 Task: In the Page Aeroplanefiles.pptxinsert a slide 'blank'insert the chart ', scatter'select the entire text, apply animation fadewith effect options 'from bottom right'change the theme design of first slide to  integralchange the theme design of second slide to  wisp 
Action: Mouse moved to (99, 298)
Screenshot: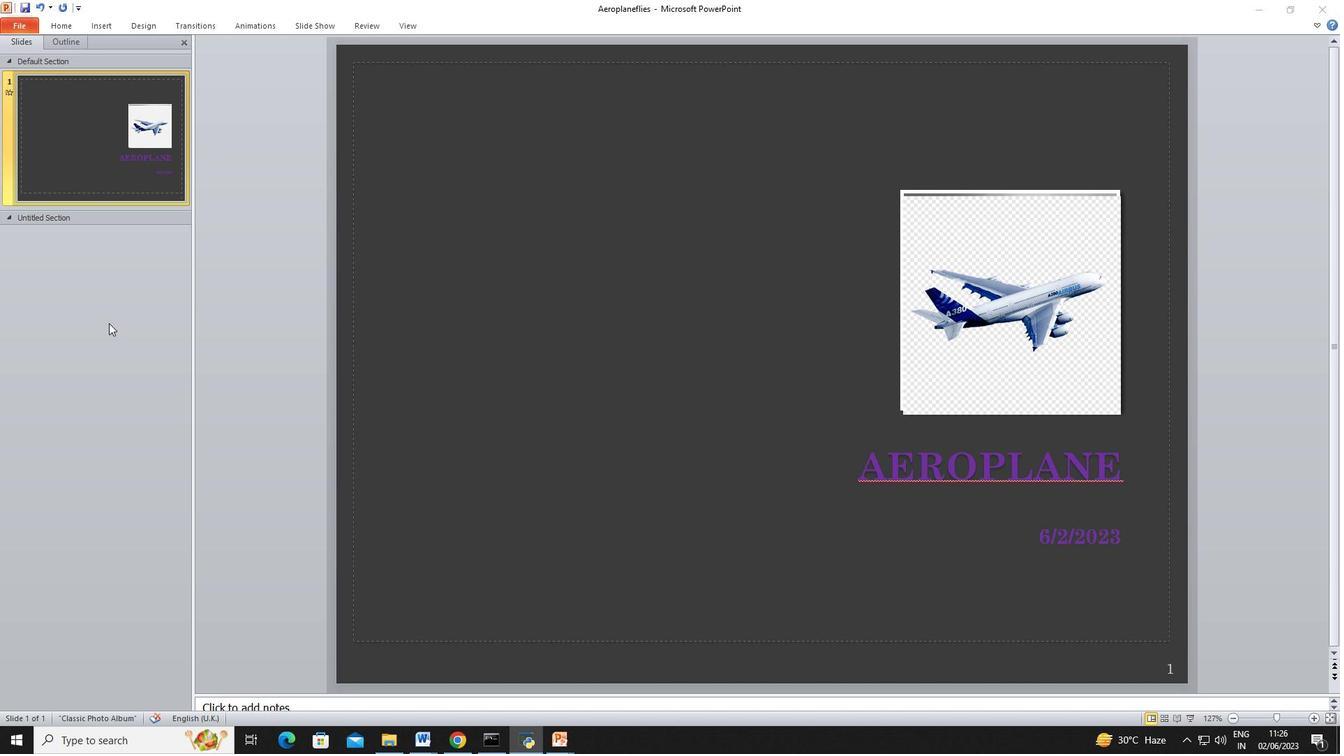 
Action: Mouse pressed right at (99, 298)
Screenshot: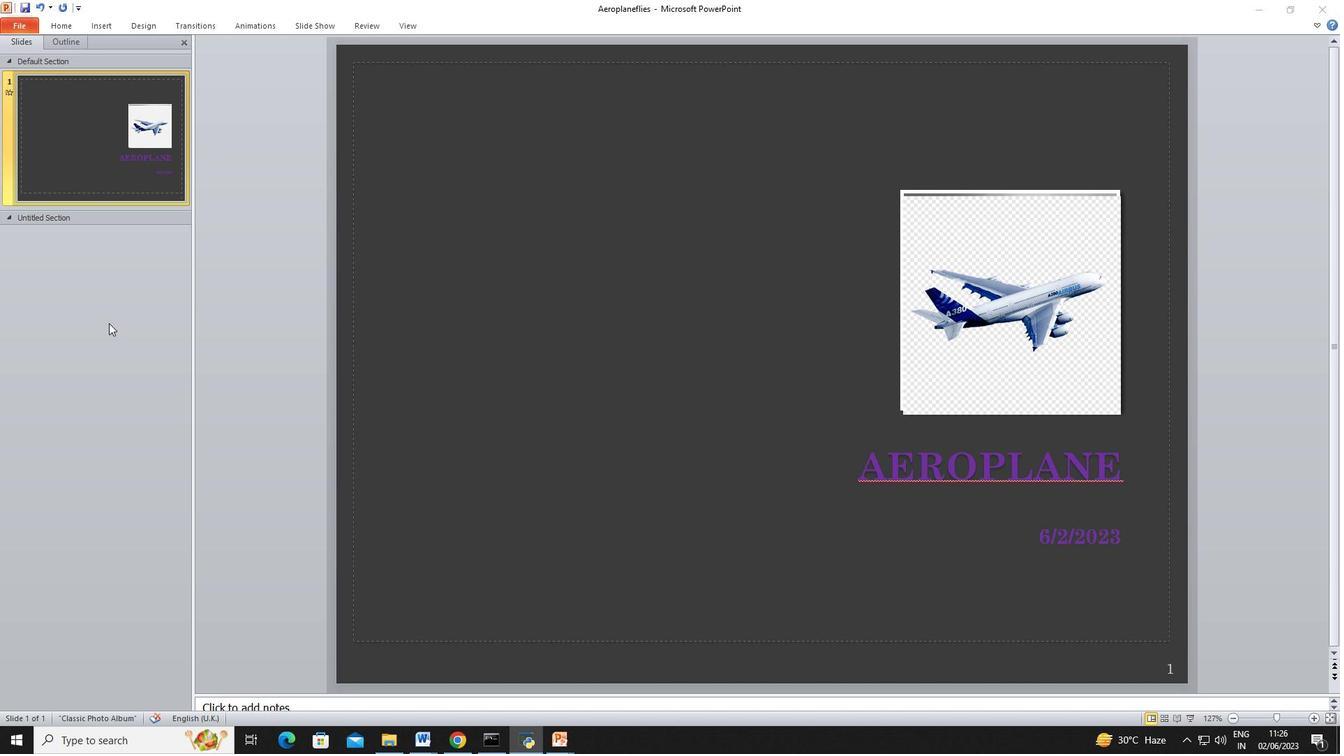 
Action: Mouse moved to (92, 262)
Screenshot: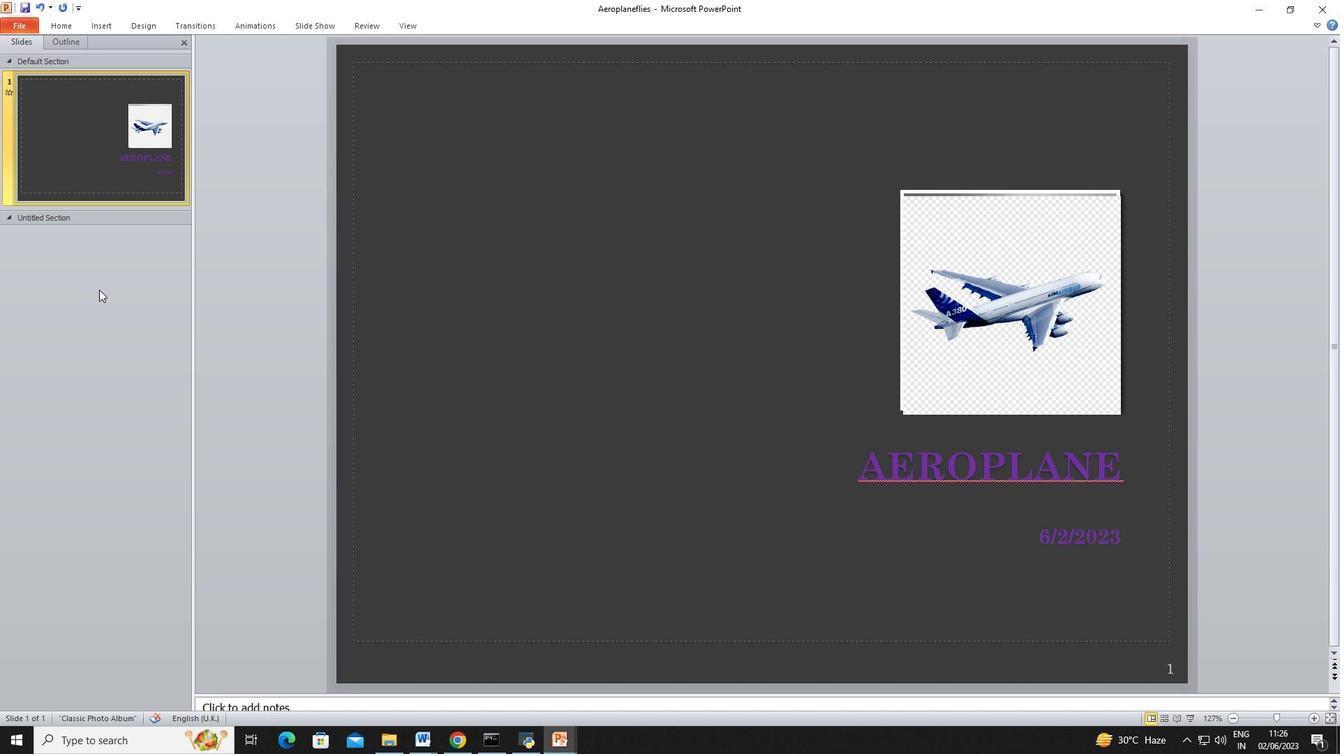 
Action: Mouse pressed right at (92, 262)
Screenshot: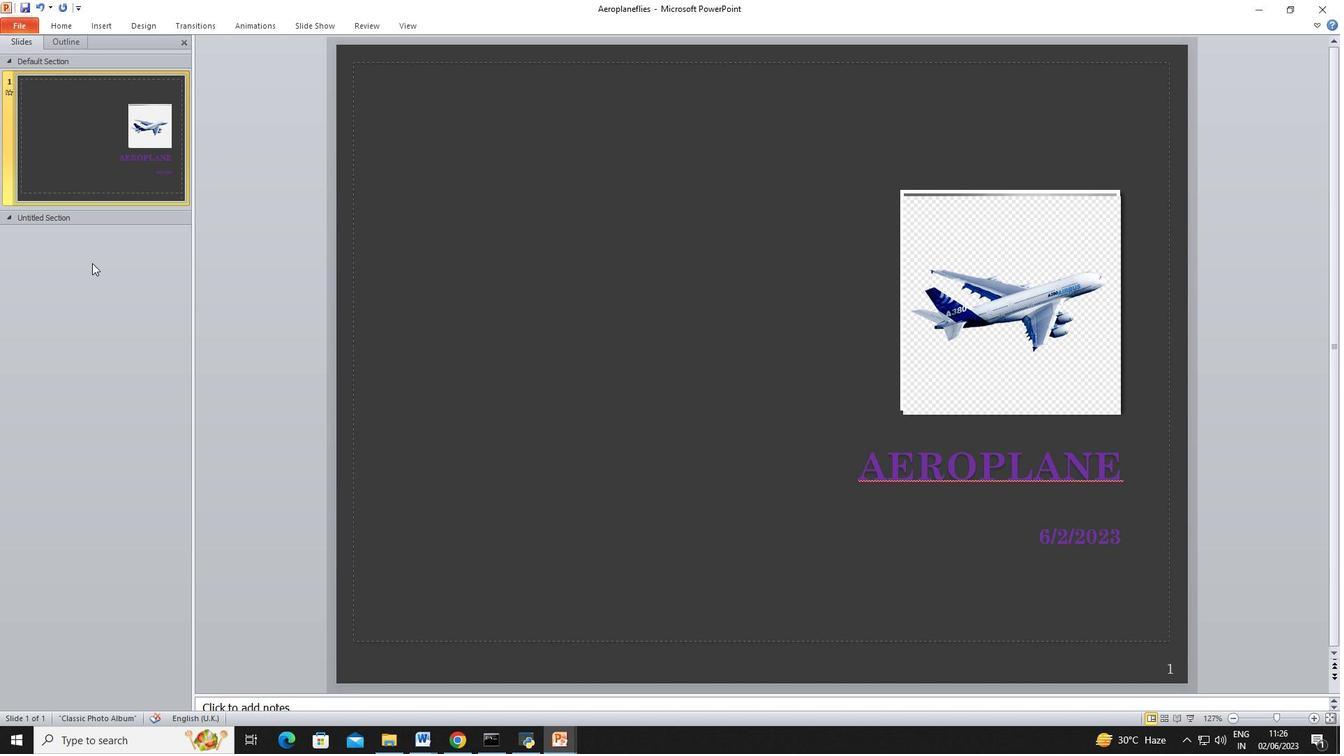 
Action: Mouse moved to (111, 333)
Screenshot: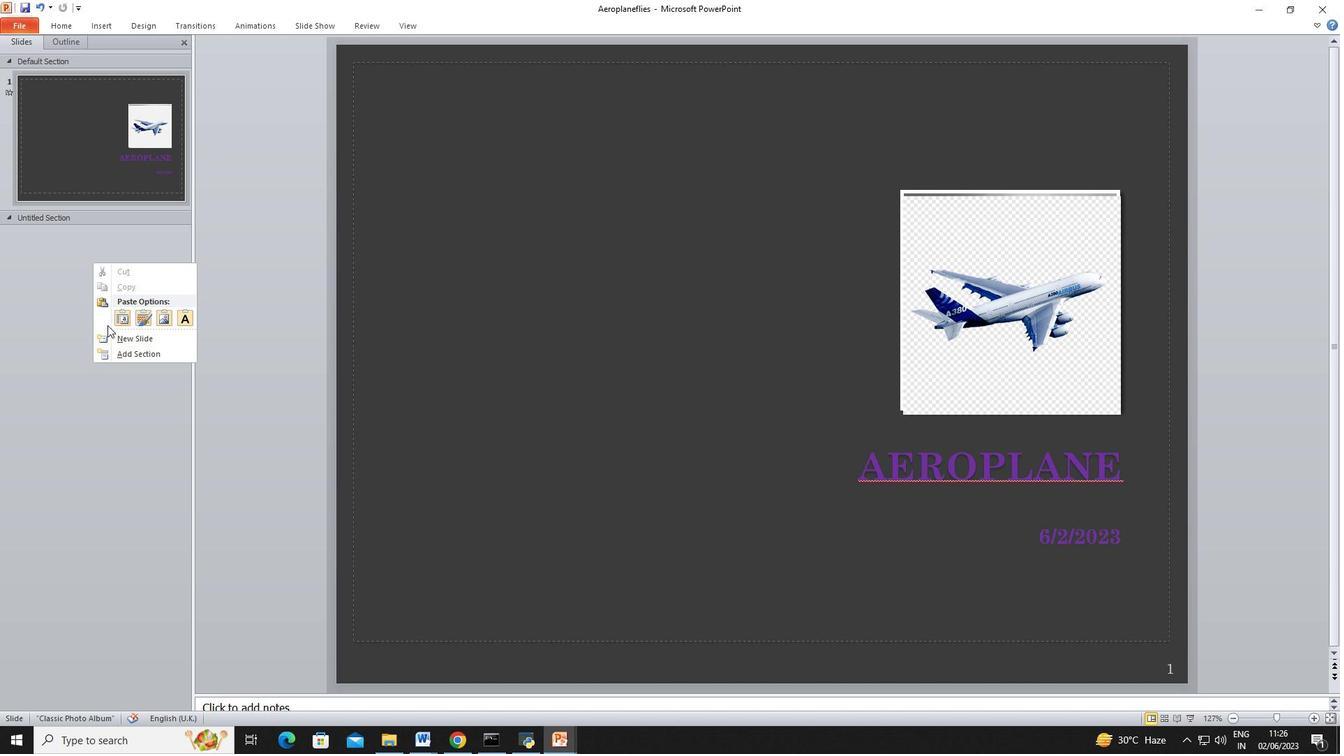 
Action: Mouse pressed left at (111, 333)
Screenshot: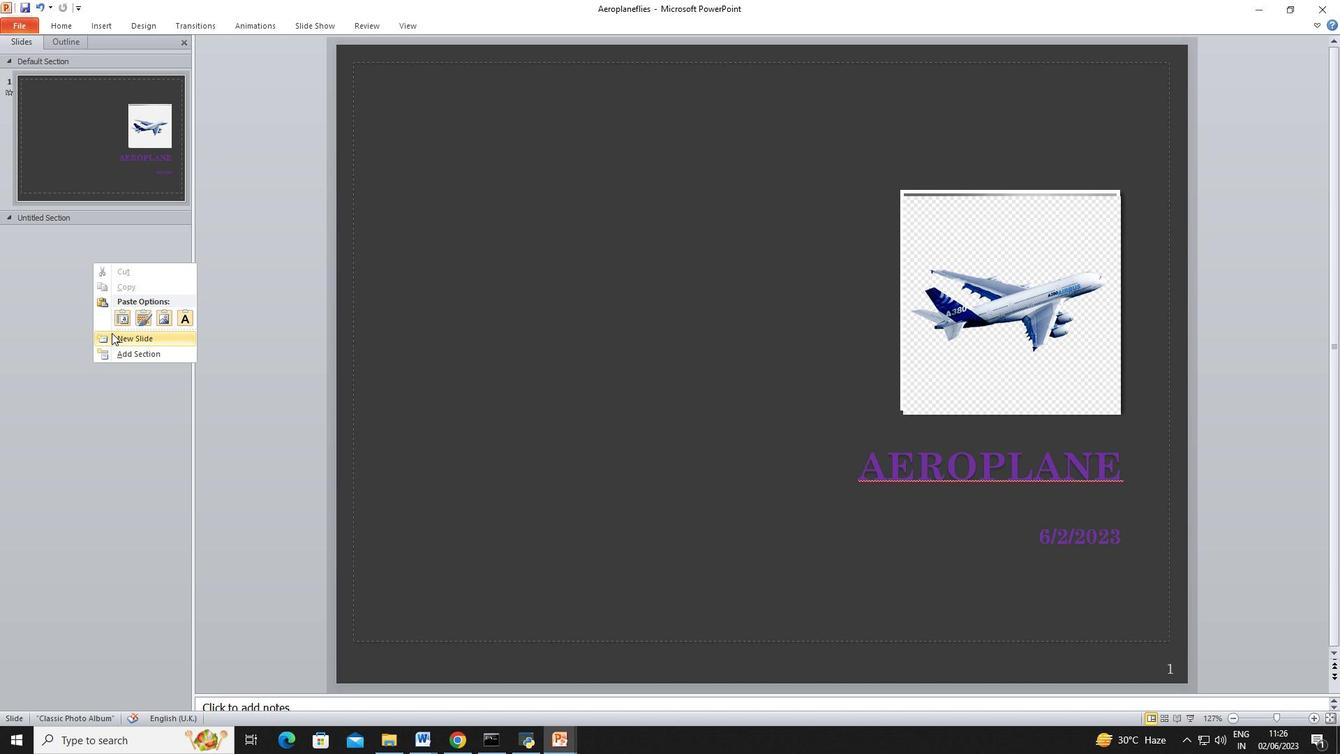 
Action: Mouse moved to (103, 18)
Screenshot: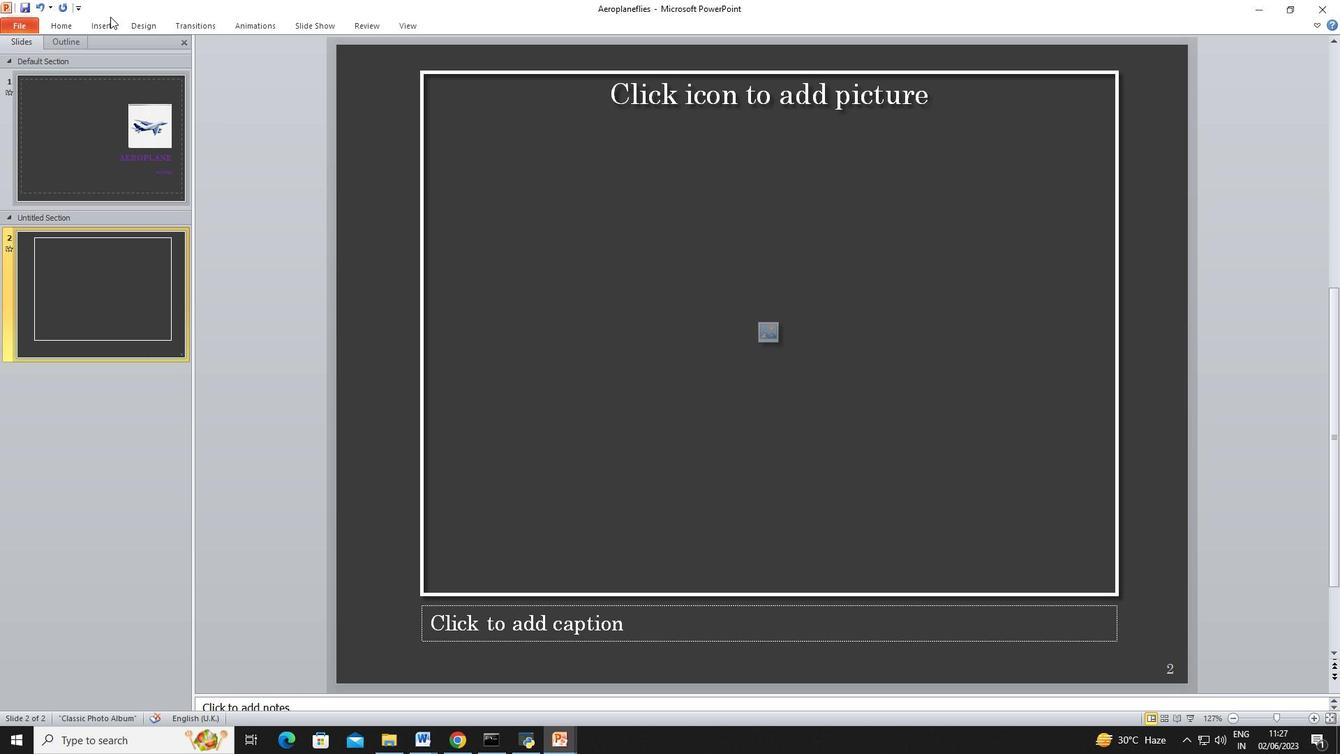 
Action: Mouse pressed left at (103, 18)
Screenshot: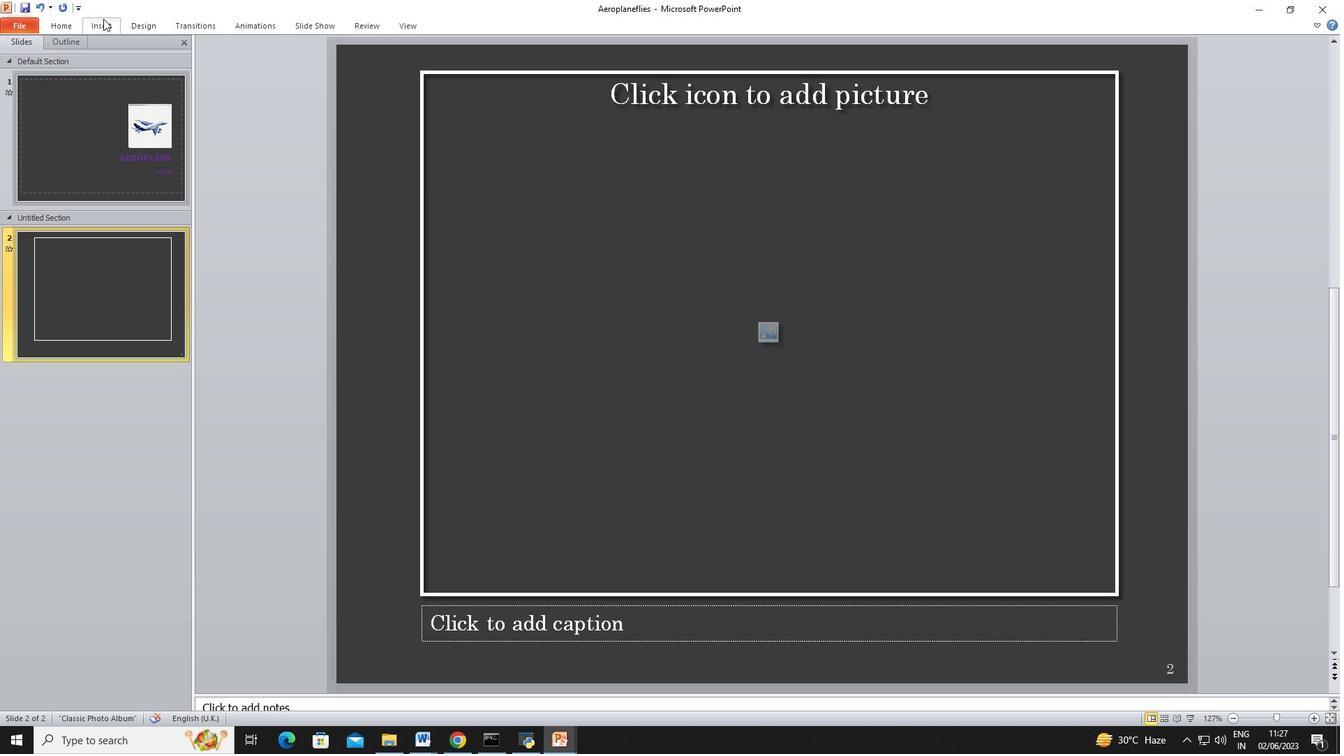 
Action: Mouse moved to (251, 66)
Screenshot: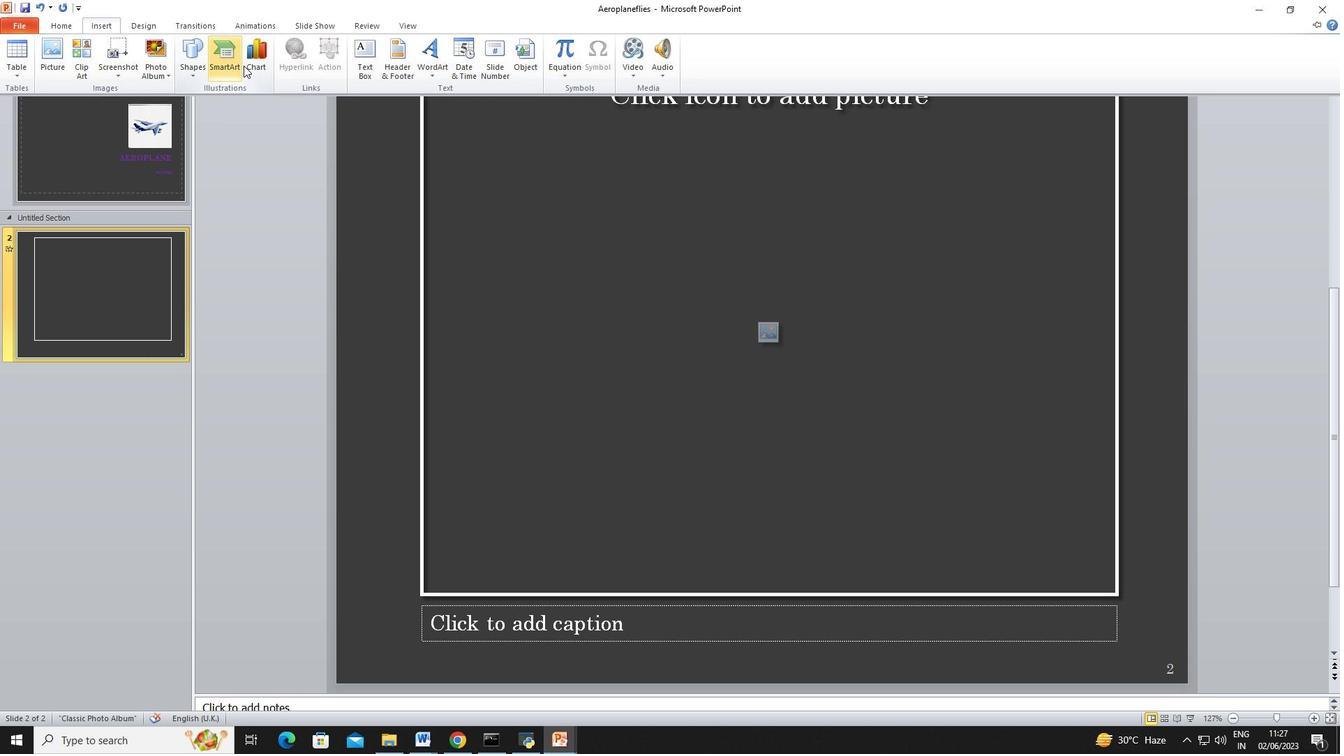 
Action: Mouse pressed left at (251, 66)
Screenshot: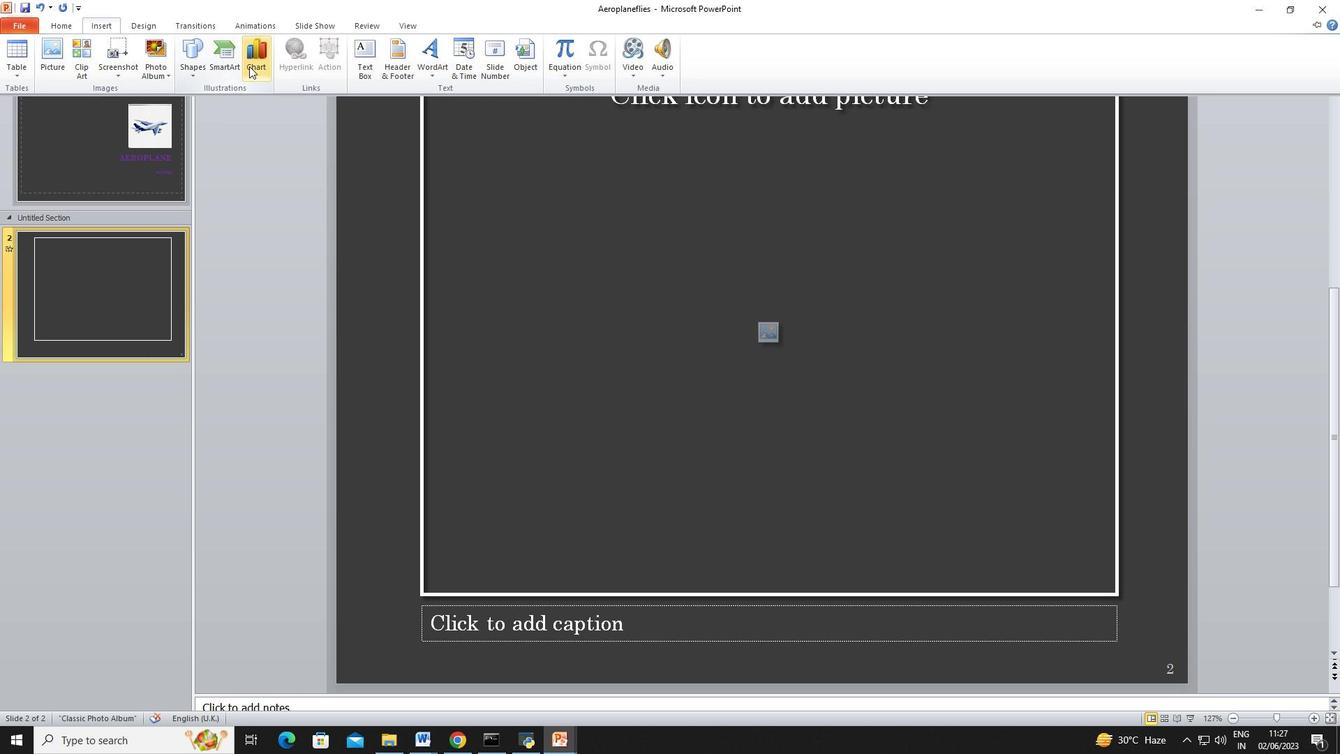 
Action: Mouse moved to (527, 360)
Screenshot: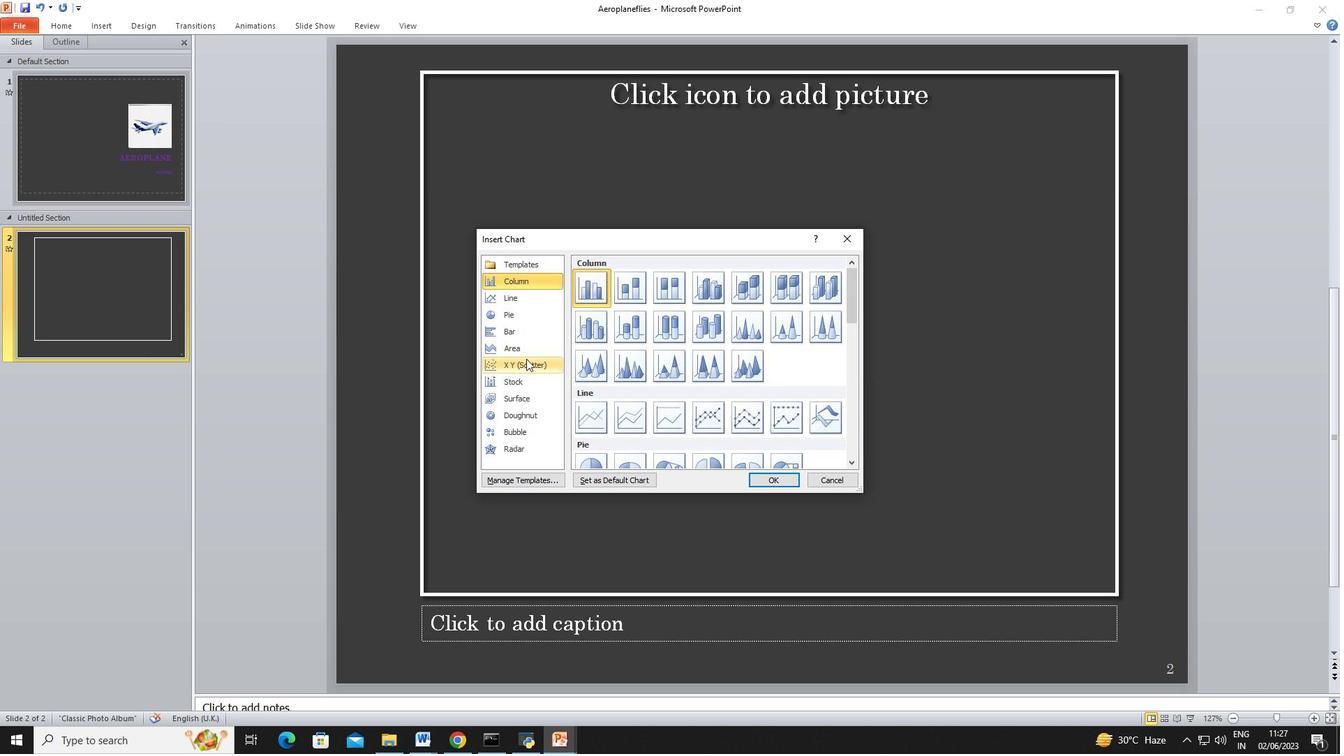 
Action: Mouse pressed left at (527, 360)
Screenshot: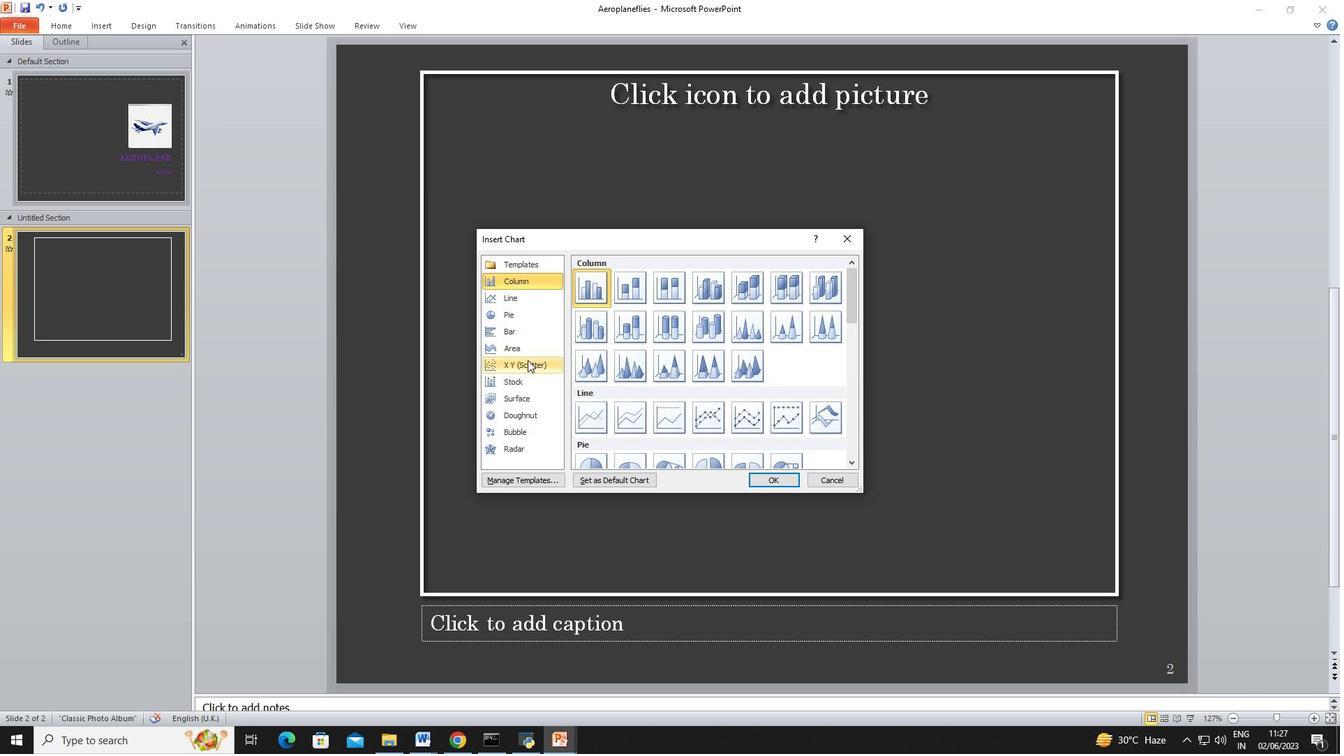 
Action: Mouse moved to (534, 363)
Screenshot: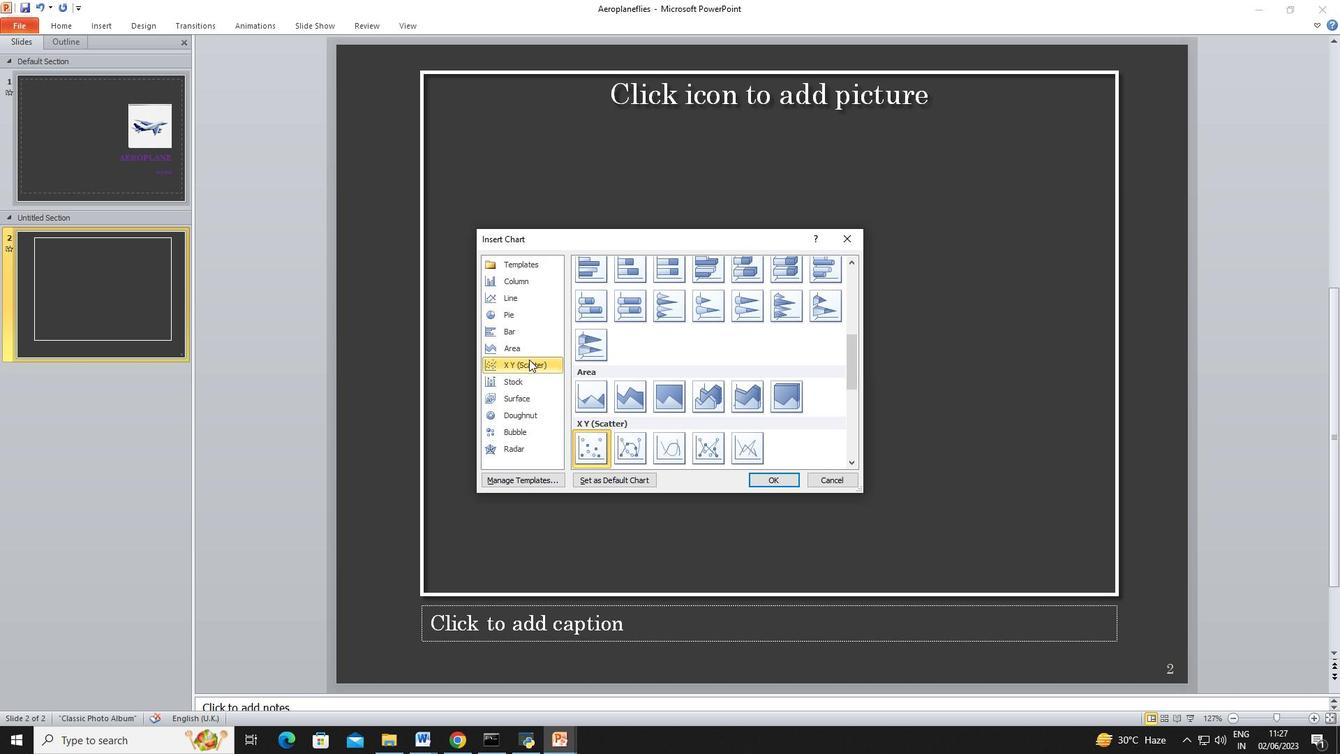 
Action: Mouse pressed left at (534, 363)
Screenshot: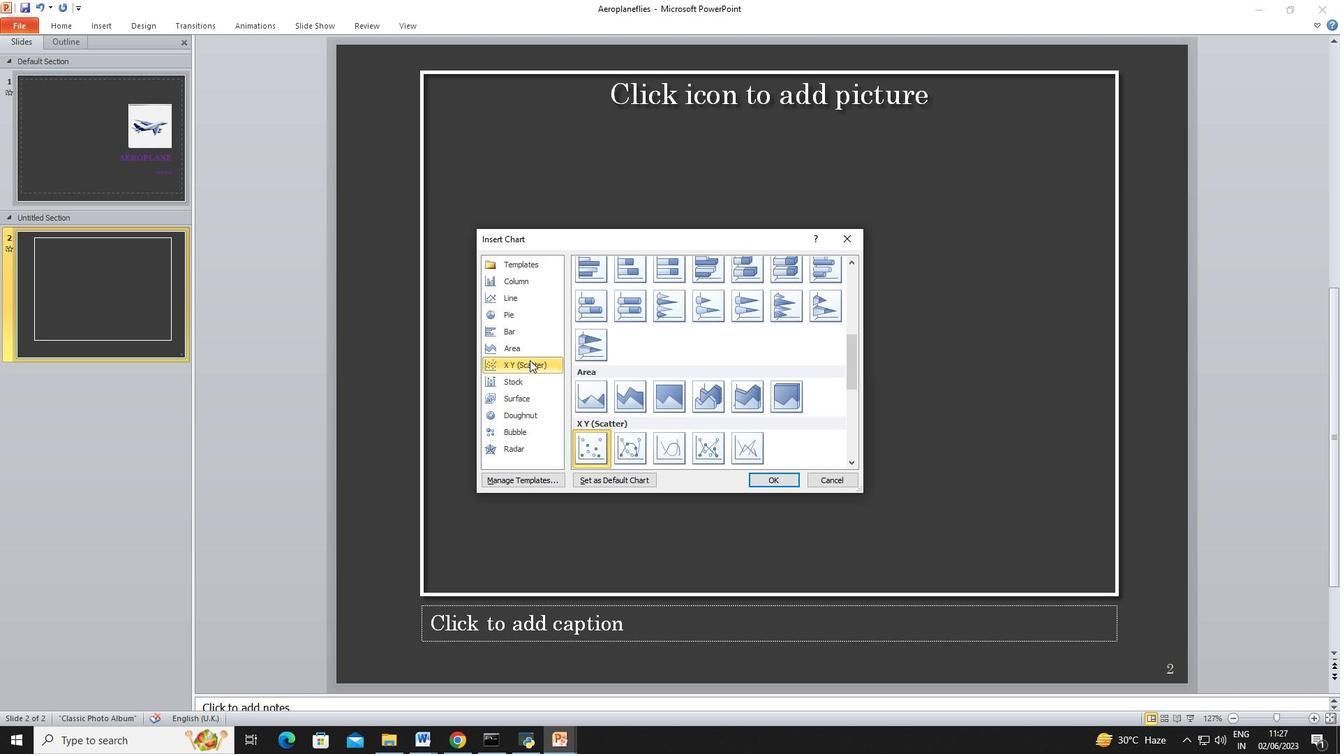 
Action: Mouse moved to (594, 446)
Screenshot: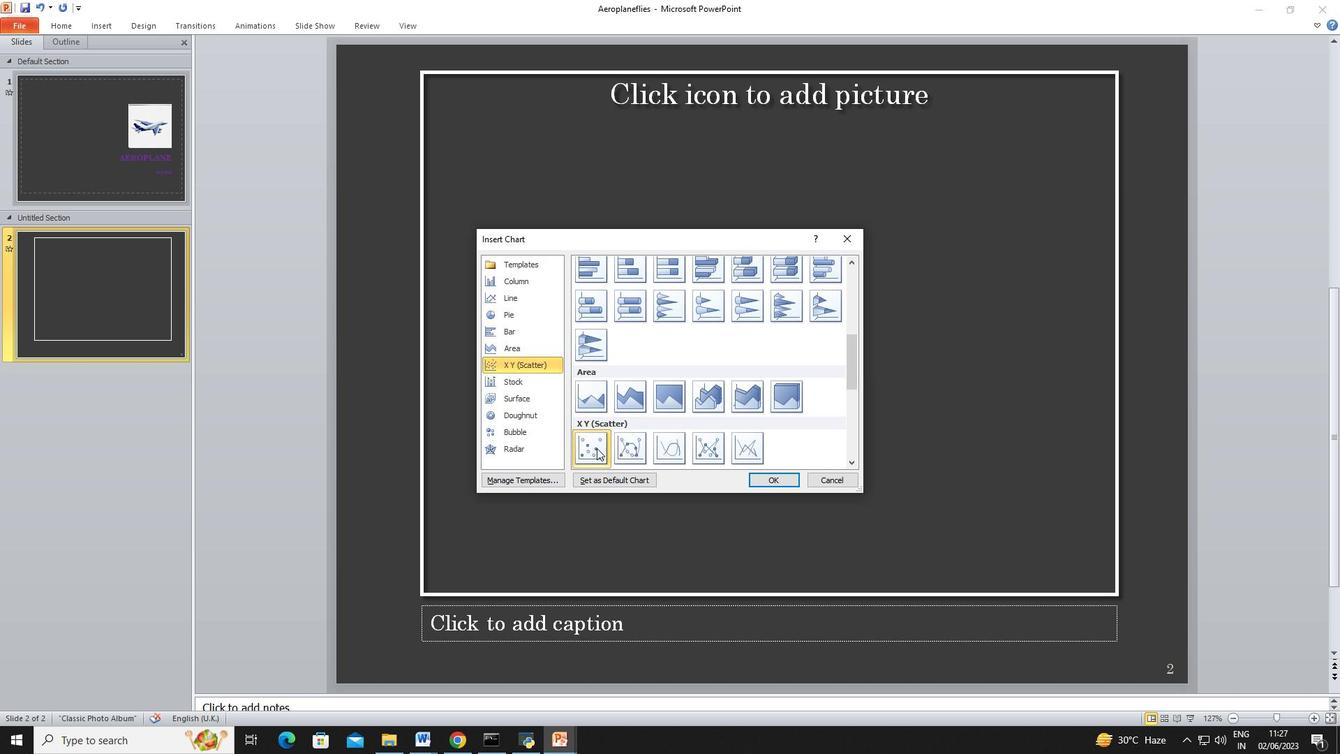 
Action: Mouse pressed left at (594, 446)
Screenshot: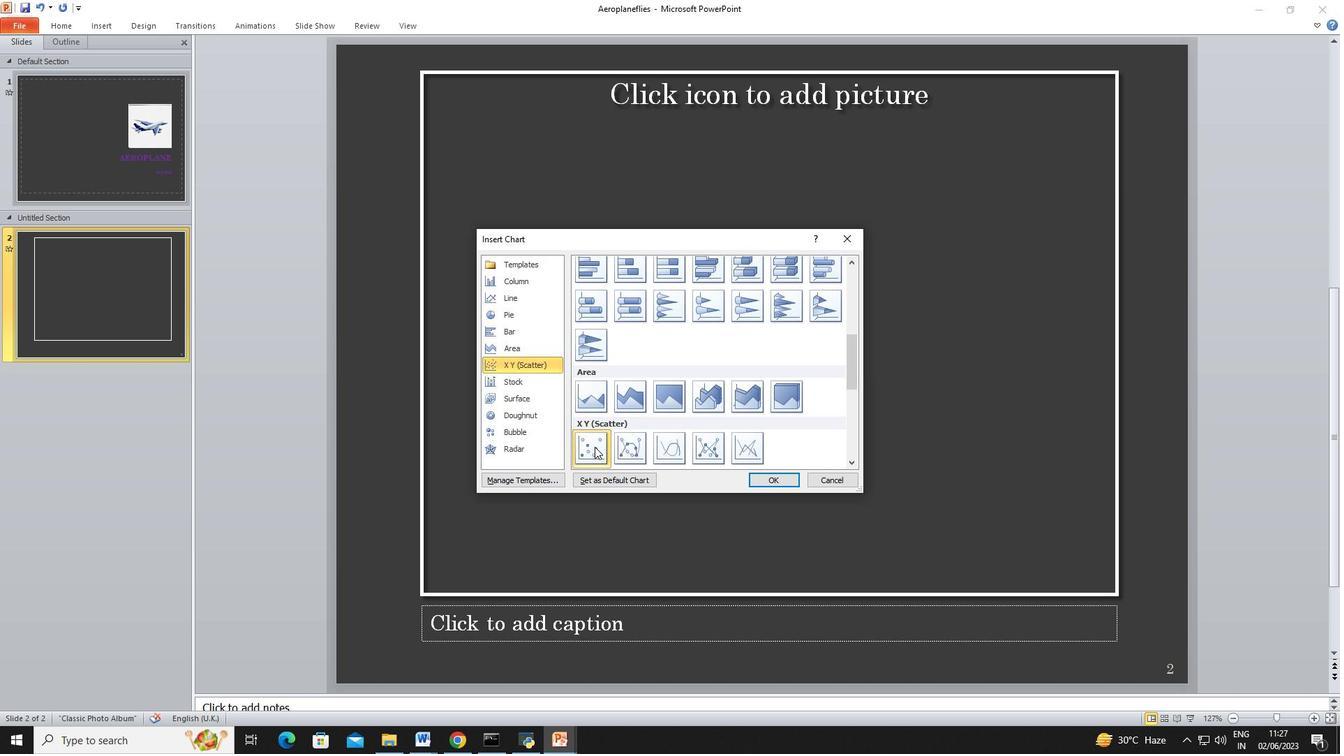 
Action: Mouse moved to (752, 478)
Screenshot: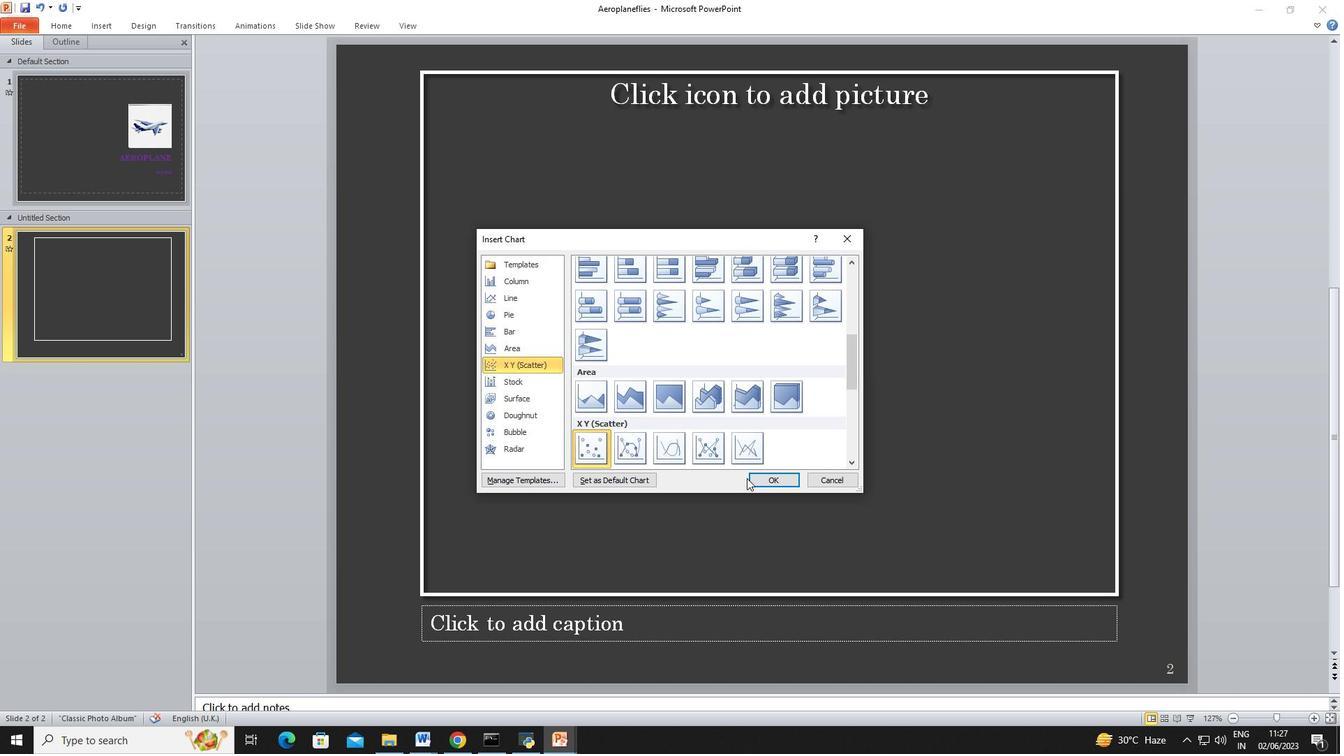 
Action: Mouse pressed left at (752, 478)
Screenshot: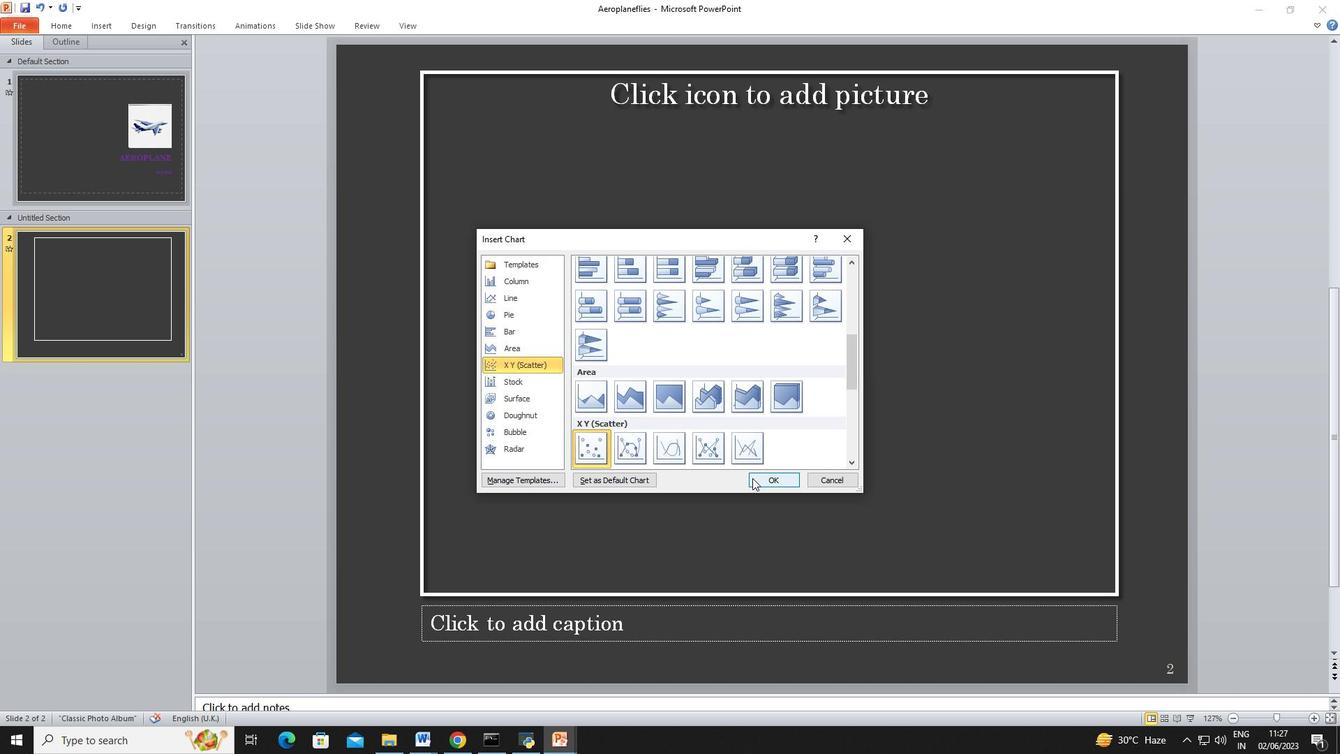 
Action: Mouse moved to (1023, 67)
Screenshot: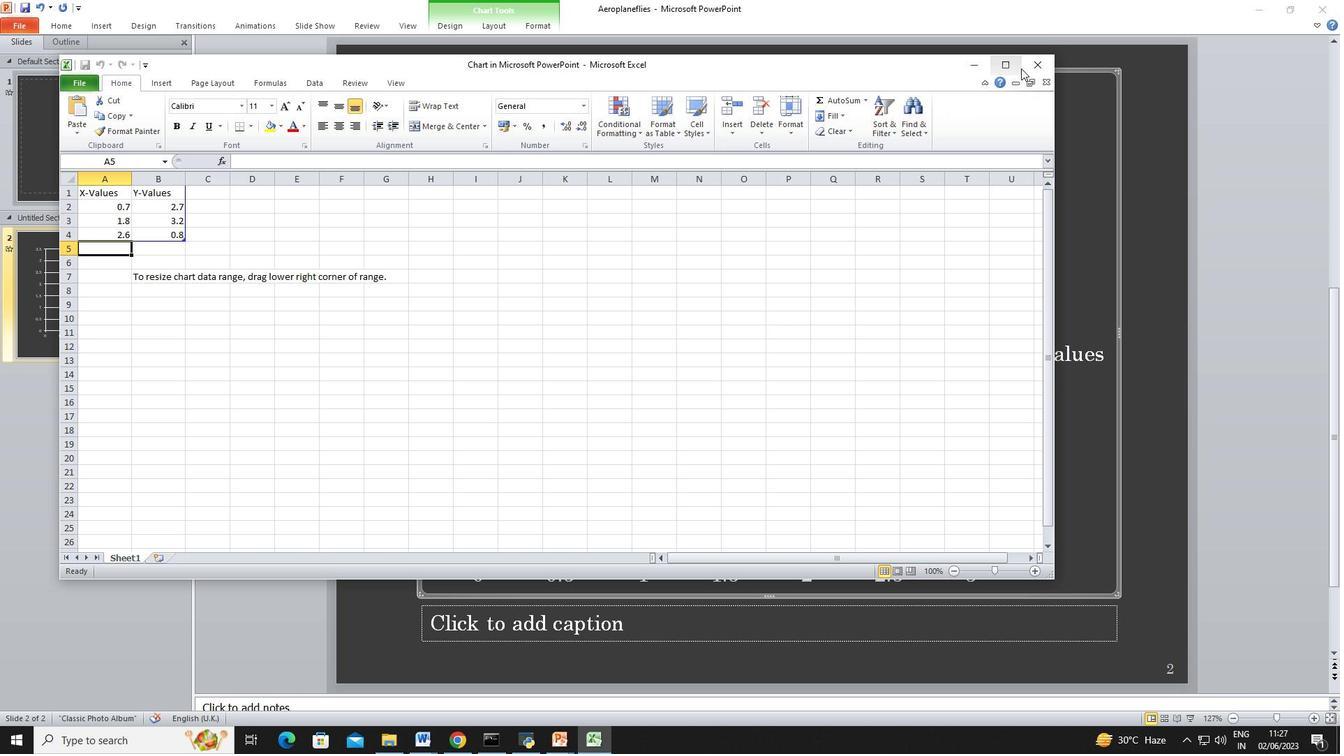 
Action: Mouse pressed left at (1023, 67)
Screenshot: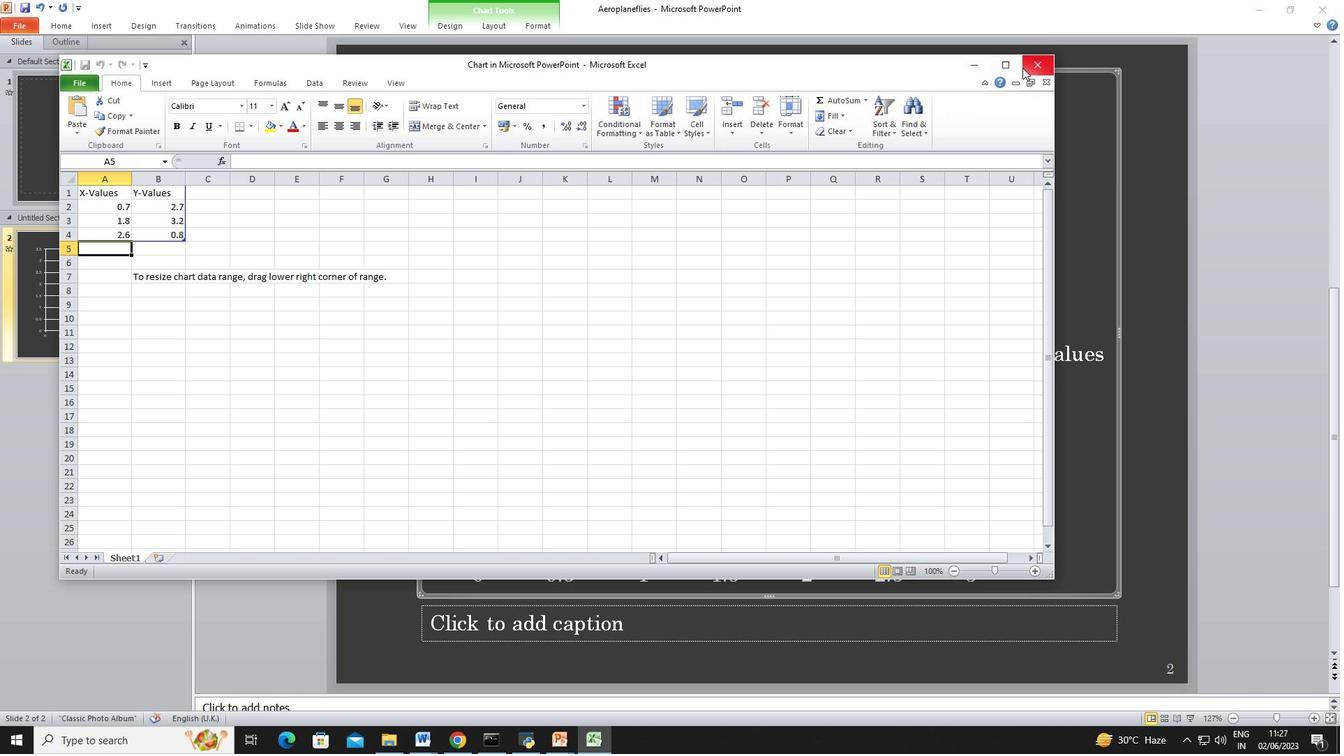 
Action: Mouse moved to (435, 136)
Screenshot: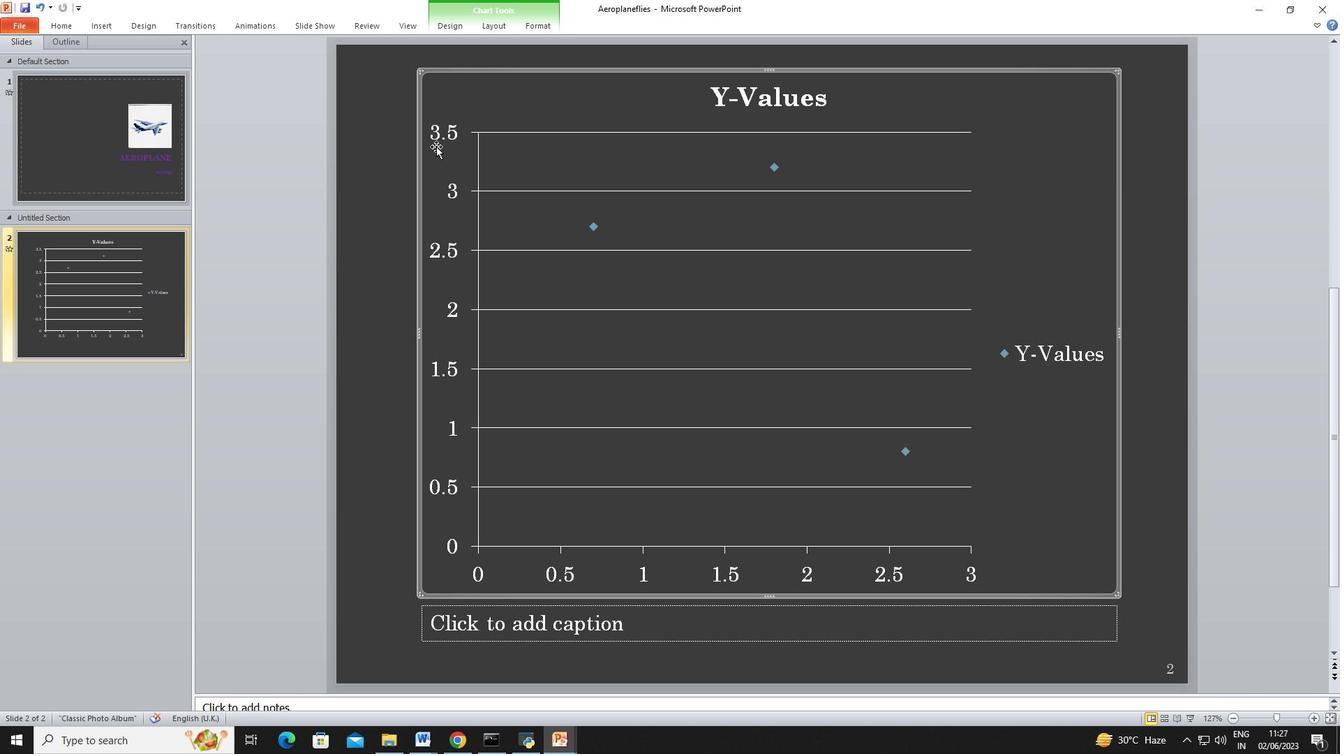 
Action: Mouse pressed left at (435, 136)
Screenshot: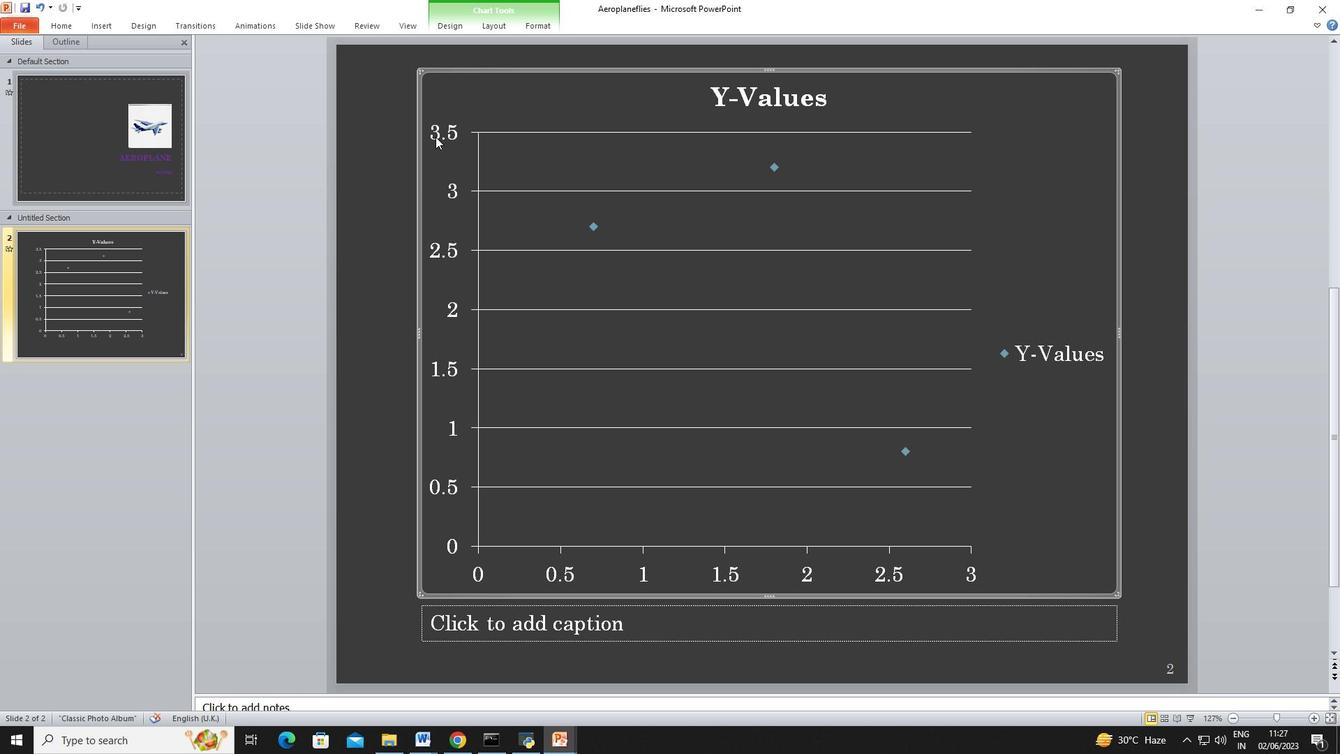 
Action: Mouse moved to (432, 128)
Screenshot: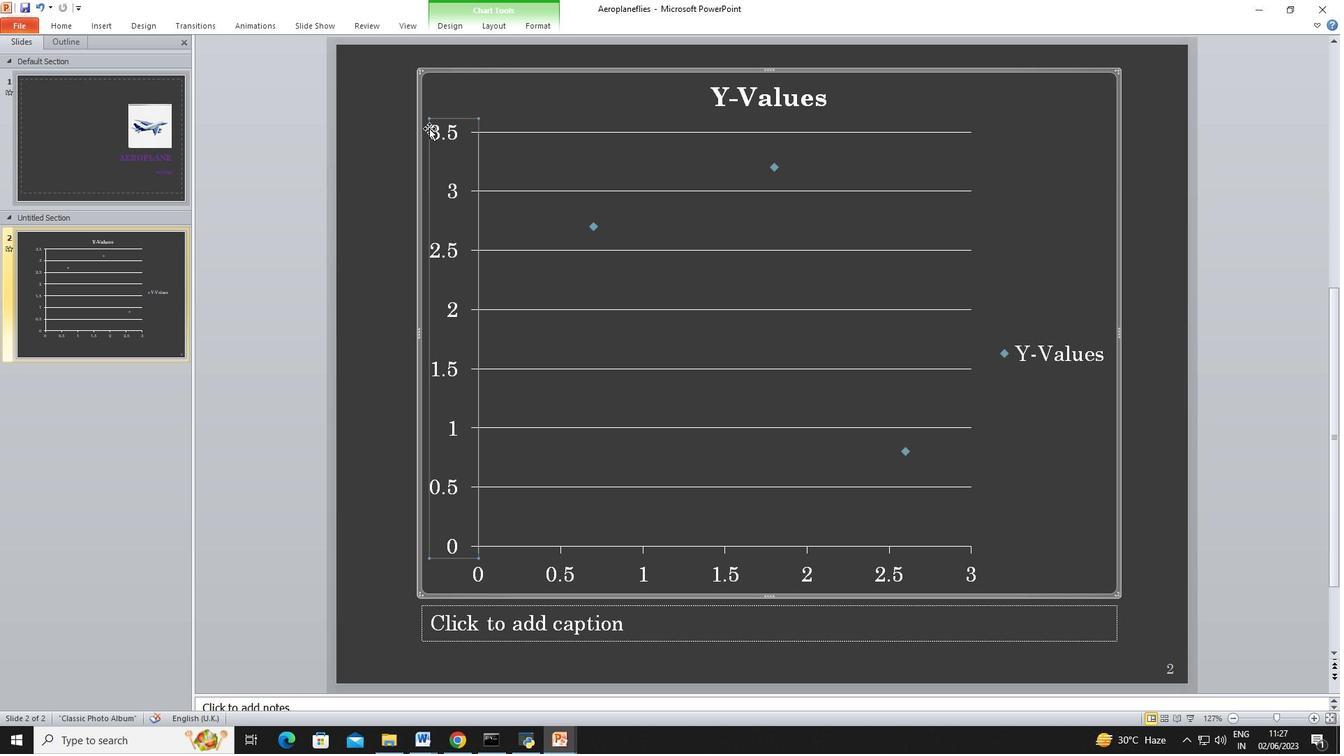 
Action: Mouse pressed left at (432, 128)
Screenshot: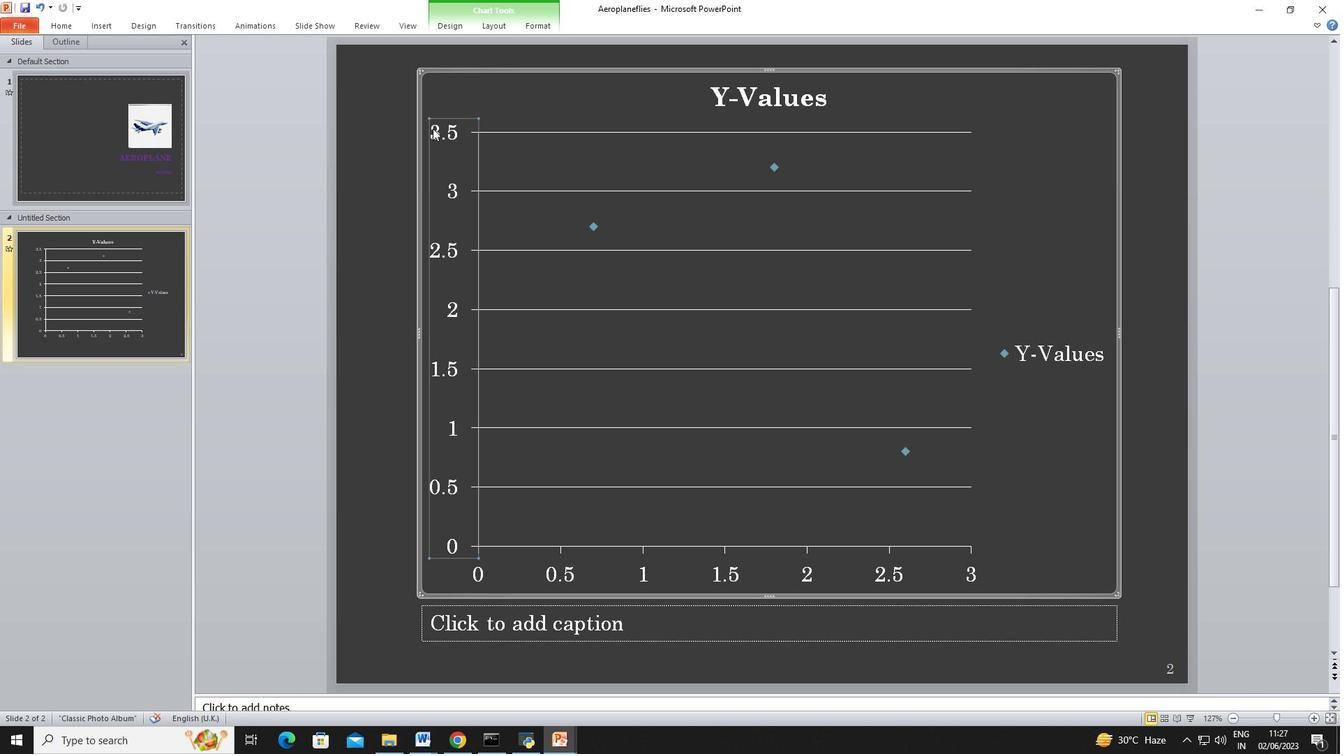 
Action: Mouse moved to (975, 576)
Screenshot: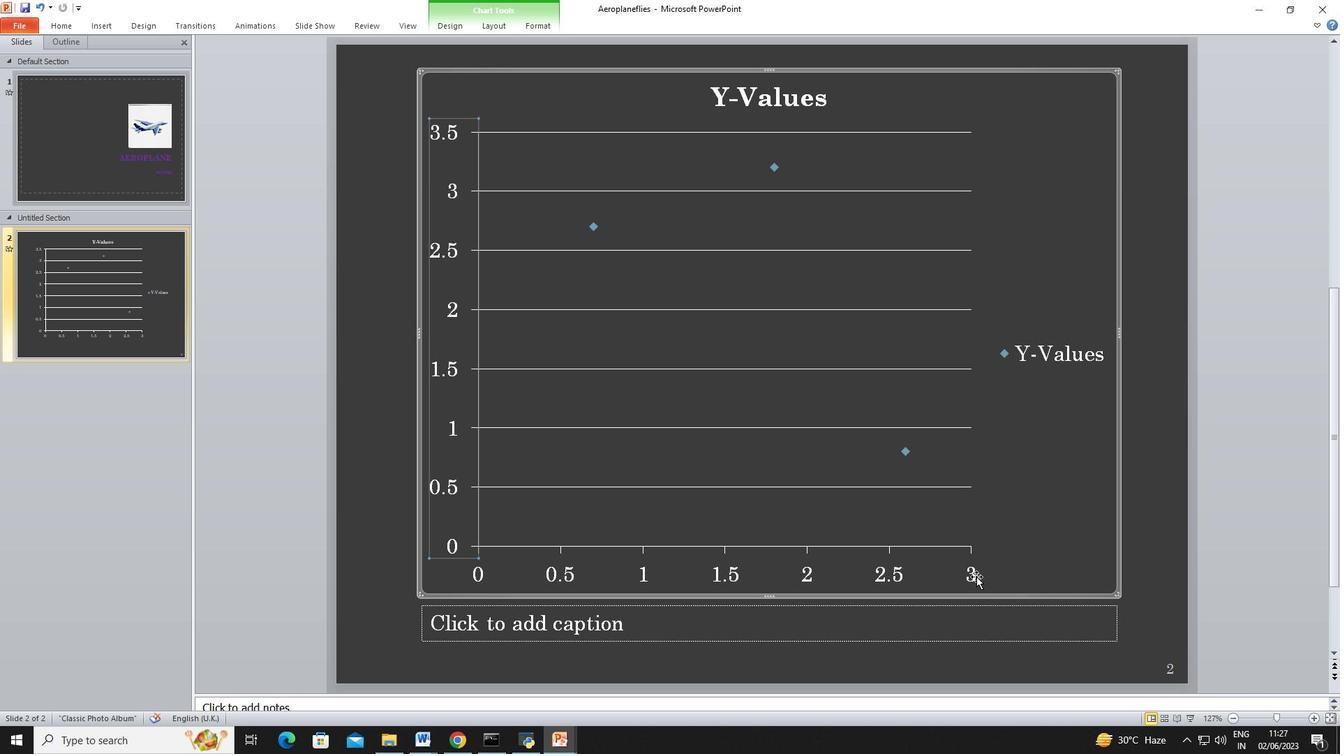 
Action: Mouse pressed left at (975, 576)
Screenshot: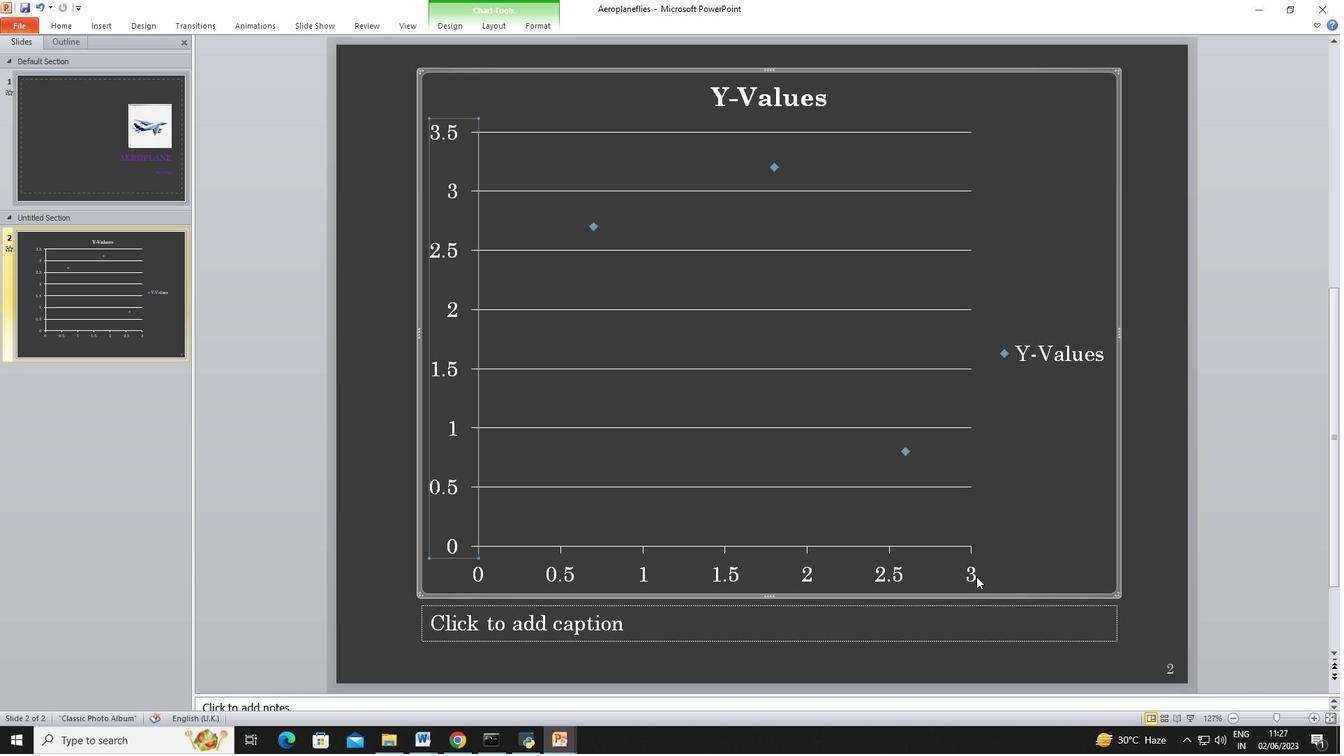 
Action: Mouse pressed left at (975, 576)
Screenshot: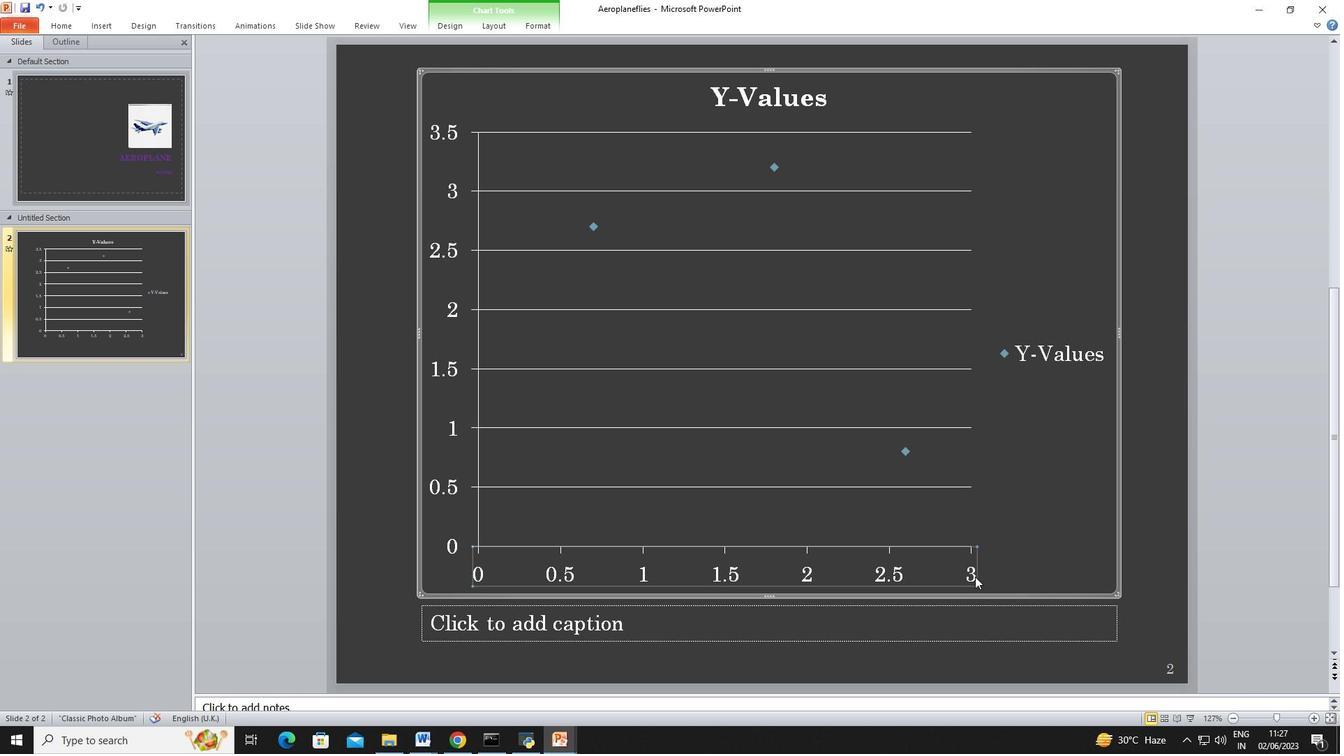 
Action: Mouse moved to (1108, 593)
Screenshot: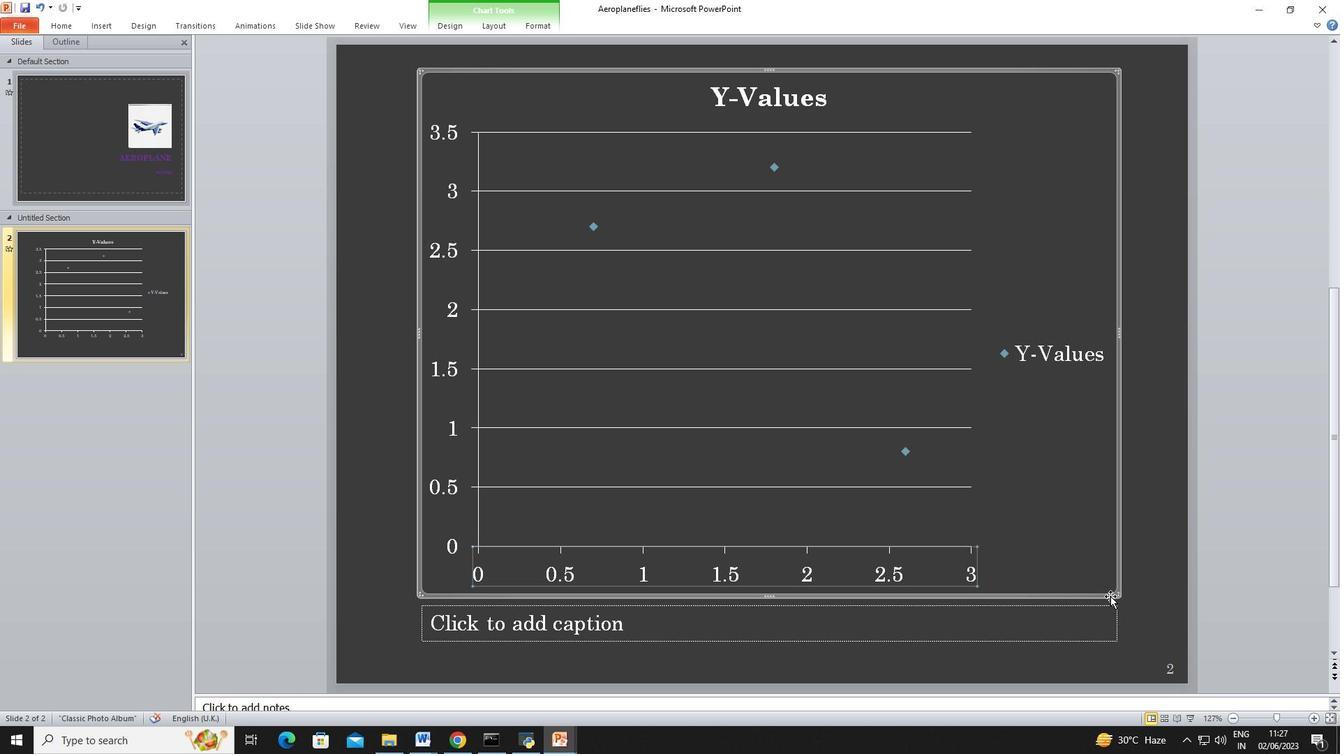 
Action: Mouse pressed left at (1108, 593)
Screenshot: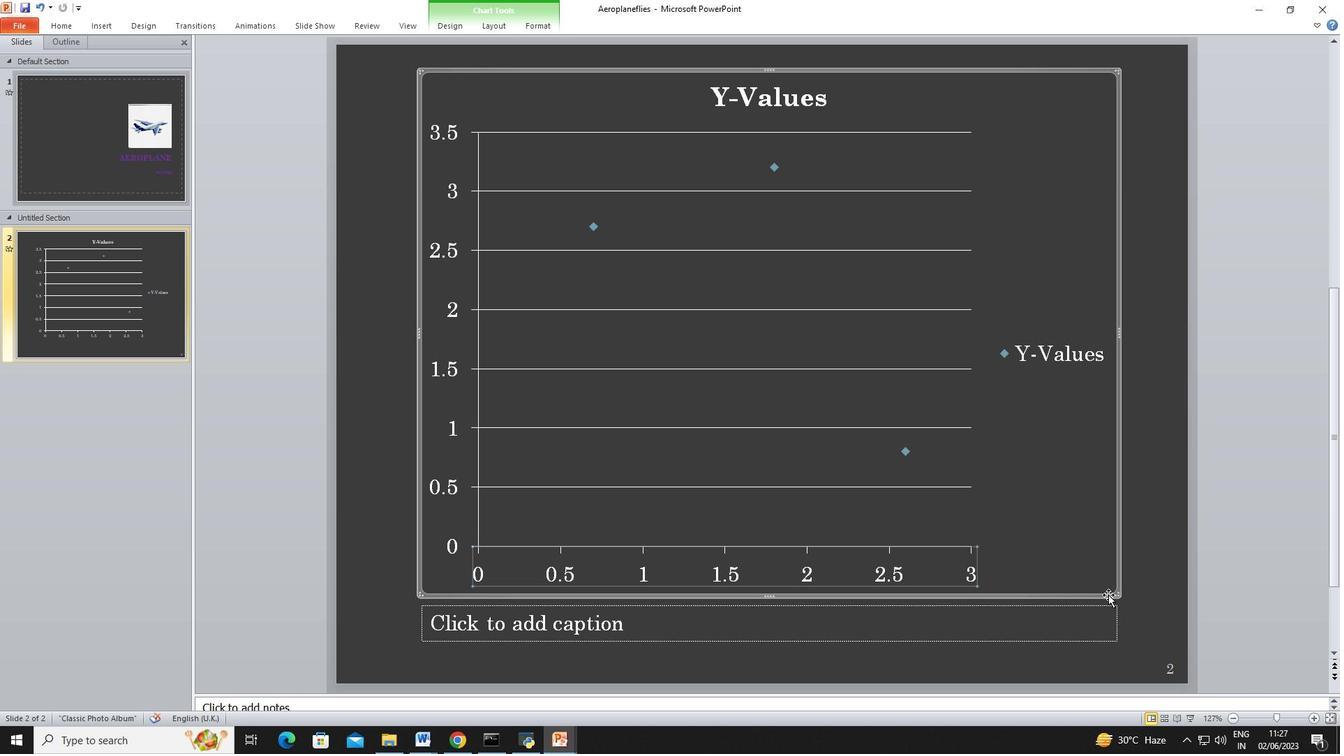 
Action: Mouse moved to (1116, 592)
Screenshot: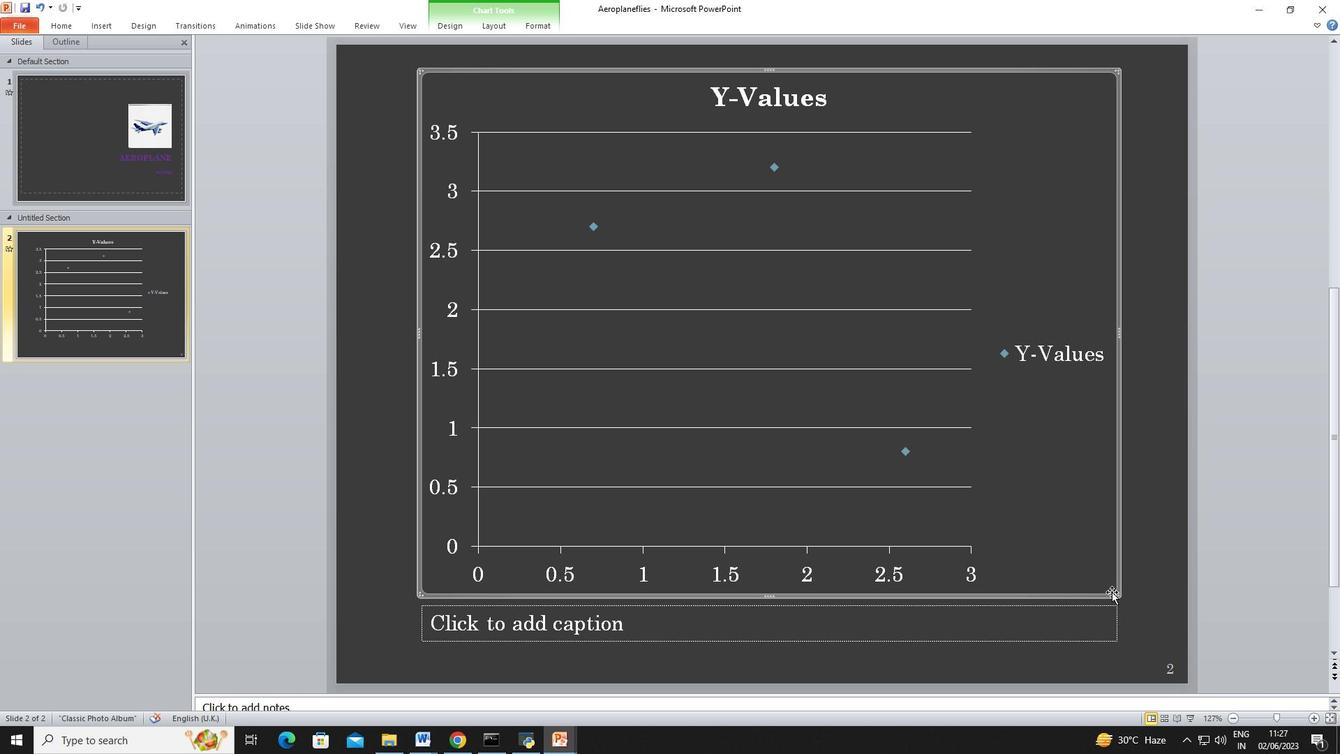 
Action: Mouse pressed left at (1116, 592)
Screenshot: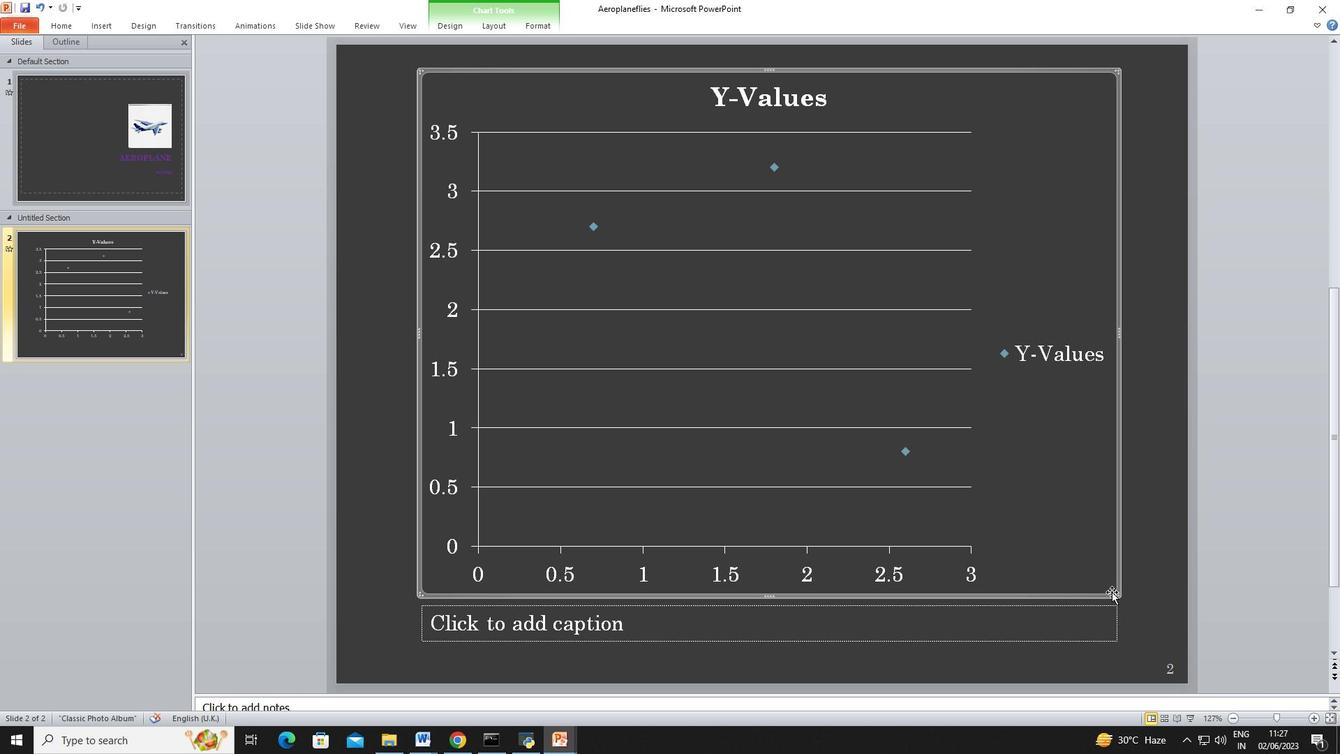 
Action: Mouse pressed left at (1116, 592)
Screenshot: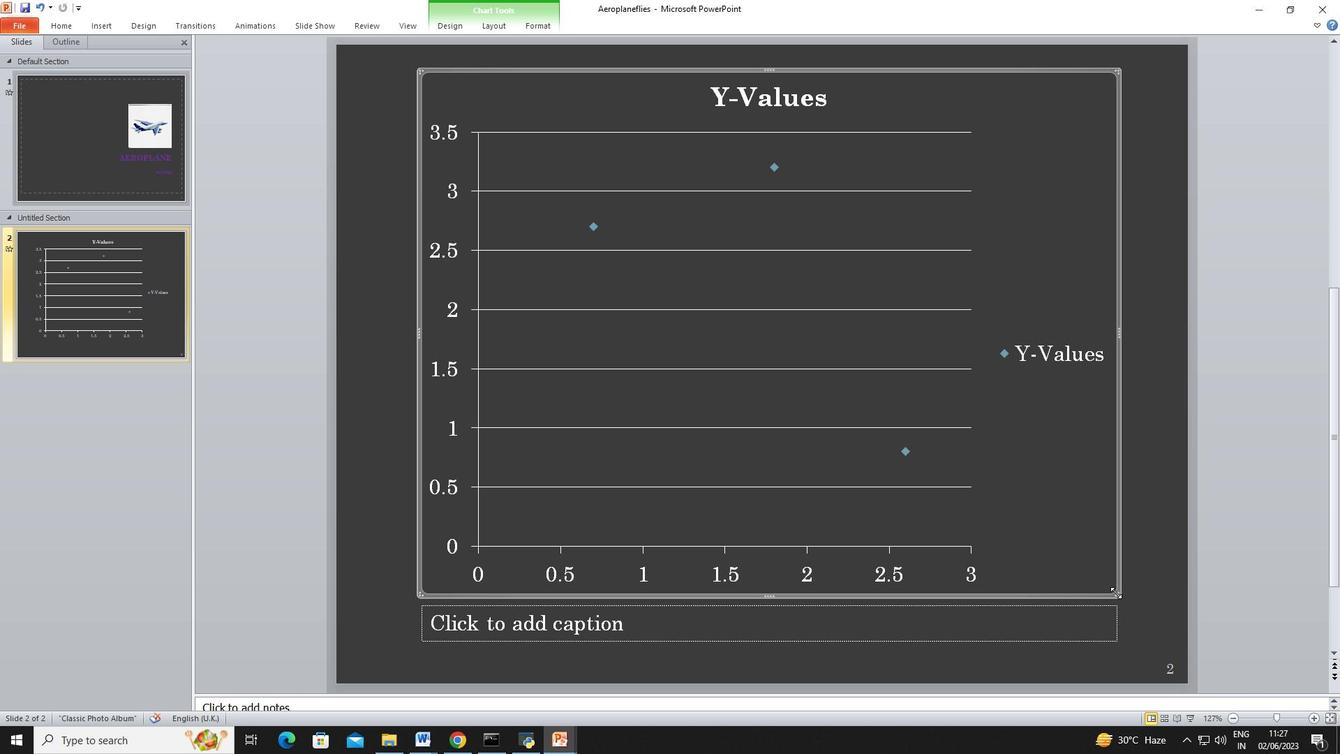 
Action: Mouse moved to (981, 574)
Screenshot: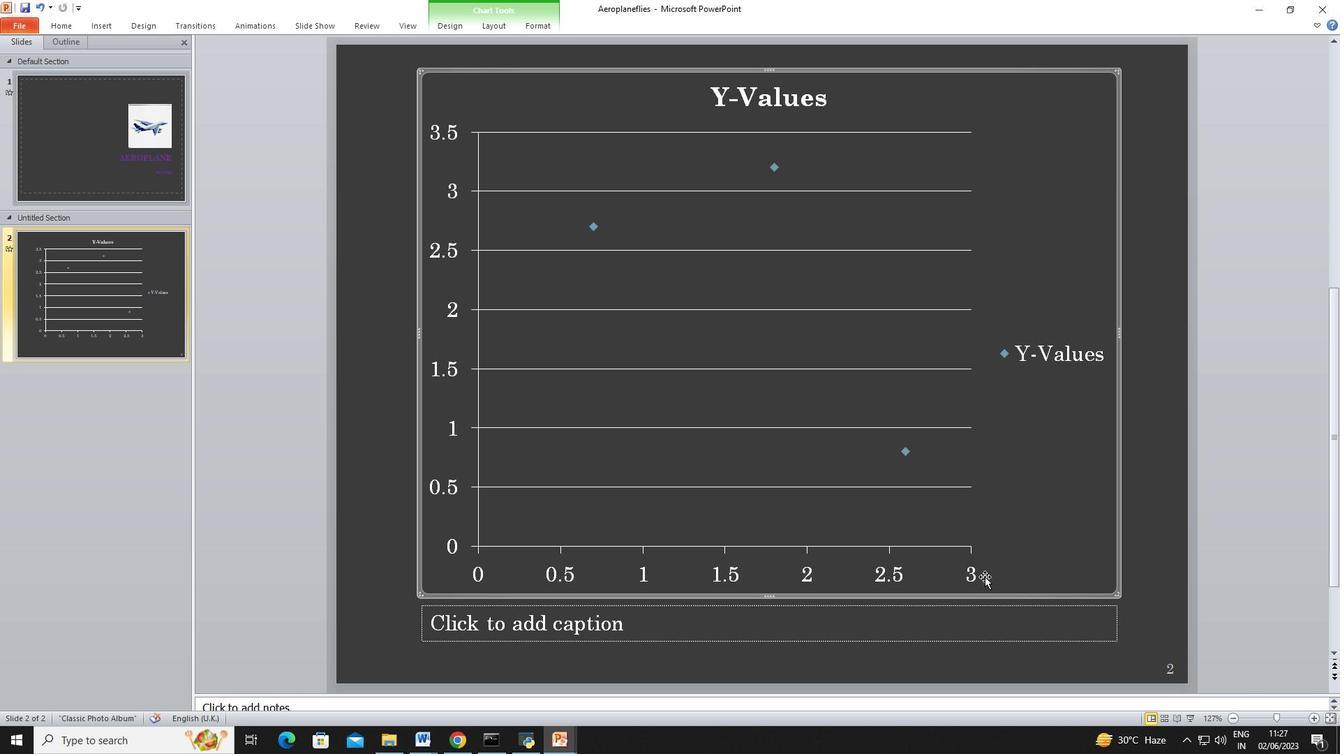 
Action: Mouse pressed left at (981, 574)
Screenshot: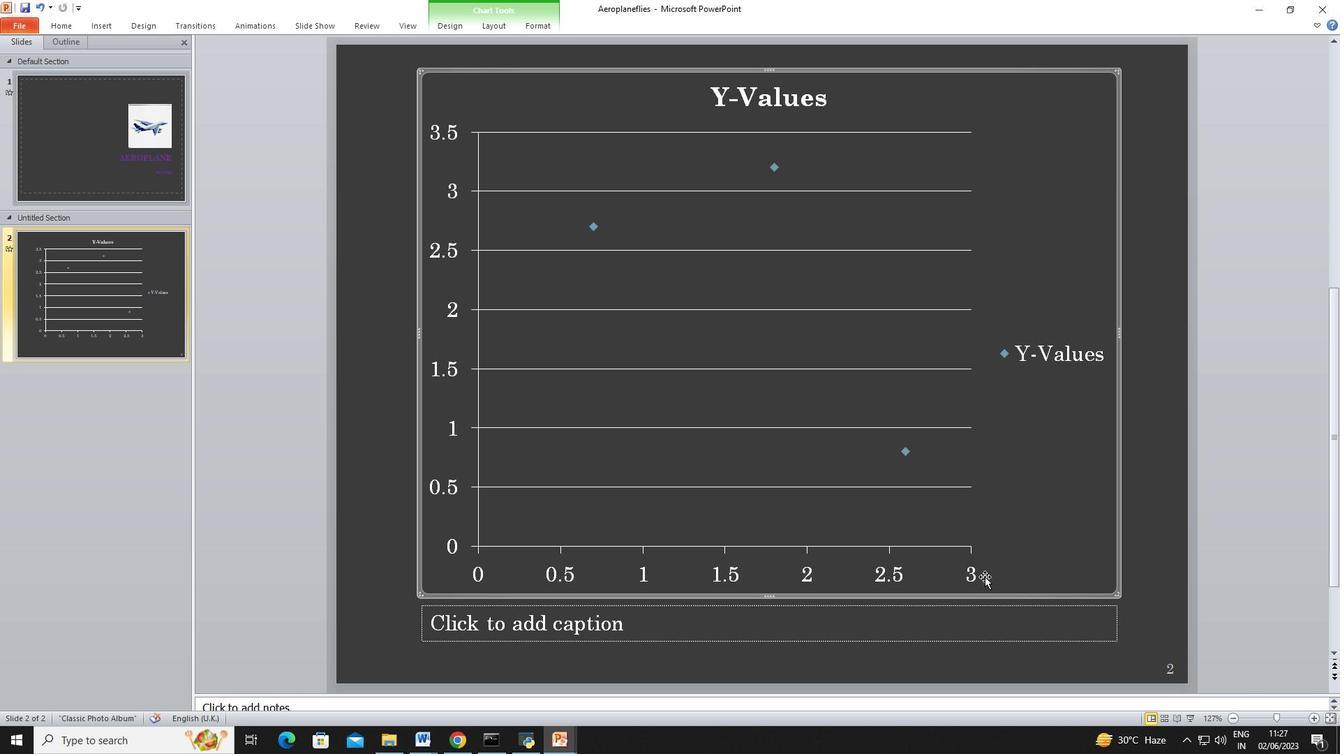 
Action: Mouse moved to (444, 141)
Screenshot: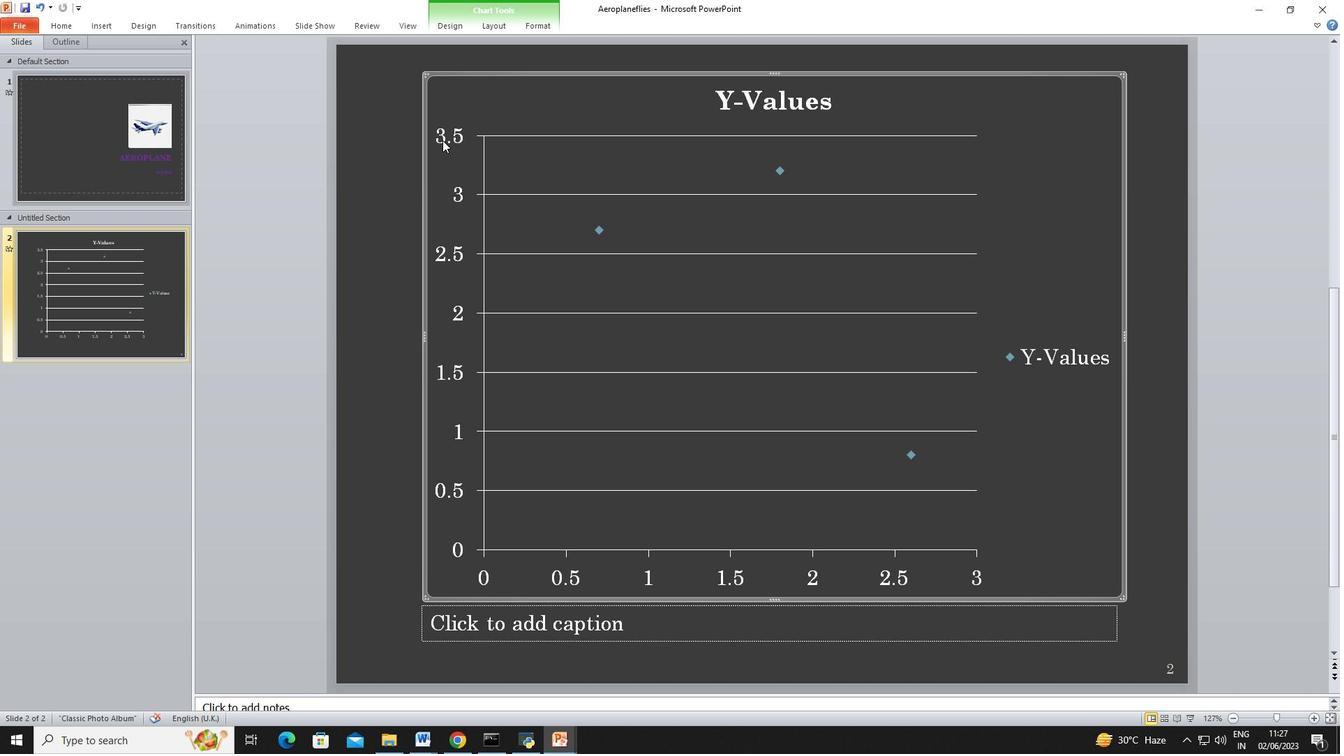 
Action: Mouse pressed left at (444, 141)
Screenshot: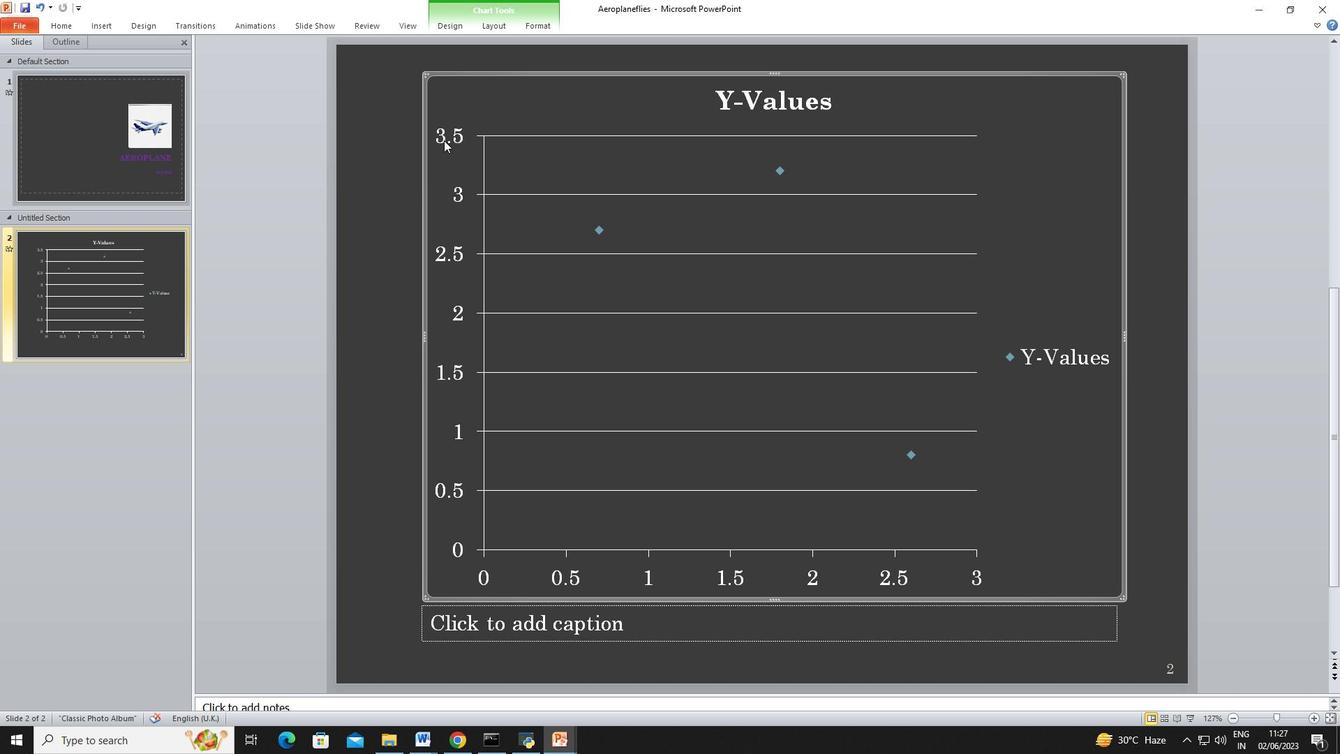 
Action: Mouse moved to (266, 27)
Screenshot: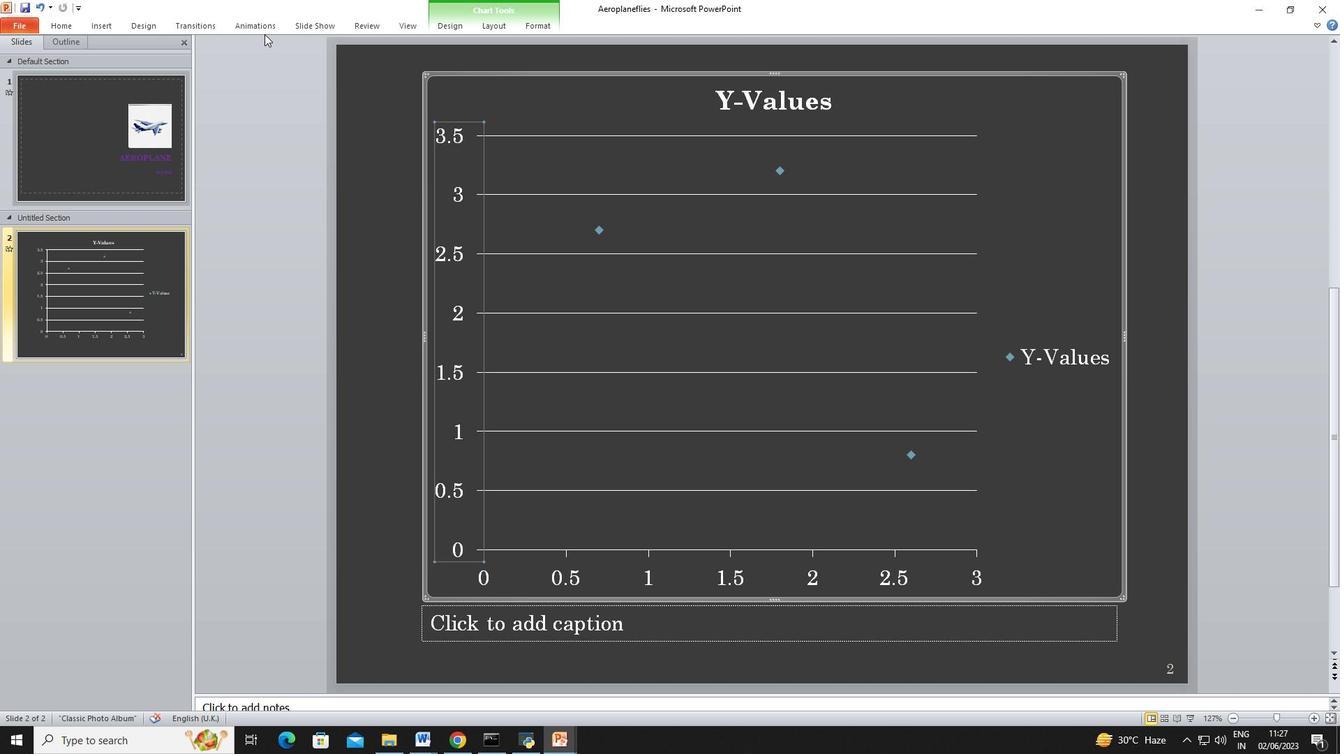 
Action: Mouse pressed left at (266, 27)
Screenshot: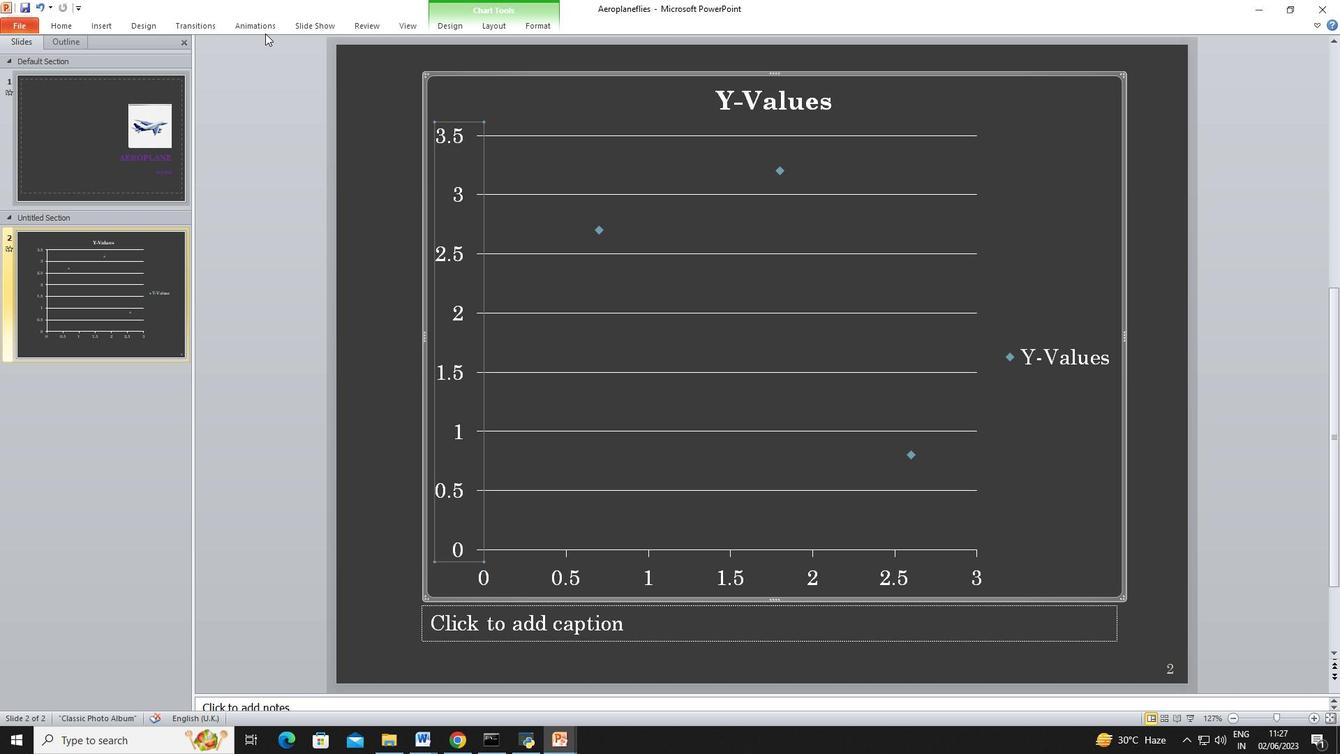 
Action: Mouse moved to (183, 55)
Screenshot: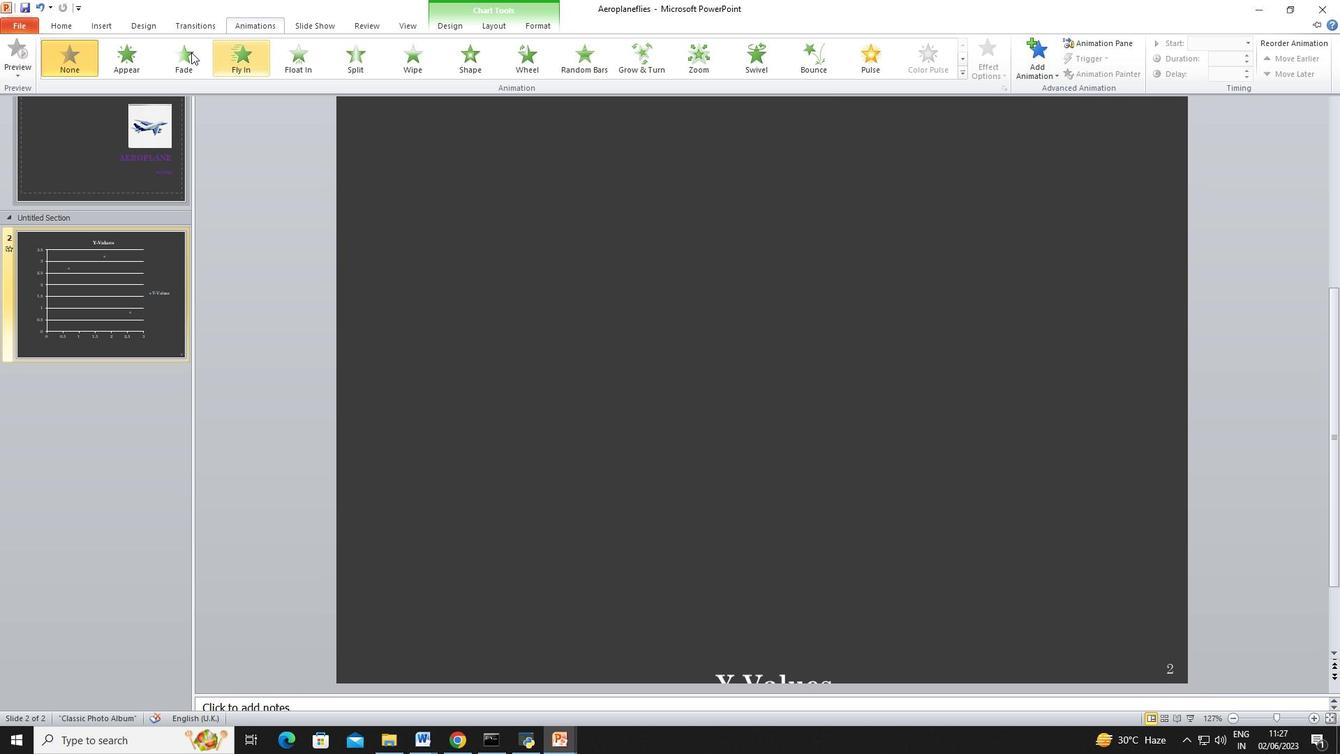
Action: Mouse pressed left at (183, 55)
Screenshot: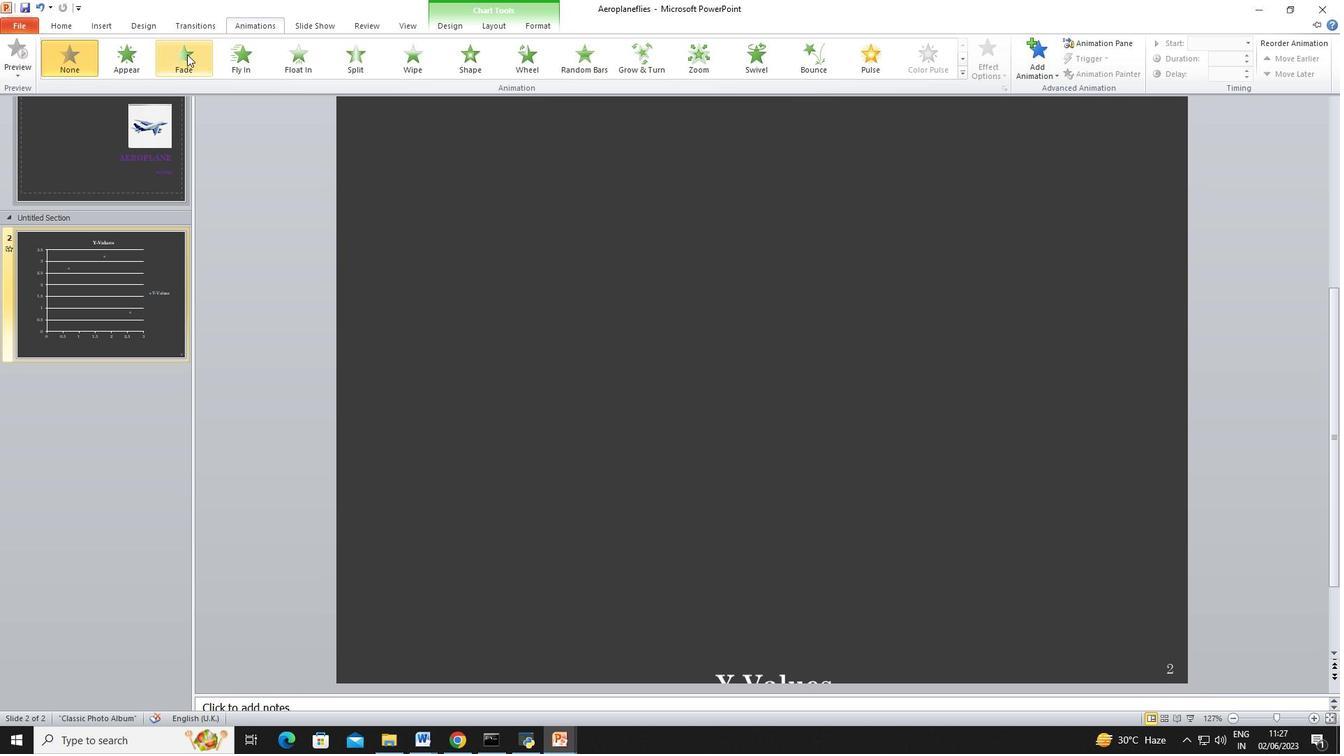 
Action: Mouse moved to (192, 58)
Screenshot: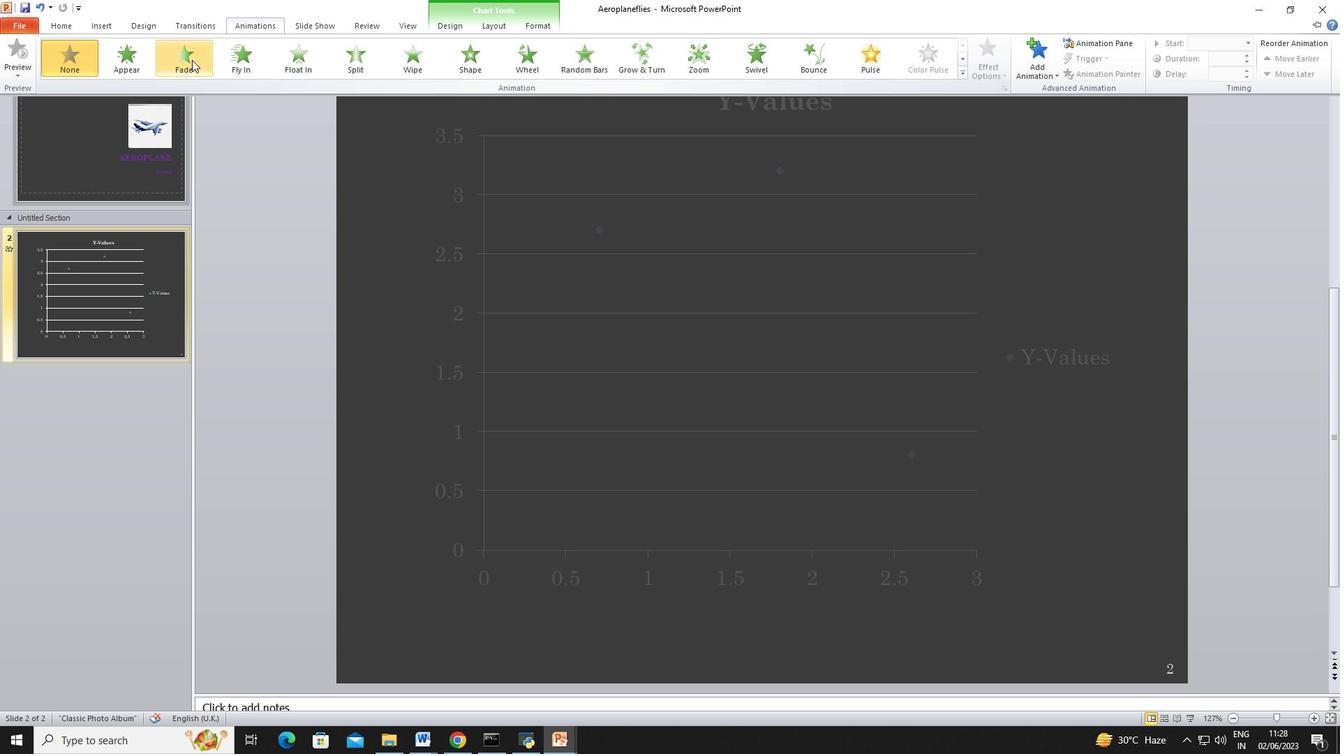 
Action: Mouse pressed left at (192, 58)
Screenshot: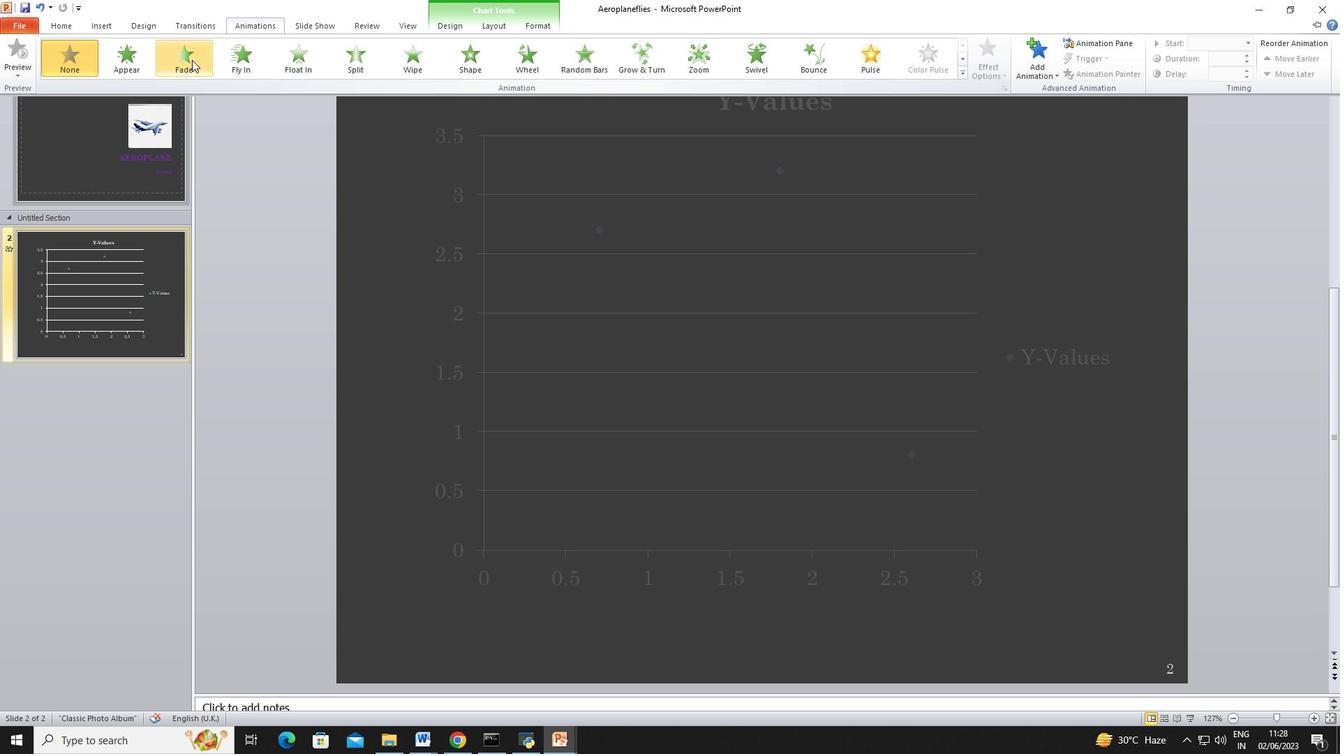 
Action: Mouse moved to (110, 25)
Screenshot: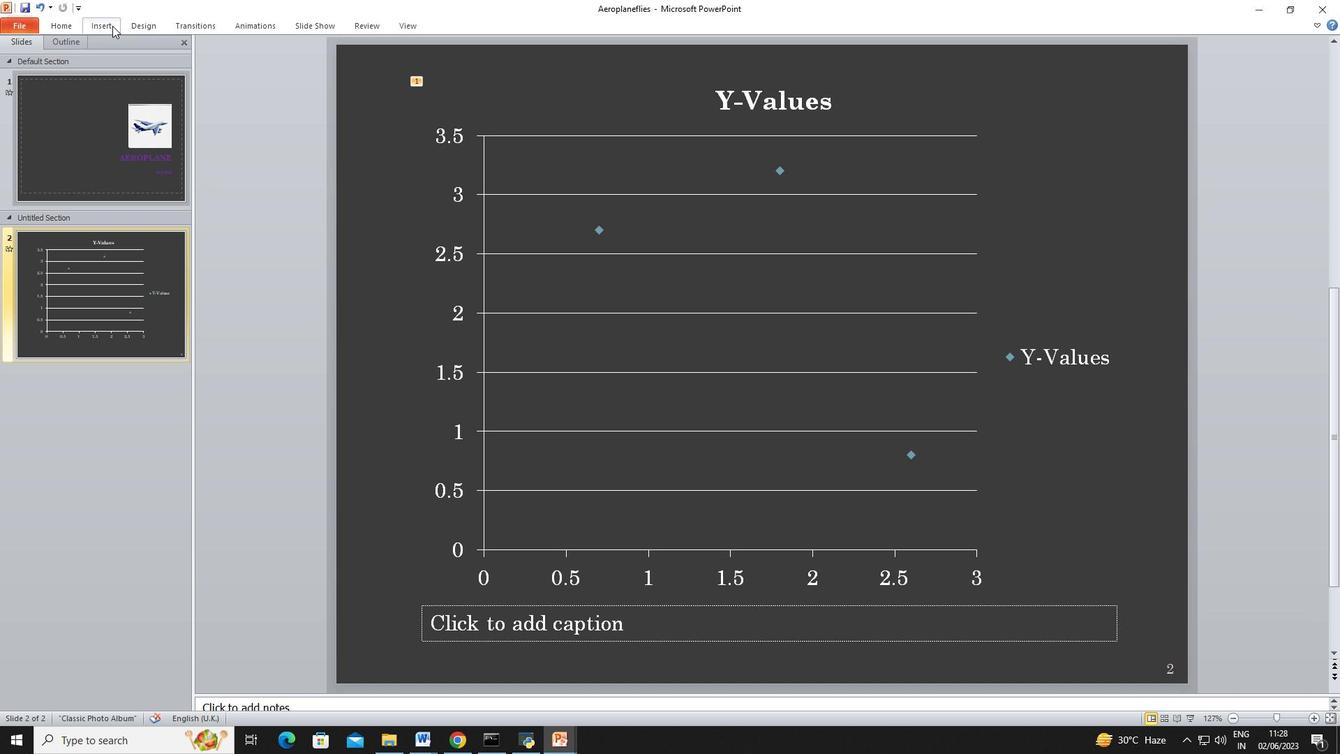 
Action: Mouse pressed left at (110, 25)
Screenshot: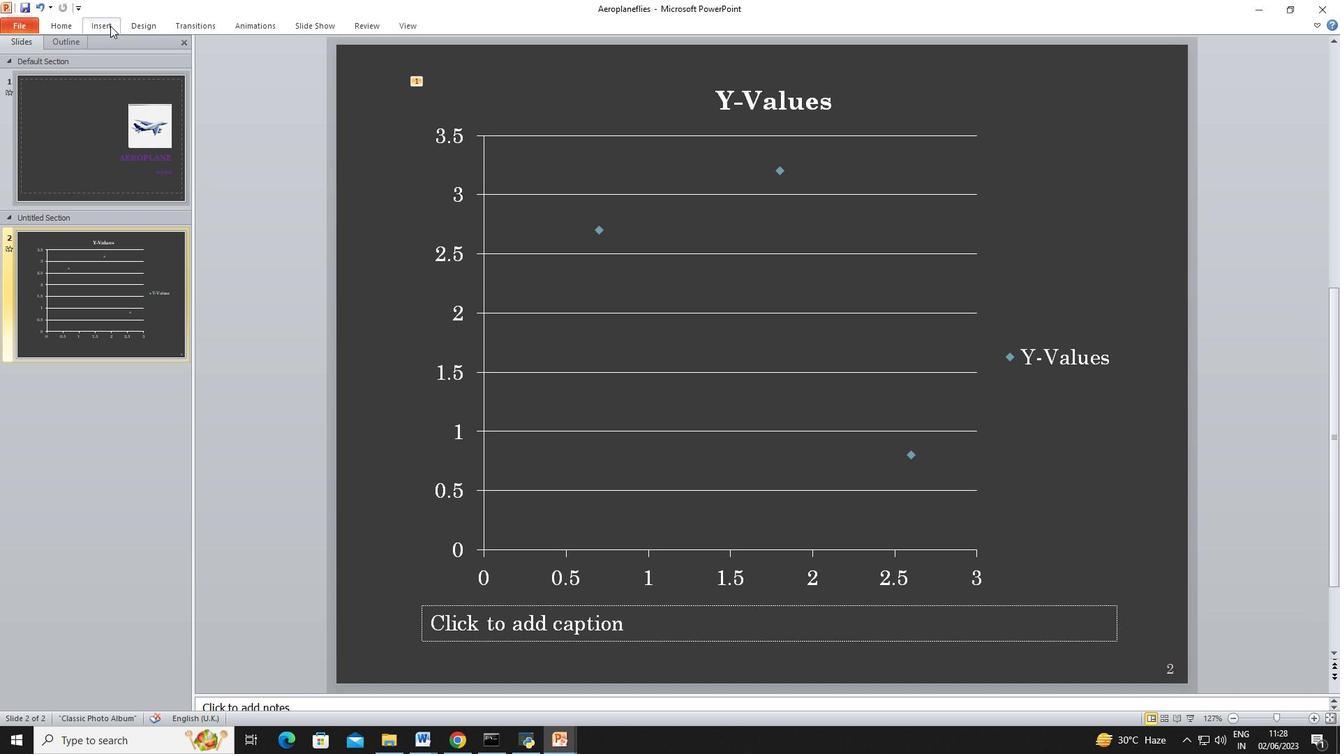 
Action: Mouse moved to (134, 21)
Screenshot: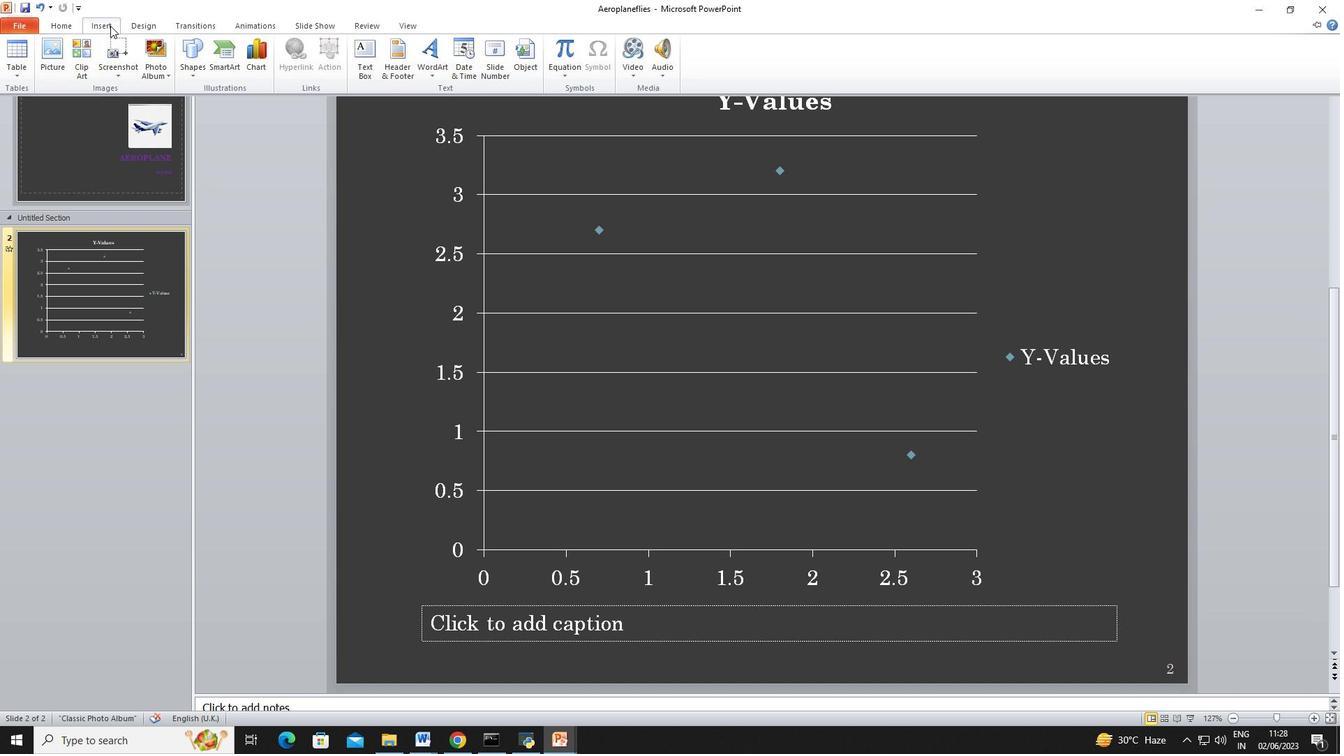
Action: Mouse pressed left at (134, 21)
Screenshot: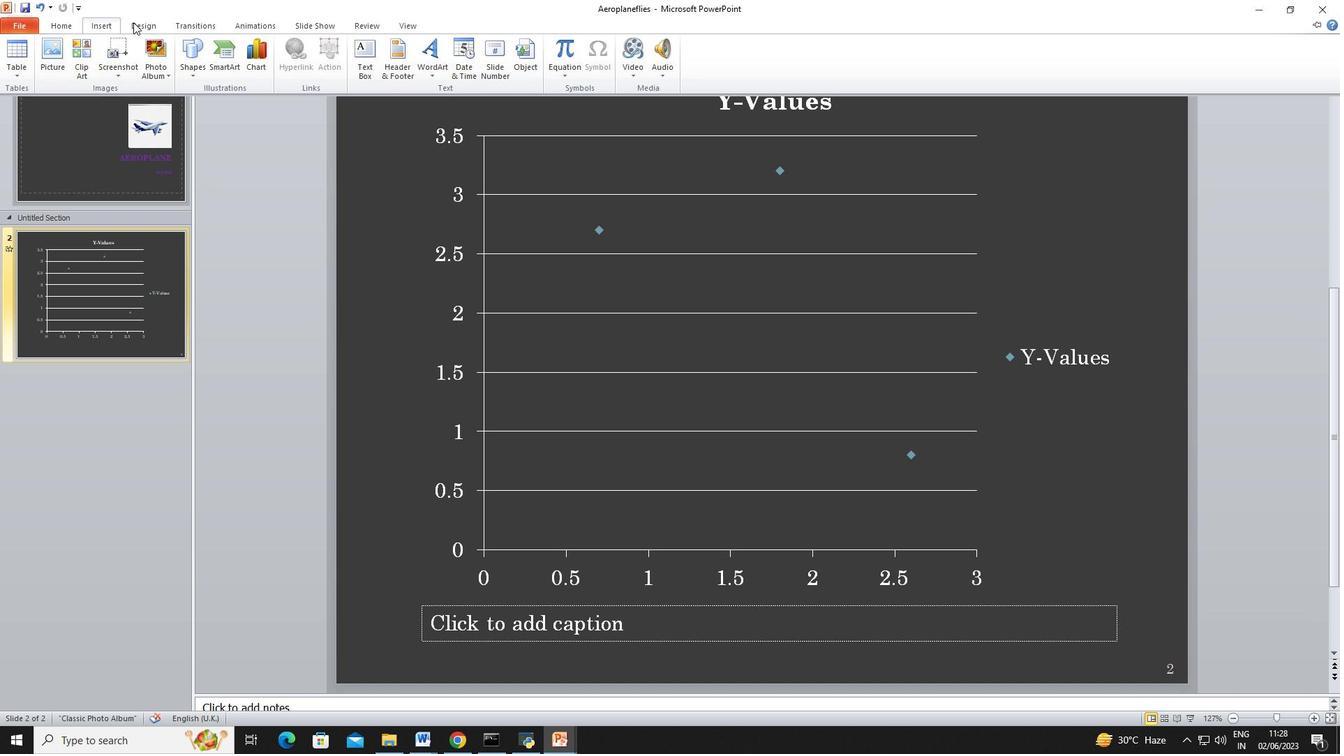 
Action: Mouse moved to (69, 23)
Screenshot: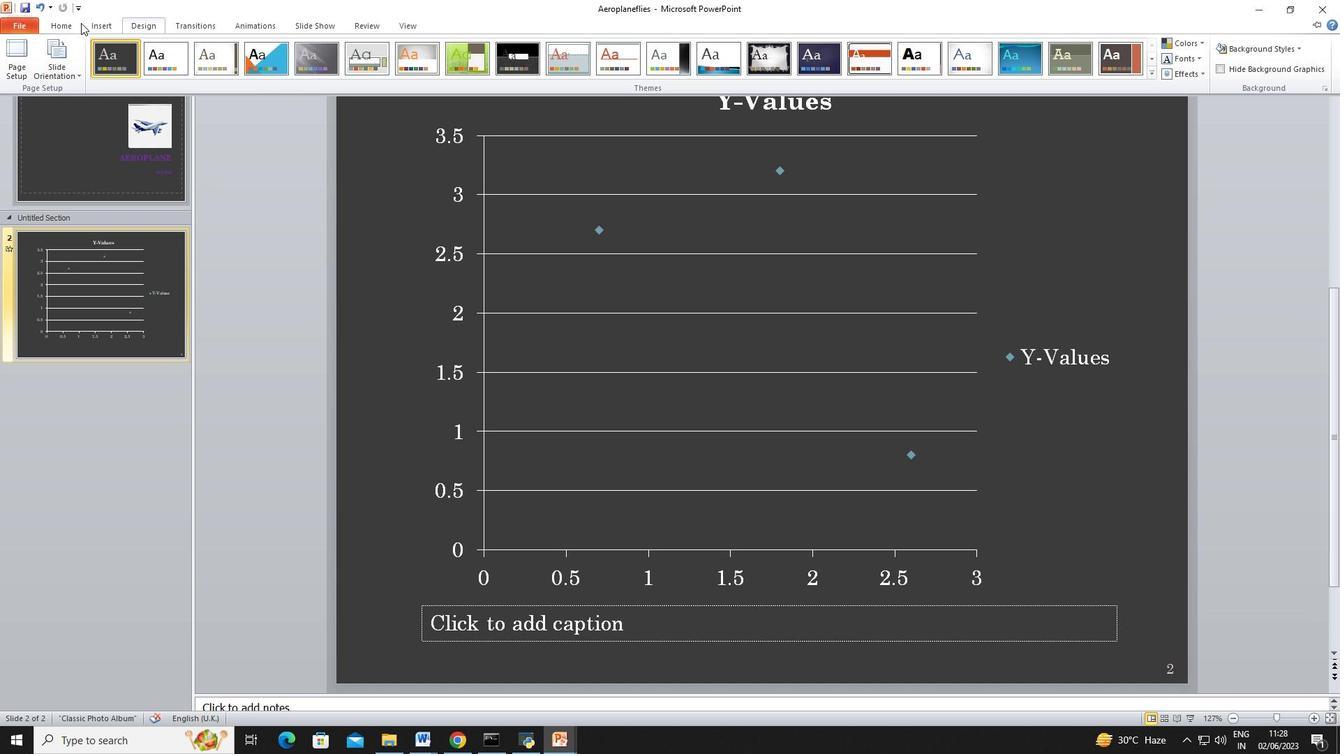 
Action: Mouse pressed left at (69, 23)
Screenshot: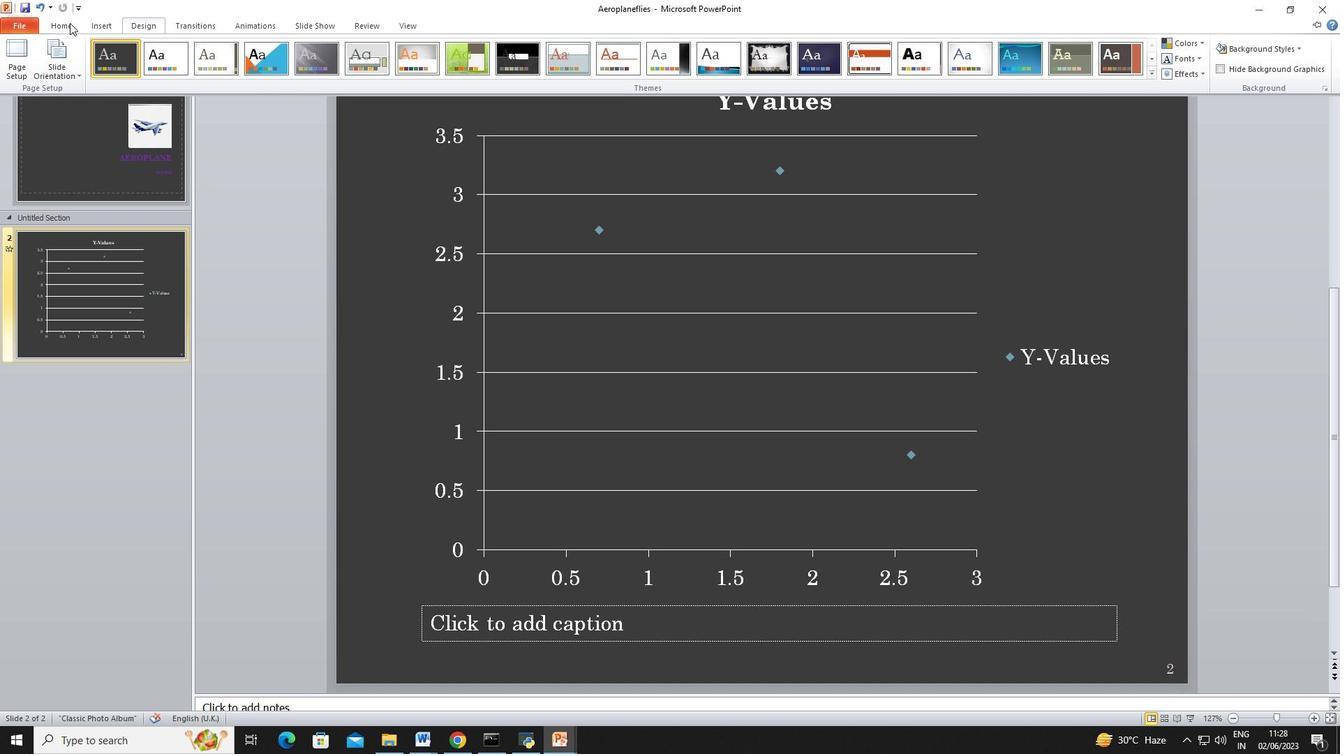 
Action: Mouse moved to (102, 26)
Screenshot: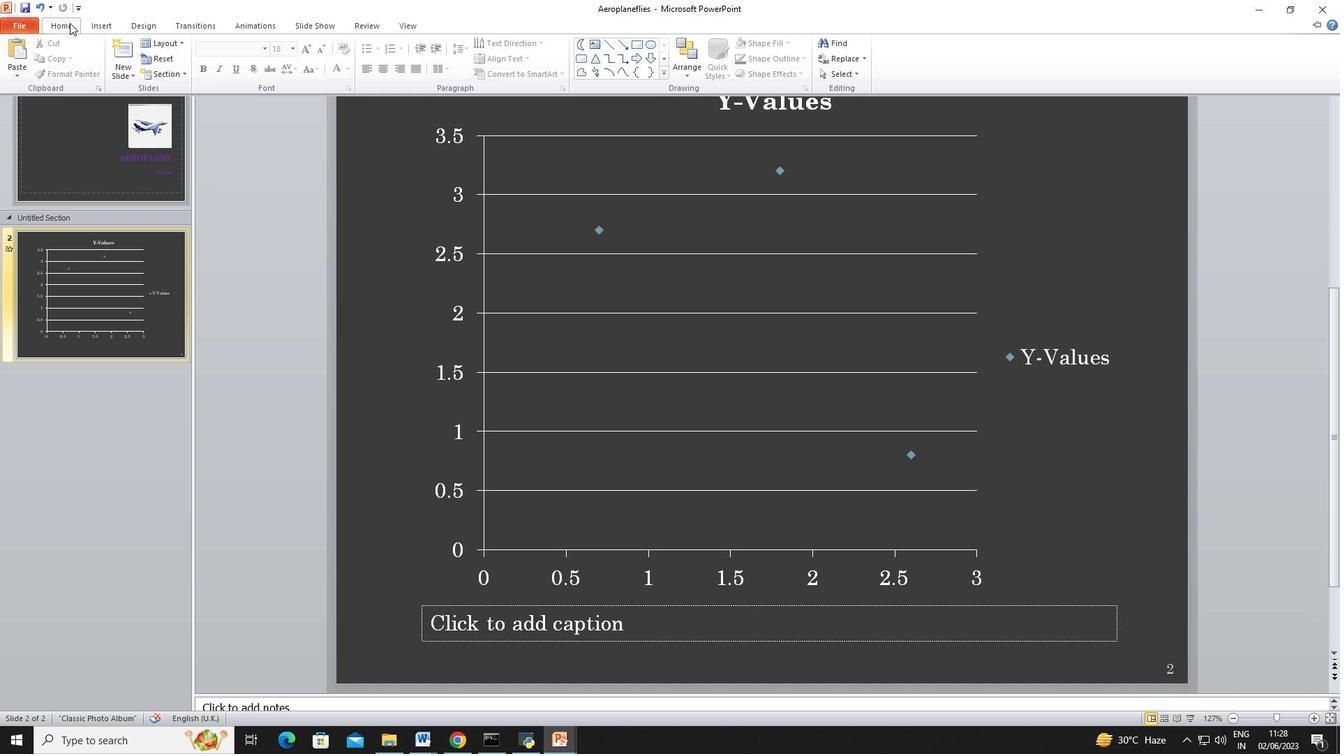 
Action: Mouse pressed left at (102, 26)
Screenshot: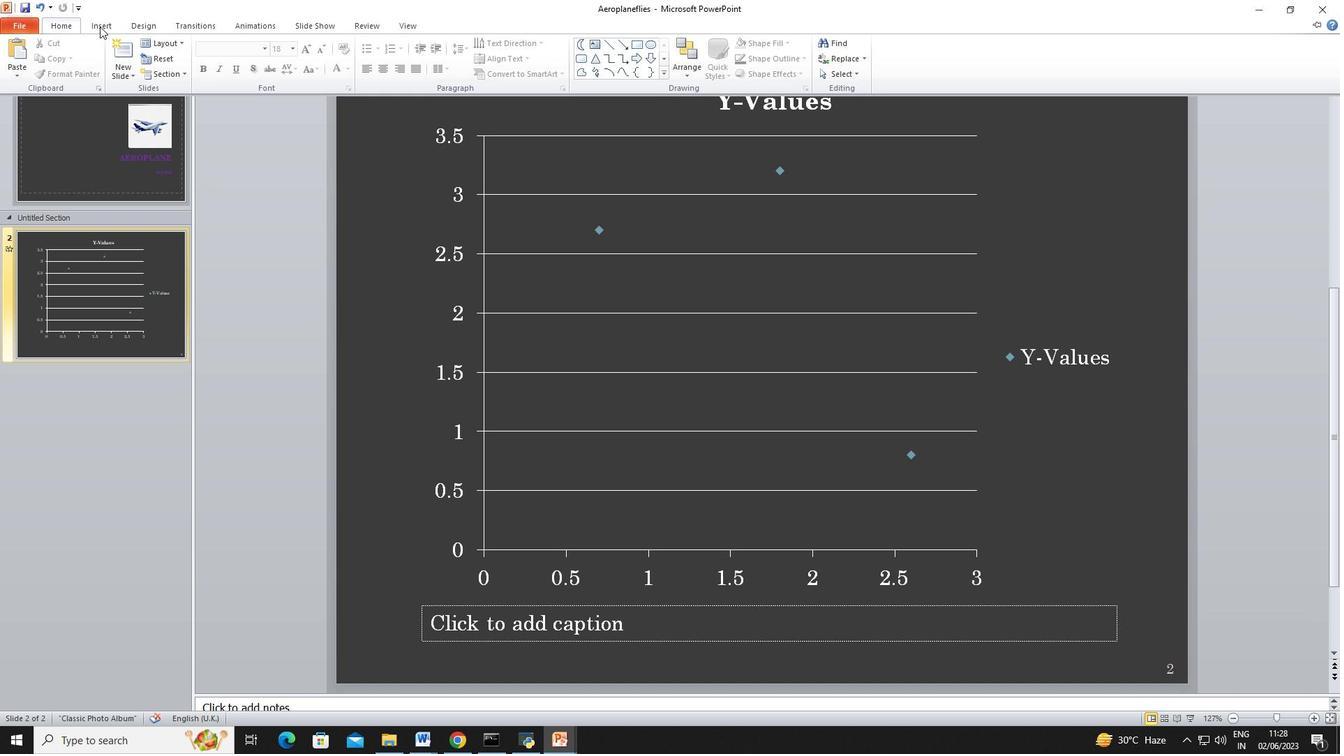
Action: Mouse moved to (133, 25)
Screenshot: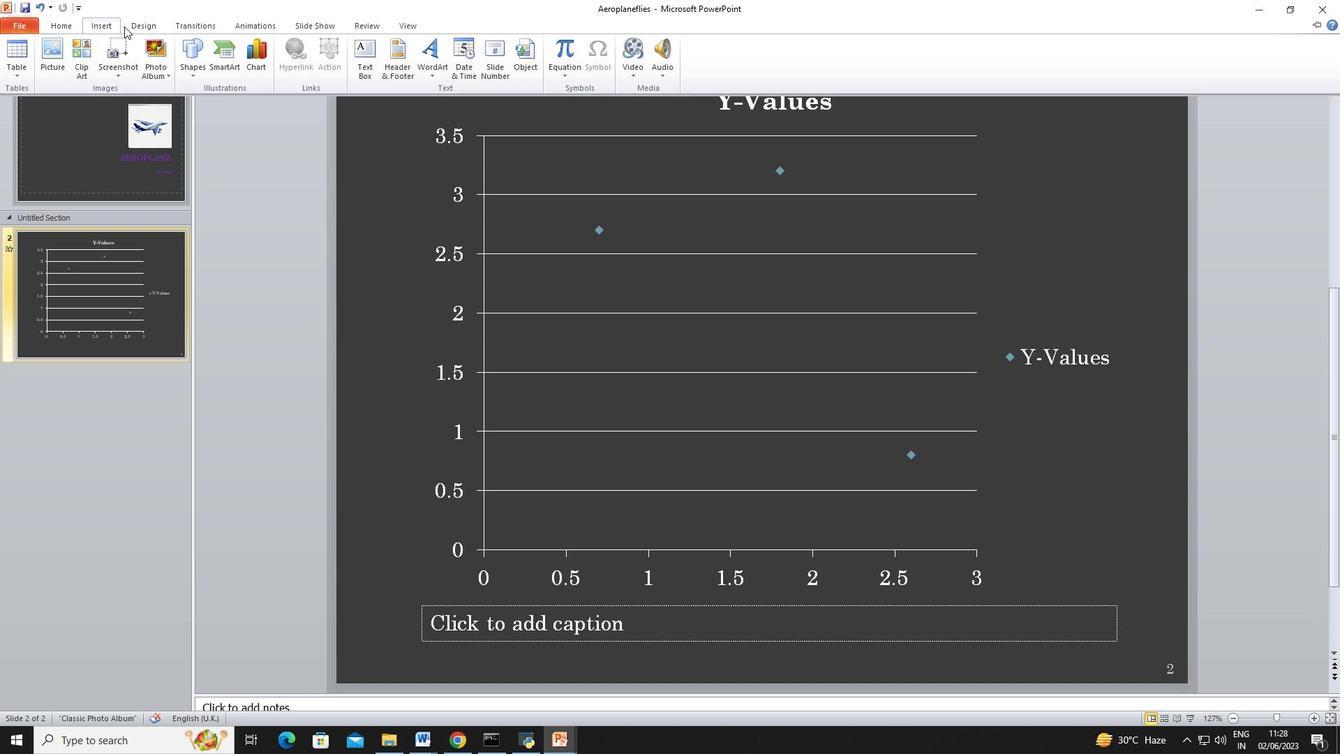 
Action: Mouse pressed left at (133, 25)
Screenshot: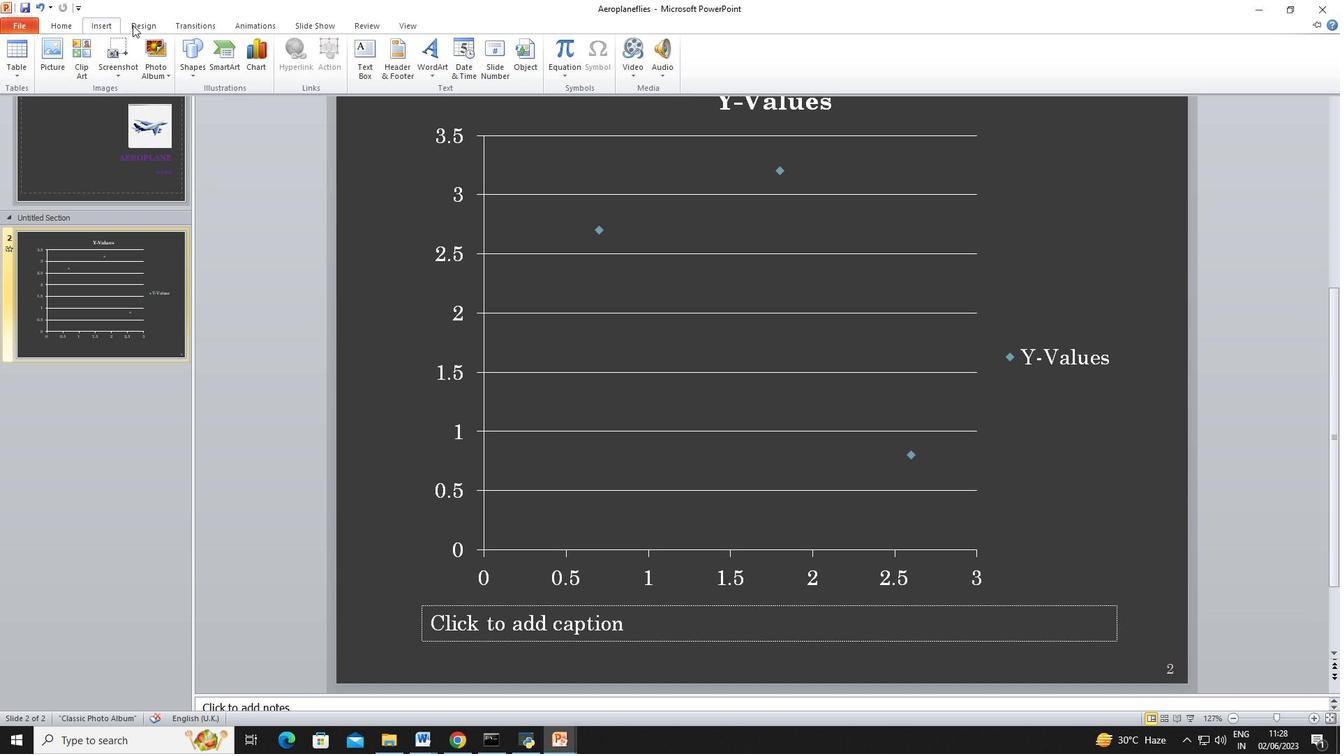 
Action: Mouse moved to (190, 21)
Screenshot: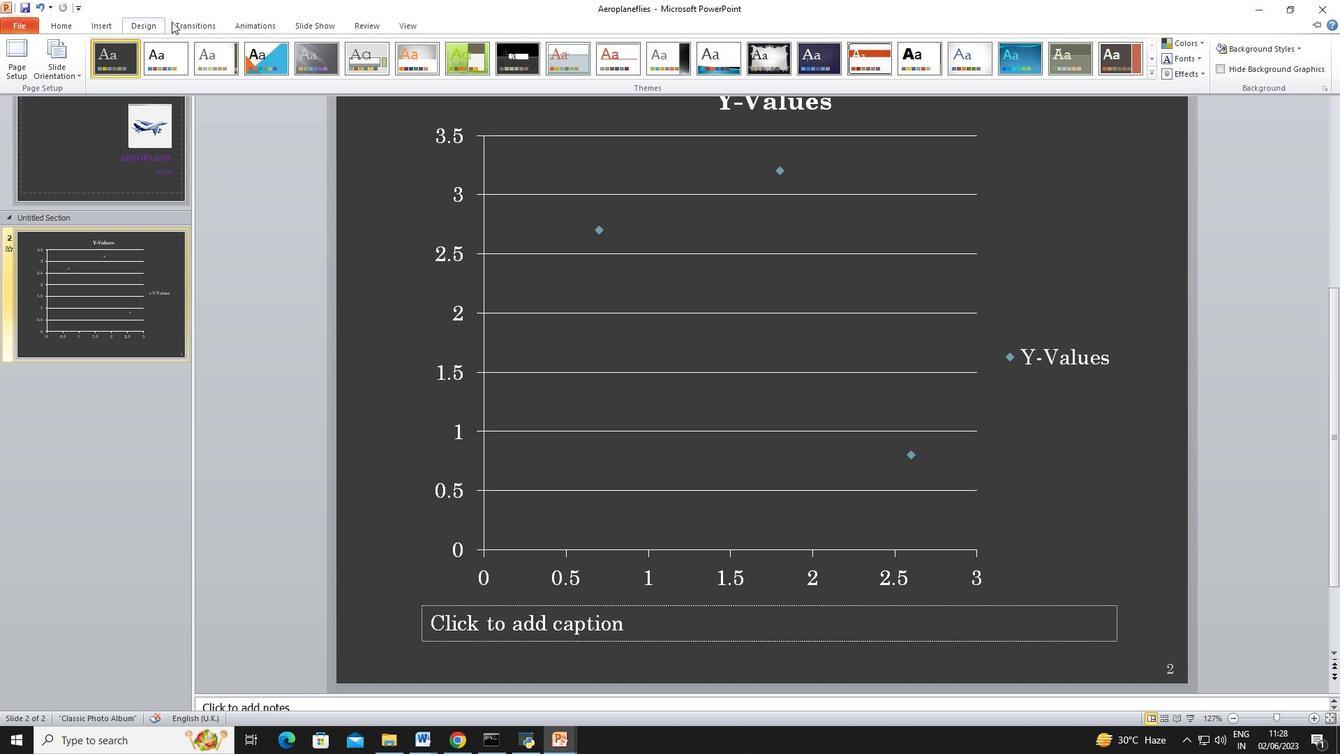 
Action: Mouse pressed left at (190, 21)
Screenshot: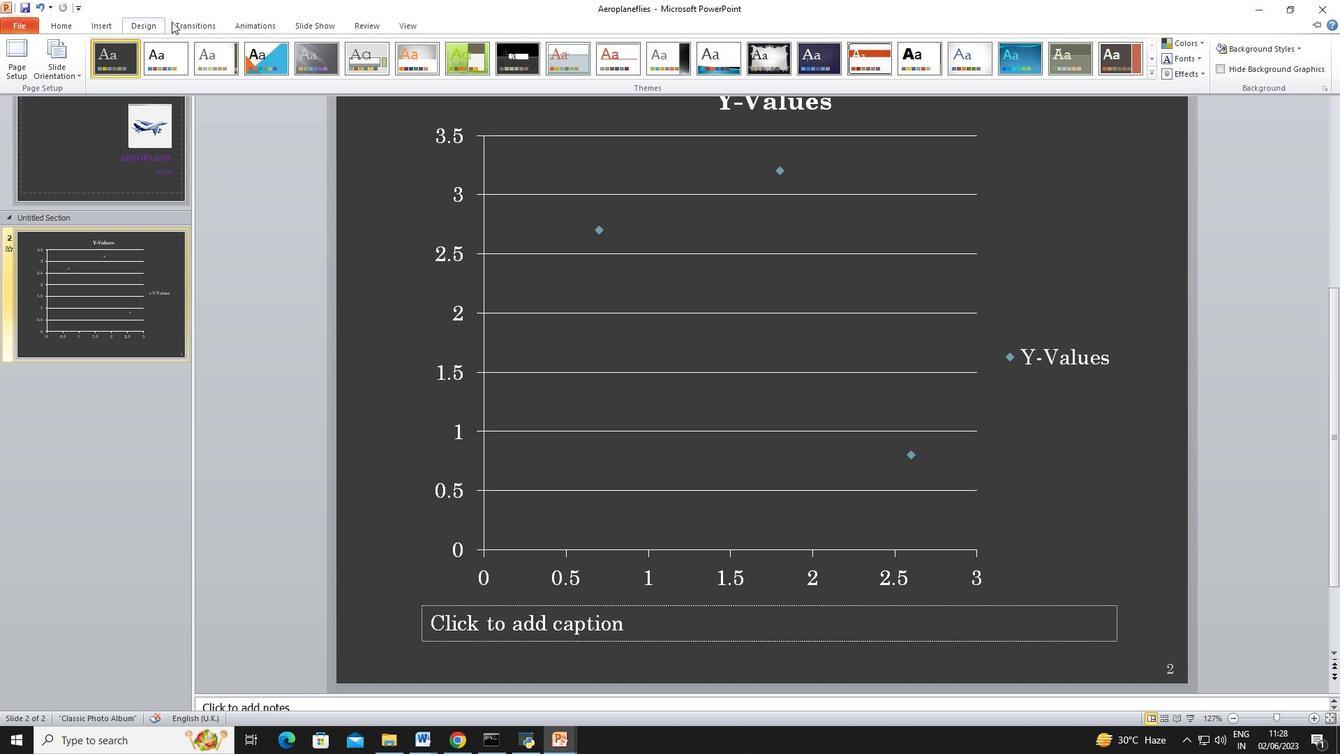 
Action: Mouse moved to (1113, 71)
Screenshot: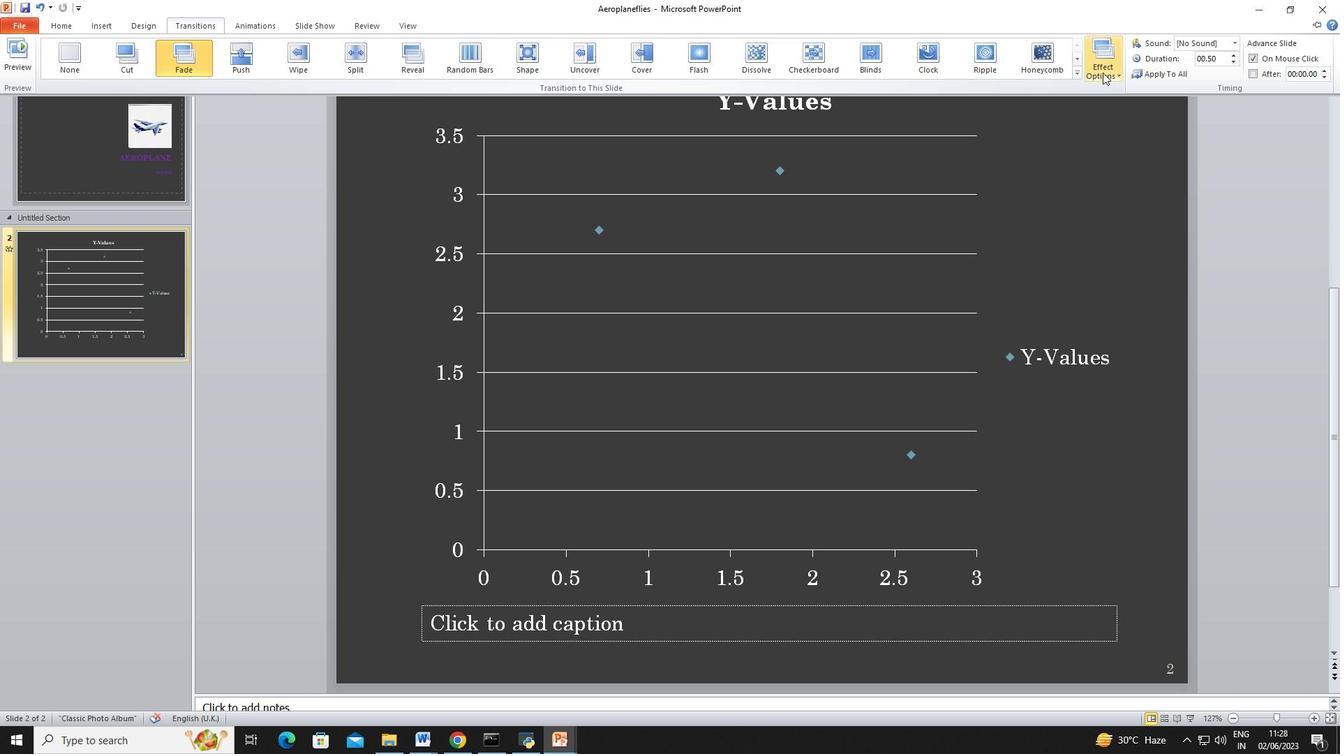 
Action: Mouse pressed left at (1113, 71)
Screenshot: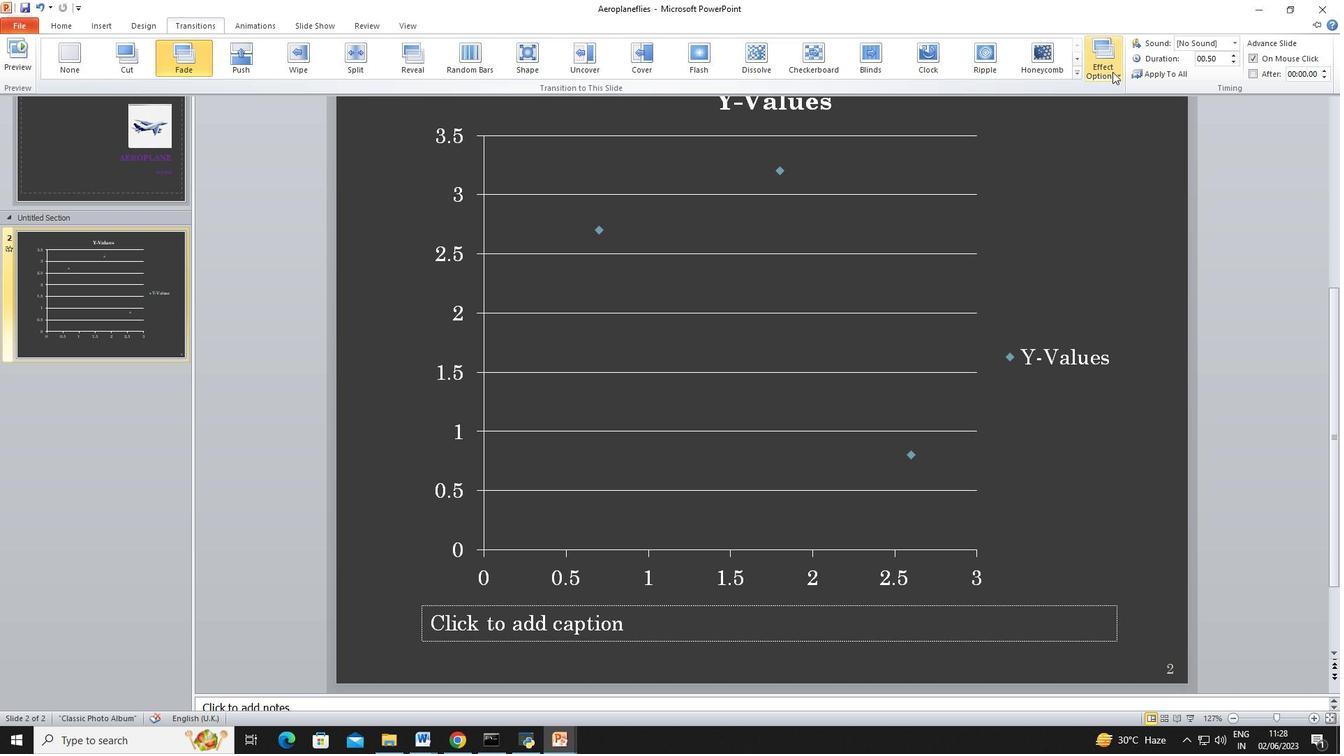 
Action: Mouse moved to (1163, 132)
Screenshot: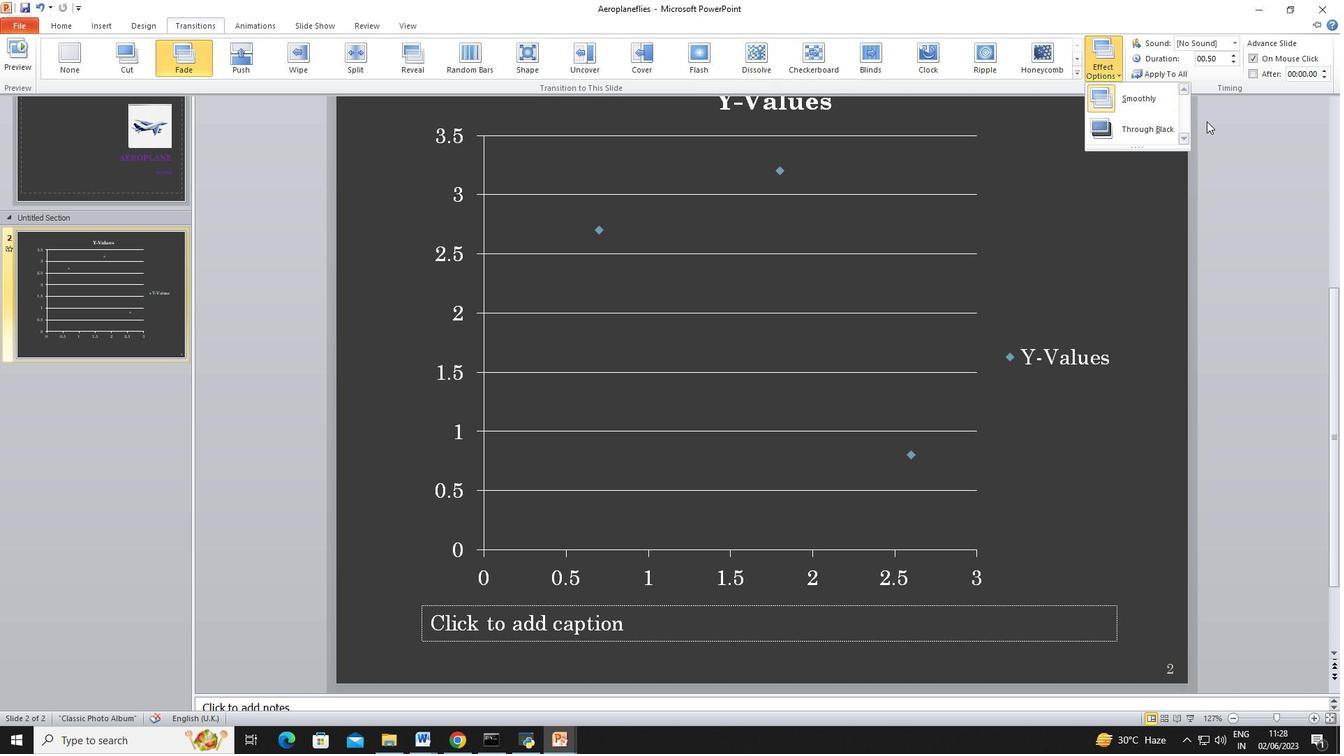 
Action: Mouse scrolled (1163, 131) with delta (0, 0)
Screenshot: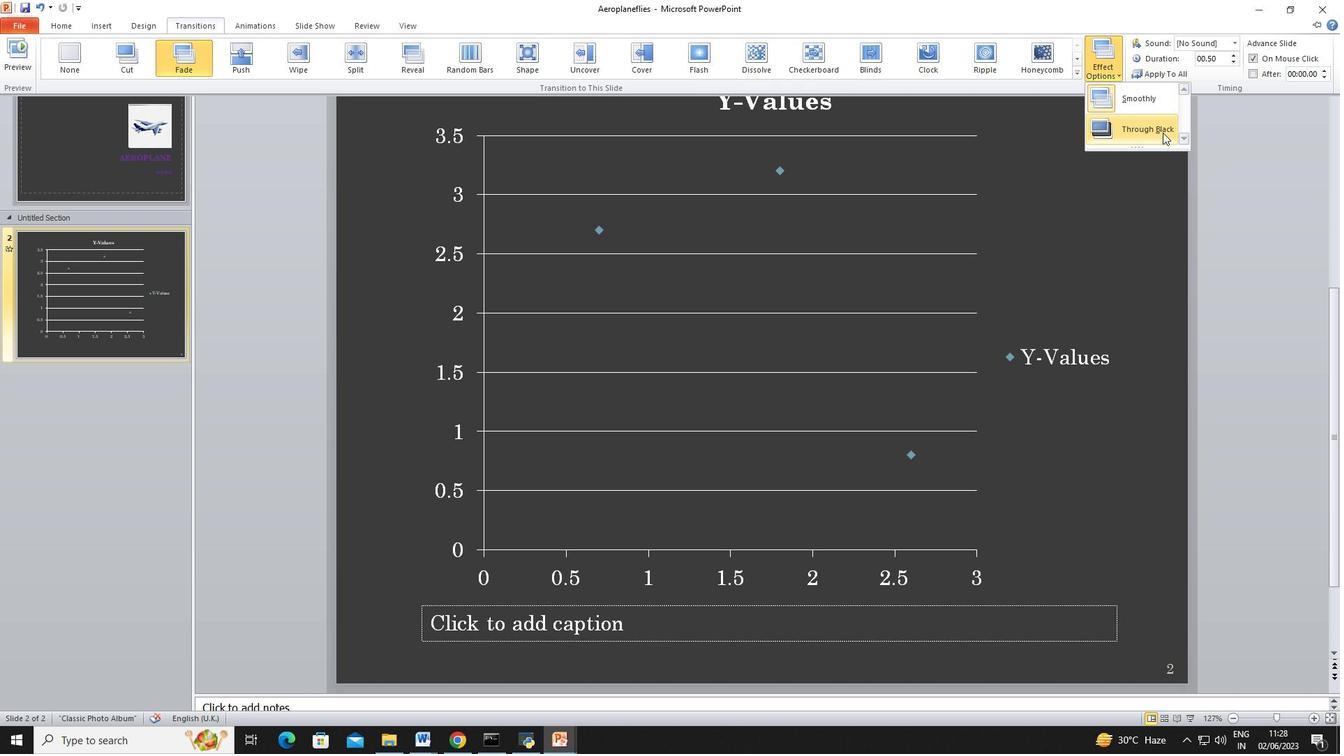
Action: Mouse moved to (1162, 132)
Screenshot: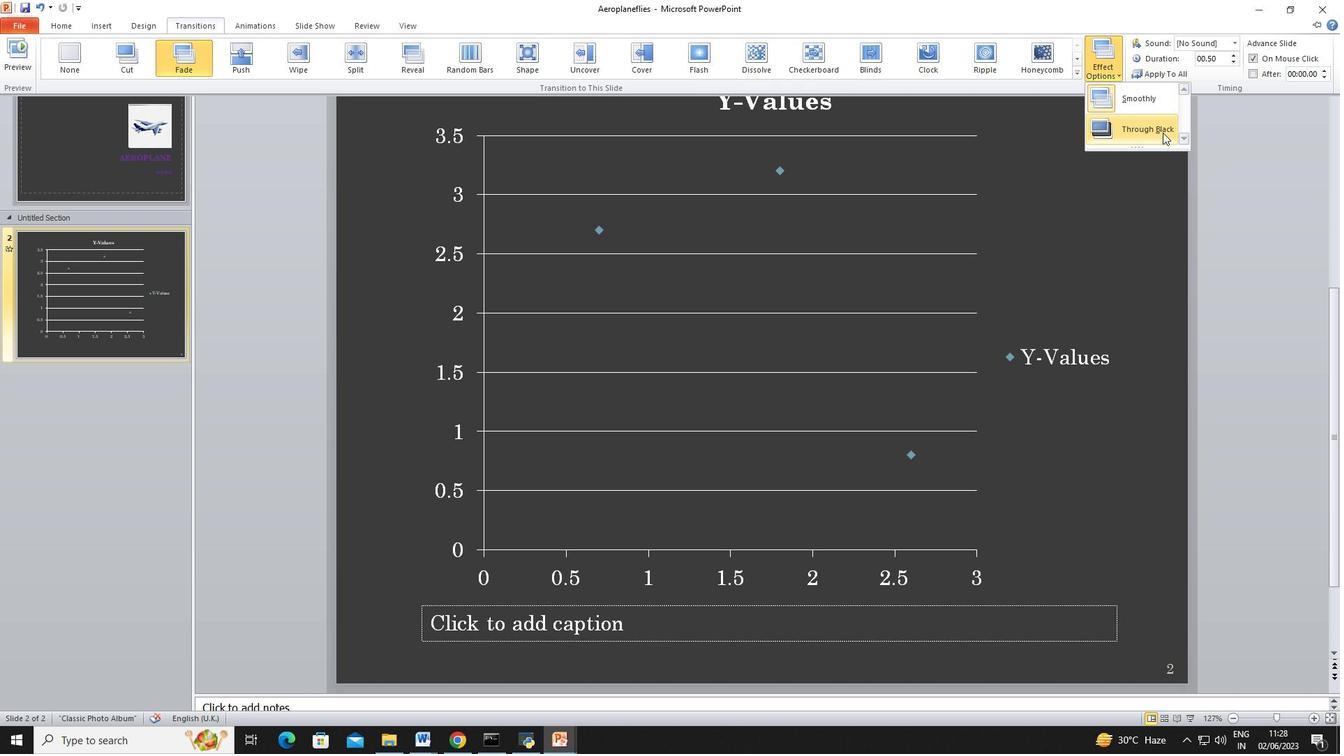 
Action: Mouse scrolled (1162, 131) with delta (0, 0)
Screenshot: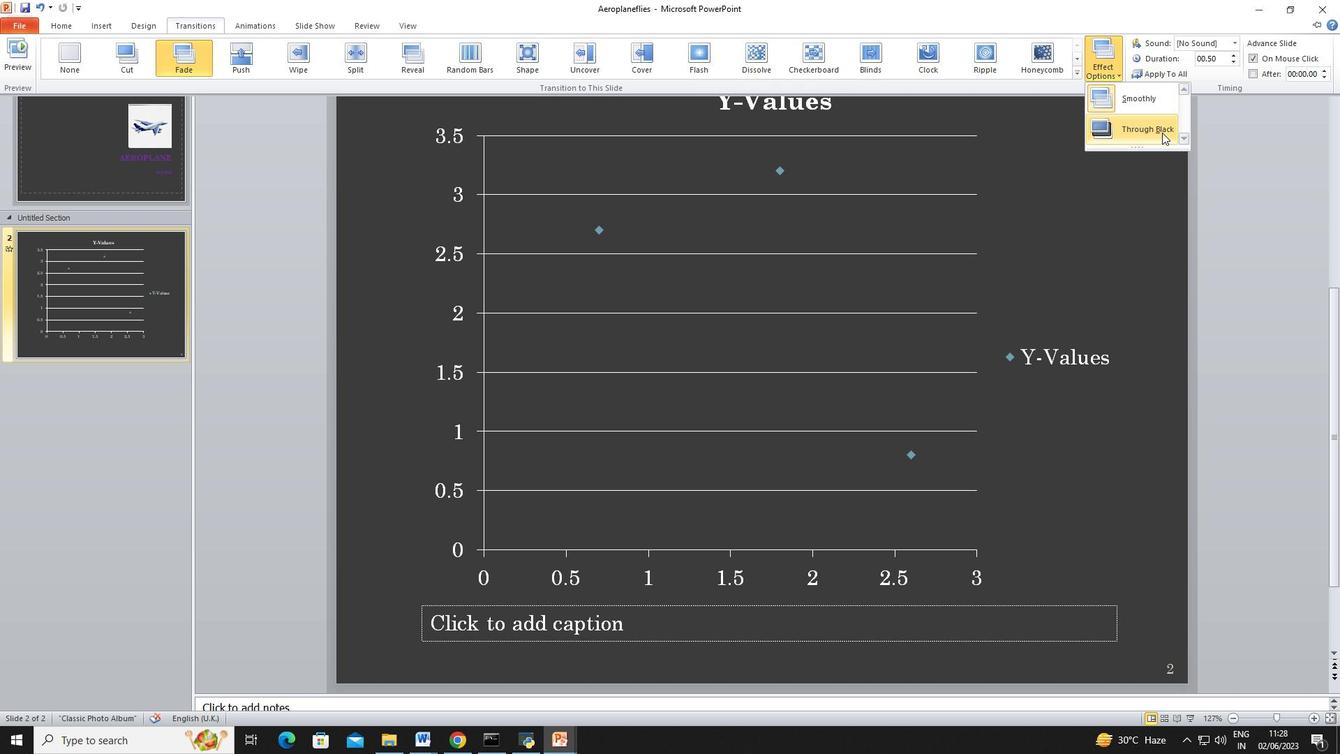 
Action: Mouse moved to (1183, 136)
Screenshot: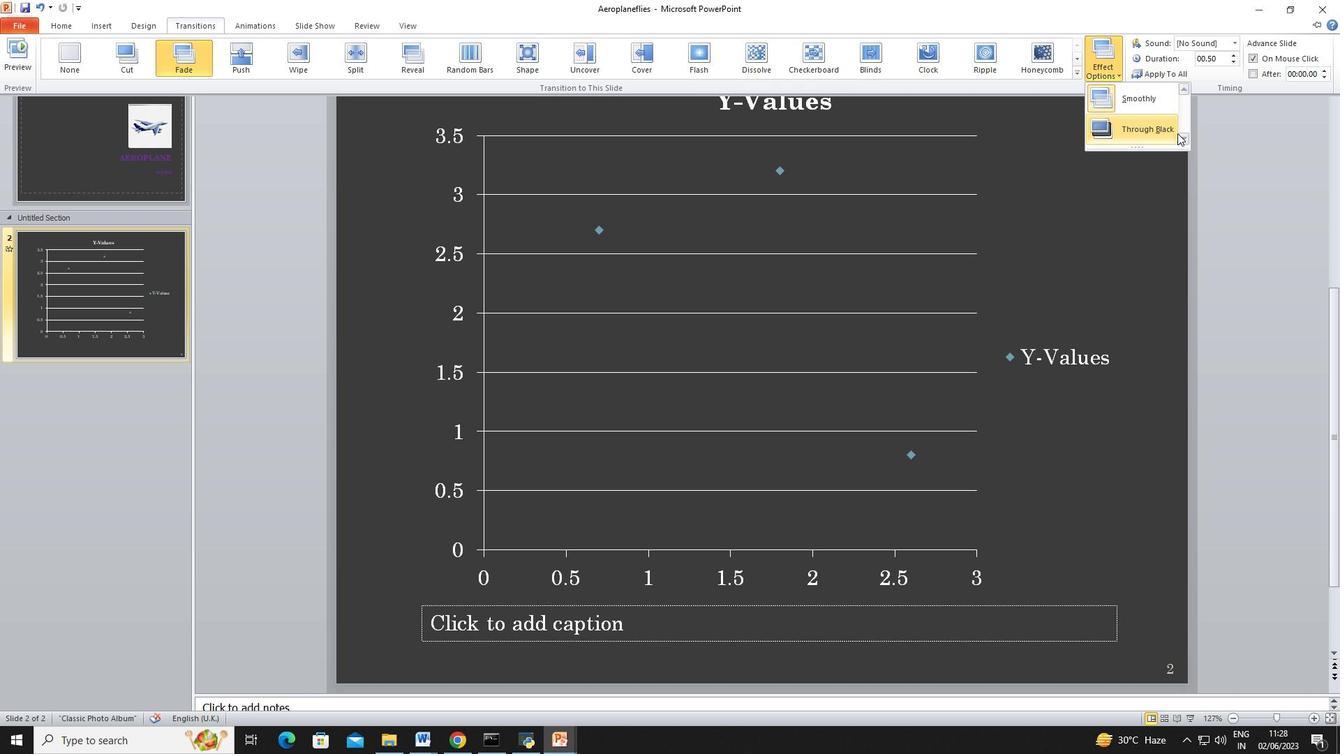 
Action: Mouse pressed left at (1183, 136)
Screenshot: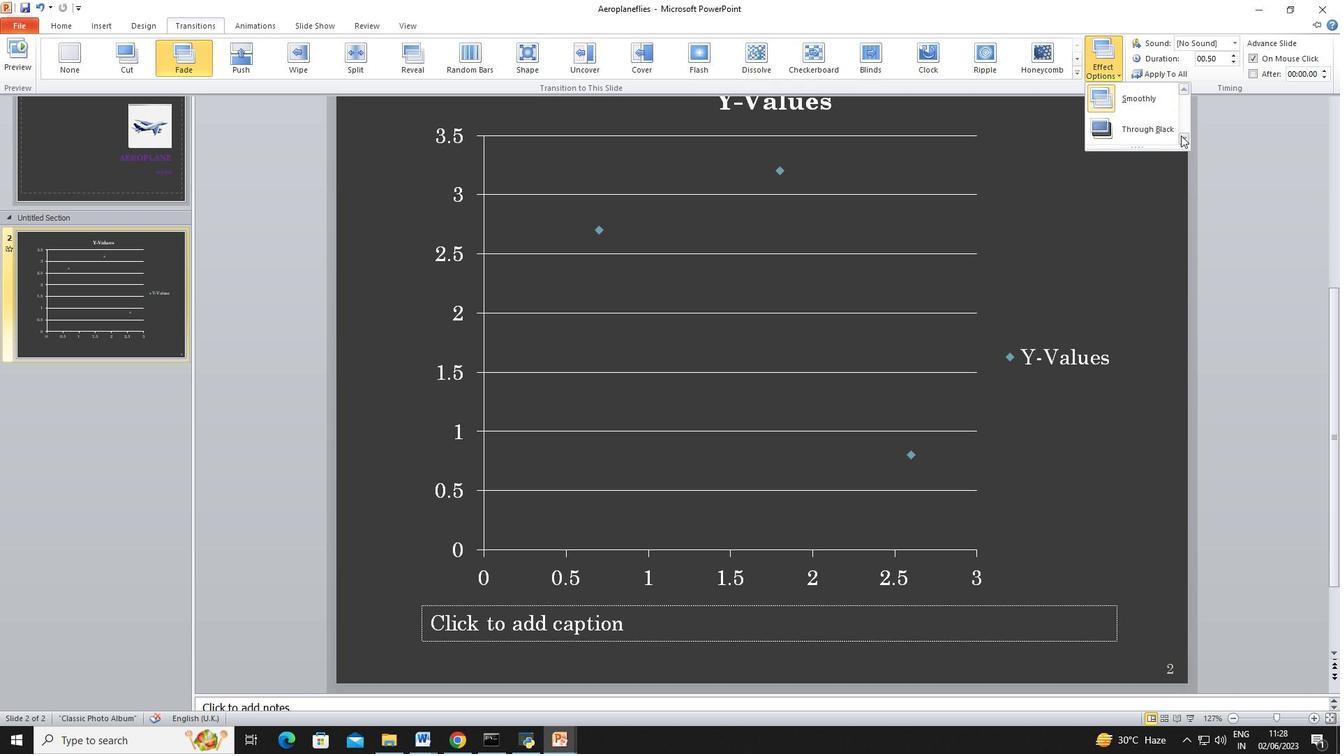 
Action: Mouse pressed left at (1183, 136)
Screenshot: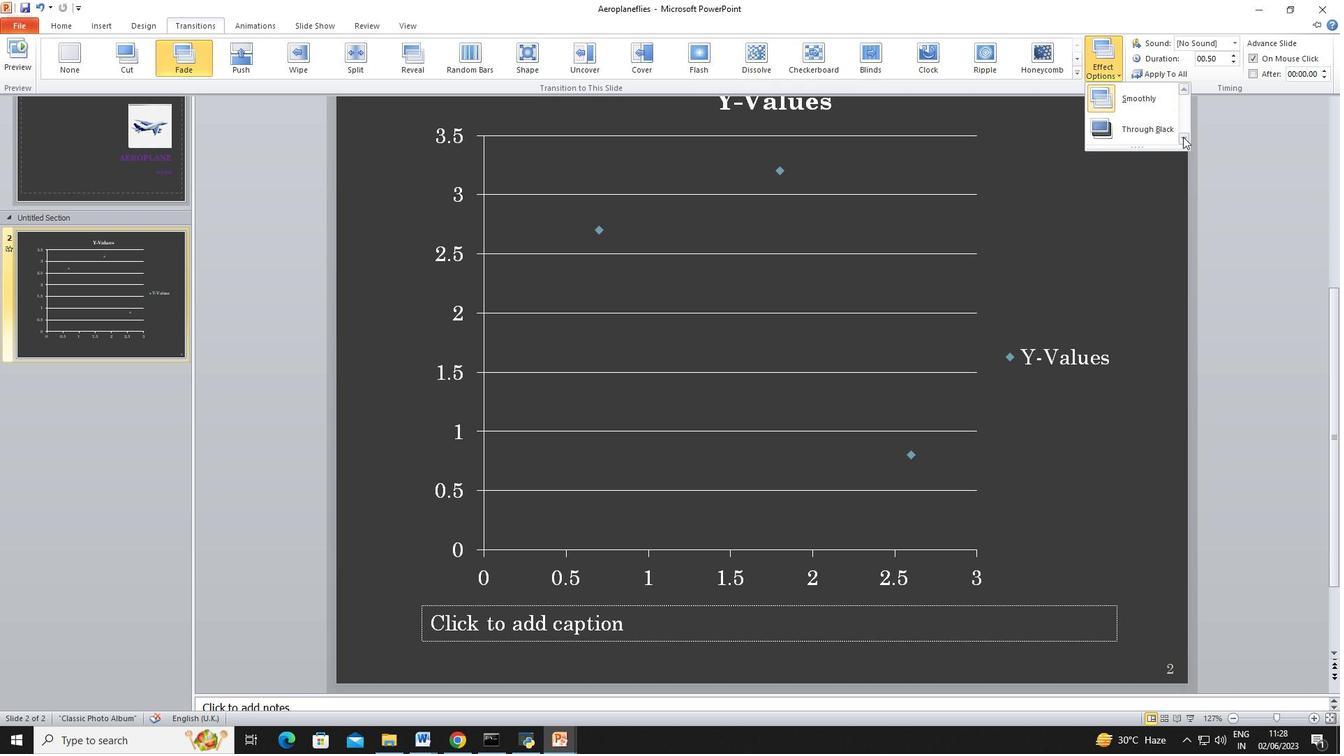 
Action: Mouse moved to (1184, 87)
Screenshot: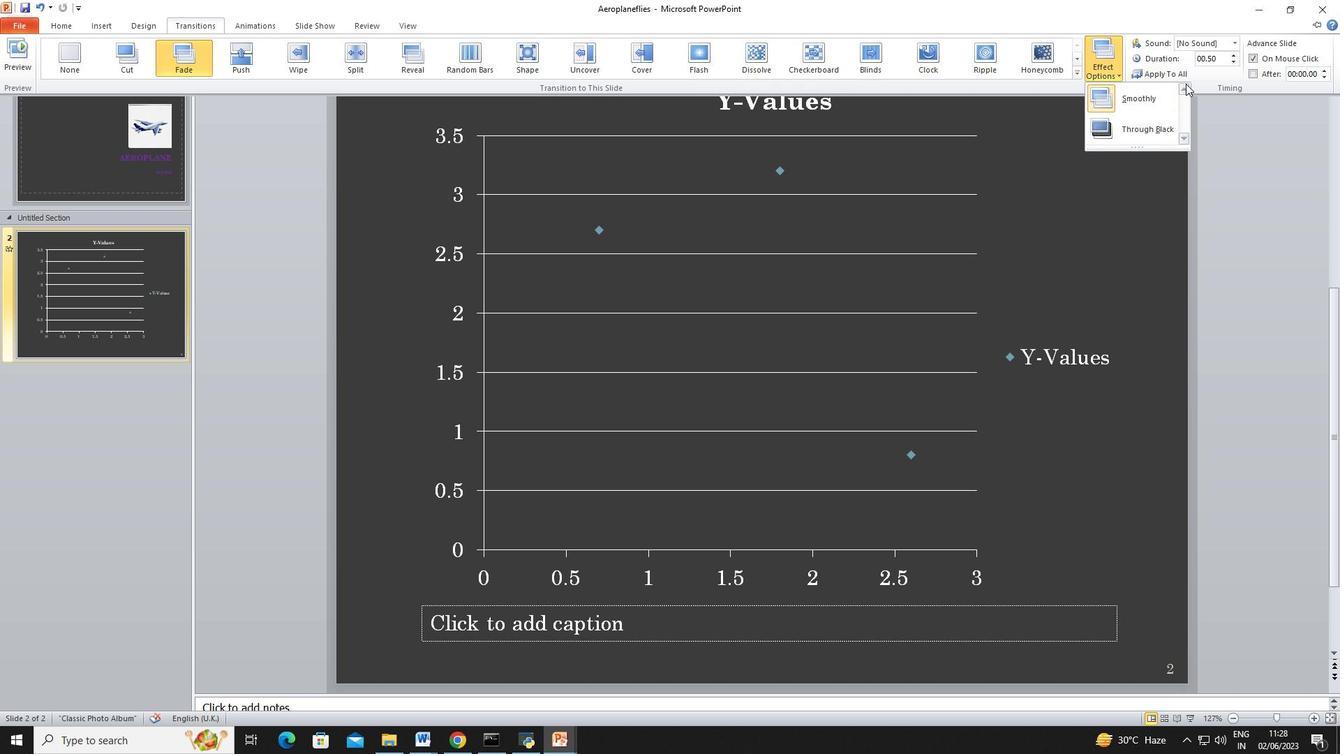 
Action: Mouse pressed left at (1184, 87)
Screenshot: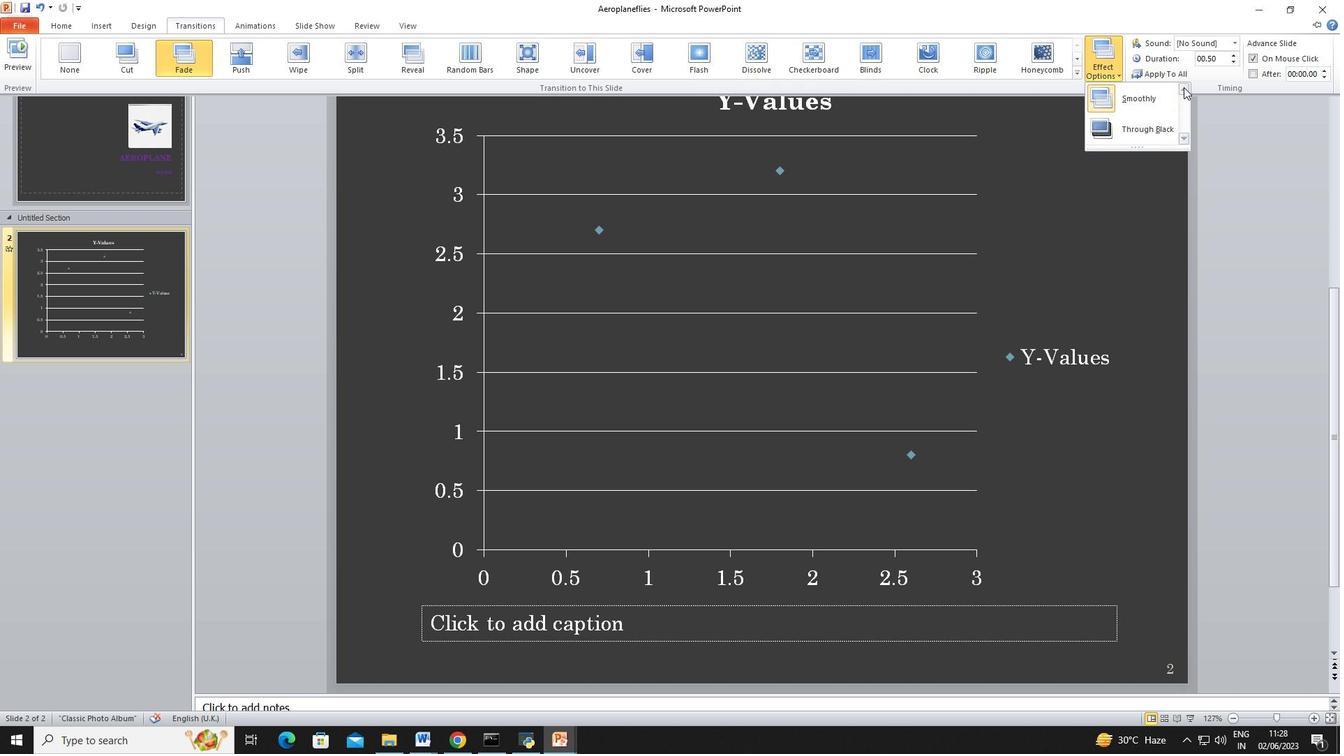 
Action: Mouse moved to (1241, 140)
Screenshot: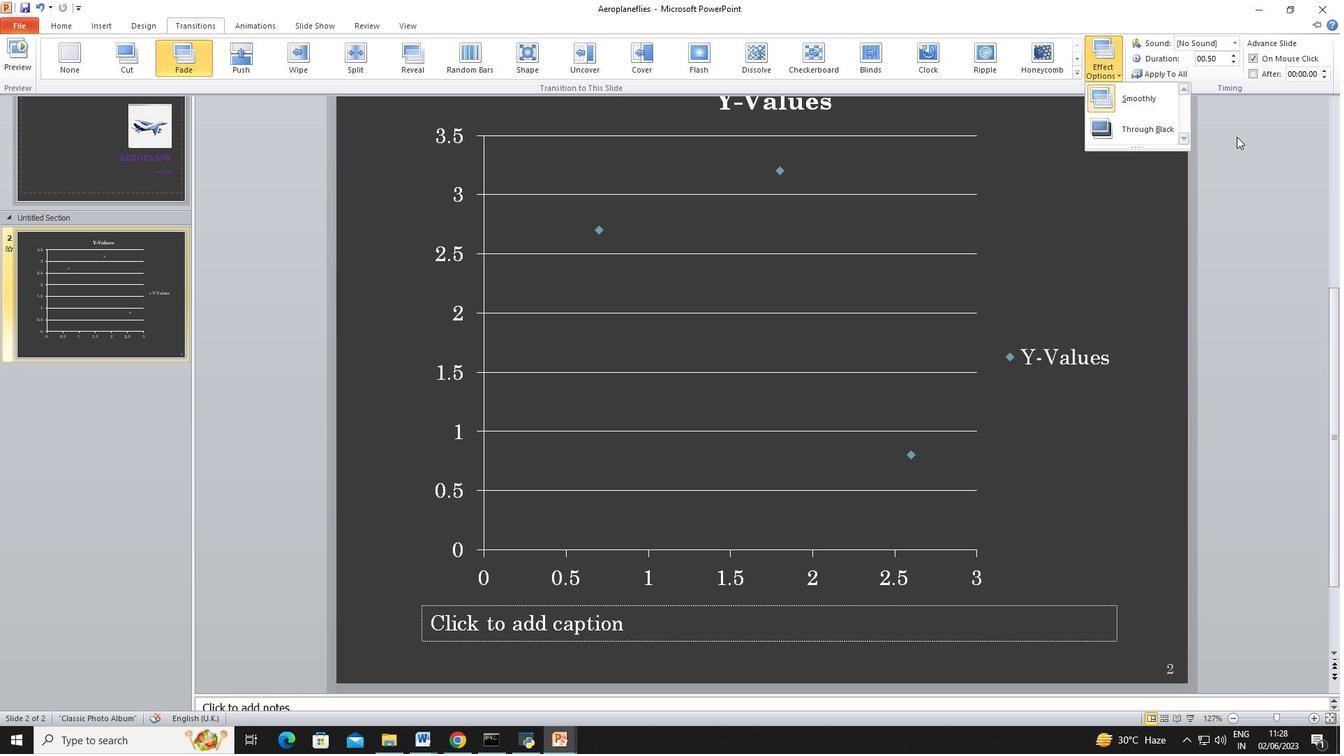 
Action: Mouse pressed left at (1241, 140)
Screenshot: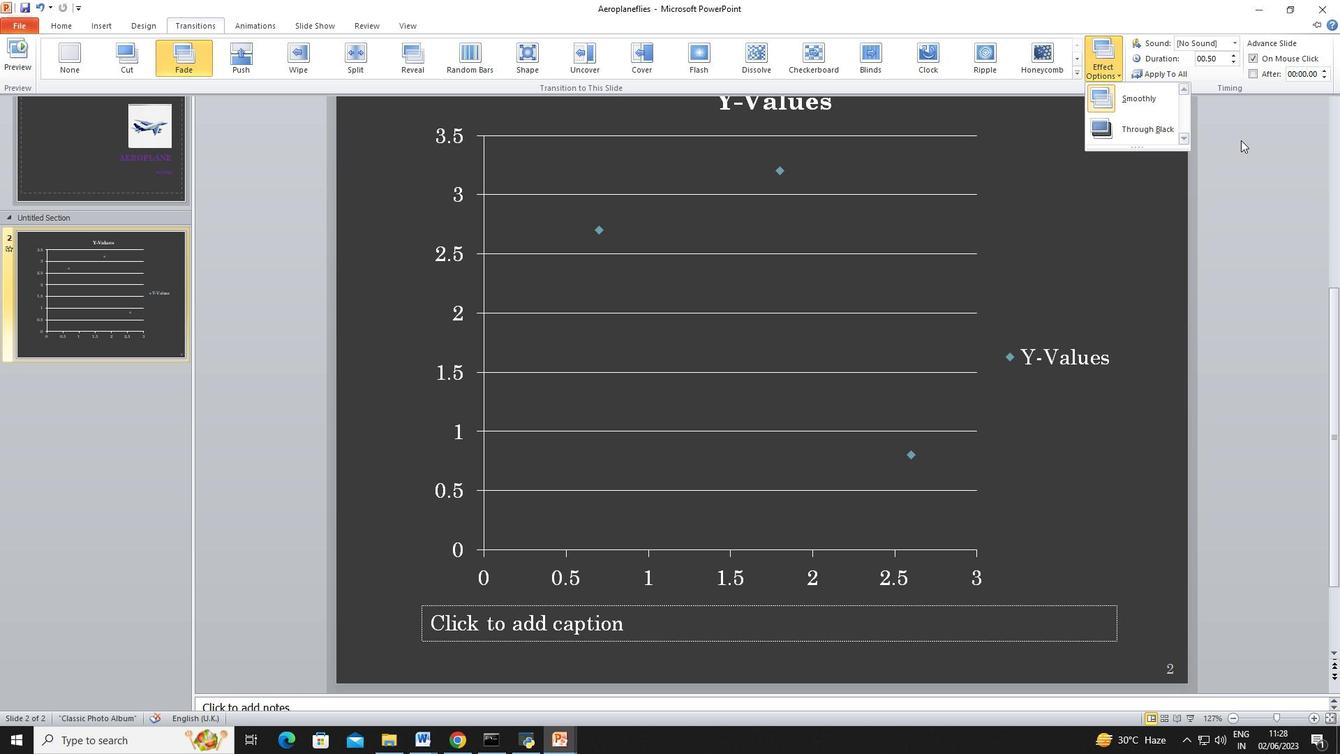 
Action: Mouse moved to (150, 18)
Screenshot: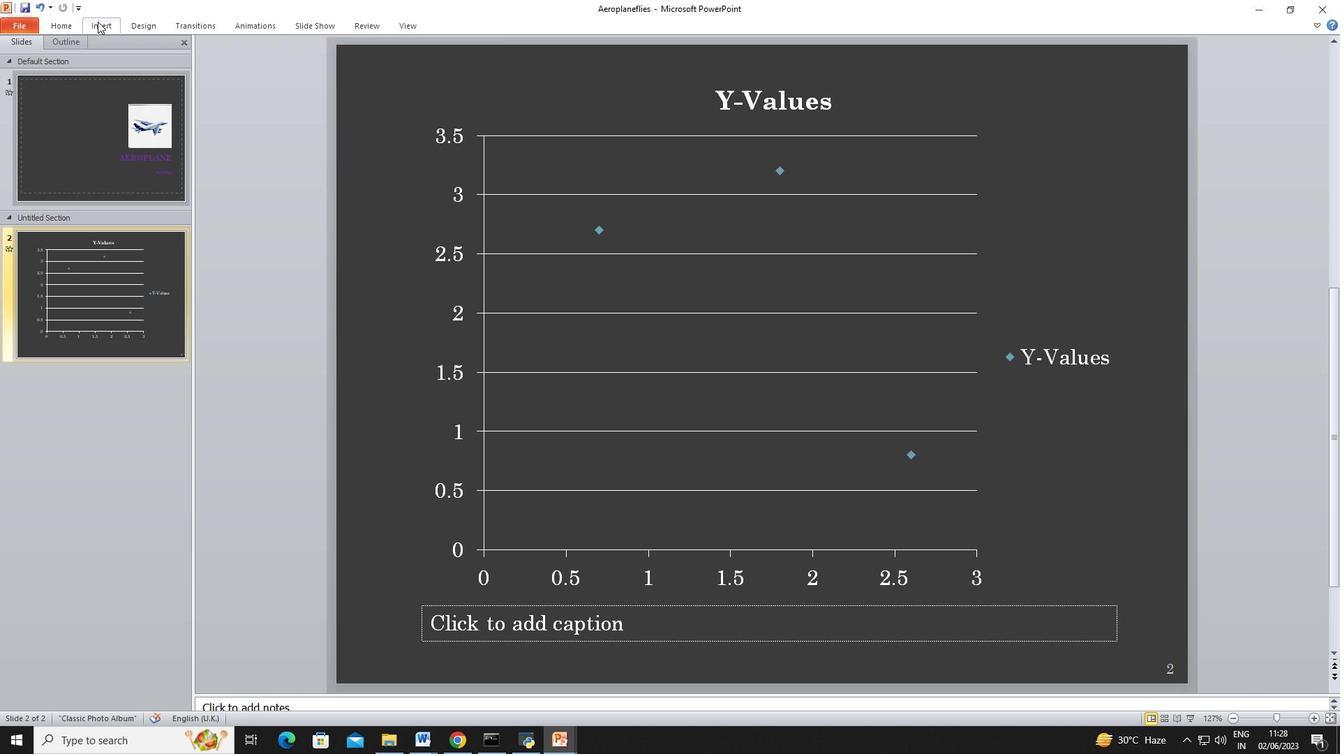 
Action: Mouse pressed left at (150, 18)
Screenshot: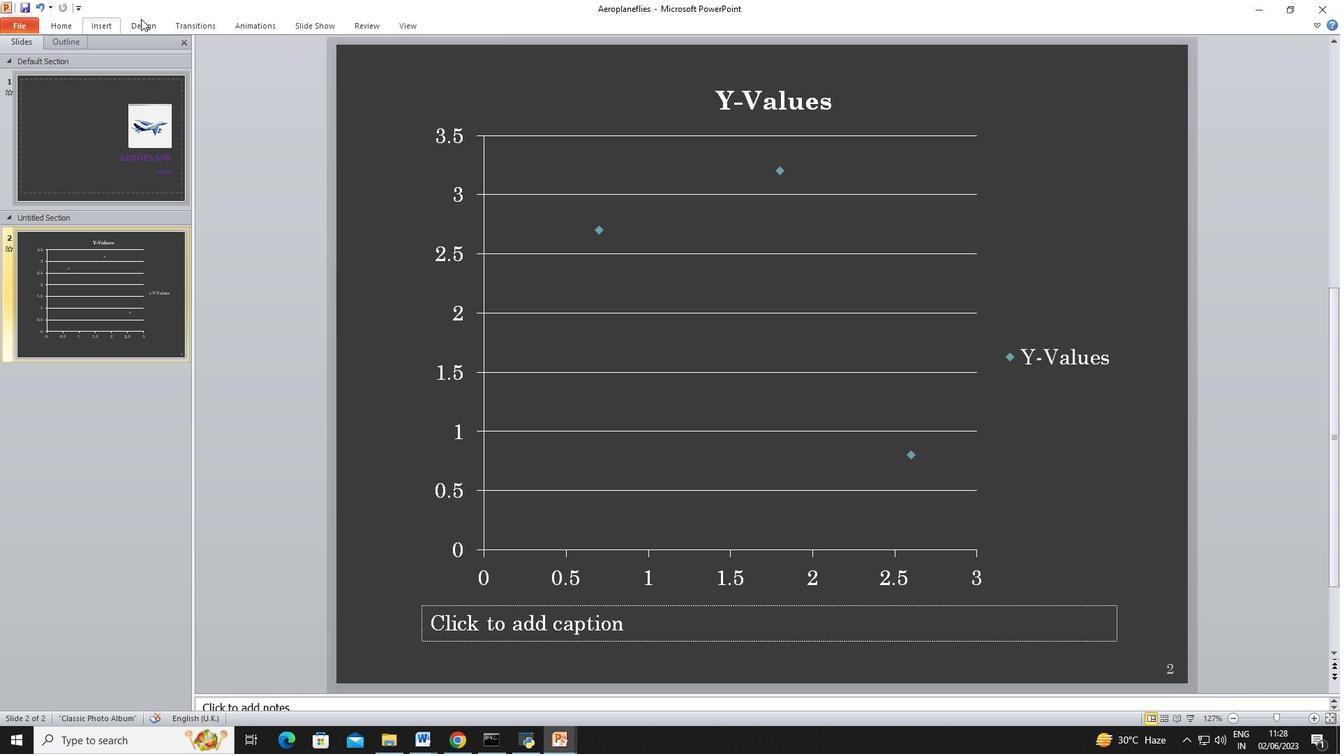 
Action: Mouse moved to (233, 23)
Screenshot: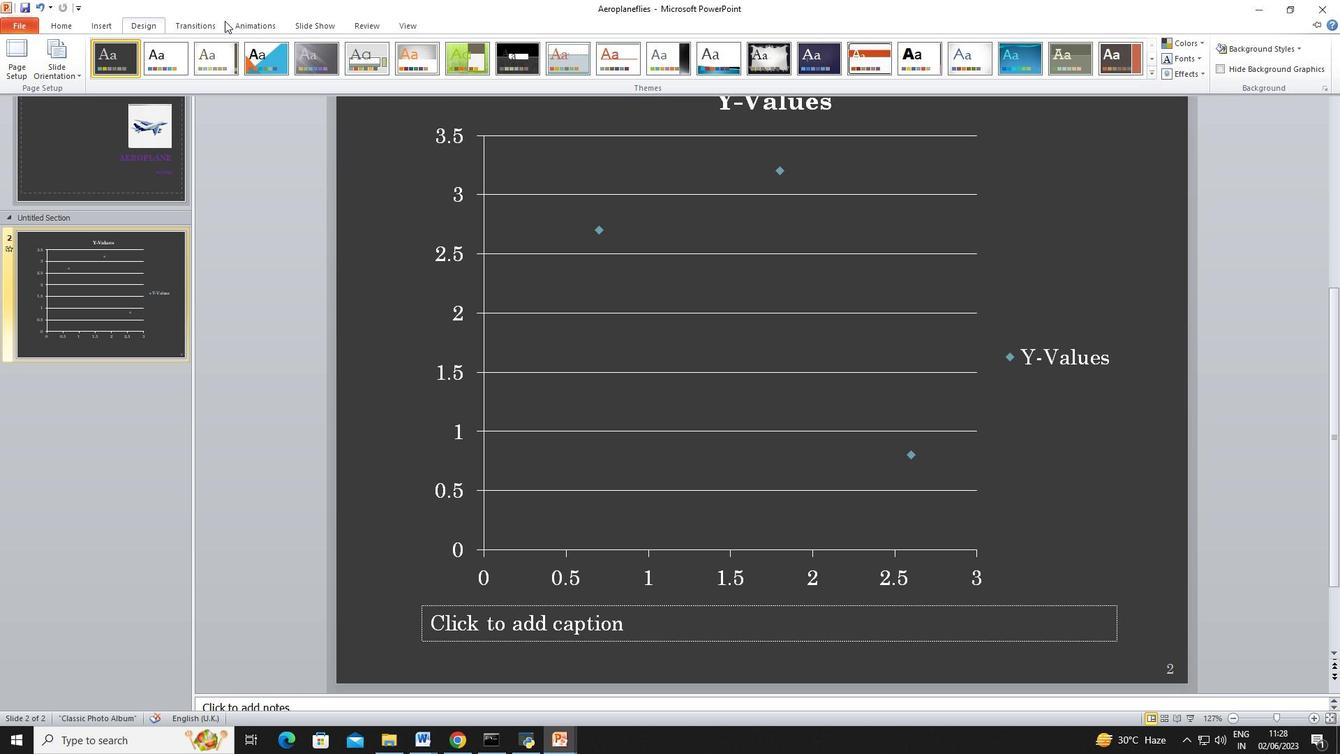 
Action: Mouse pressed left at (233, 23)
Screenshot: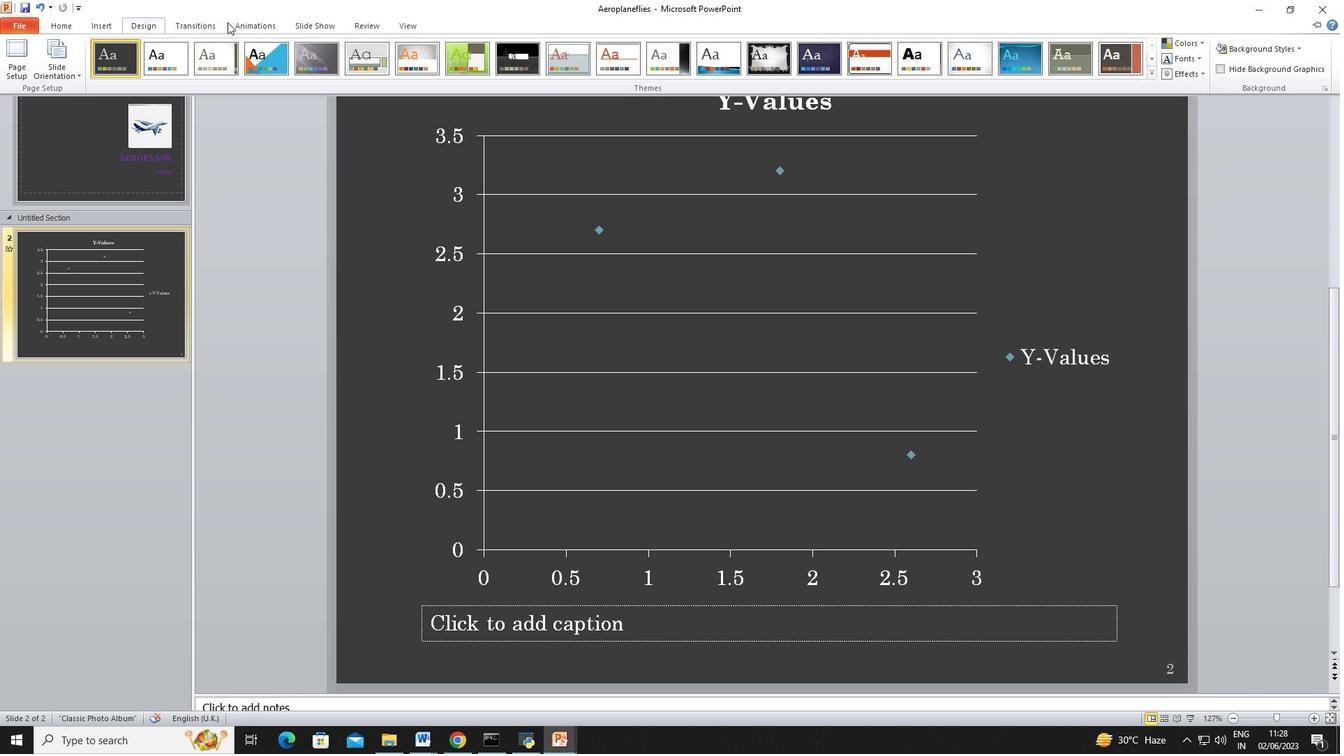 
Action: Mouse moved to (960, 69)
Screenshot: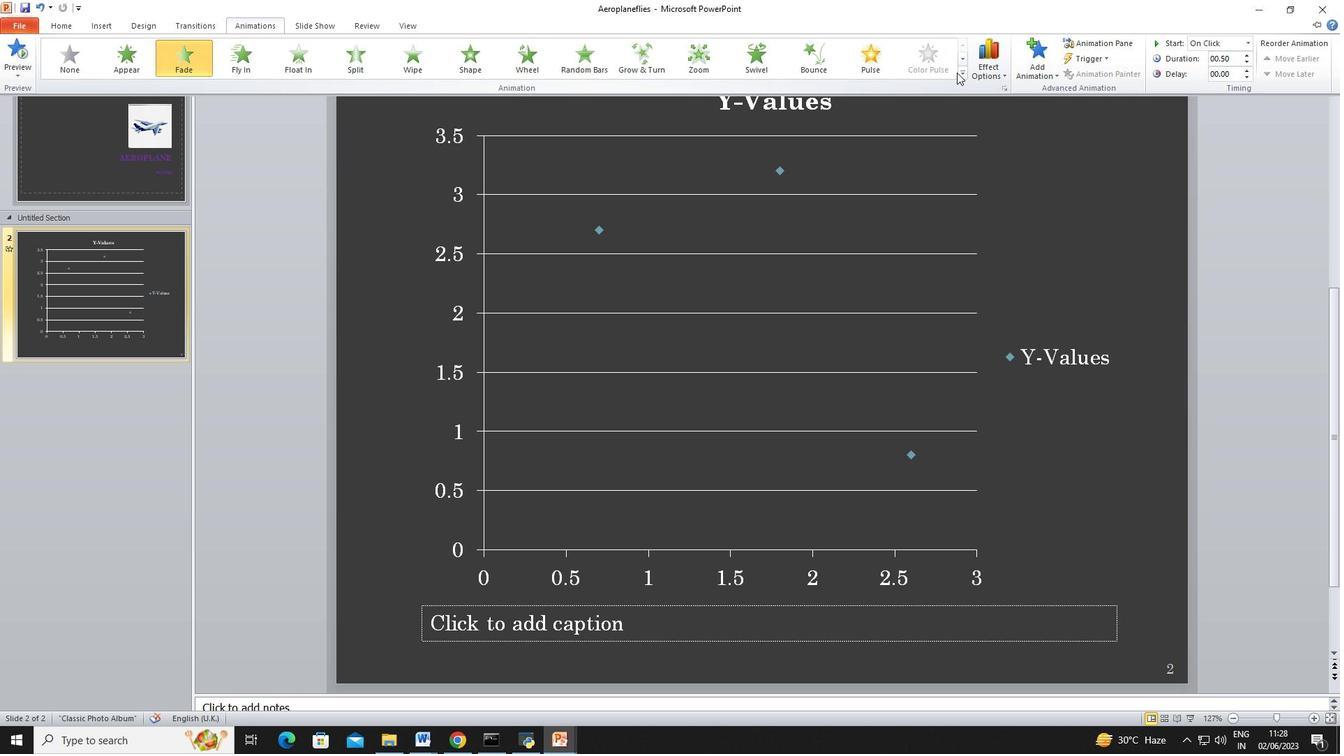 
Action: Mouse pressed left at (960, 69)
Screenshot: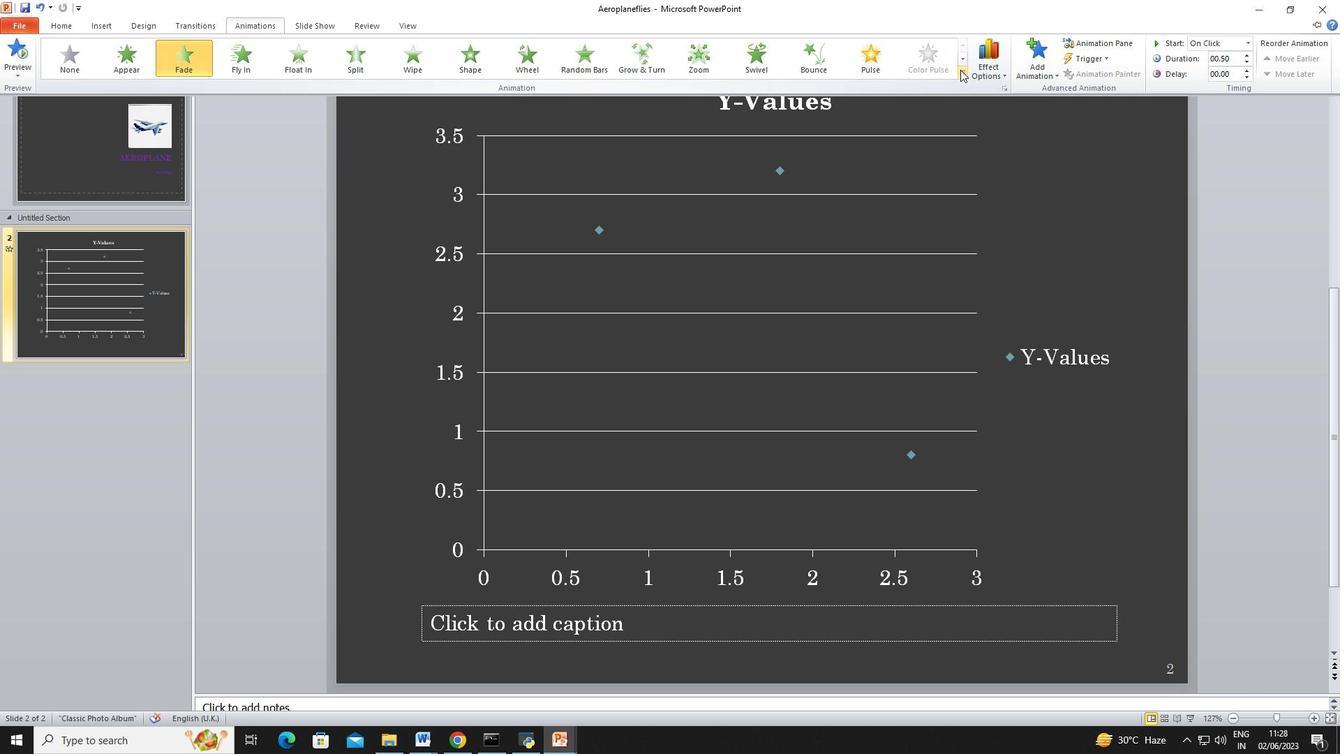 
Action: Mouse moved to (138, 375)
Screenshot: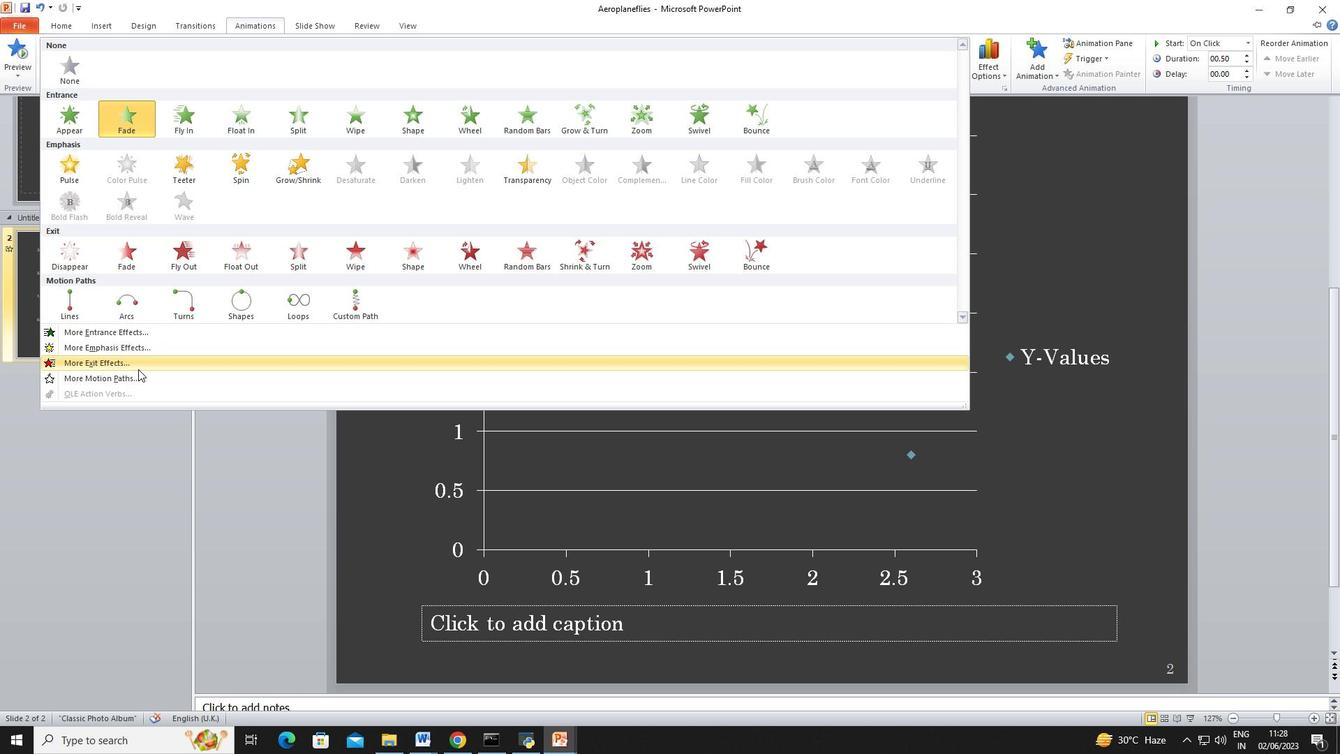
Action: Mouse pressed left at (138, 375)
Screenshot: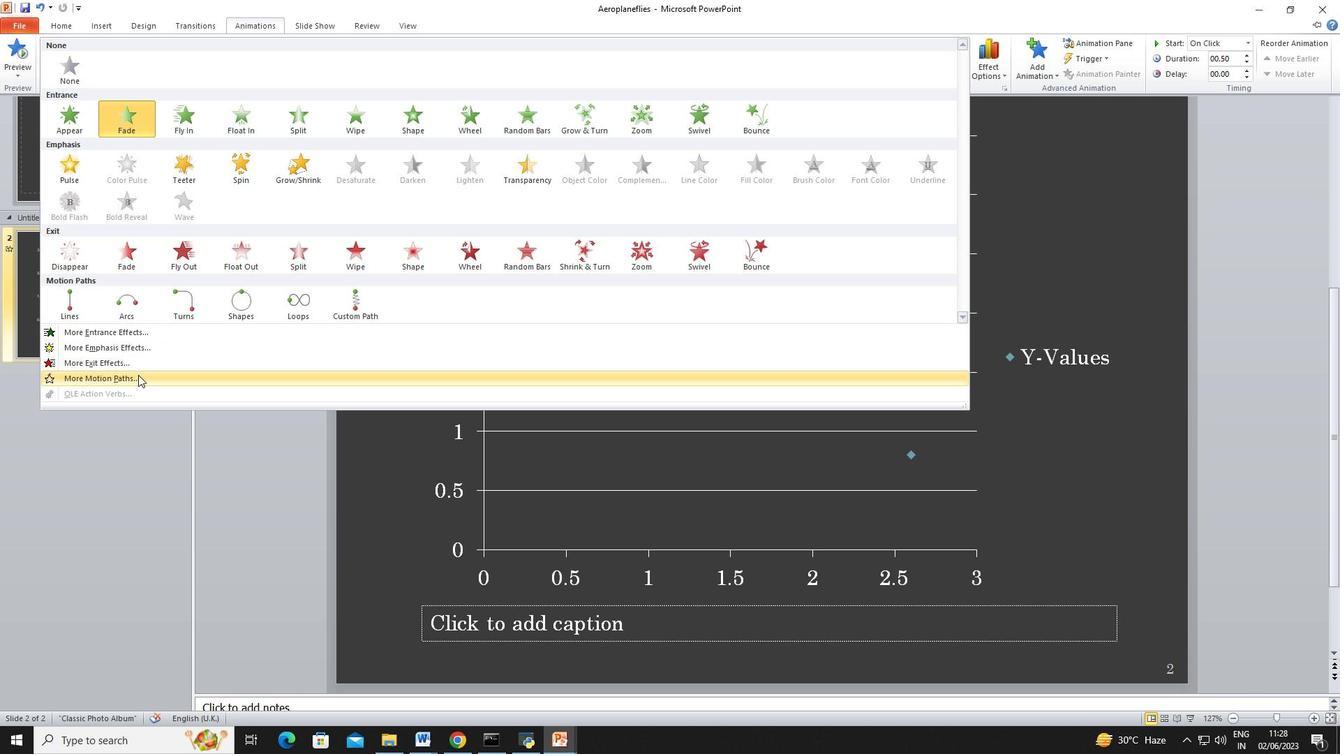 
Action: Mouse moved to (336, 340)
Screenshot: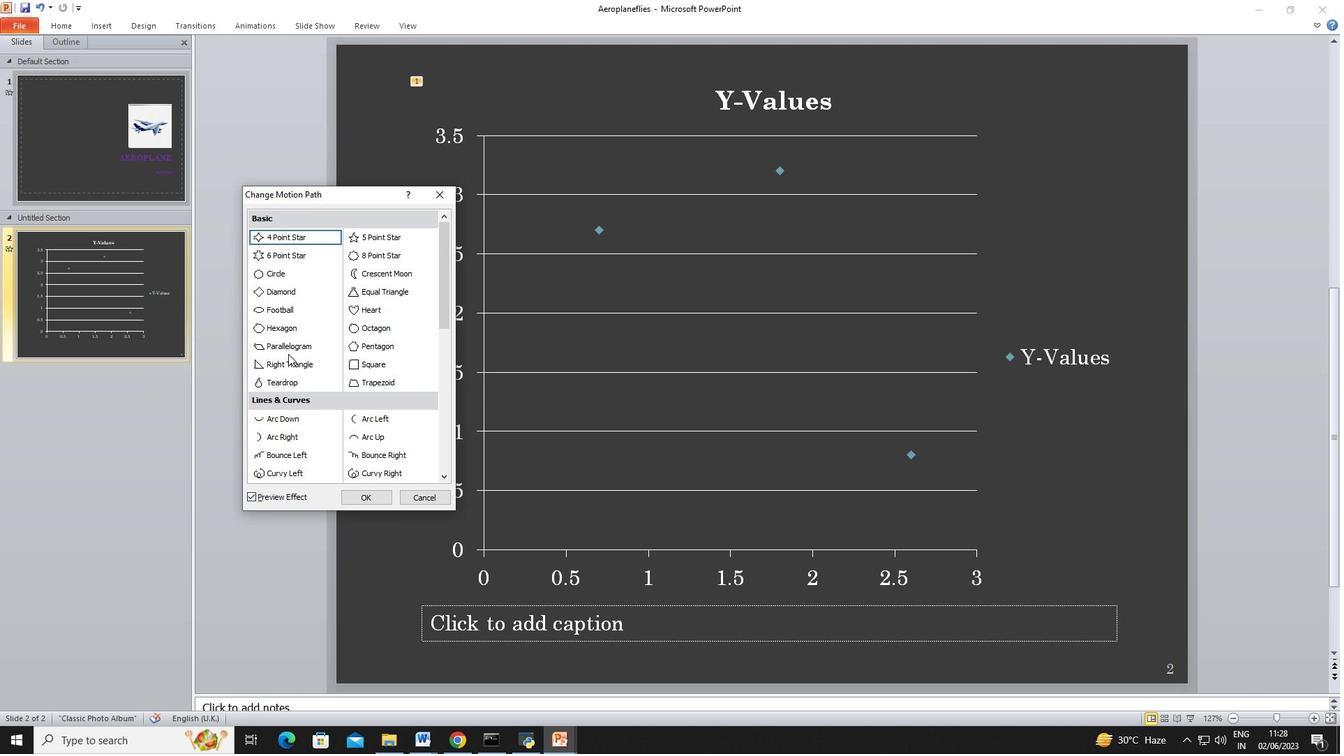 
Action: Mouse scrolled (336, 340) with delta (0, 0)
Screenshot: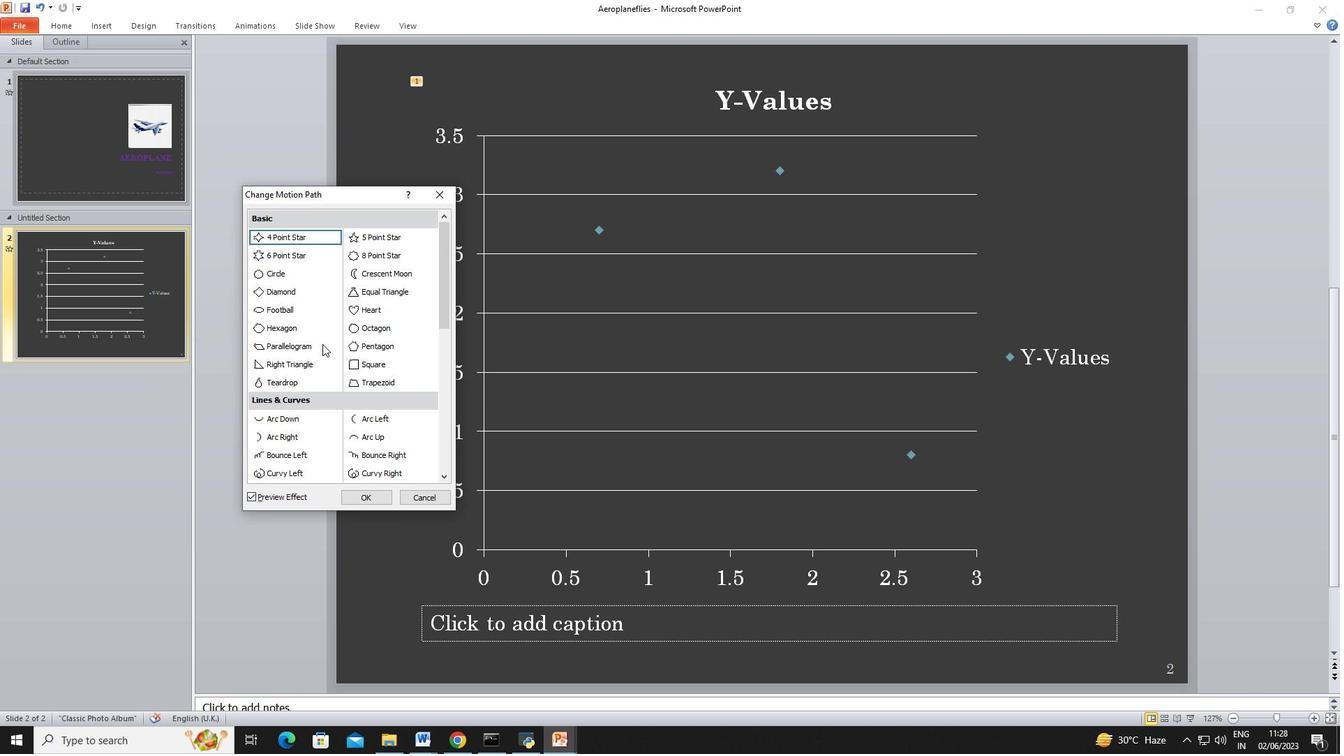 
Action: Mouse scrolled (336, 340) with delta (0, 0)
Screenshot: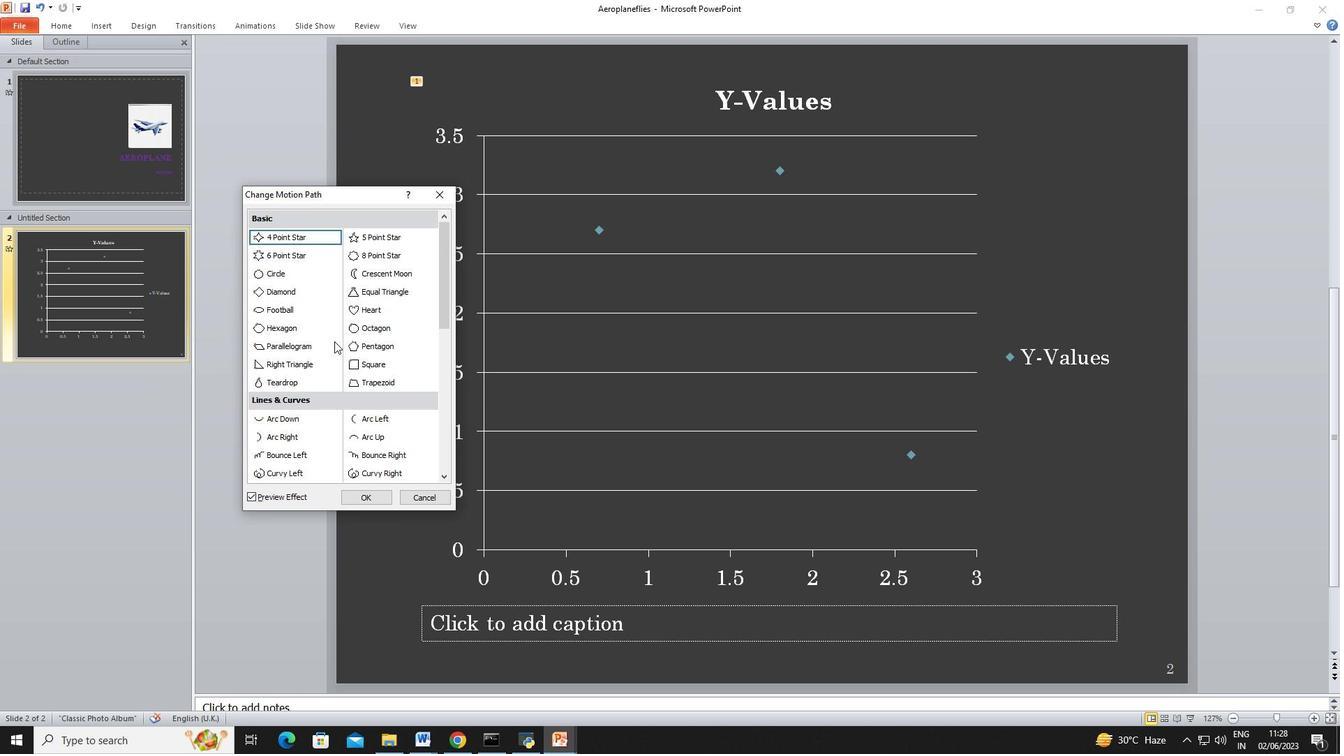 
Action: Mouse scrolled (336, 340) with delta (0, 0)
Screenshot: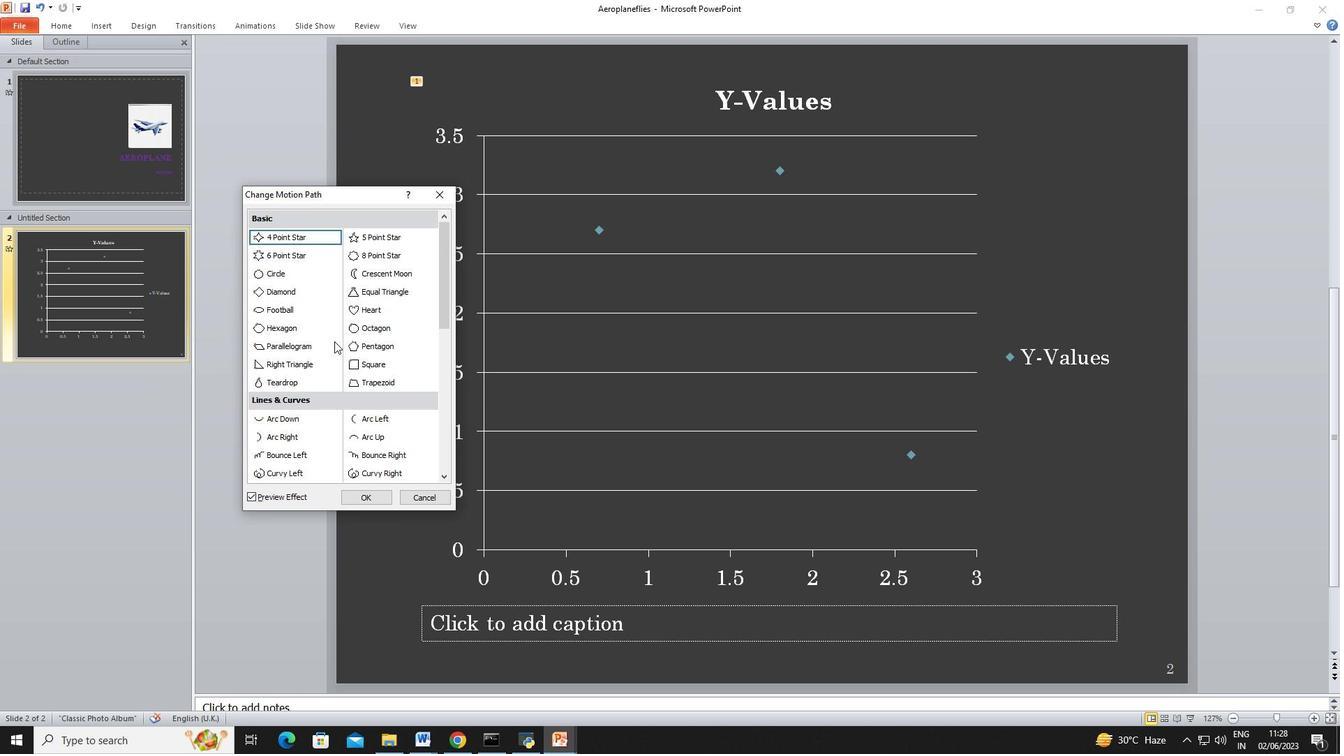 
Action: Mouse moved to (337, 340)
Screenshot: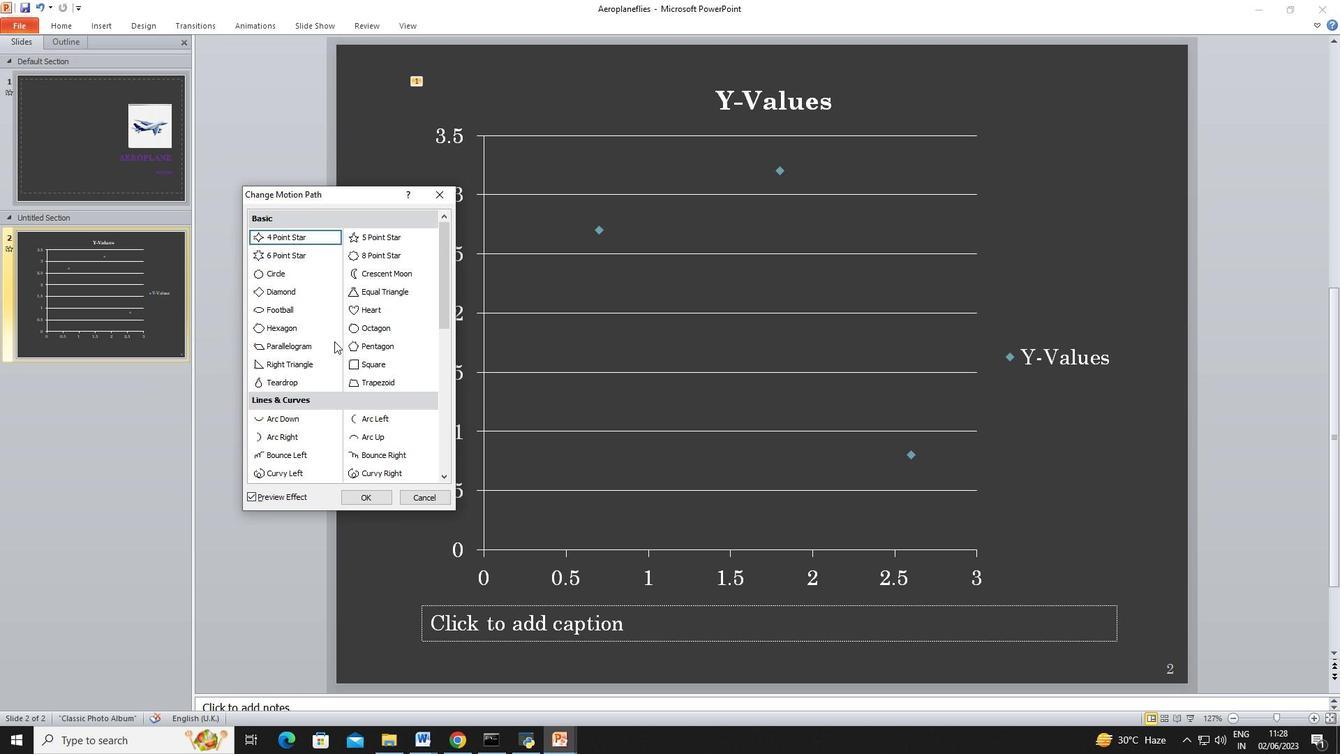
Action: Mouse scrolled (337, 339) with delta (0, 0)
Screenshot: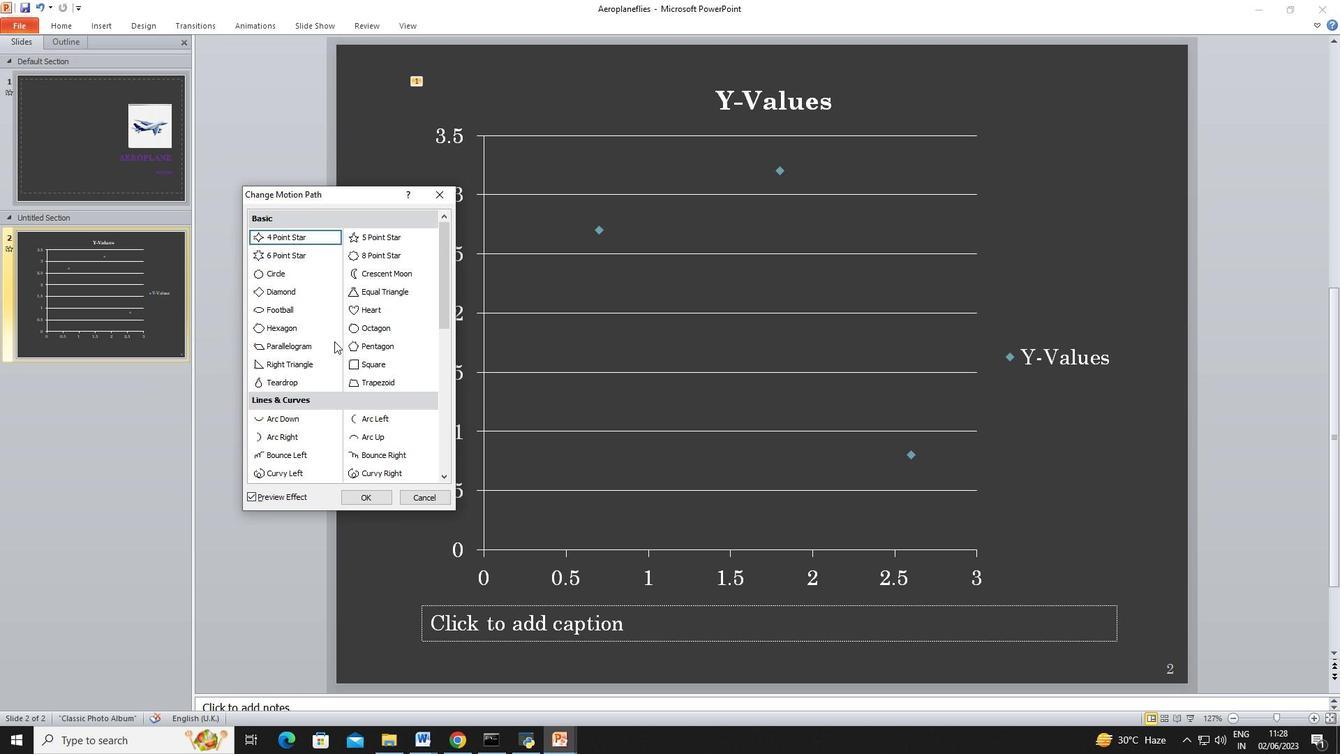 
Action: Mouse moved to (340, 339)
Screenshot: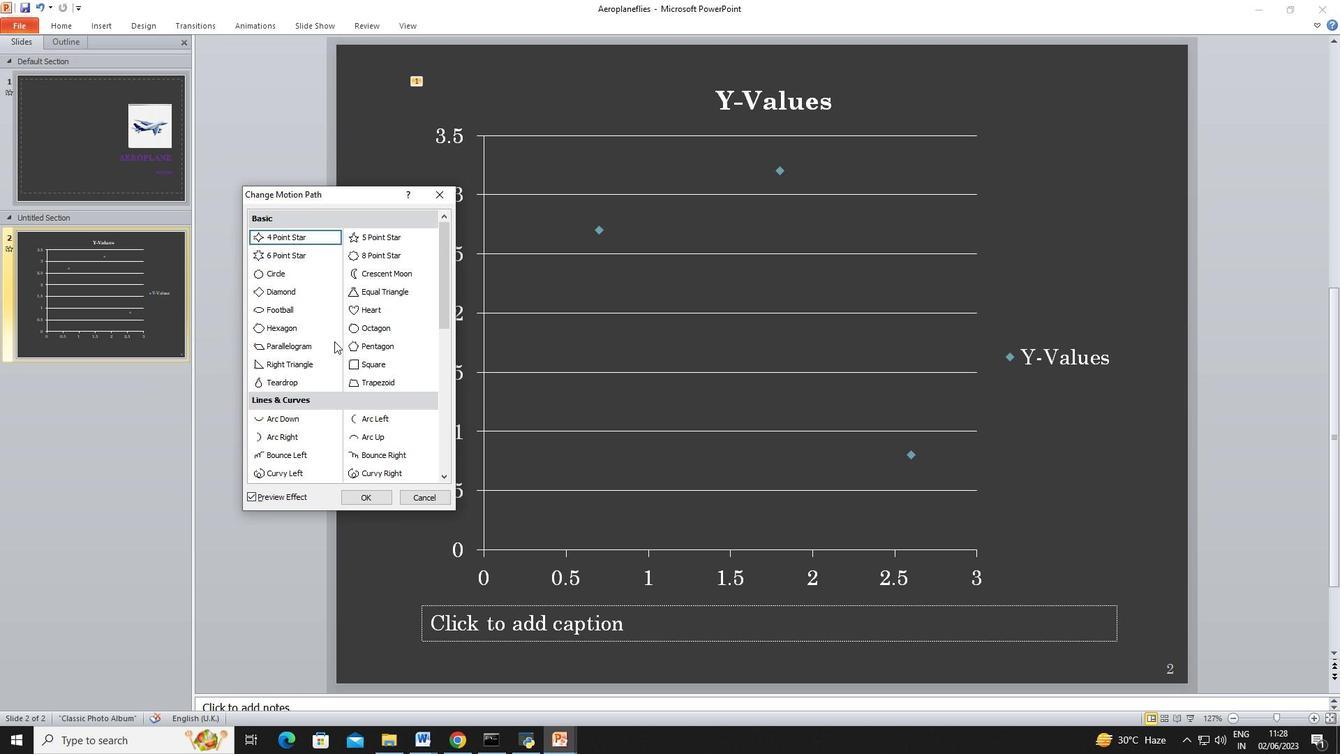 
Action: Mouse scrolled (340, 338) with delta (0, 0)
Screenshot: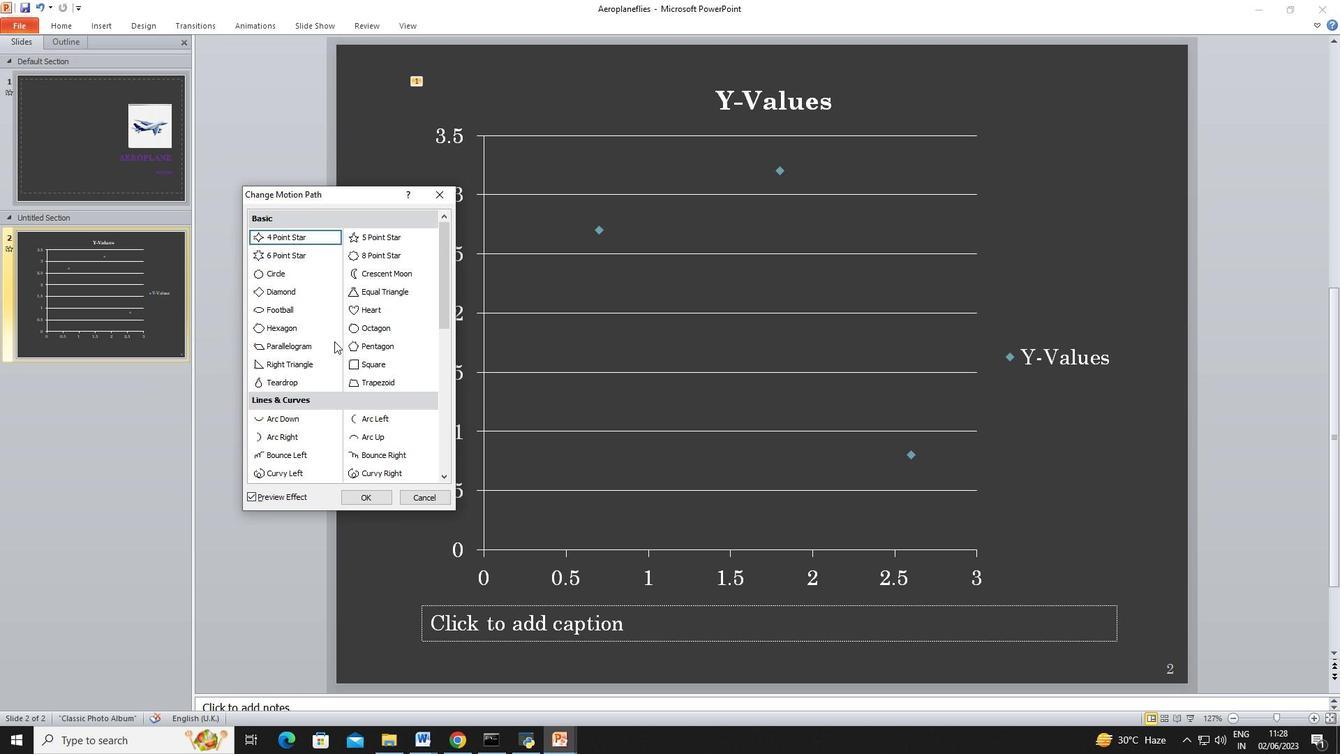 
Action: Mouse moved to (344, 336)
Screenshot: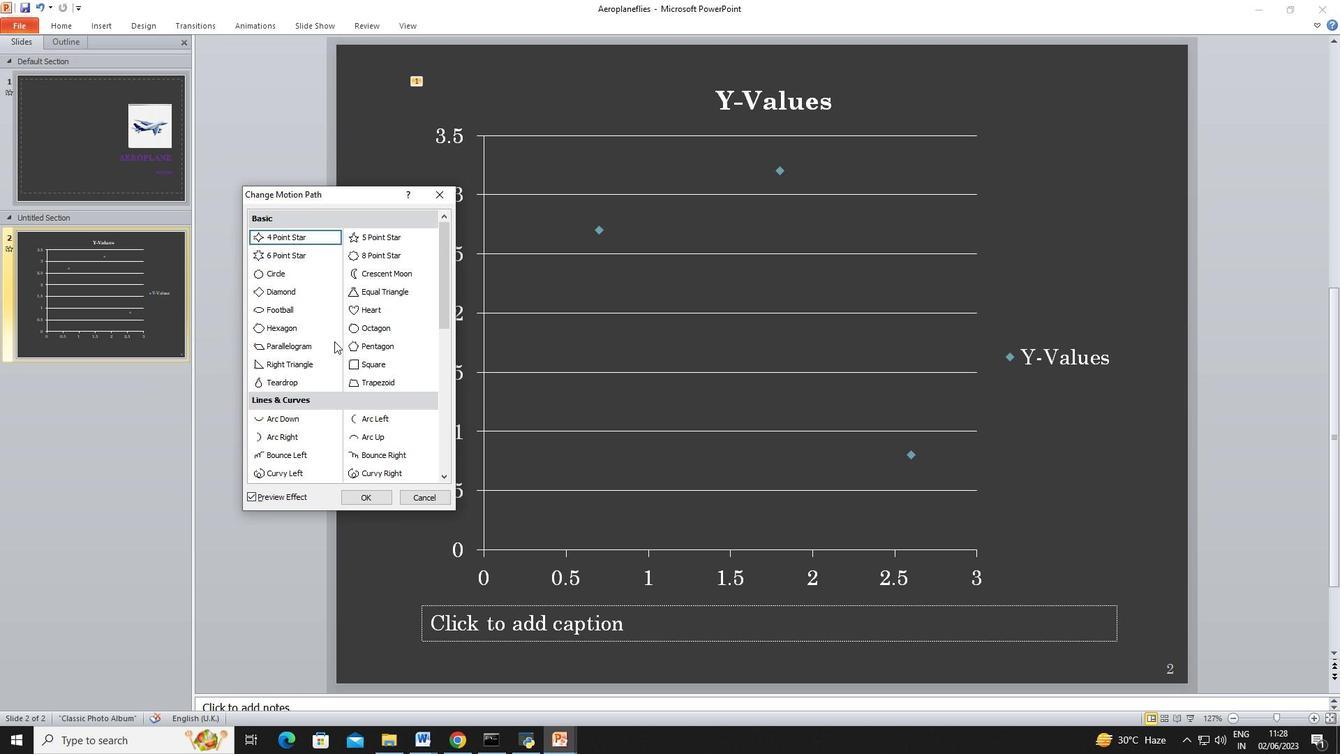 
Action: Mouse scrolled (344, 335) with delta (0, 0)
Screenshot: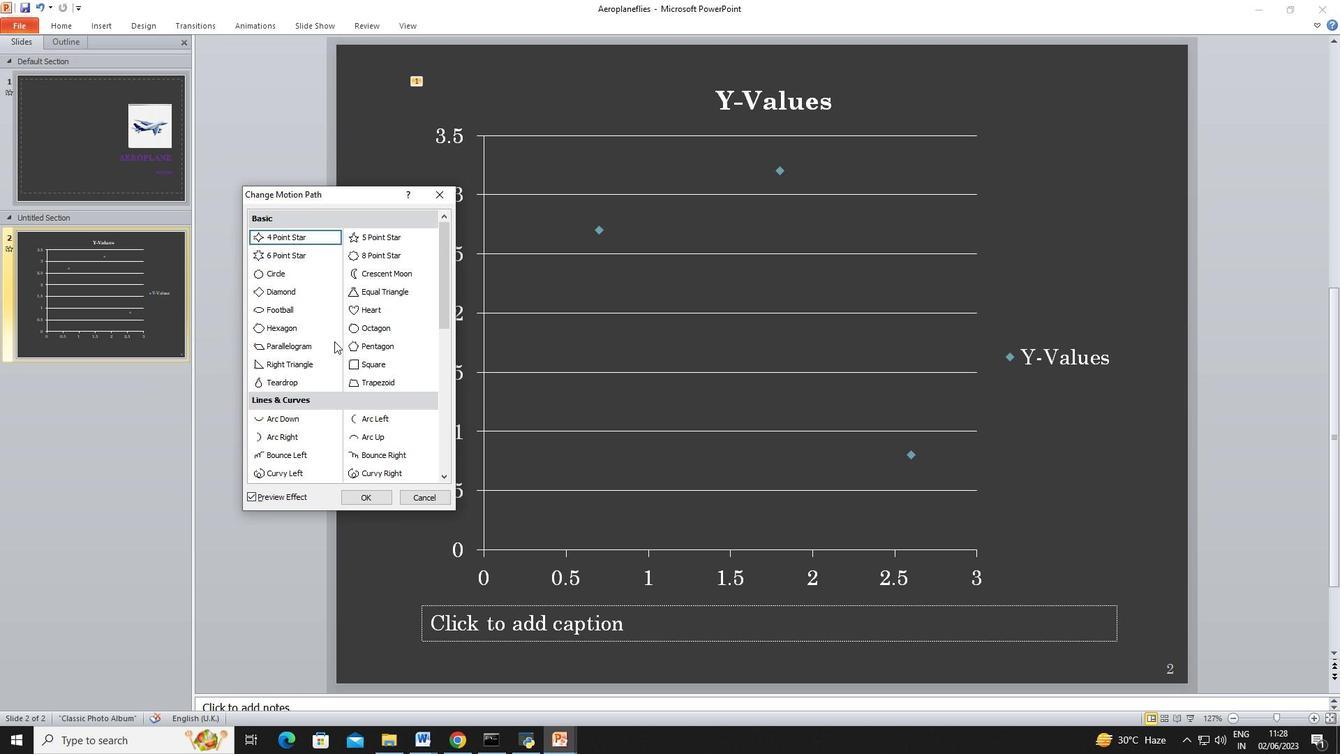 
Action: Mouse moved to (348, 334)
Screenshot: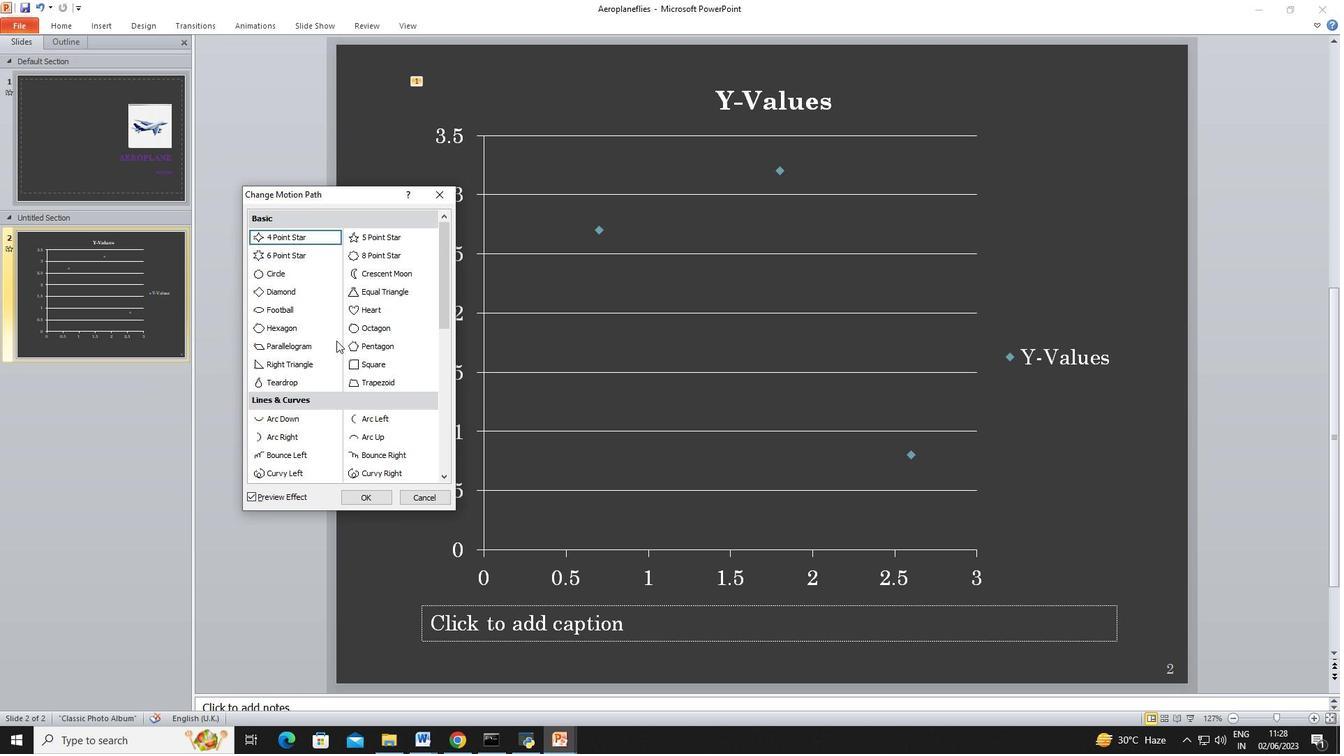 
Action: Mouse scrolled (348, 333) with delta (0, 0)
Screenshot: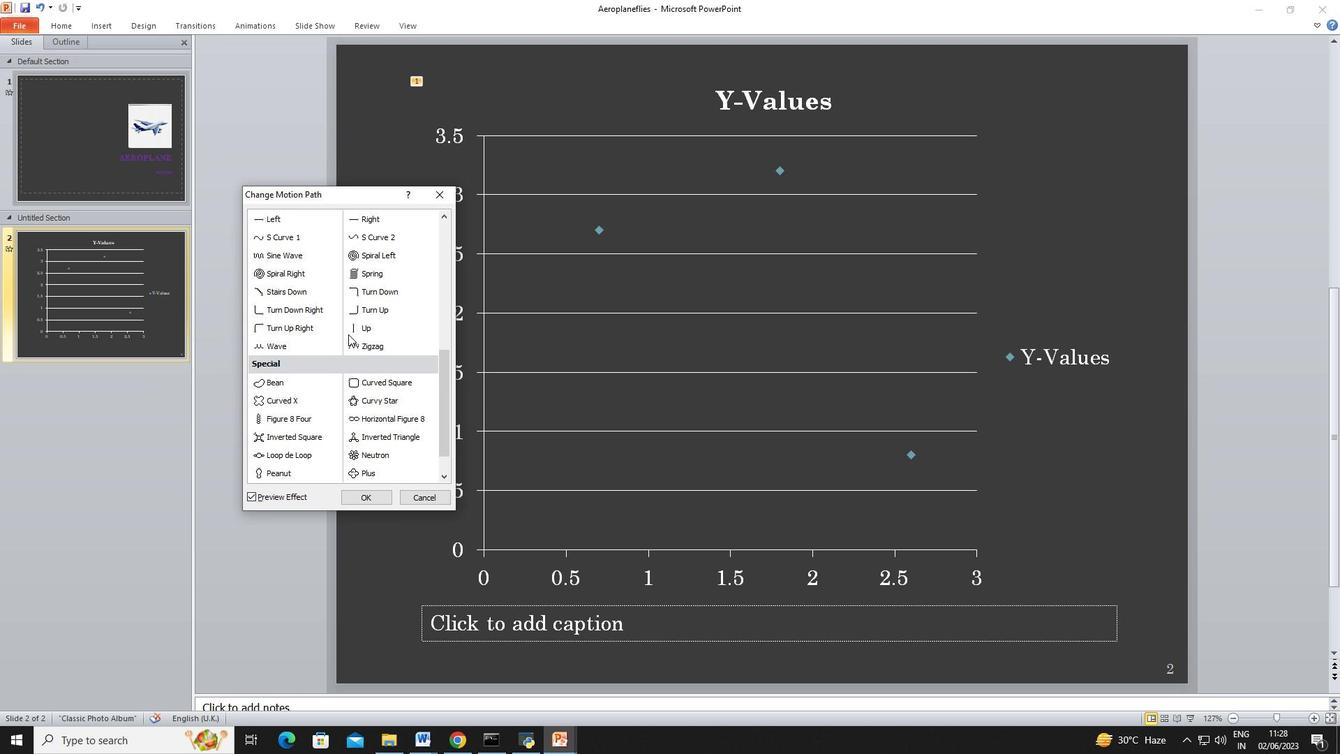 
Action: Mouse scrolled (348, 333) with delta (0, 0)
Screenshot: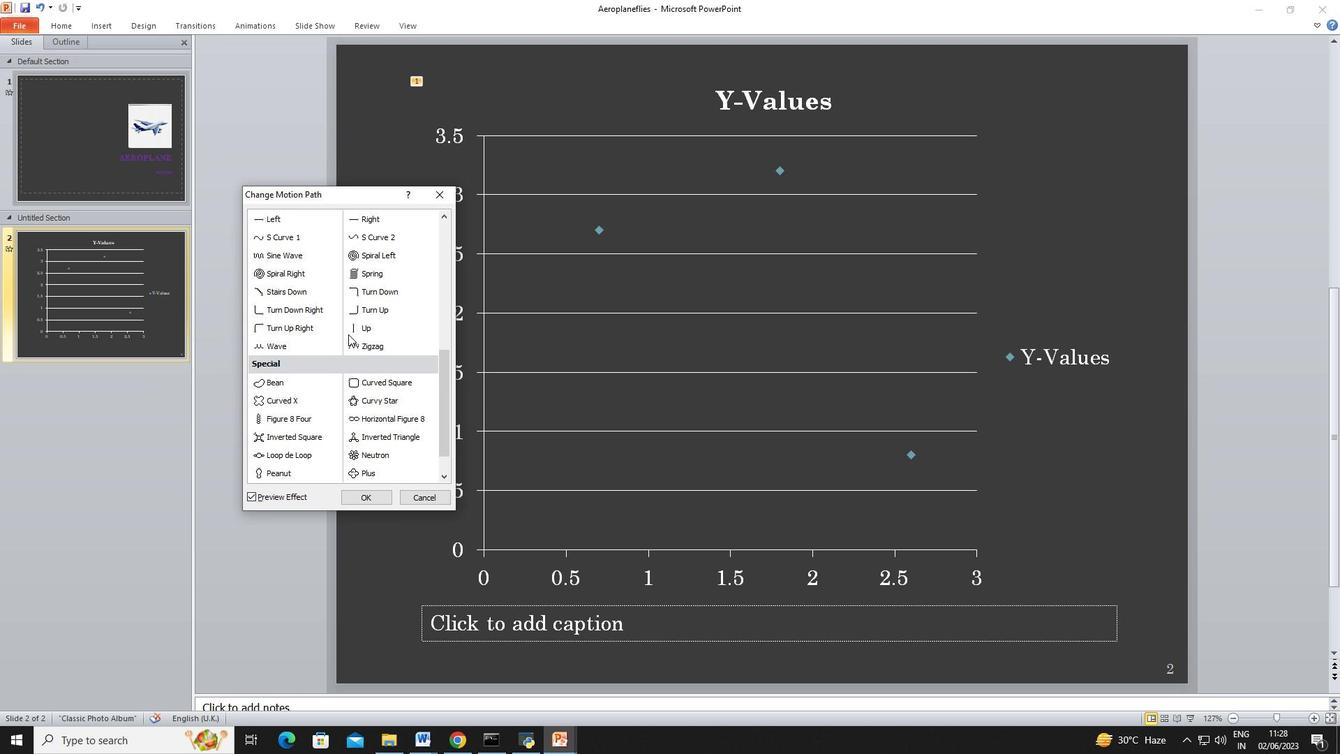 
Action: Mouse scrolled (348, 333) with delta (0, 0)
Screenshot: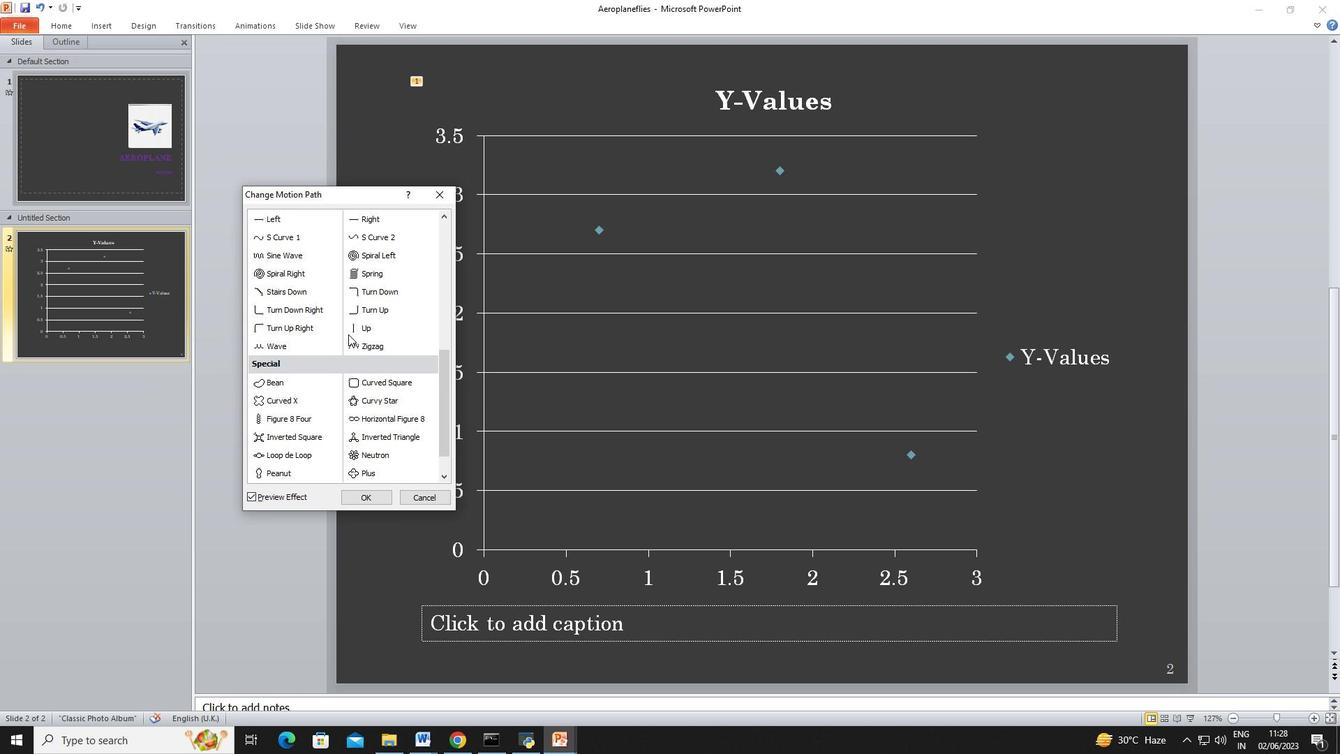 
Action: Mouse scrolled (348, 333) with delta (0, 0)
Screenshot: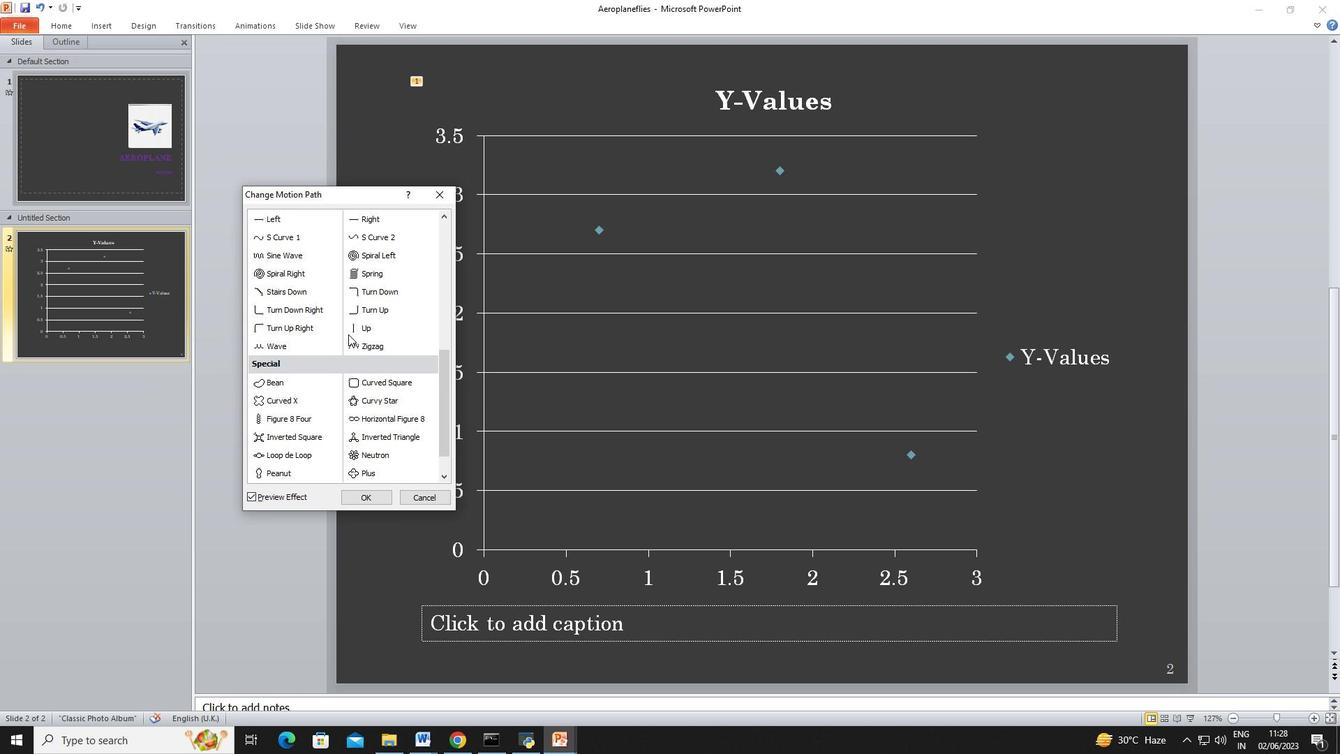 
Action: Mouse scrolled (348, 333) with delta (0, 0)
Screenshot: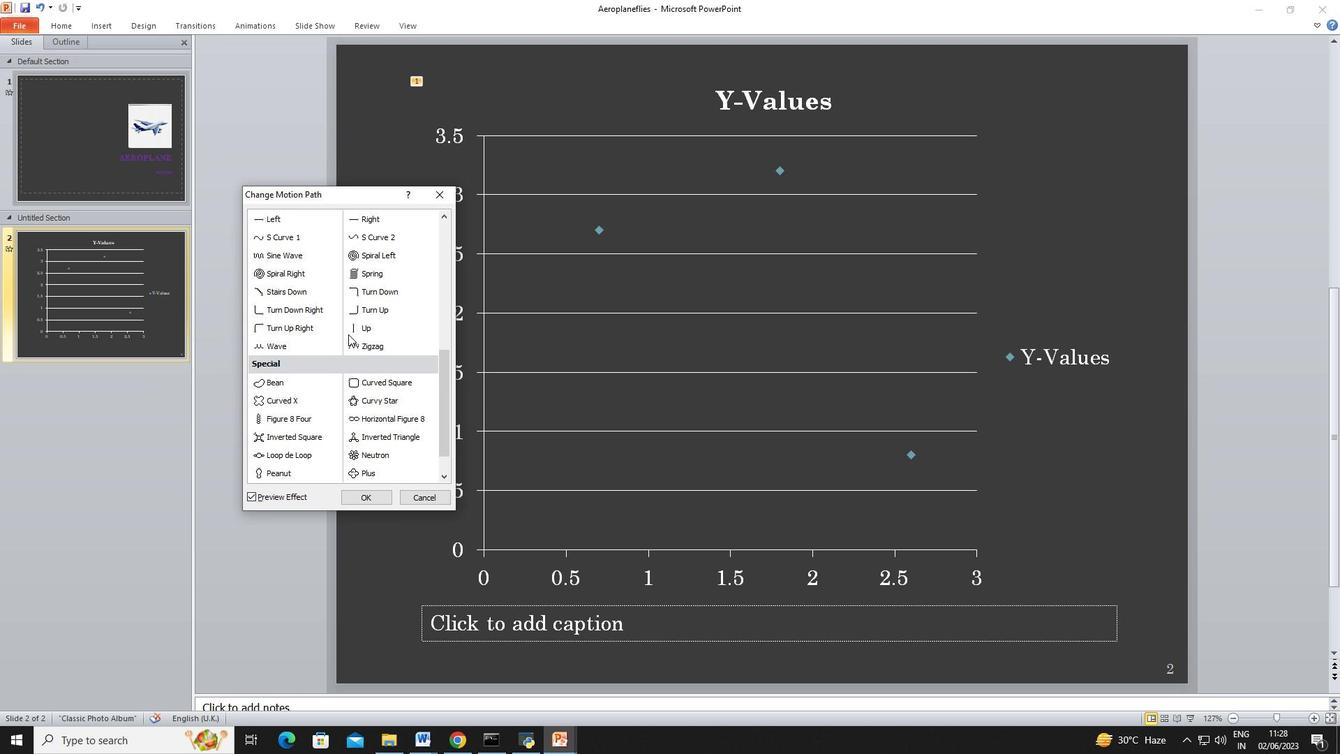 
Action: Mouse moved to (349, 333)
Screenshot: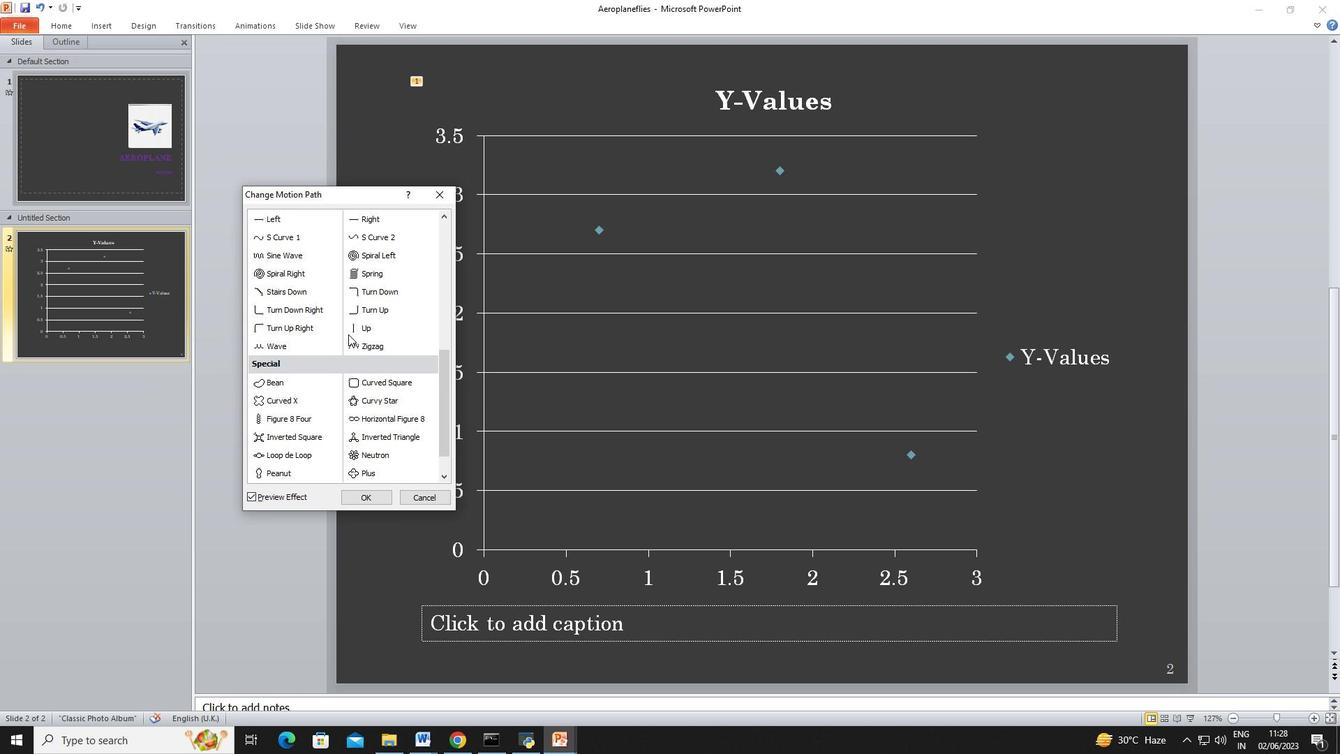
Action: Mouse scrolled (349, 333) with delta (0, 0)
Screenshot: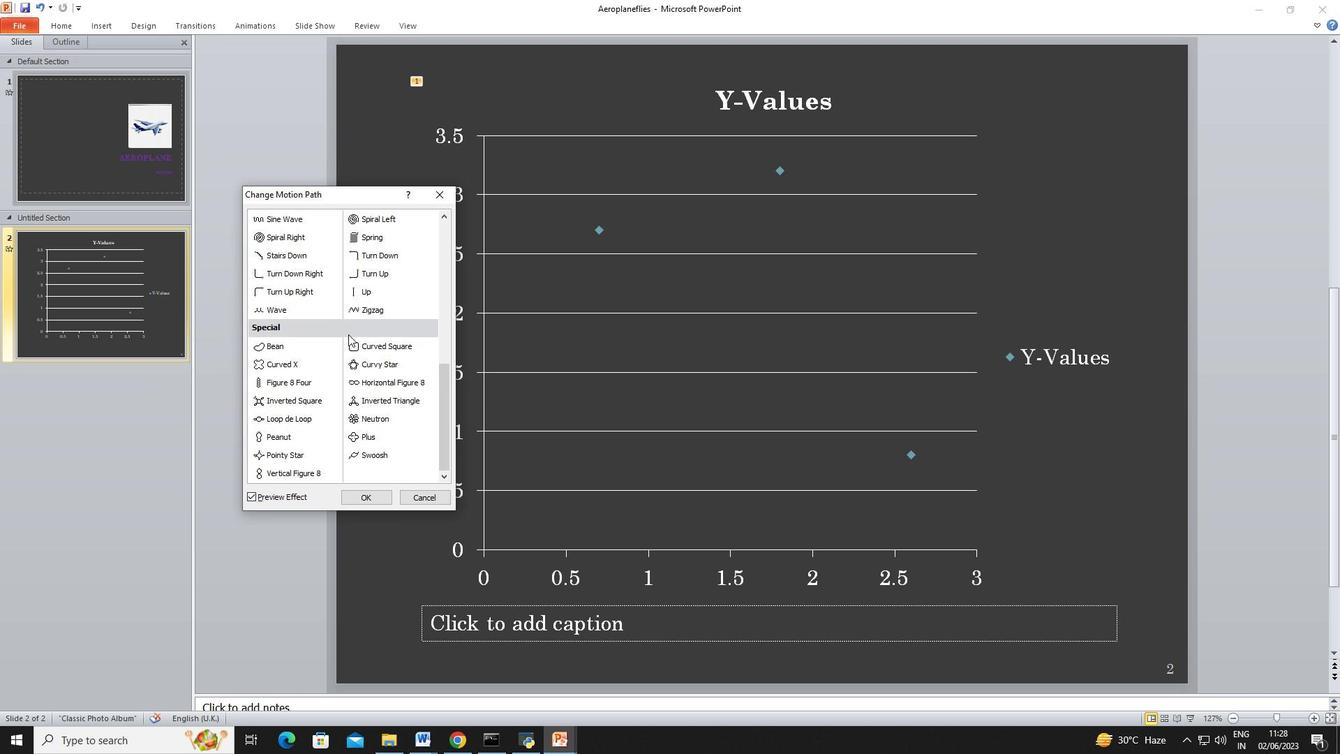 
Action: Mouse moved to (433, 197)
Screenshot: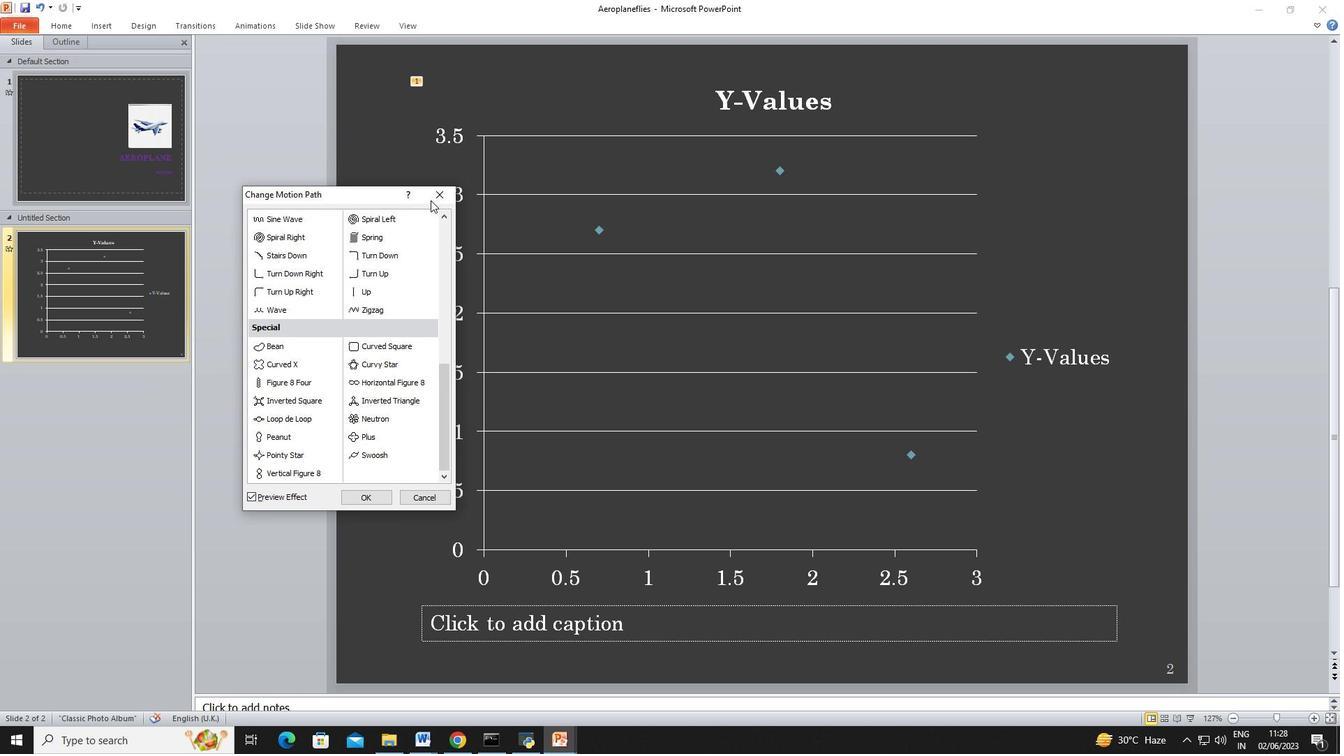 
Action: Mouse pressed left at (433, 197)
Screenshot: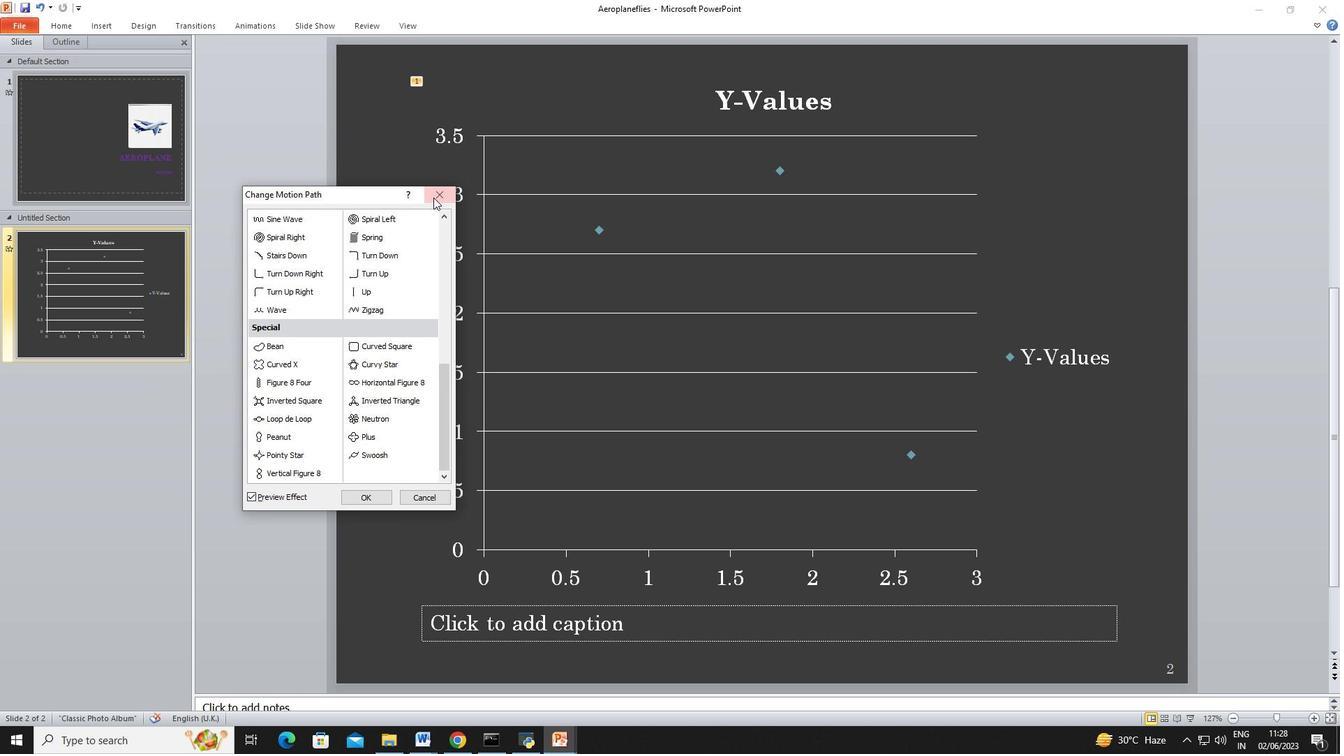 
Action: Mouse moved to (254, 22)
Screenshot: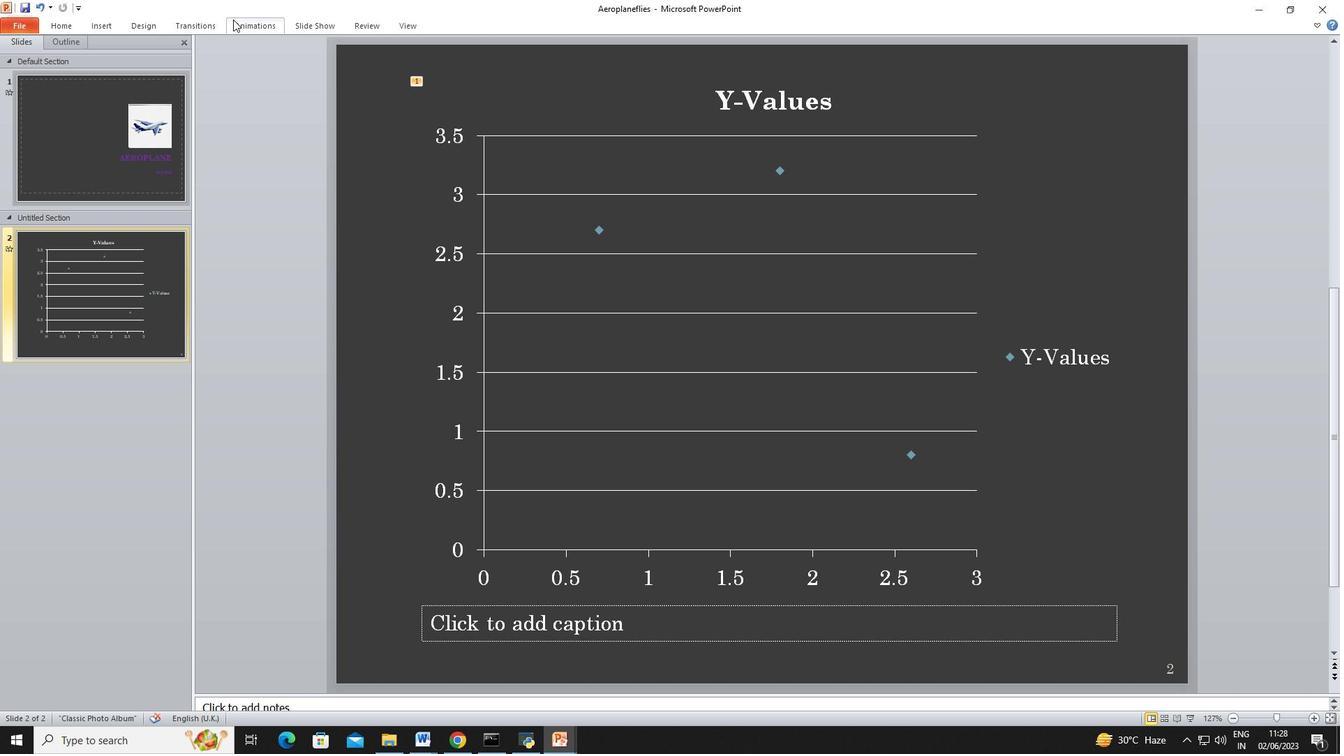 
Action: Mouse pressed left at (254, 22)
Screenshot: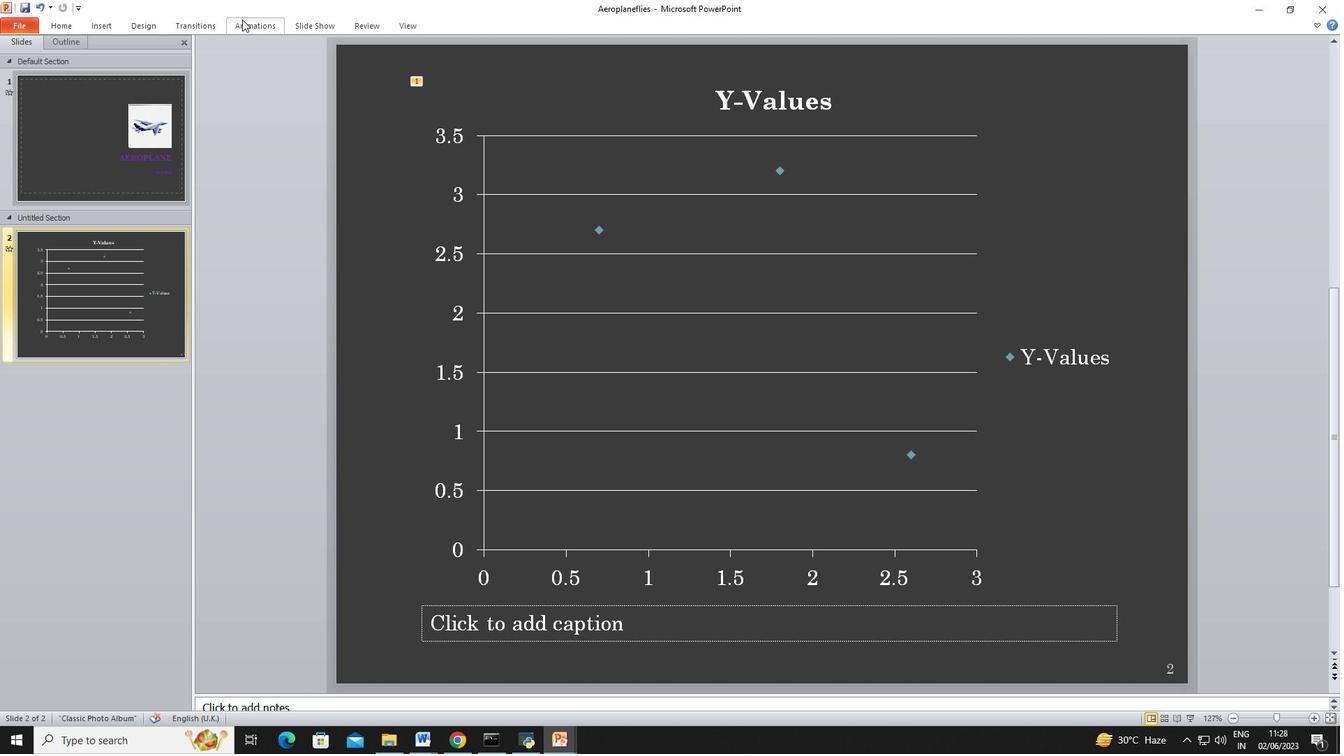 
Action: Mouse moved to (959, 71)
Screenshot: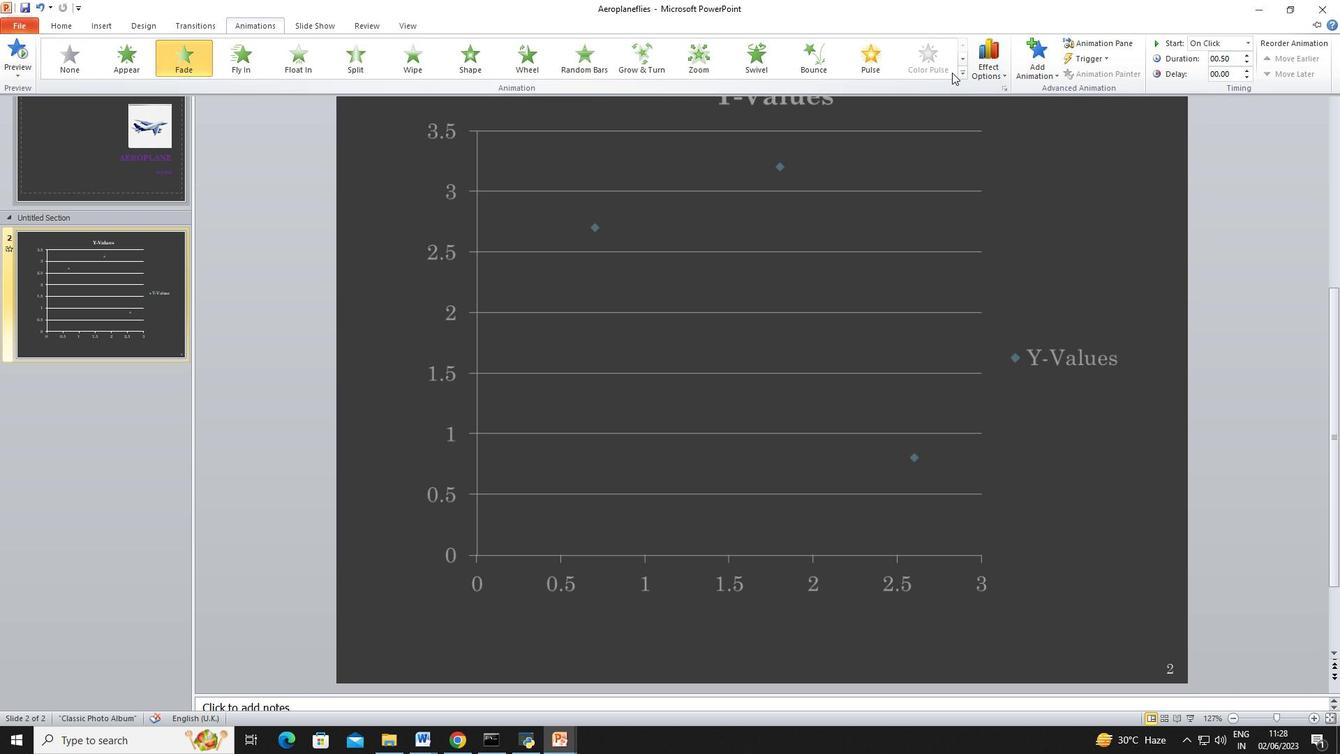 
Action: Mouse pressed left at (959, 71)
Screenshot: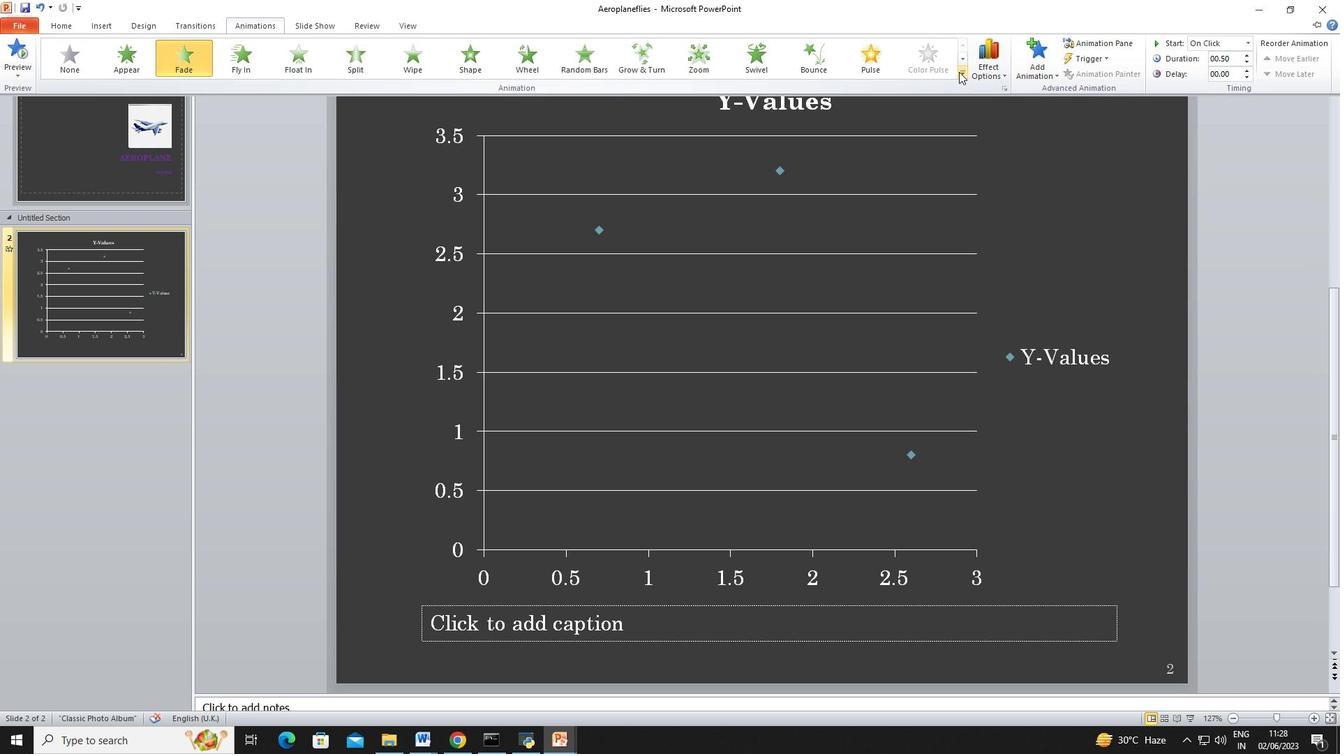 
Action: Mouse moved to (104, 333)
Screenshot: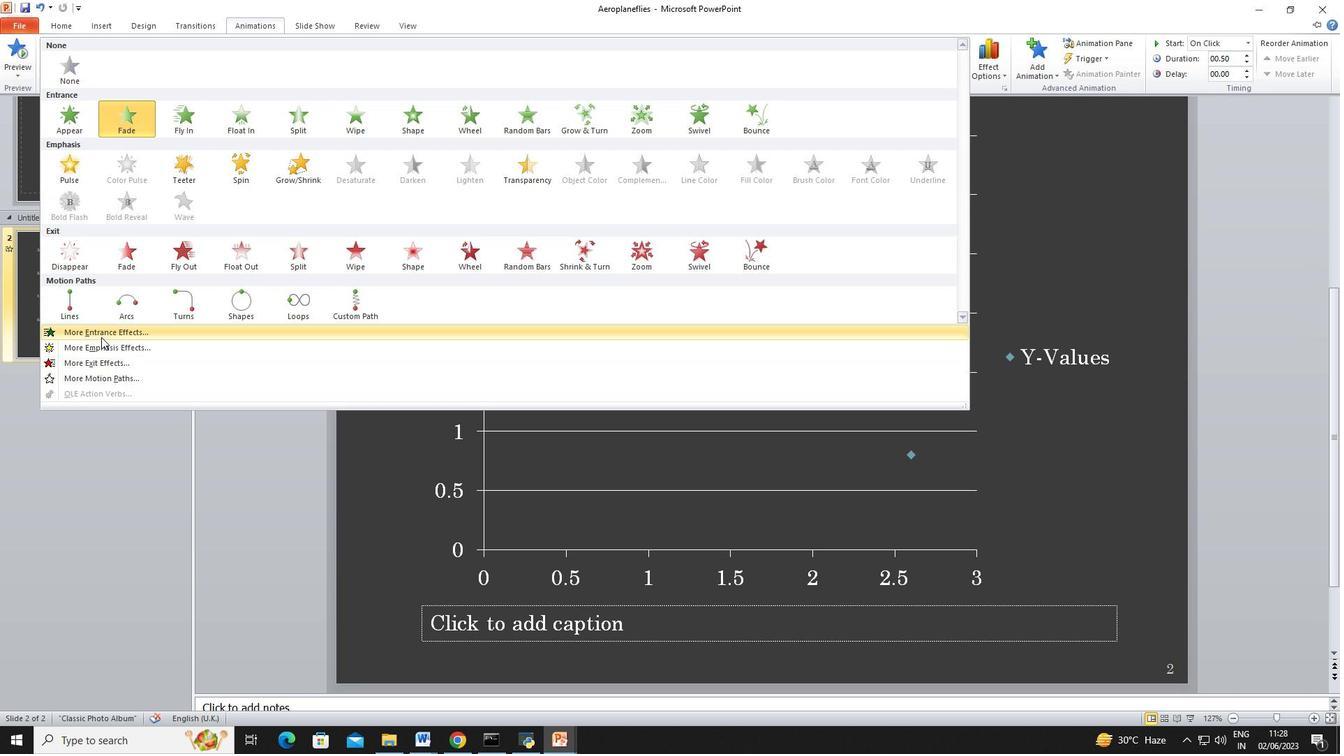 
Action: Mouse pressed left at (104, 333)
Screenshot: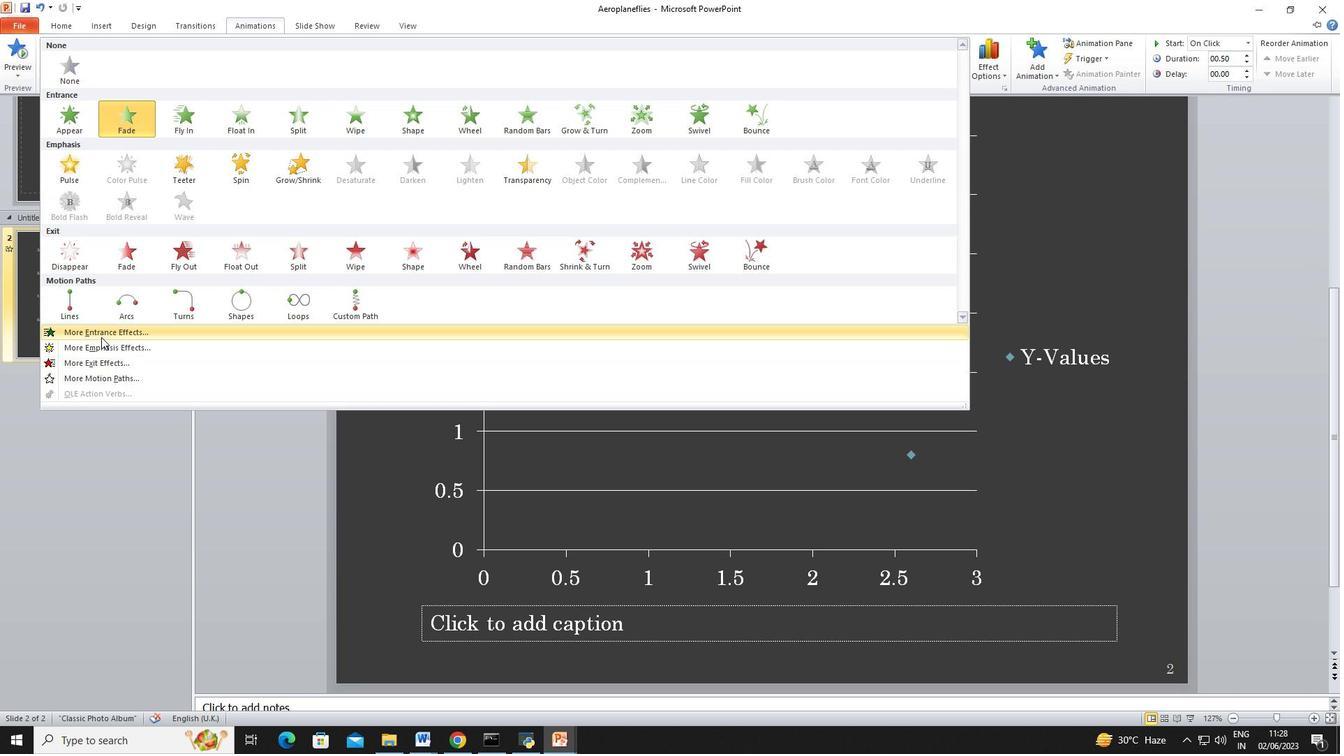 
Action: Mouse moved to (326, 331)
Screenshot: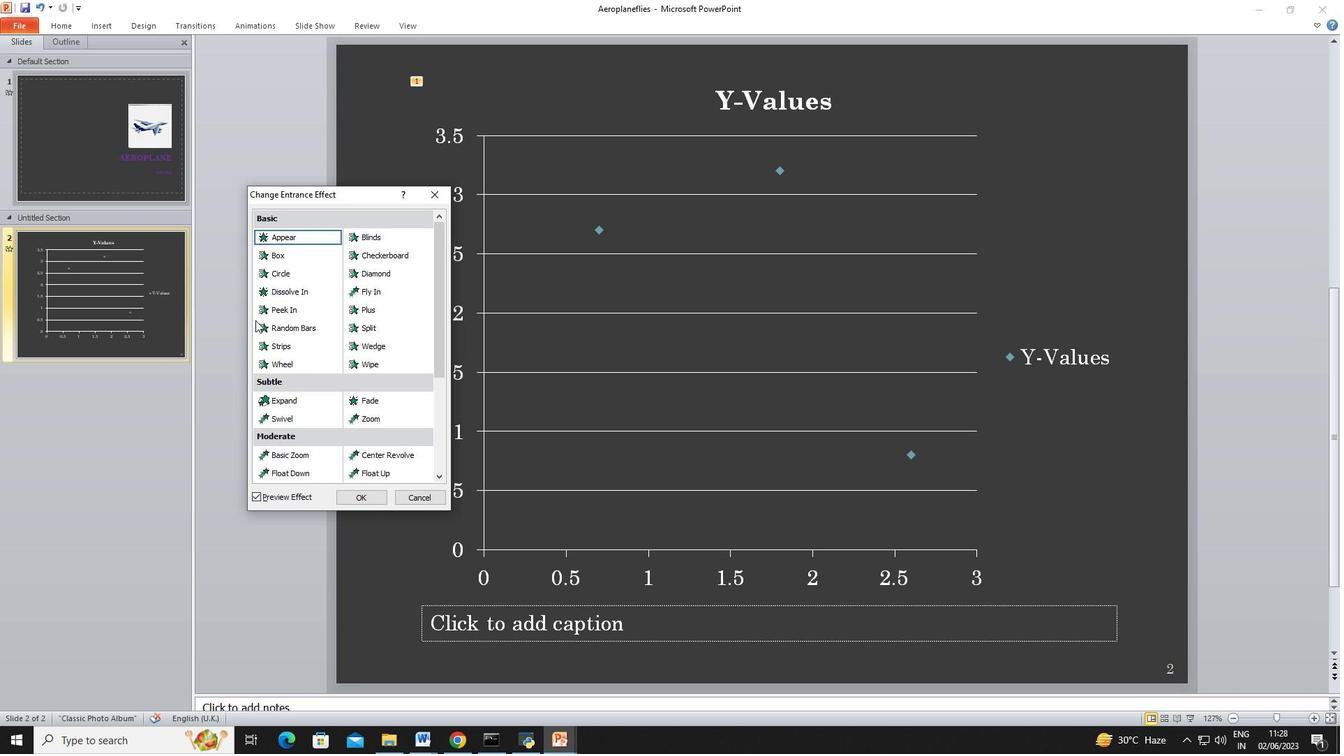
Action: Mouse scrolled (326, 331) with delta (0, 0)
Screenshot: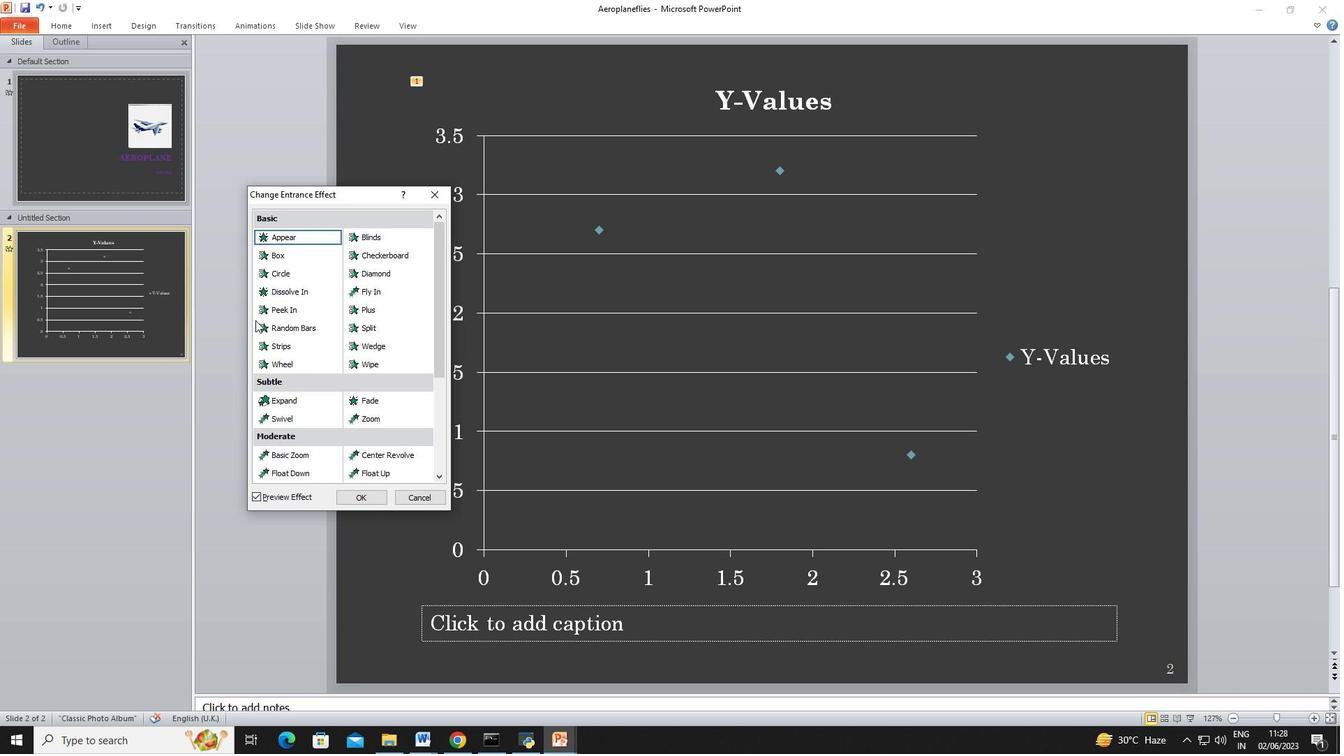 
Action: Mouse moved to (330, 332)
Screenshot: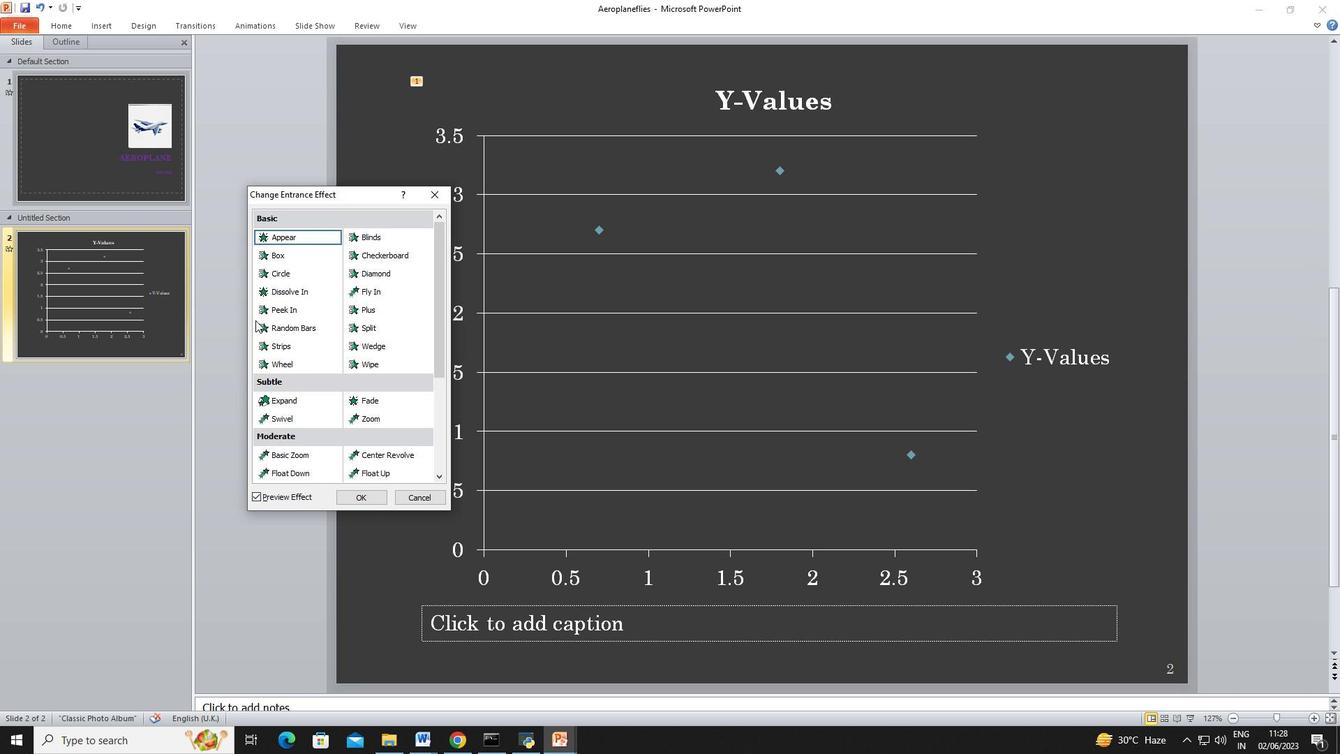 
Action: Mouse scrolled (330, 331) with delta (0, 0)
Screenshot: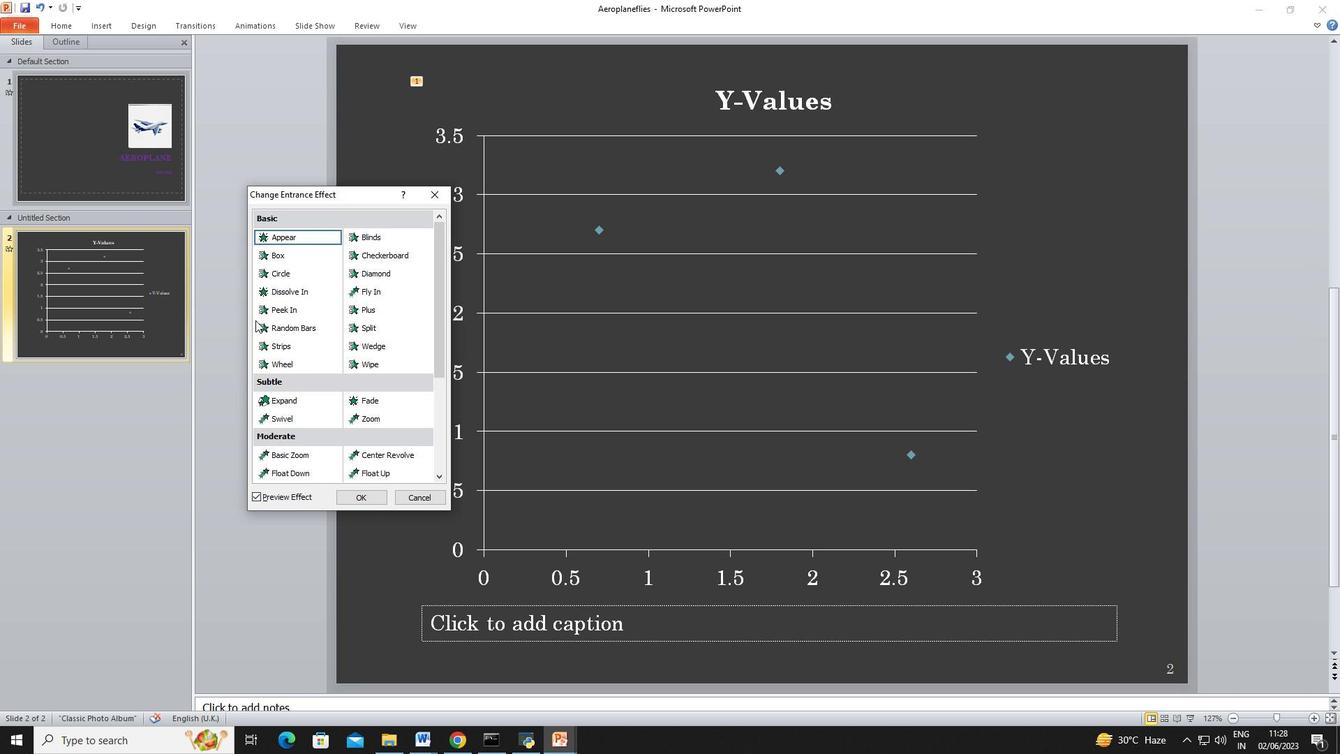
Action: Mouse moved to (331, 333)
Screenshot: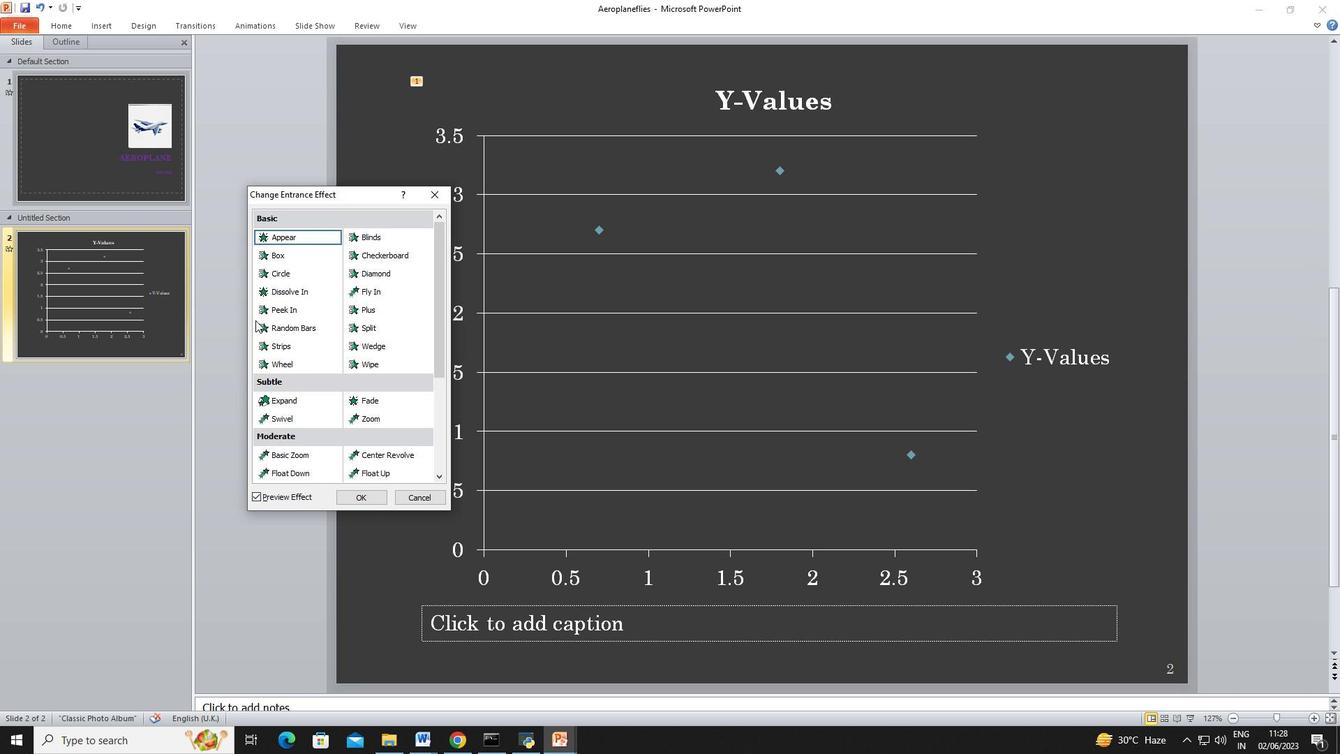 
Action: Mouse scrolled (331, 333) with delta (0, 0)
Screenshot: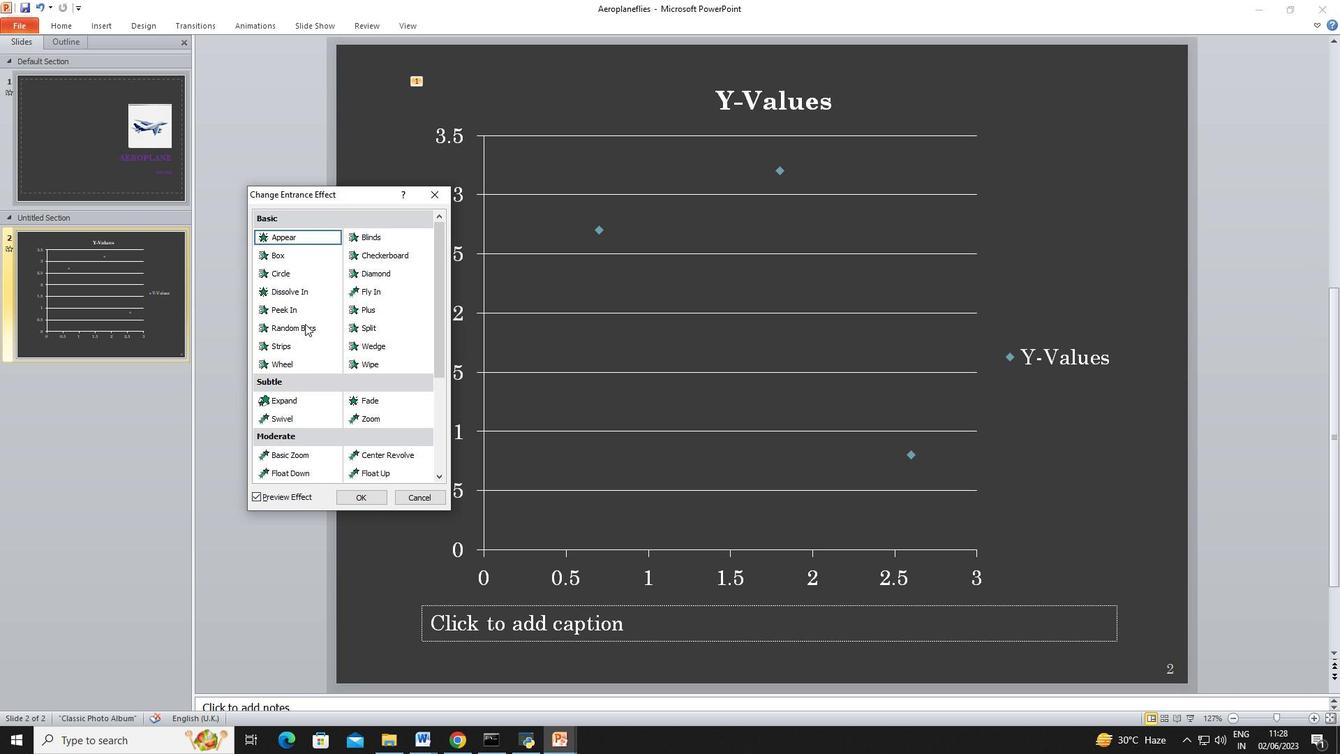 
Action: Mouse scrolled (331, 333) with delta (0, 0)
Screenshot: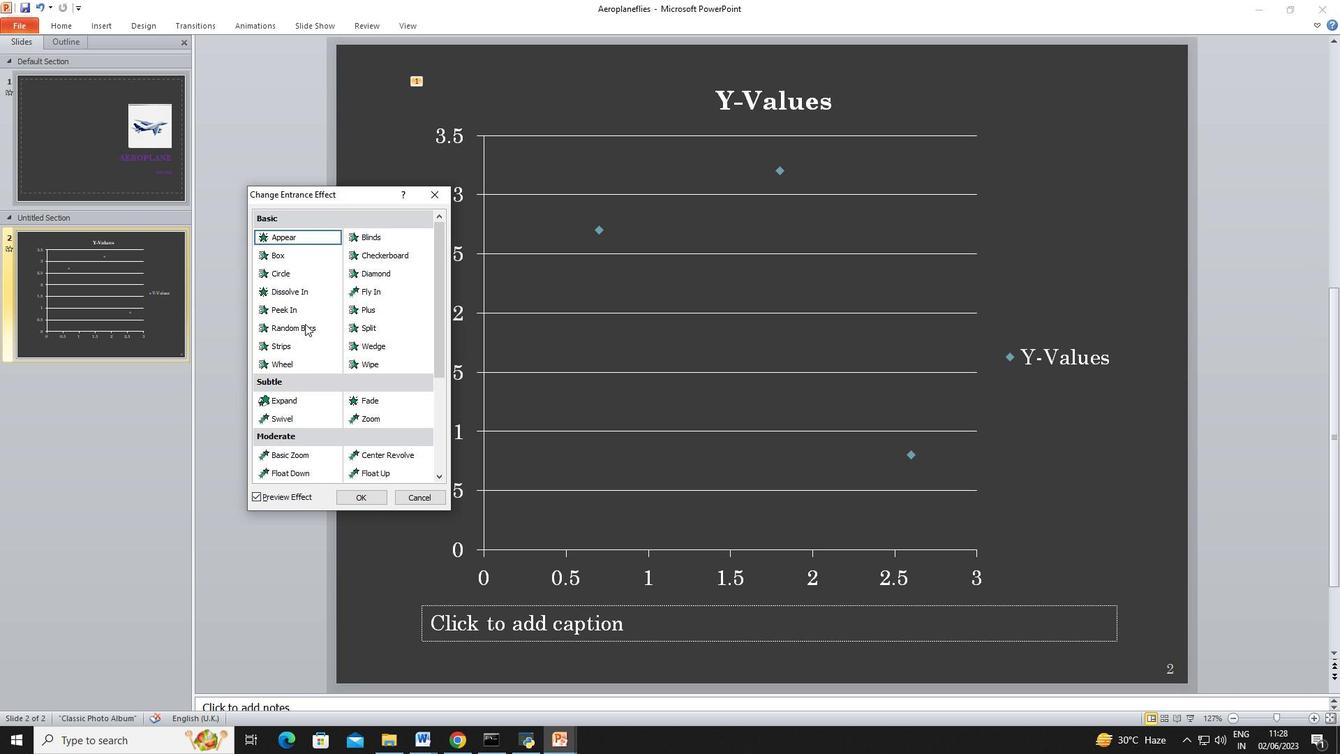 
Action: Mouse scrolled (331, 333) with delta (0, 0)
Screenshot: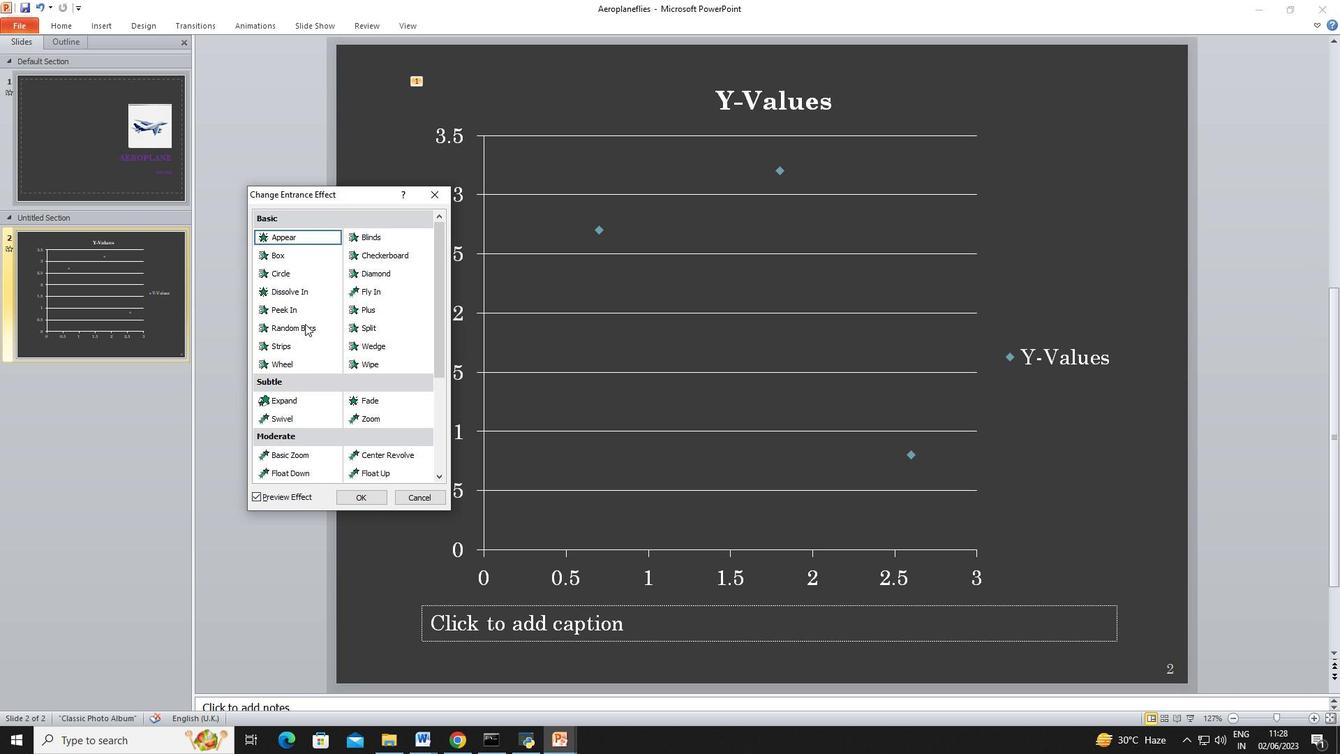 
Action: Mouse moved to (331, 333)
Screenshot: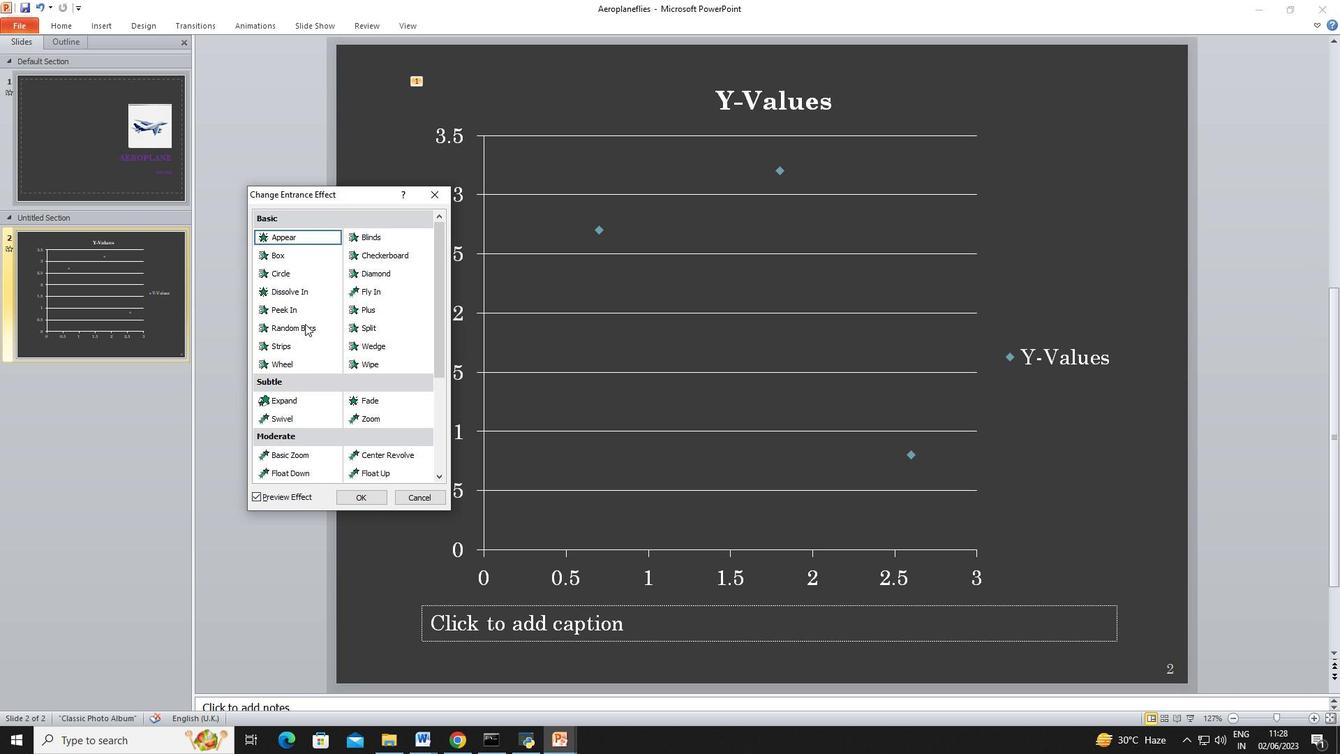 
Action: Mouse scrolled (331, 333) with delta (0, 0)
Screenshot: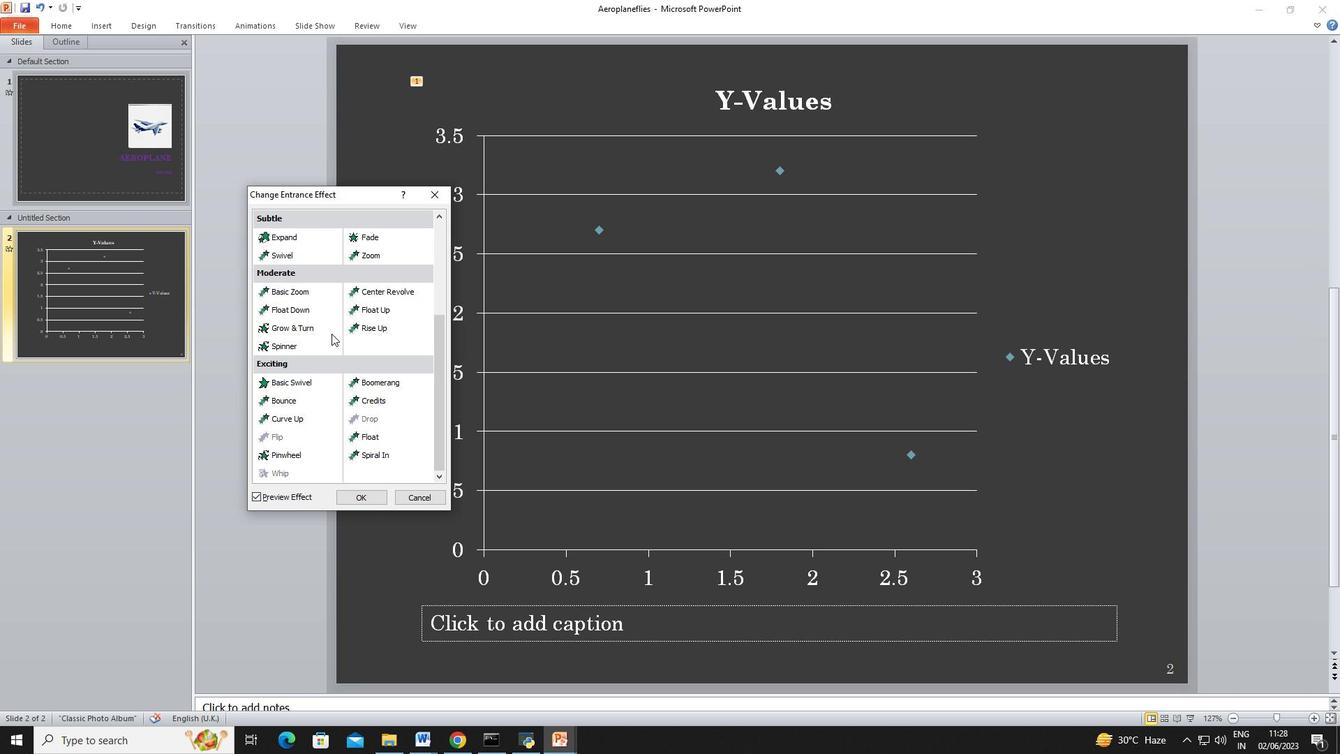 
Action: Mouse scrolled (331, 333) with delta (0, 0)
Screenshot: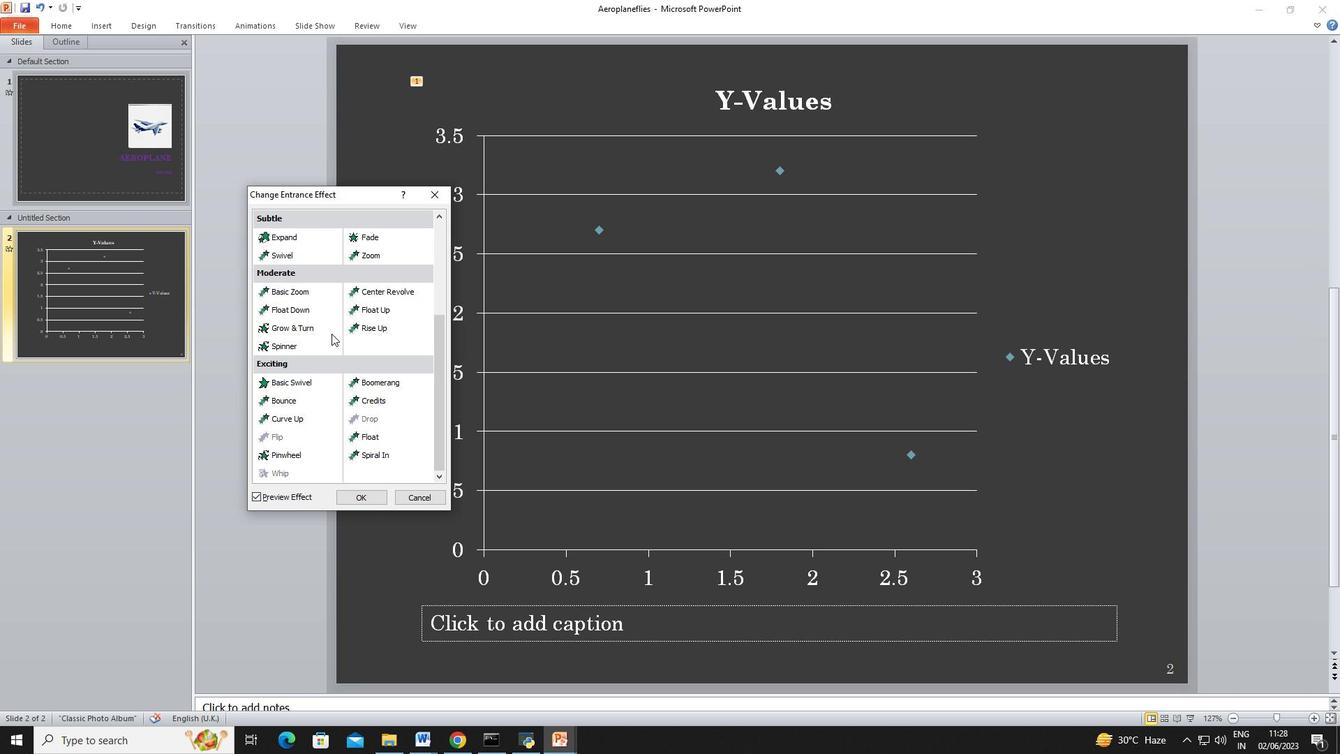 
Action: Mouse scrolled (331, 333) with delta (0, 0)
Screenshot: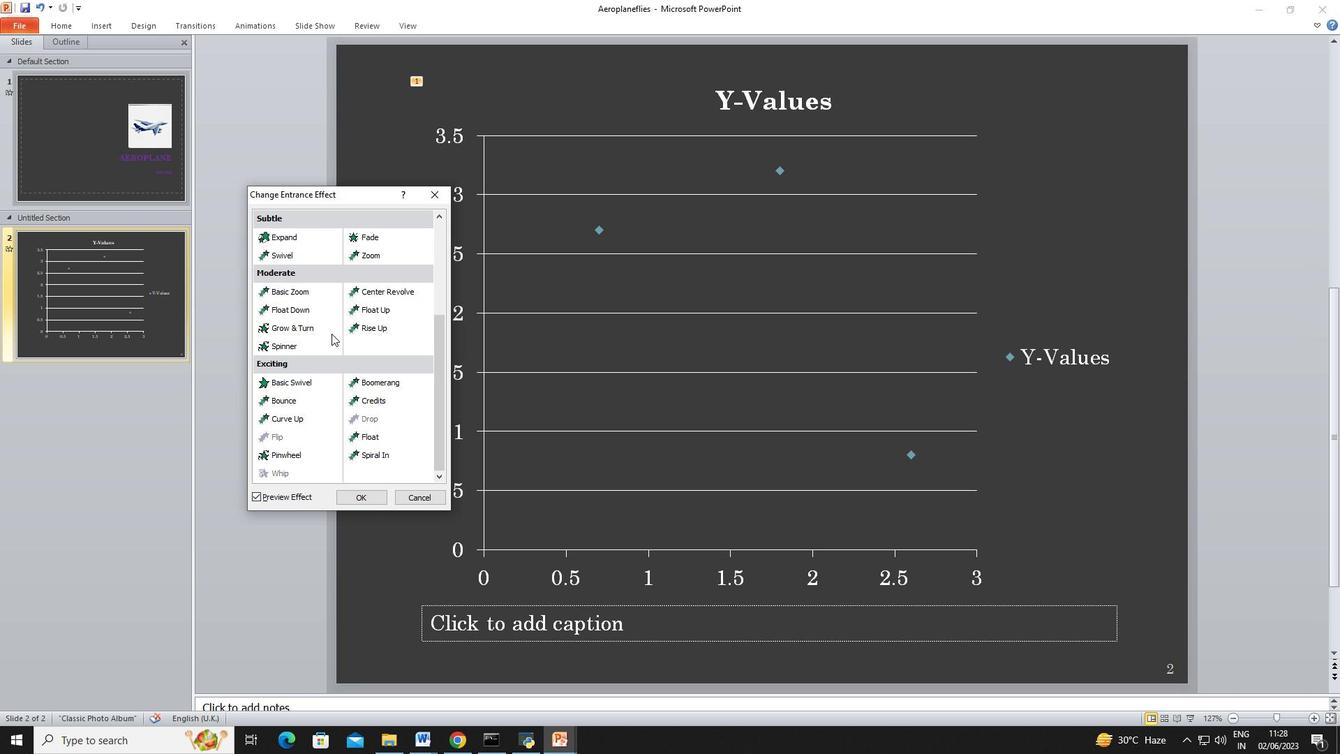 
Action: Mouse scrolled (331, 333) with delta (0, 0)
Screenshot: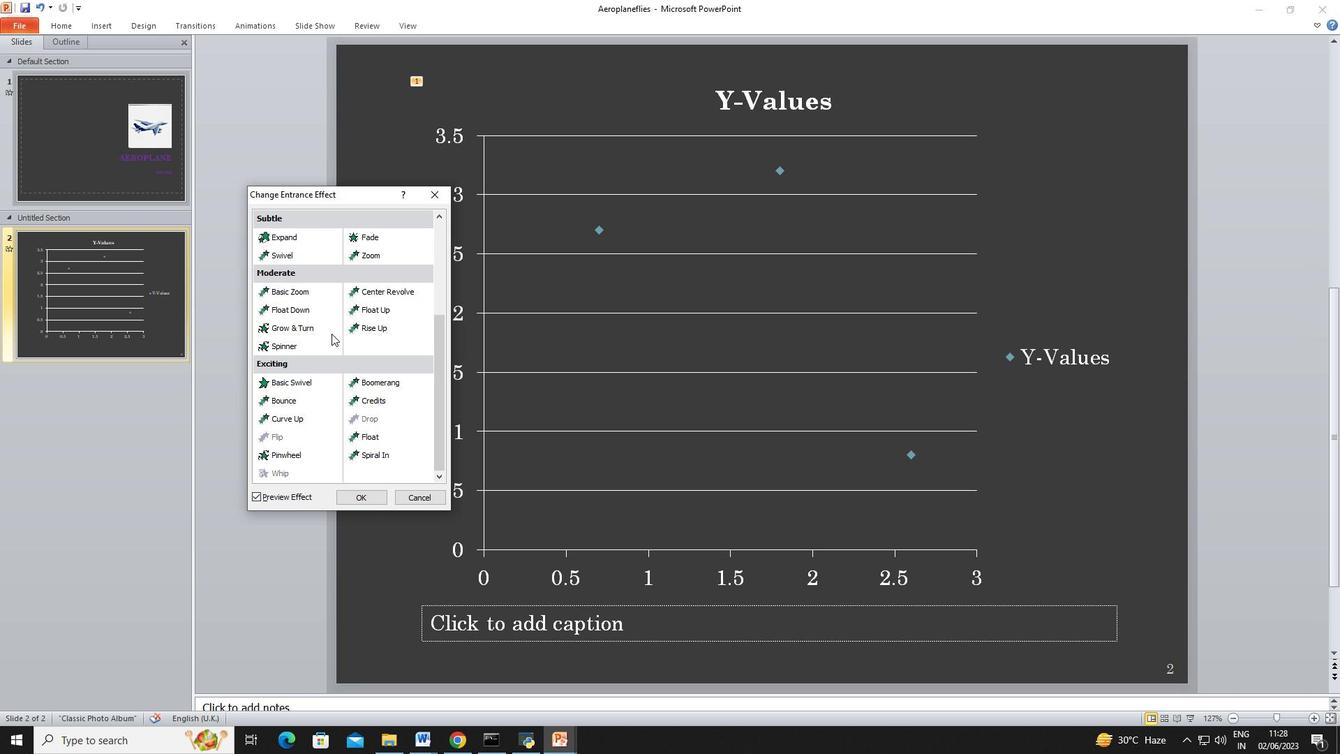 
Action: Mouse scrolled (331, 333) with delta (0, 0)
Screenshot: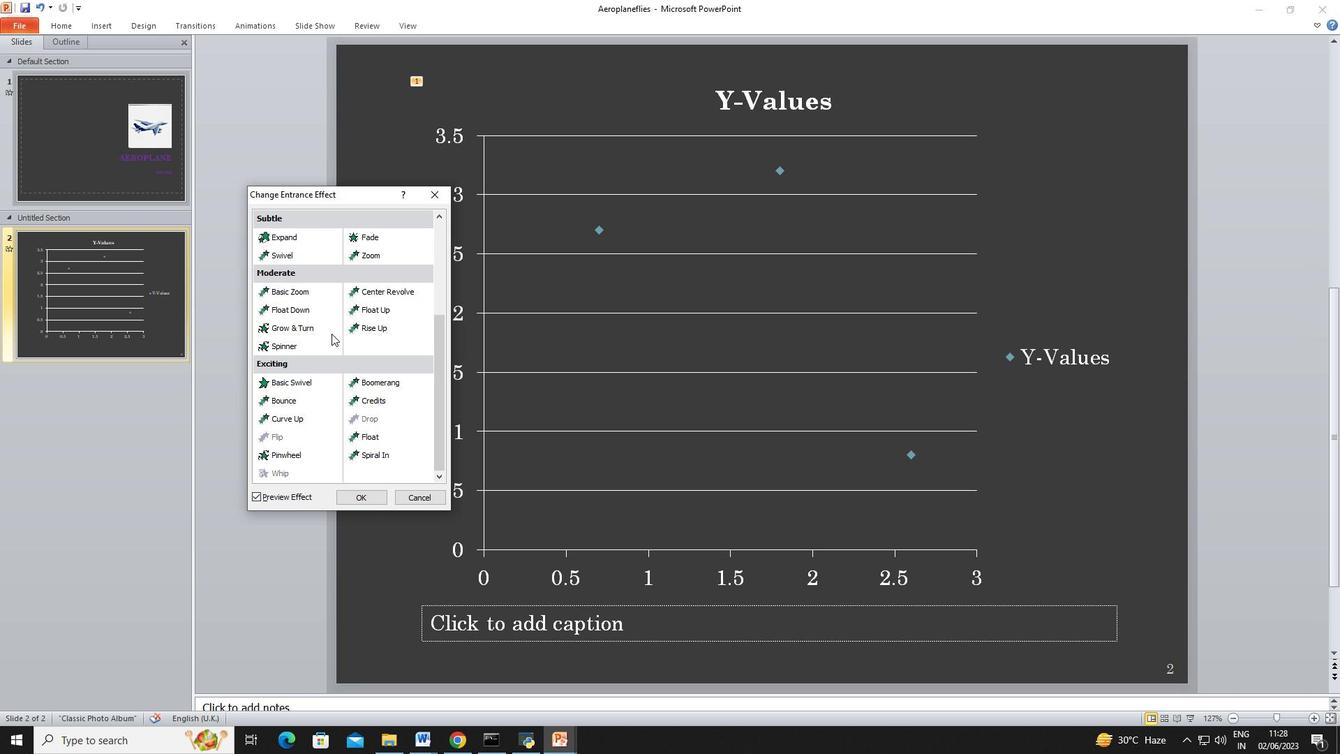 
Action: Mouse moved to (340, 328)
Screenshot: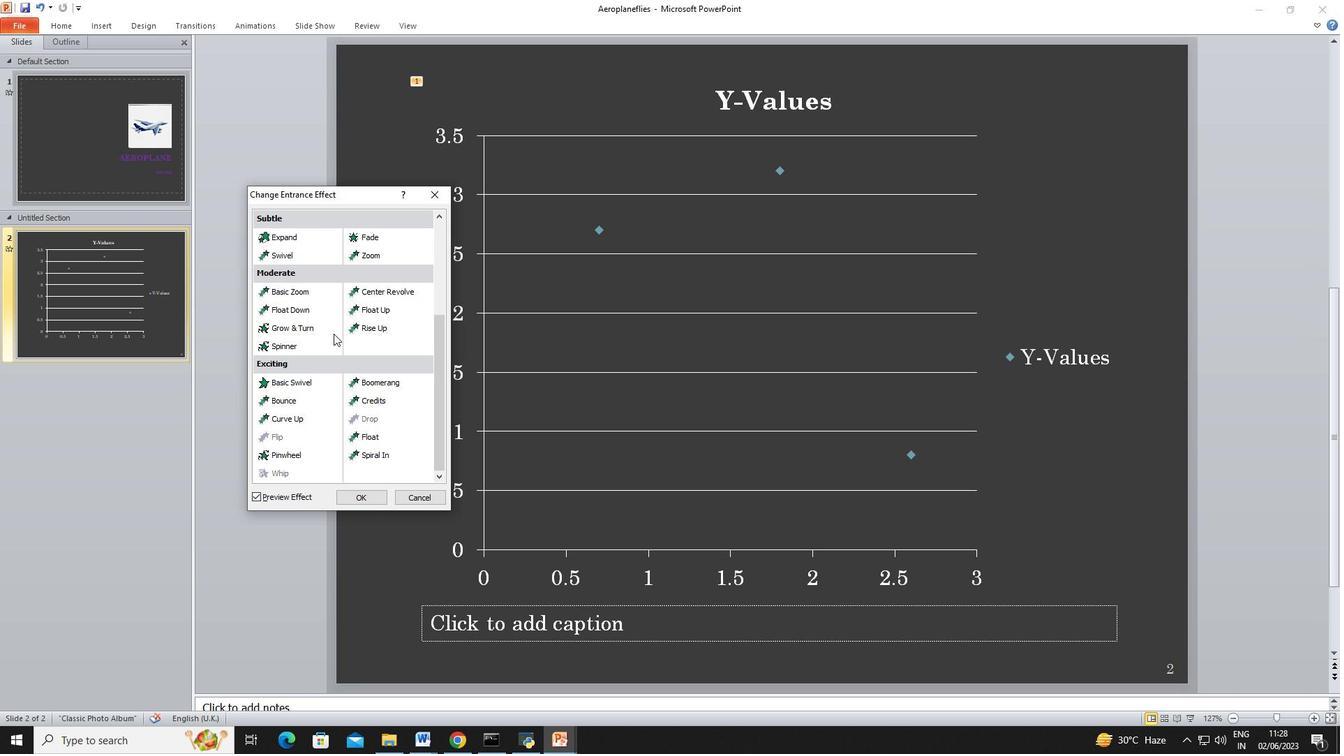 
Action: Mouse scrolled (339, 330) with delta (0, 0)
Screenshot: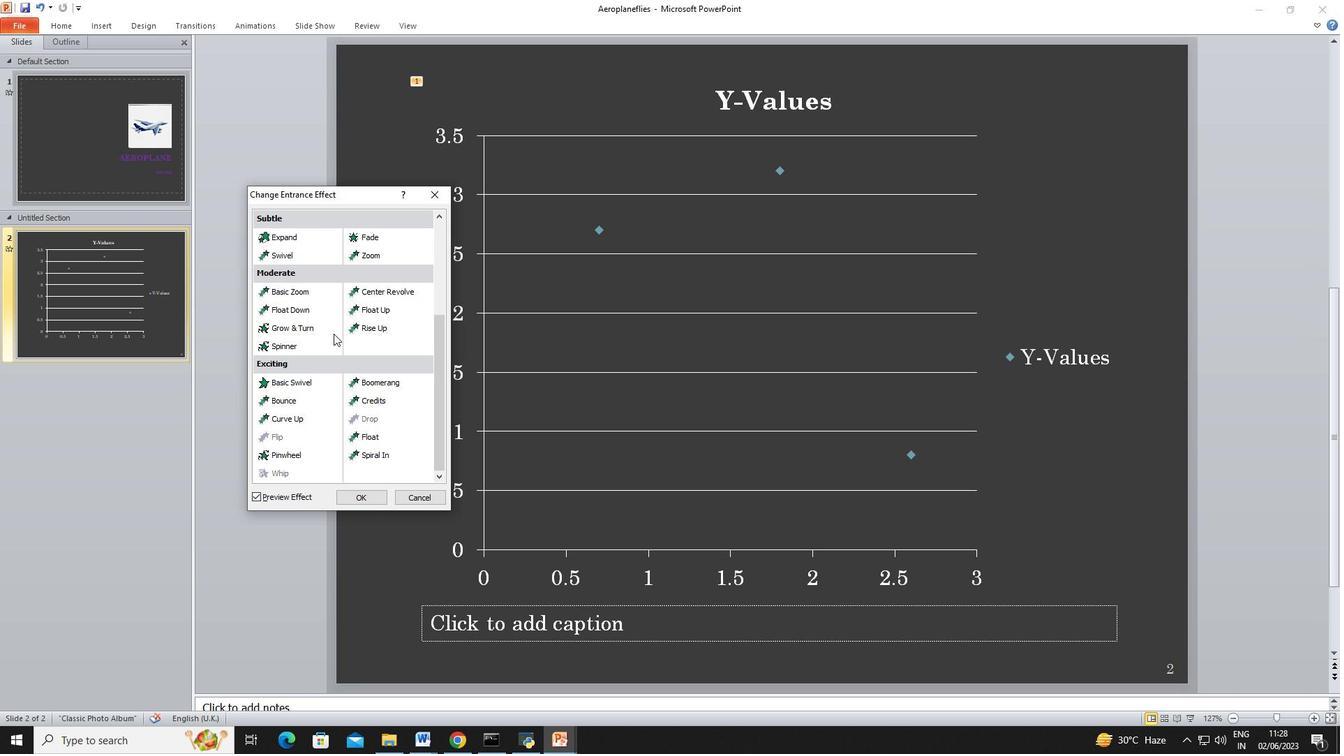 
Action: Mouse moved to (349, 314)
Screenshot: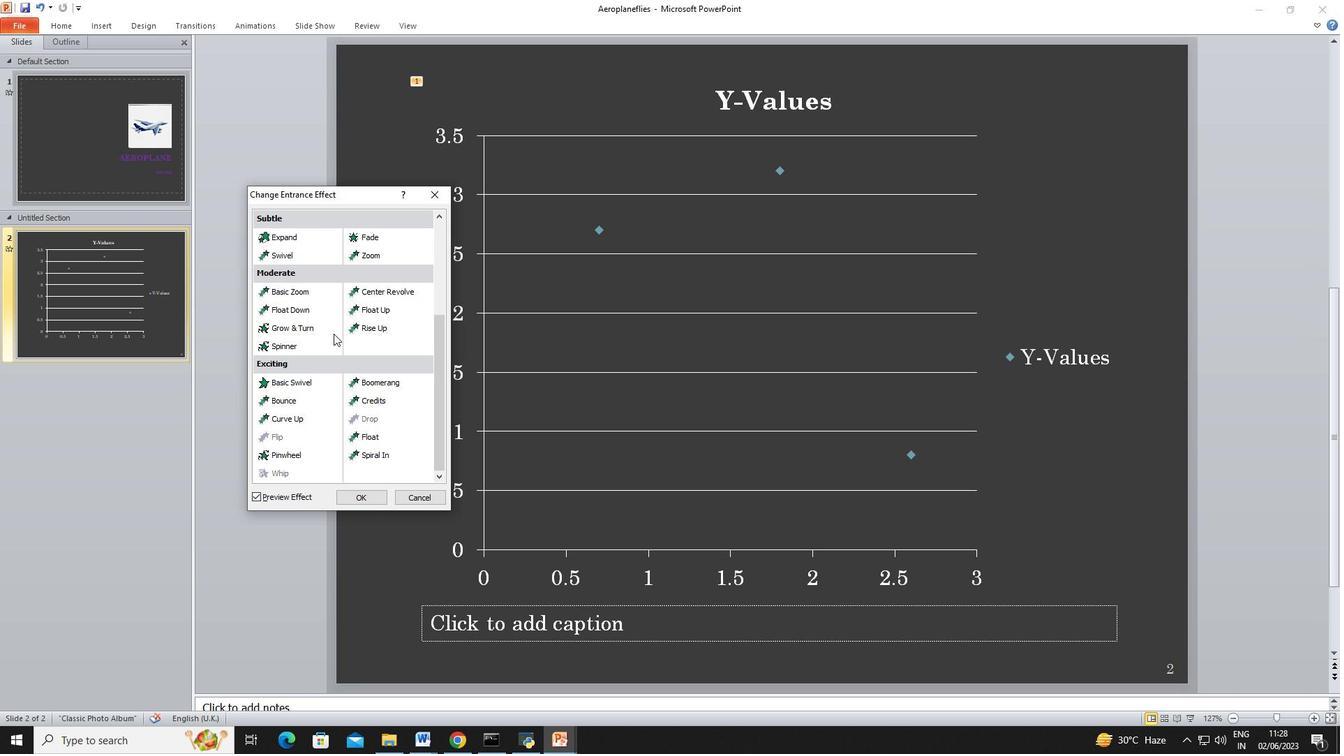 
Action: Mouse scrolled (339, 330) with delta (0, 0)
Screenshot: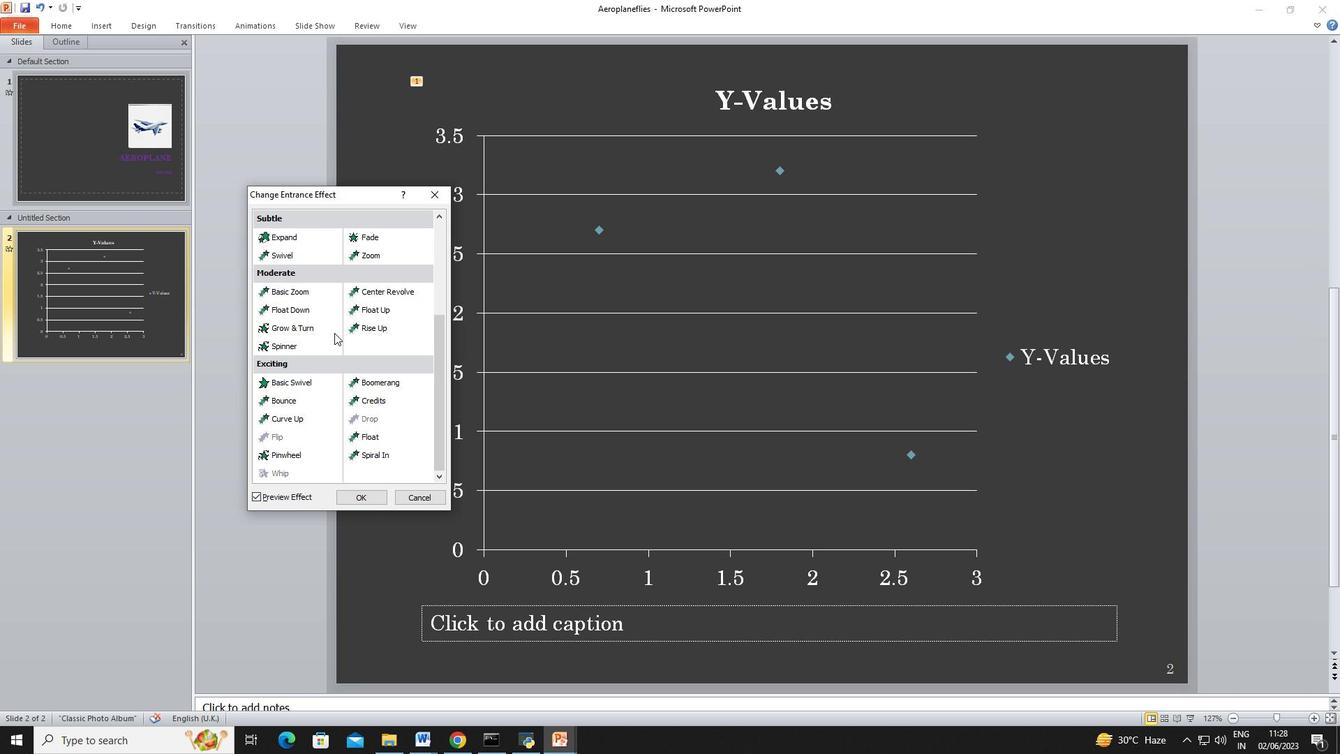 
Action: Mouse moved to (352, 305)
Screenshot: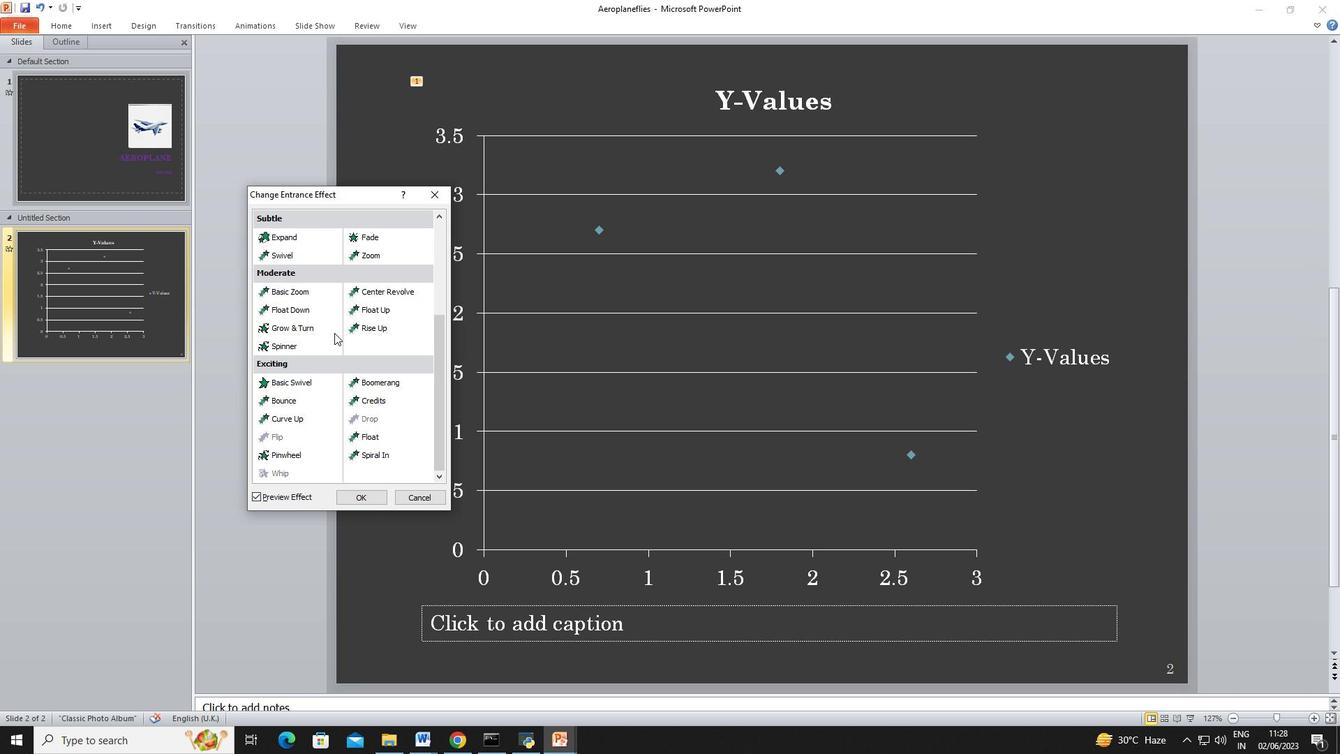 
Action: Mouse scrolled (340, 329) with delta (0, 0)
Screenshot: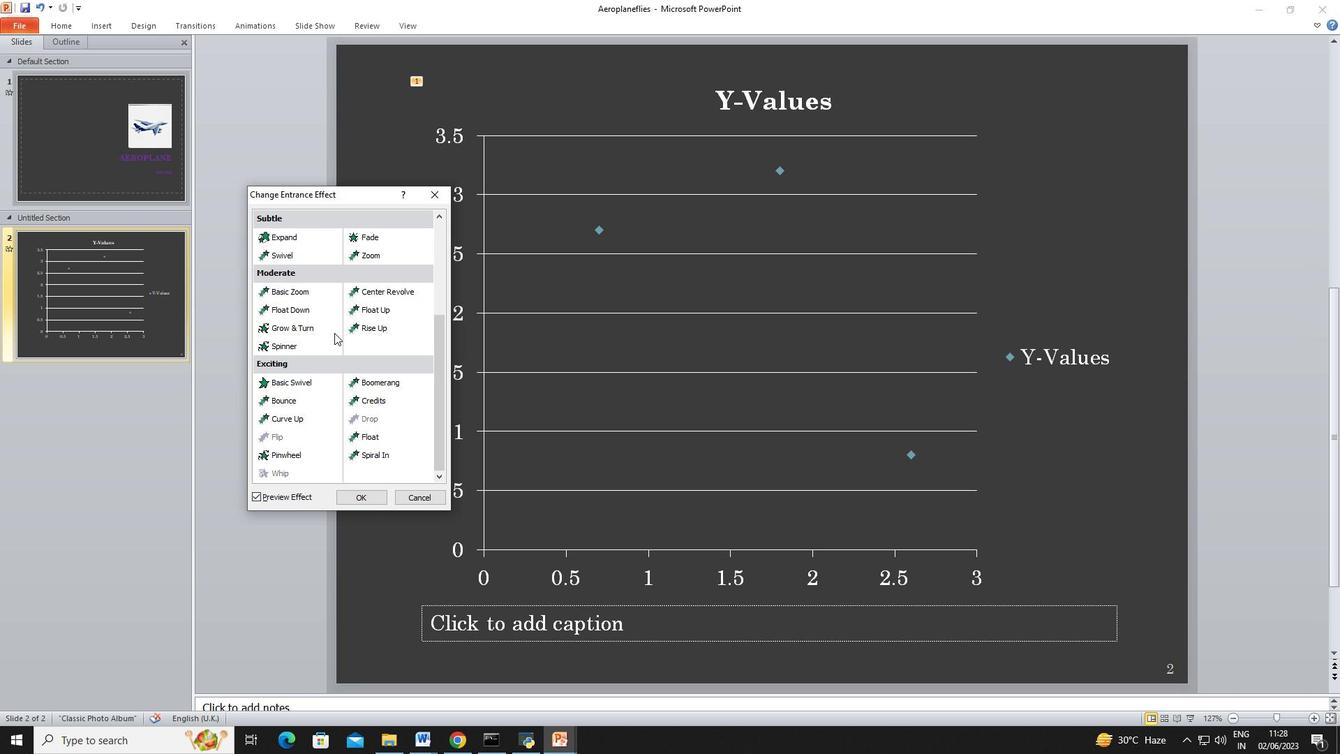 
Action: Mouse moved to (358, 294)
Screenshot: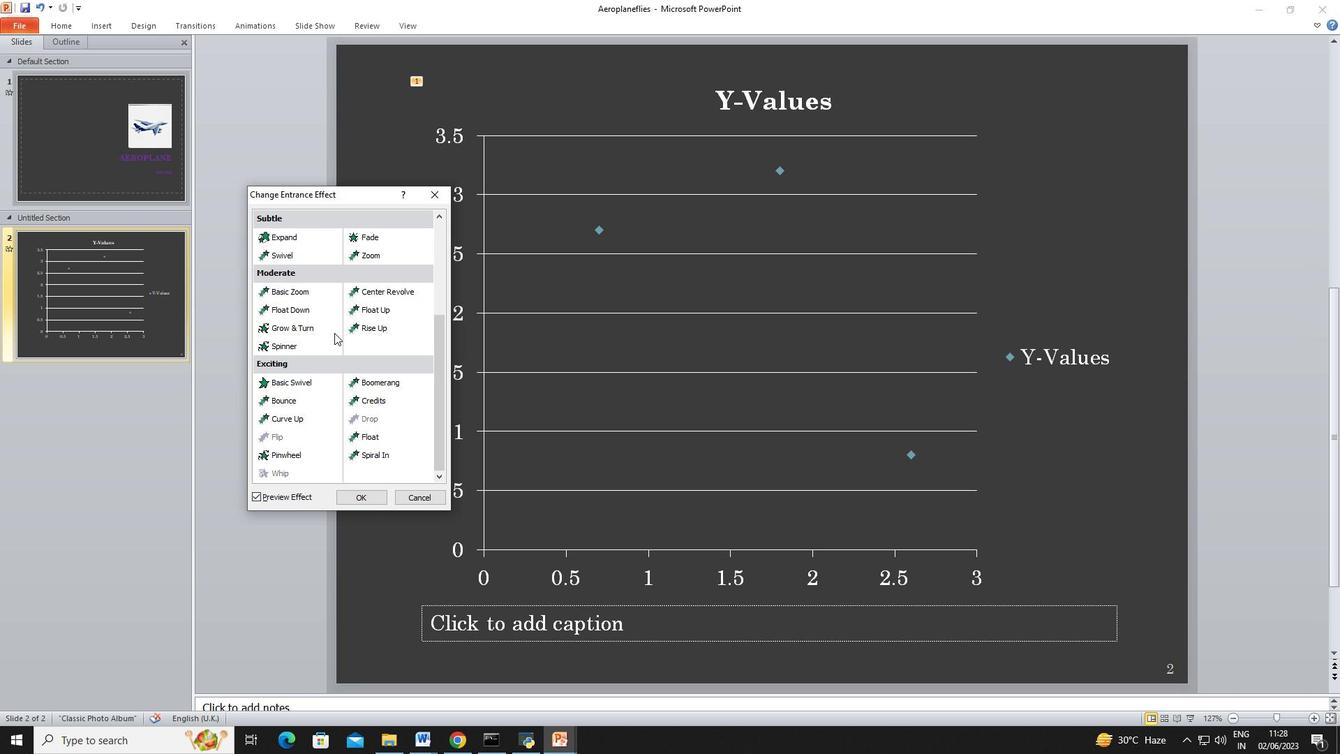 
Action: Mouse scrolled (340, 329) with delta (0, 0)
Screenshot: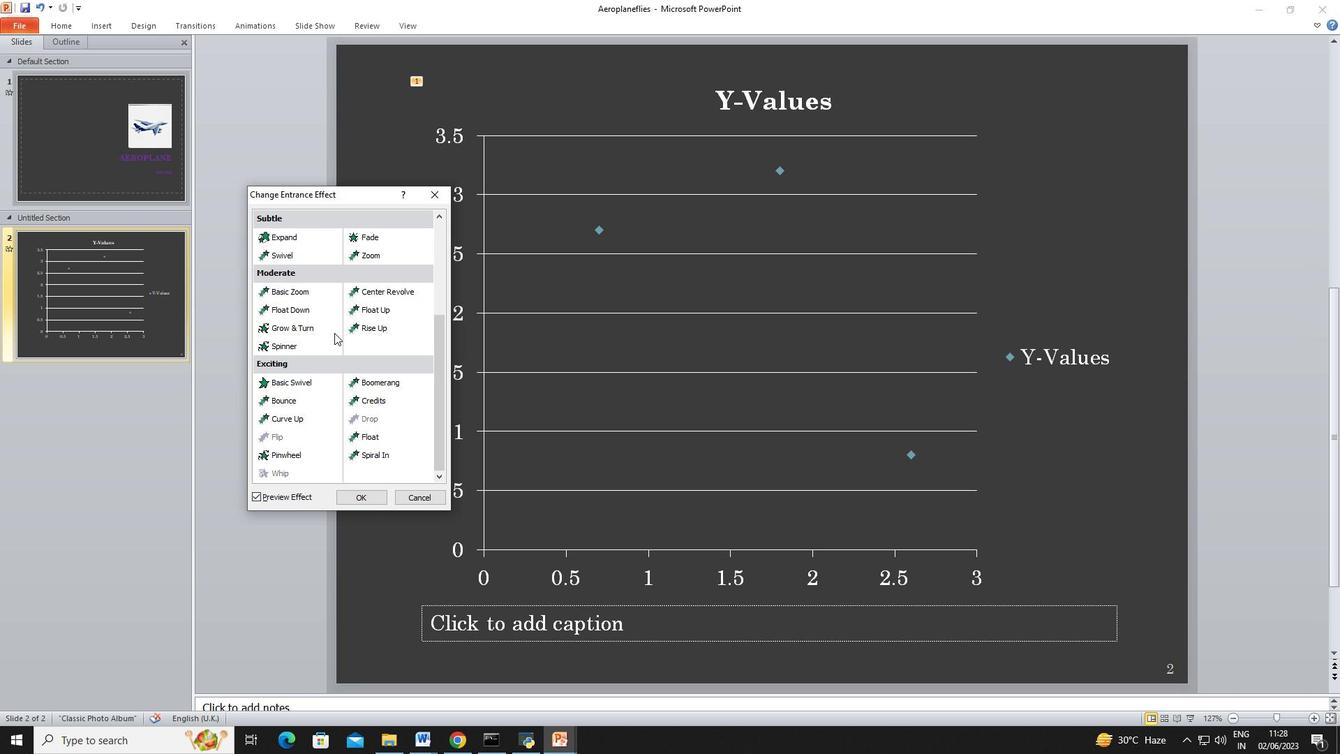 
Action: Mouse moved to (437, 191)
Screenshot: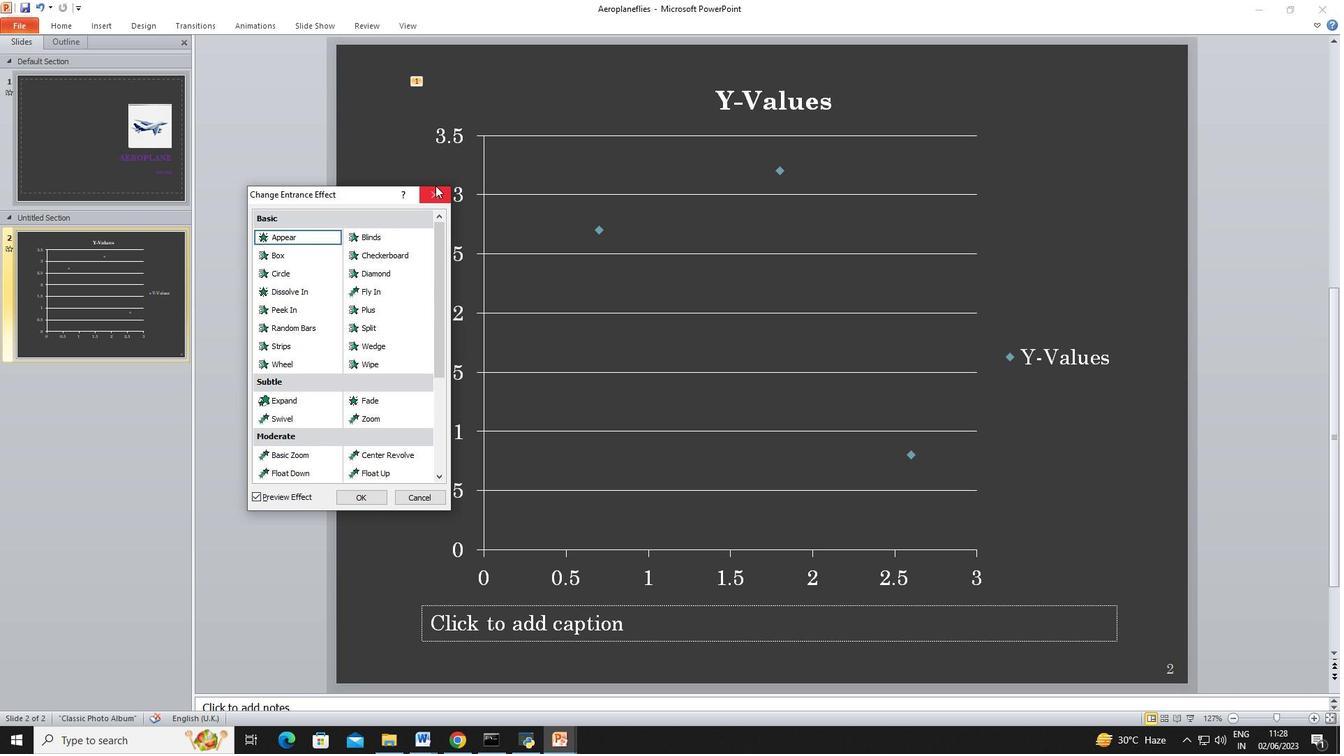 
Action: Mouse pressed left at (437, 191)
Screenshot: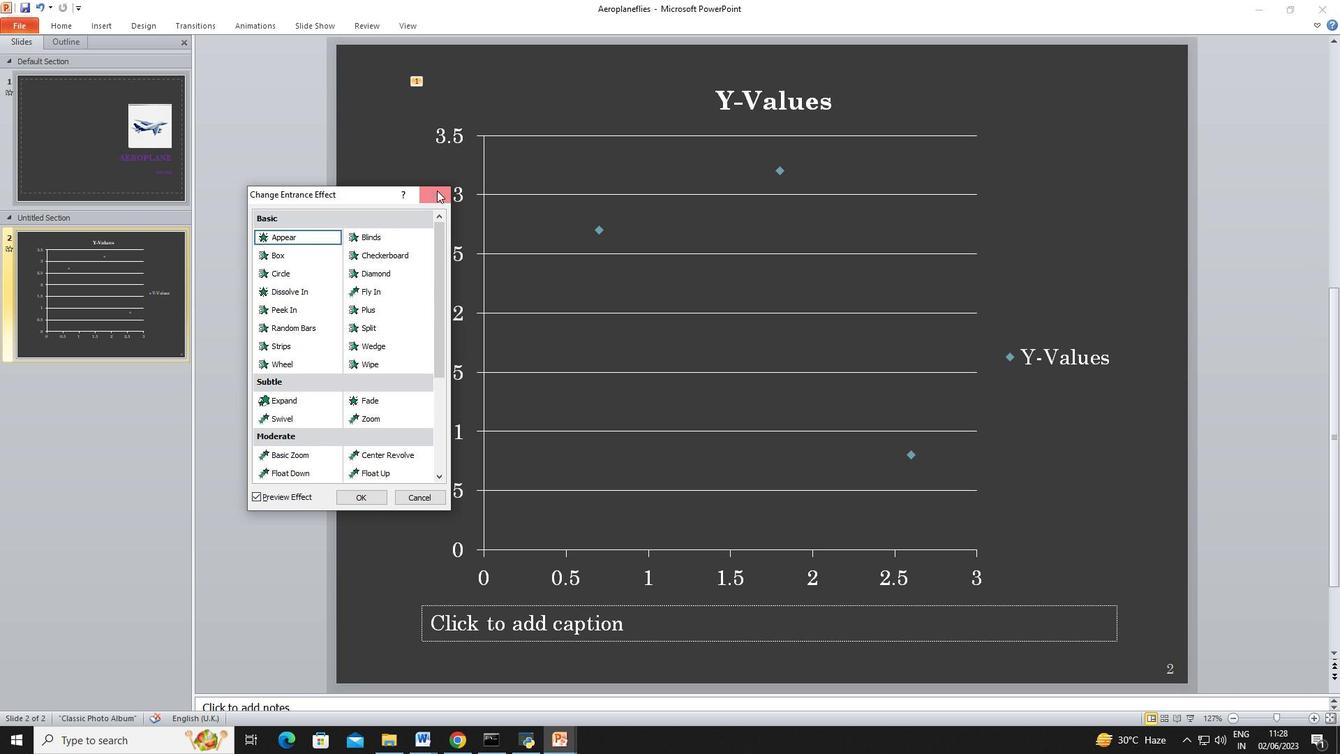 
Action: Mouse moved to (238, 17)
Screenshot: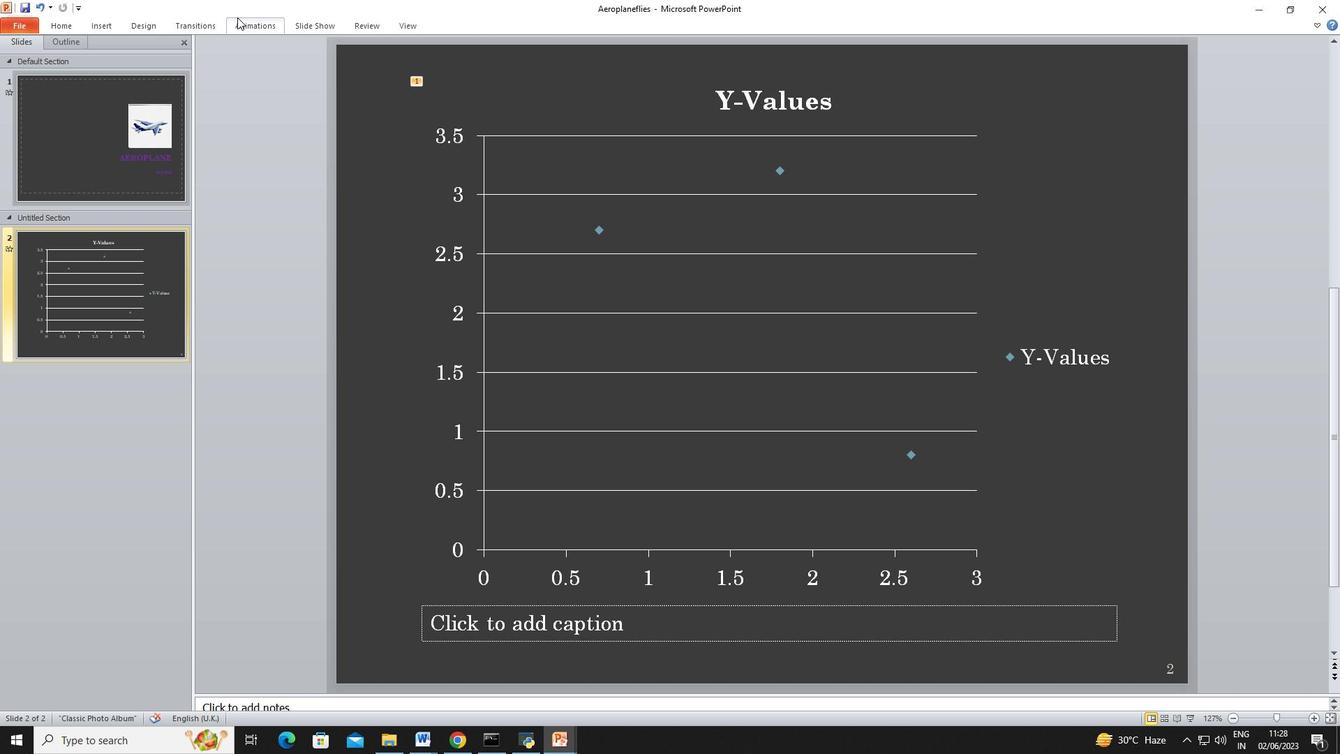 
Action: Mouse pressed left at (238, 17)
Screenshot: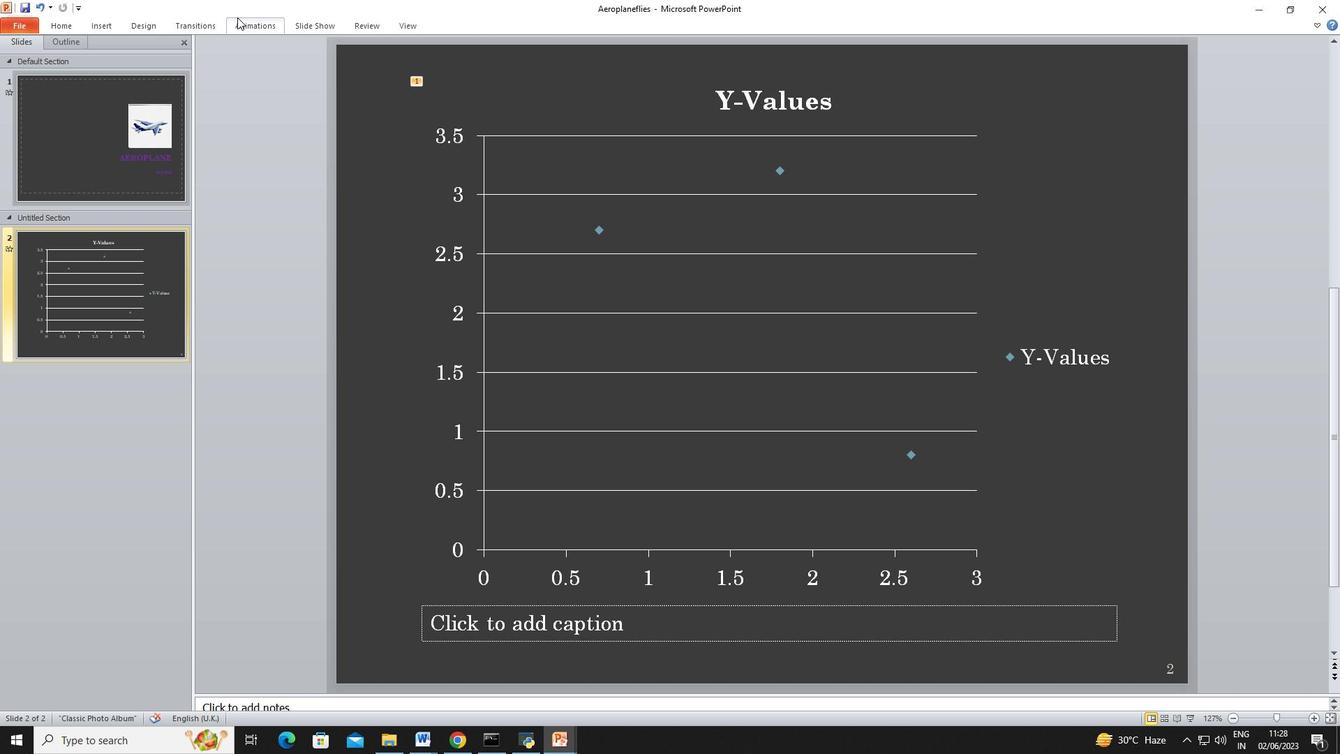 
Action: Mouse moved to (1005, 74)
Screenshot: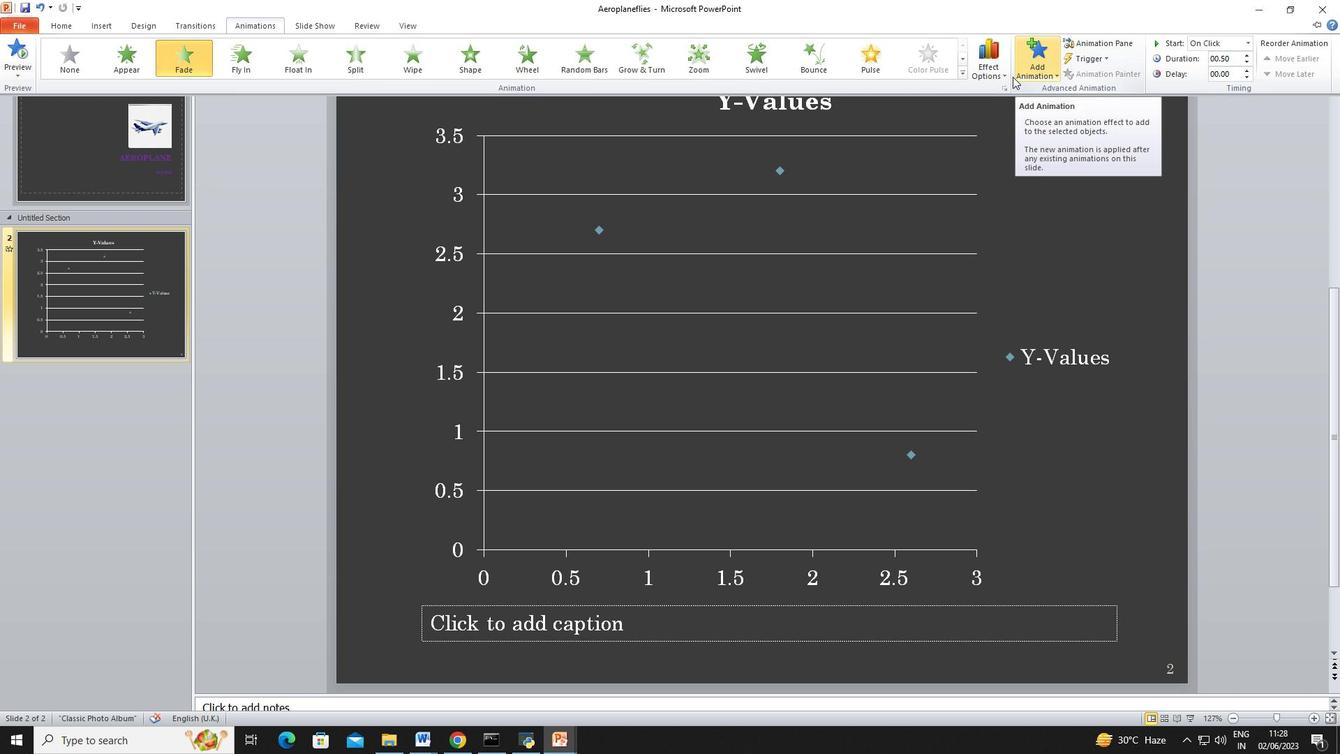 
Action: Mouse pressed left at (1005, 74)
Screenshot: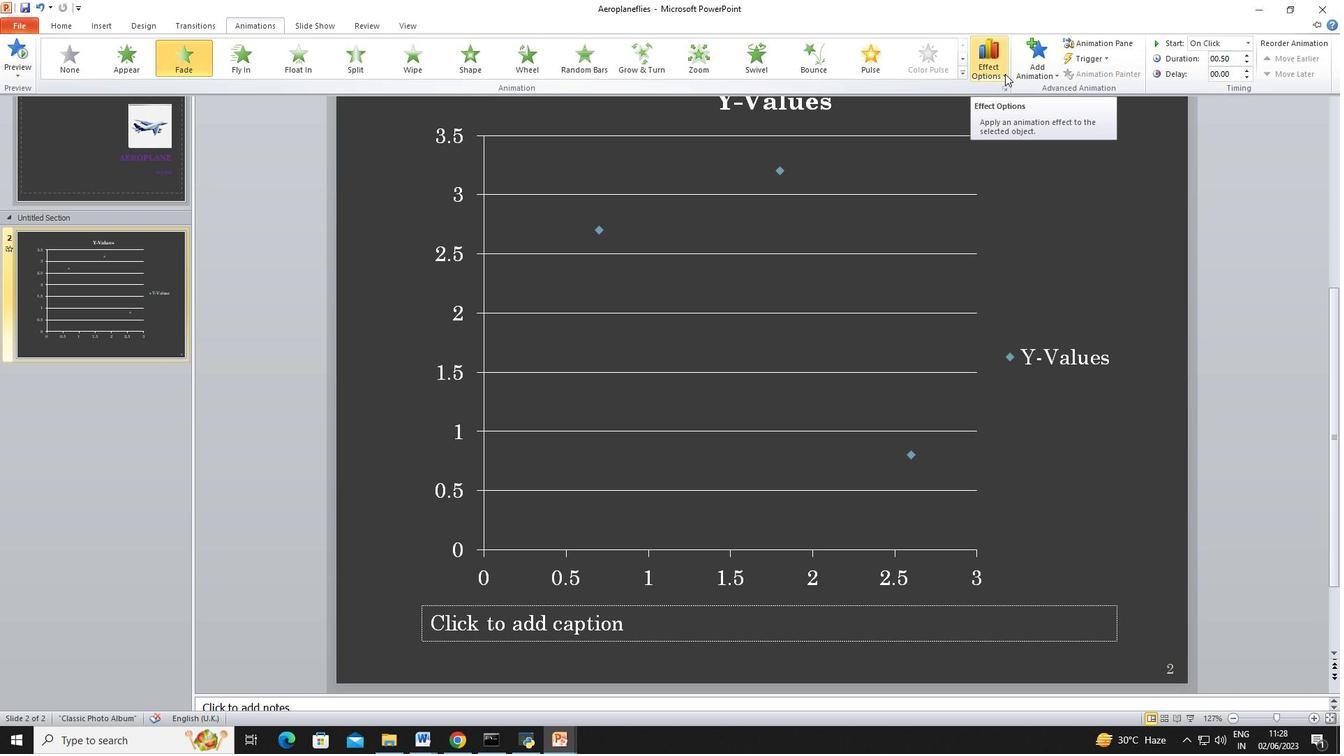 
Action: Mouse moved to (1013, 149)
Screenshot: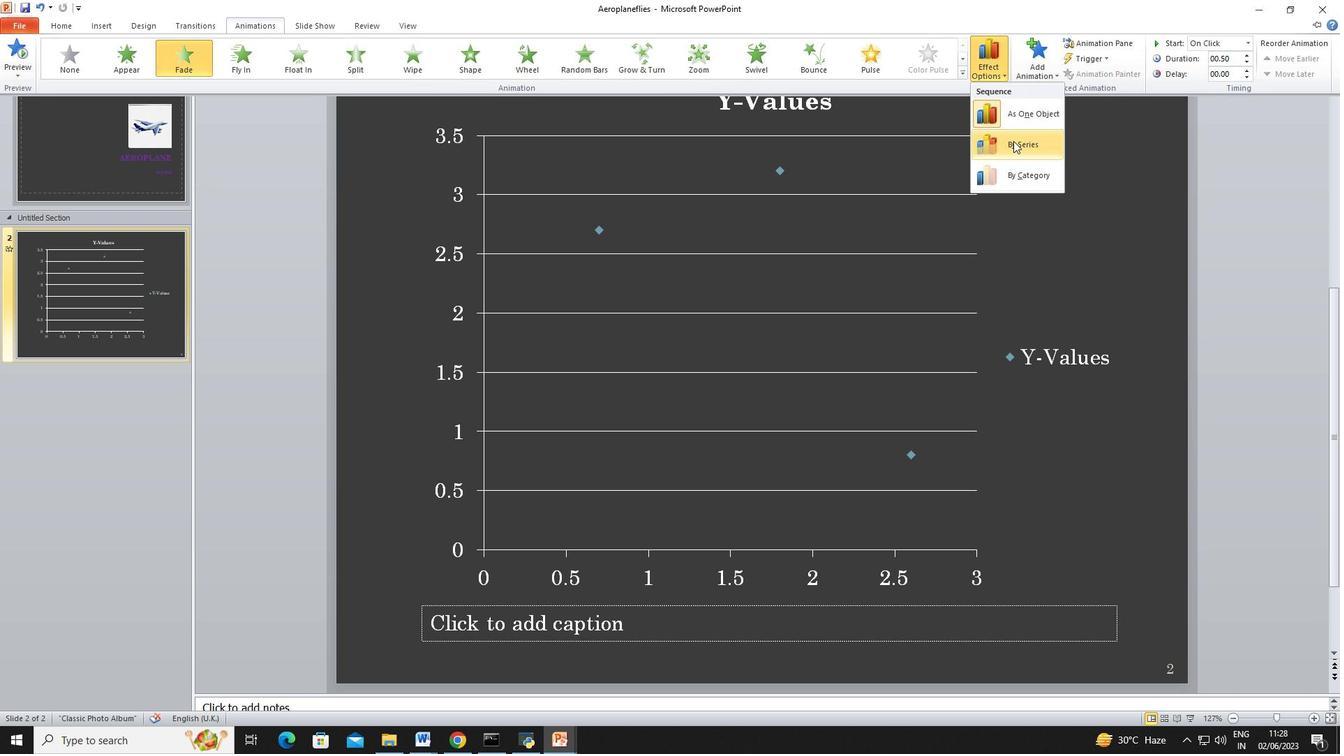 
Action: Mouse scrolled (1013, 148) with delta (0, 0)
Screenshot: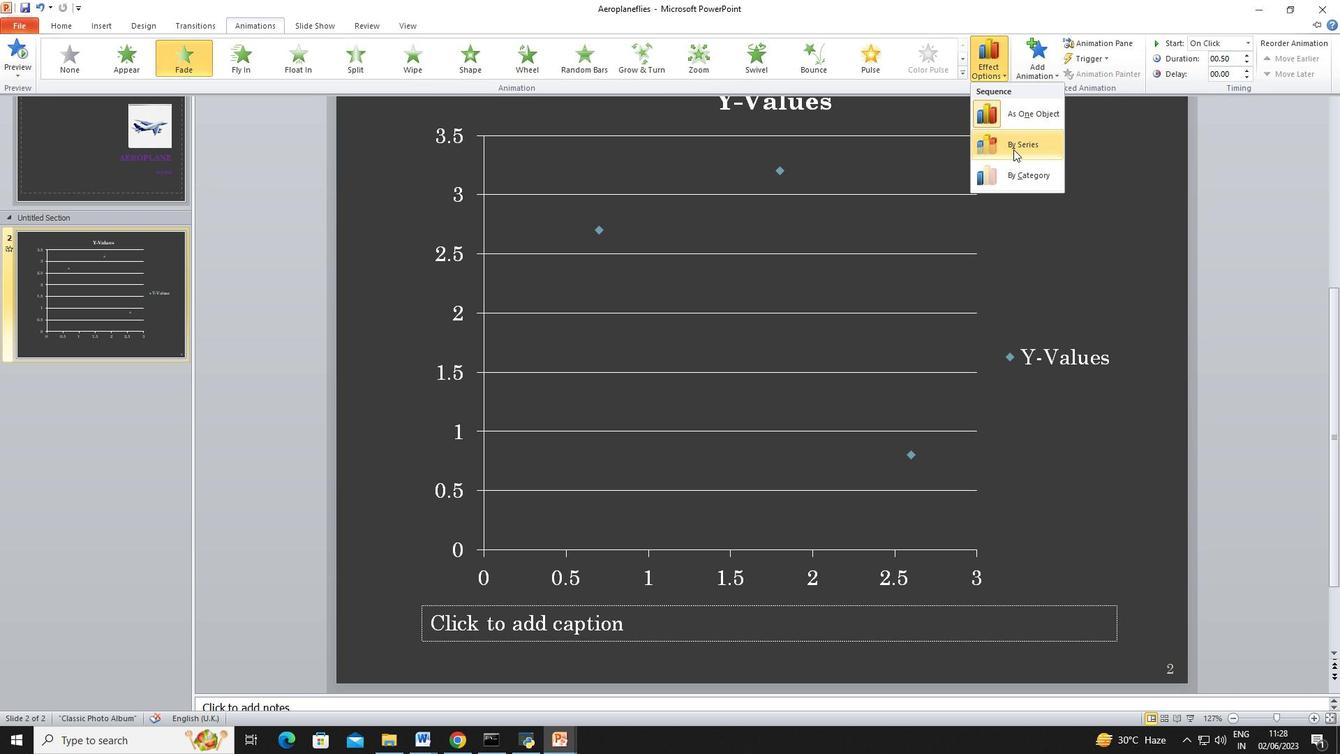 
Action: Mouse scrolled (1013, 148) with delta (0, 0)
Screenshot: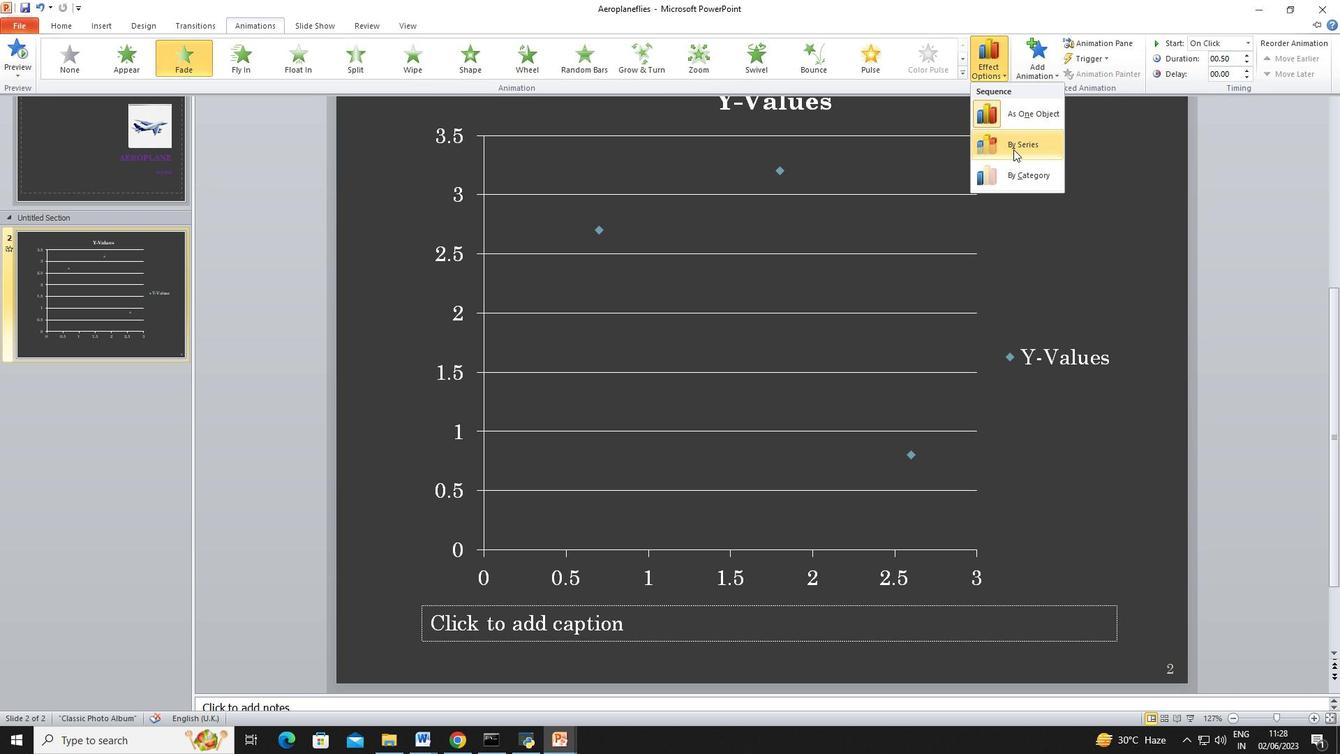 
Action: Mouse scrolled (1013, 148) with delta (0, 0)
Screenshot: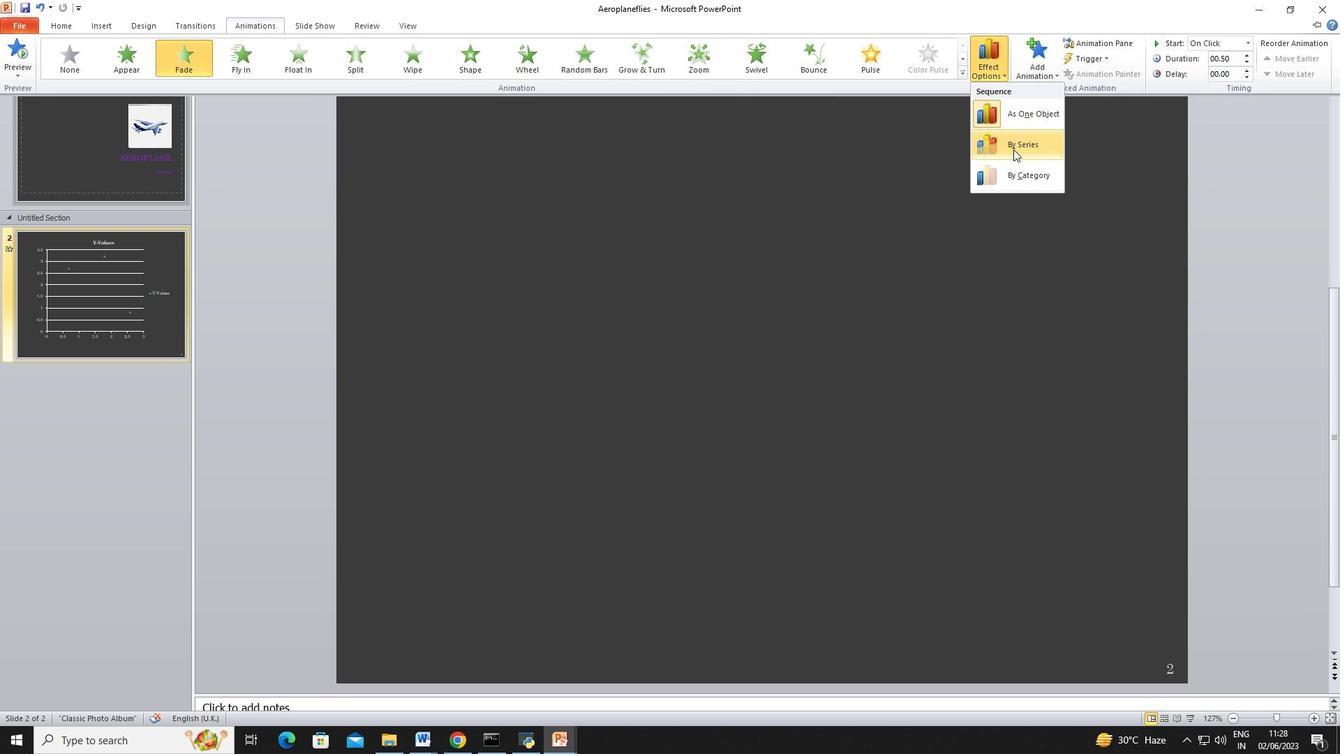 
Action: Mouse scrolled (1013, 148) with delta (0, 0)
Screenshot: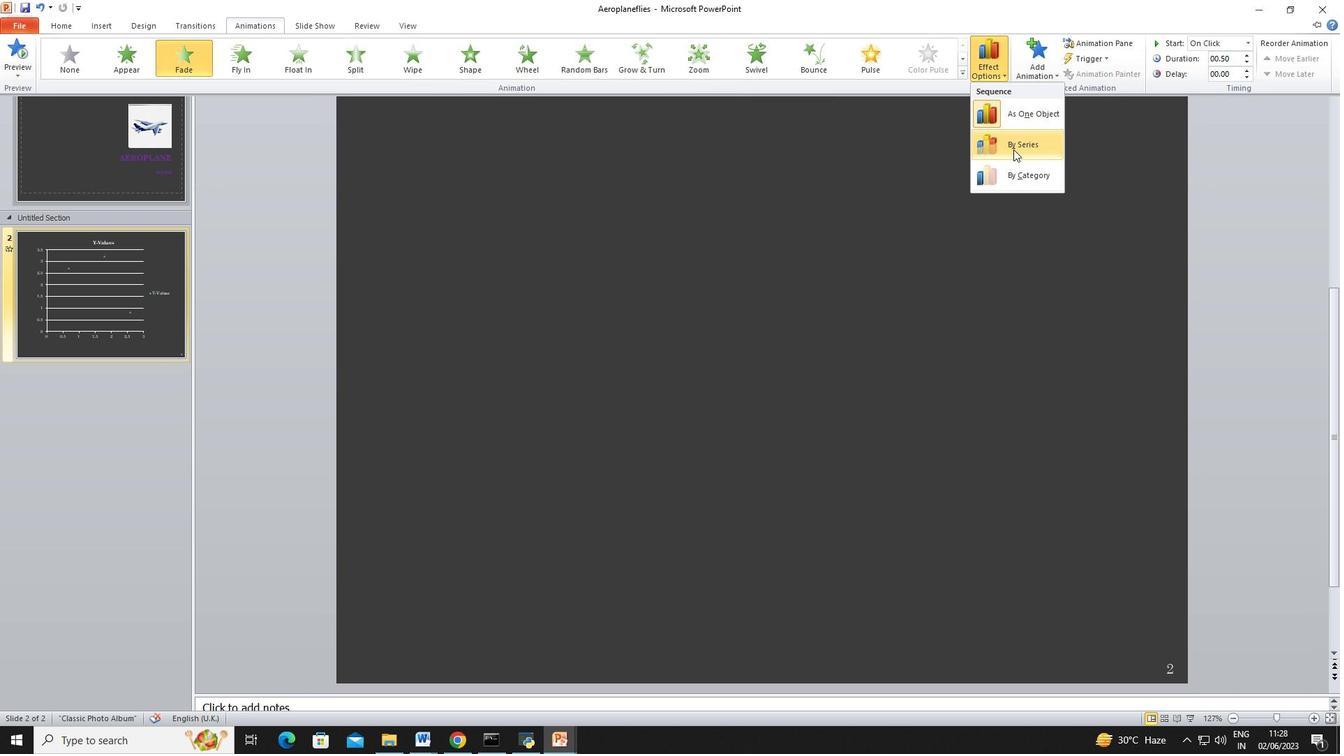 
Action: Mouse scrolled (1013, 150) with delta (0, 0)
Screenshot: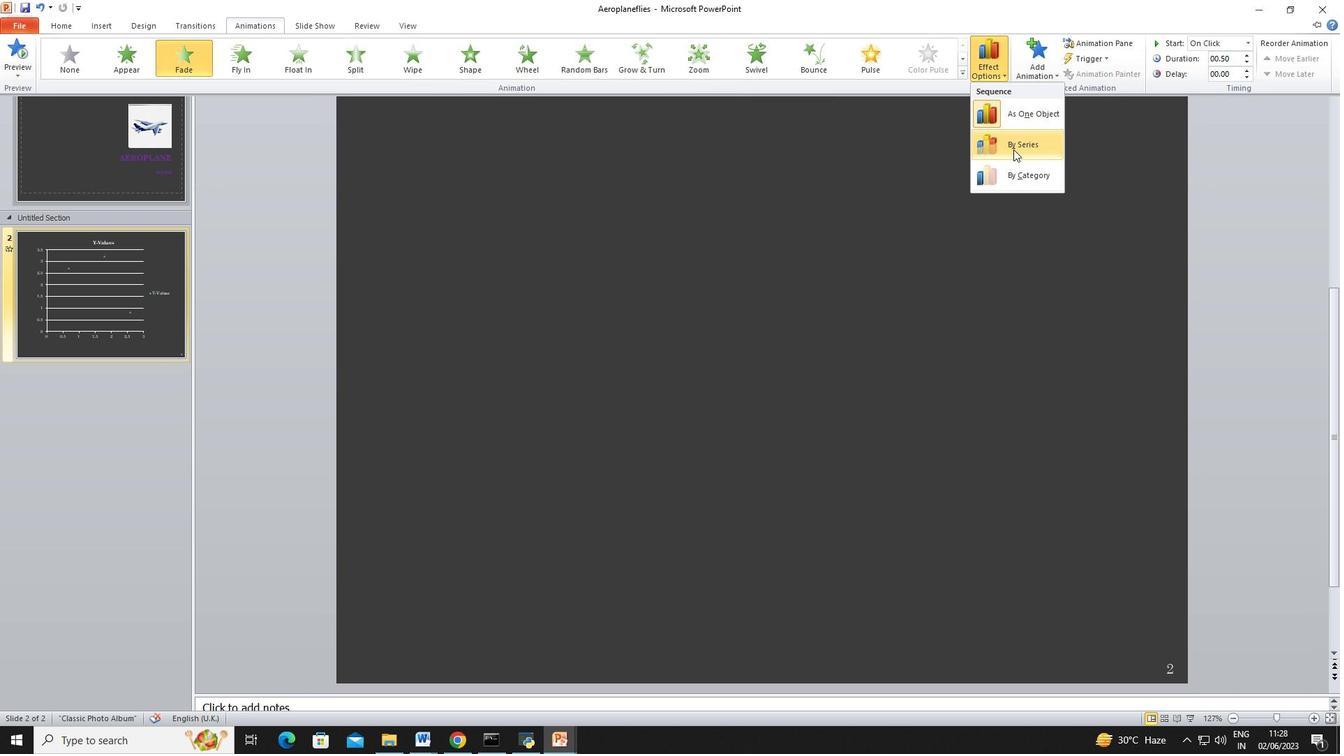 
Action: Mouse scrolled (1013, 150) with delta (0, 0)
Screenshot: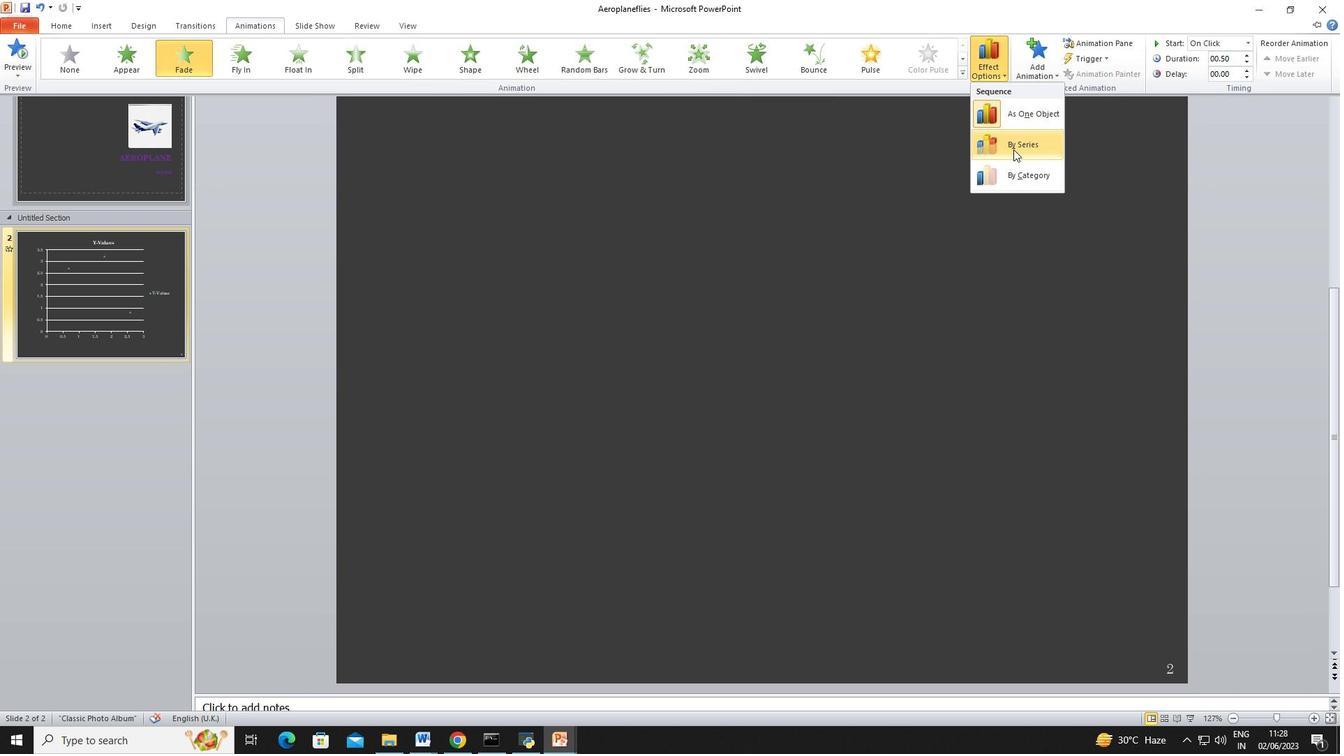 
Action: Mouse scrolled (1013, 150) with delta (0, 0)
Screenshot: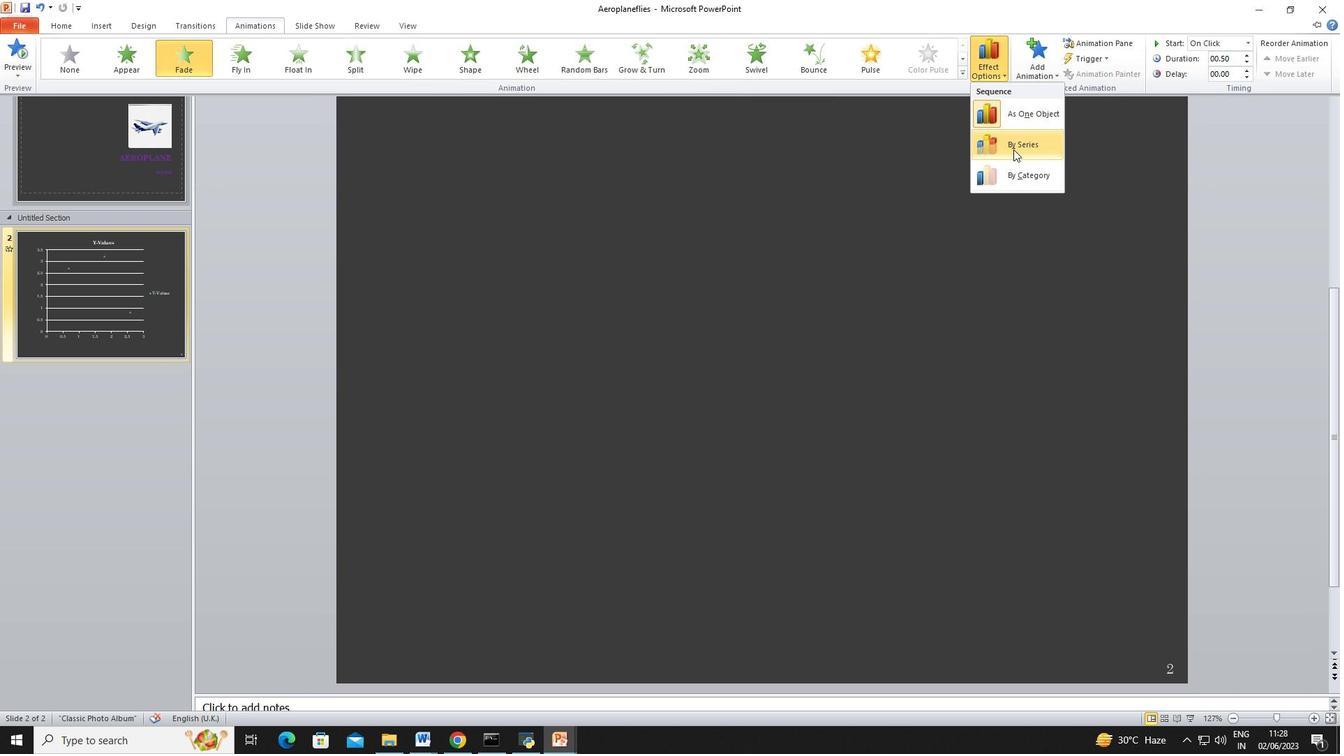 
Action: Mouse scrolled (1013, 150) with delta (0, 0)
Screenshot: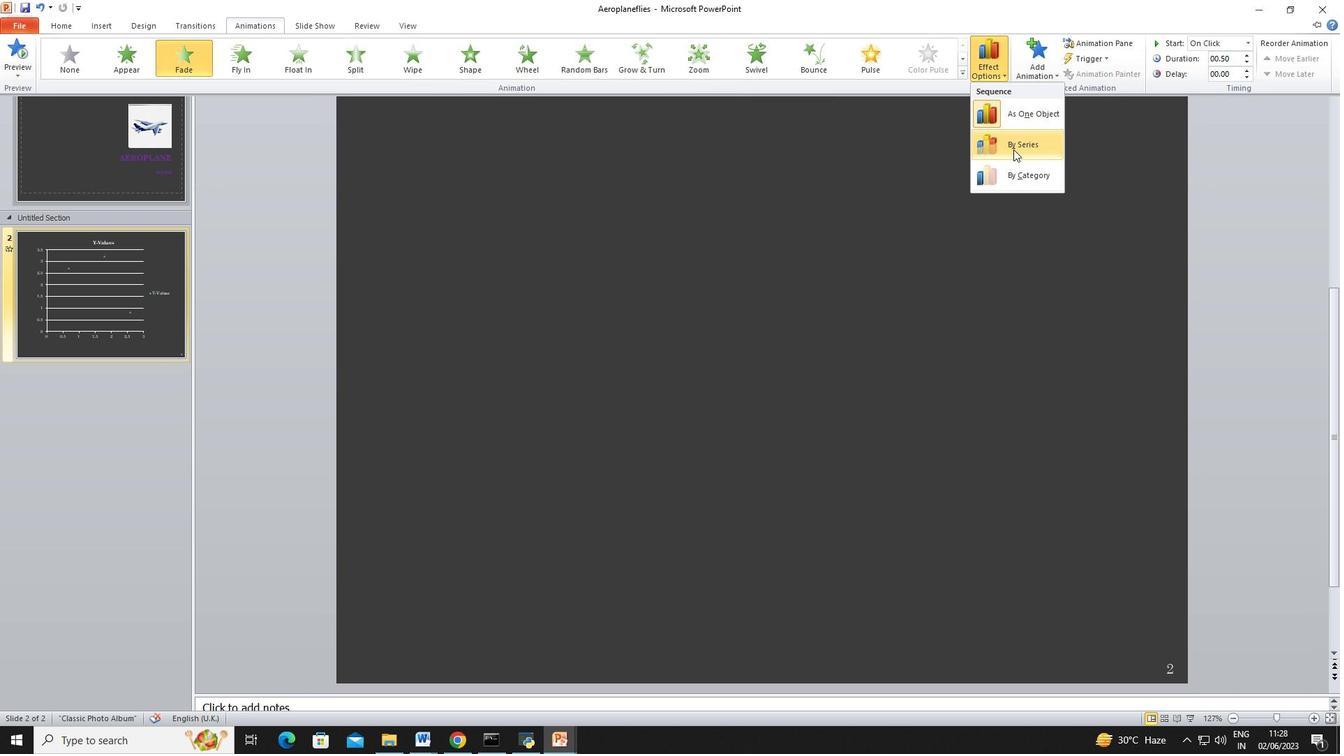 
Action: Mouse scrolled (1013, 150) with delta (0, 0)
Screenshot: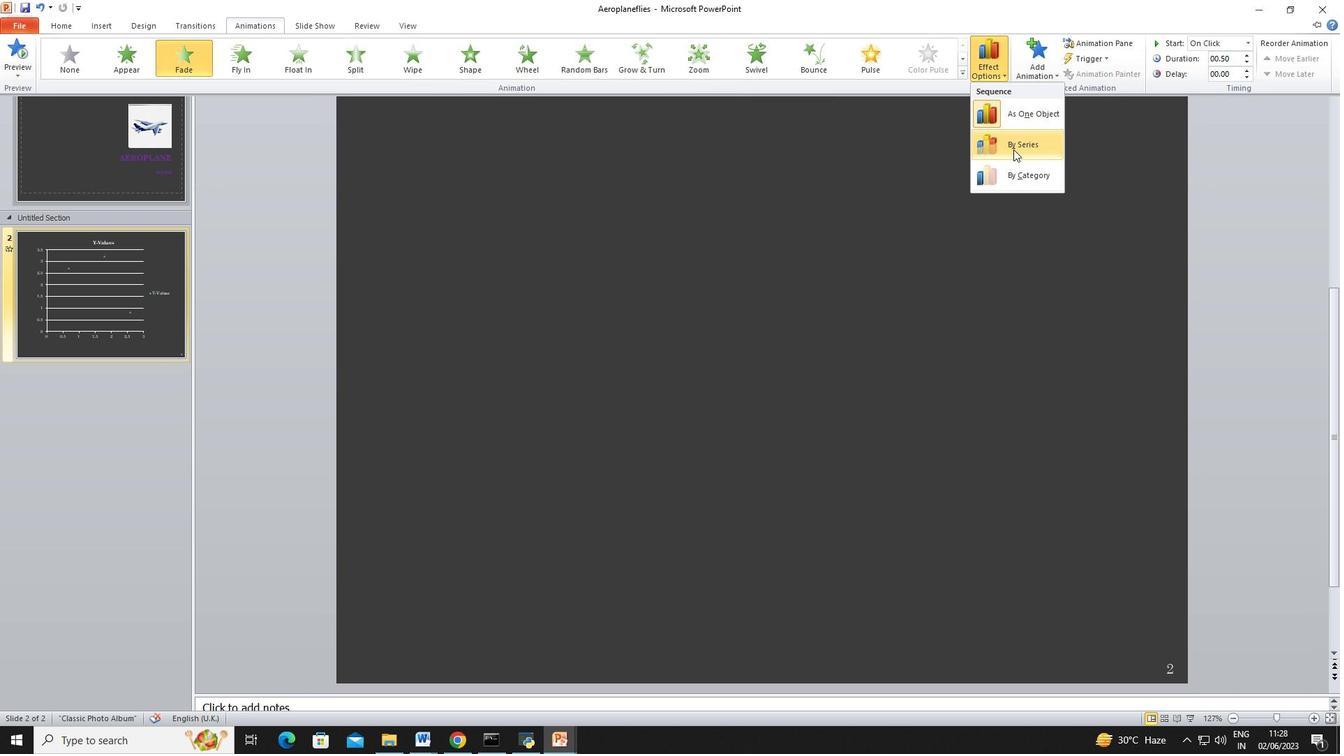 
Action: Mouse moved to (1100, 59)
Screenshot: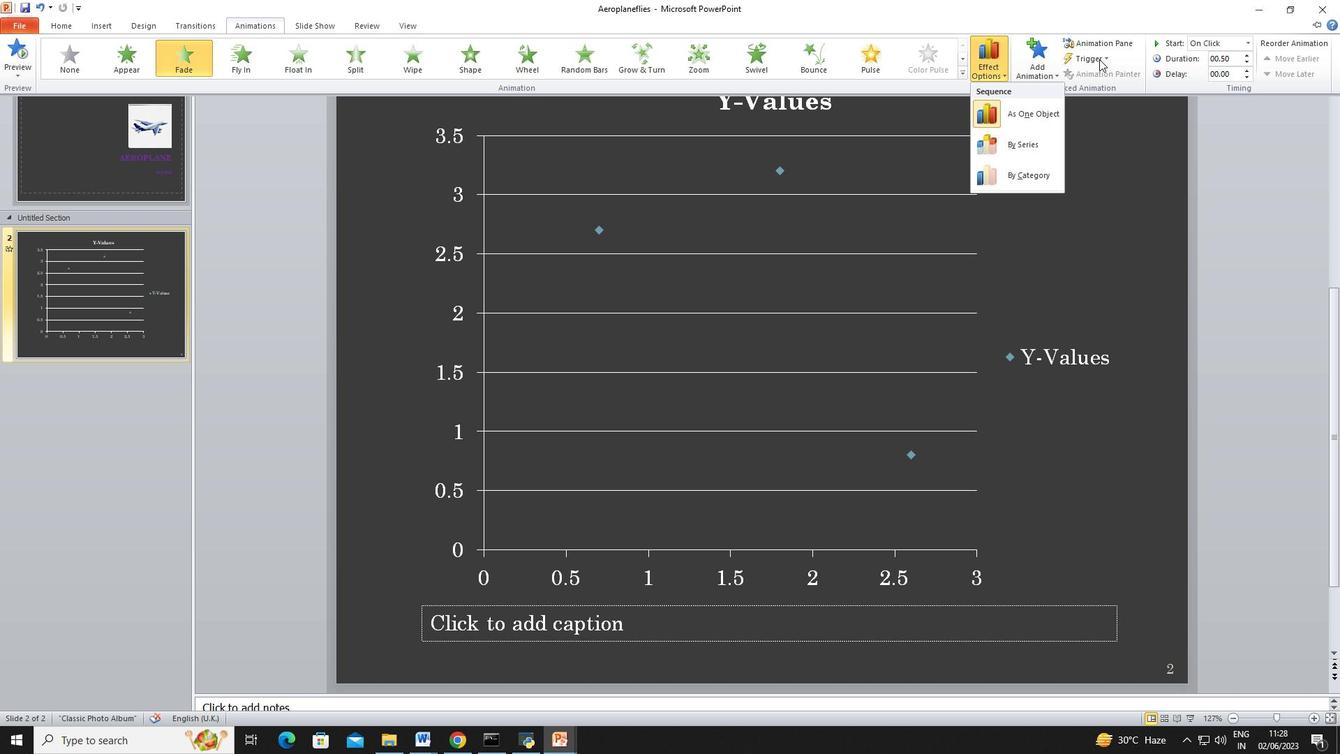 
Action: Mouse pressed left at (1100, 59)
Screenshot: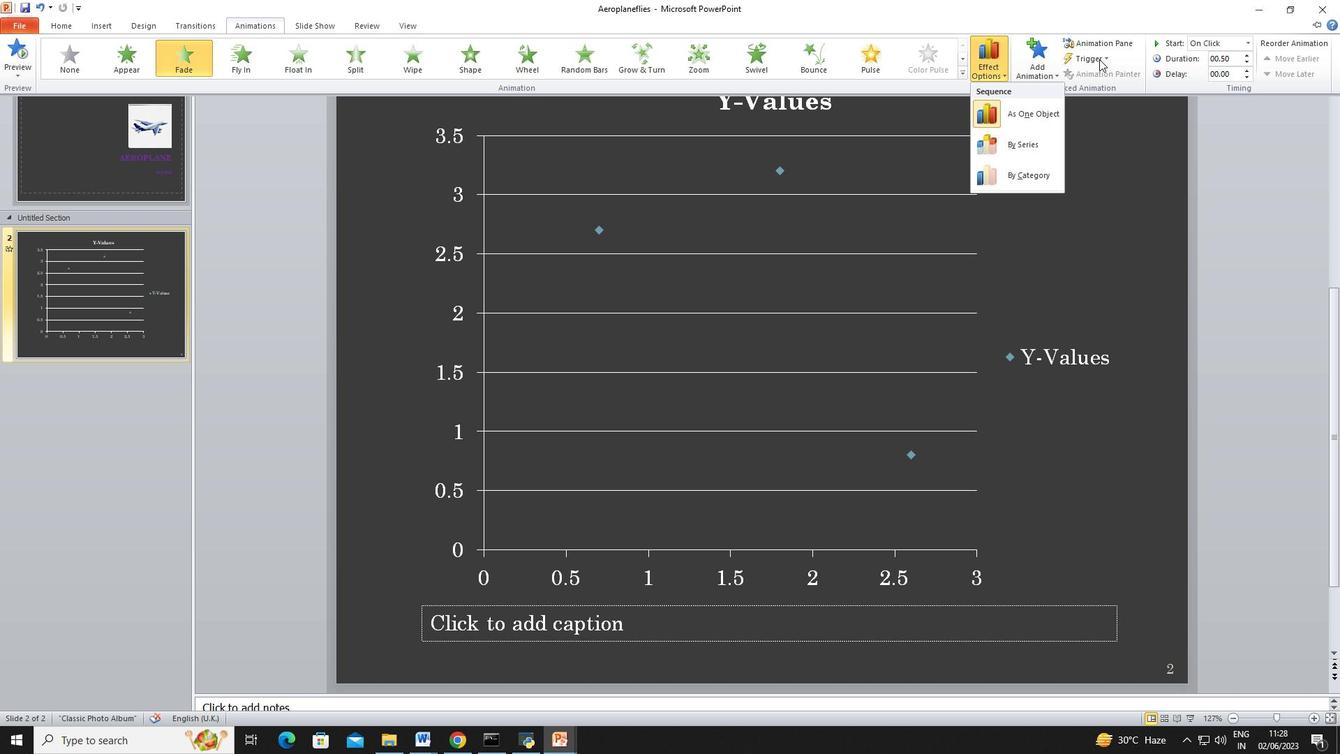
Action: Mouse moved to (1010, 72)
Screenshot: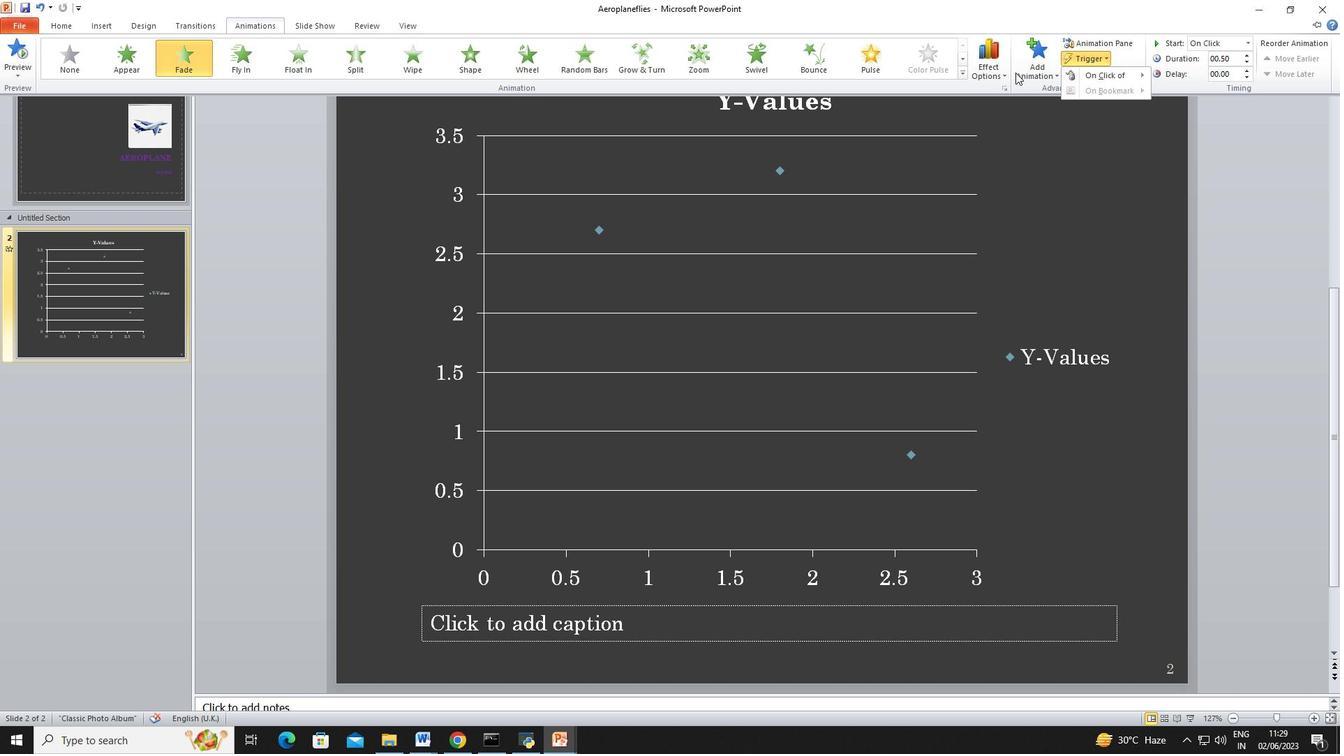 
Action: Mouse pressed left at (1010, 72)
Screenshot: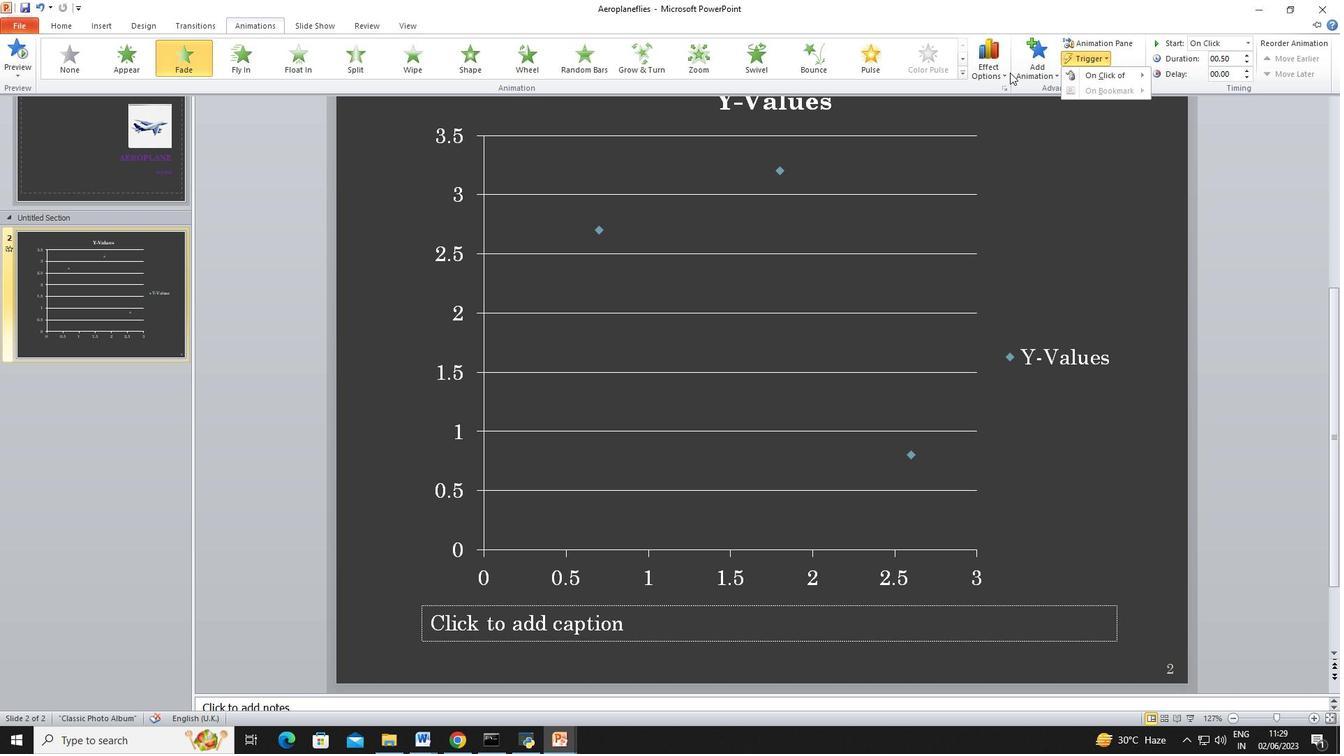 
Action: Mouse moved to (1006, 72)
Screenshot: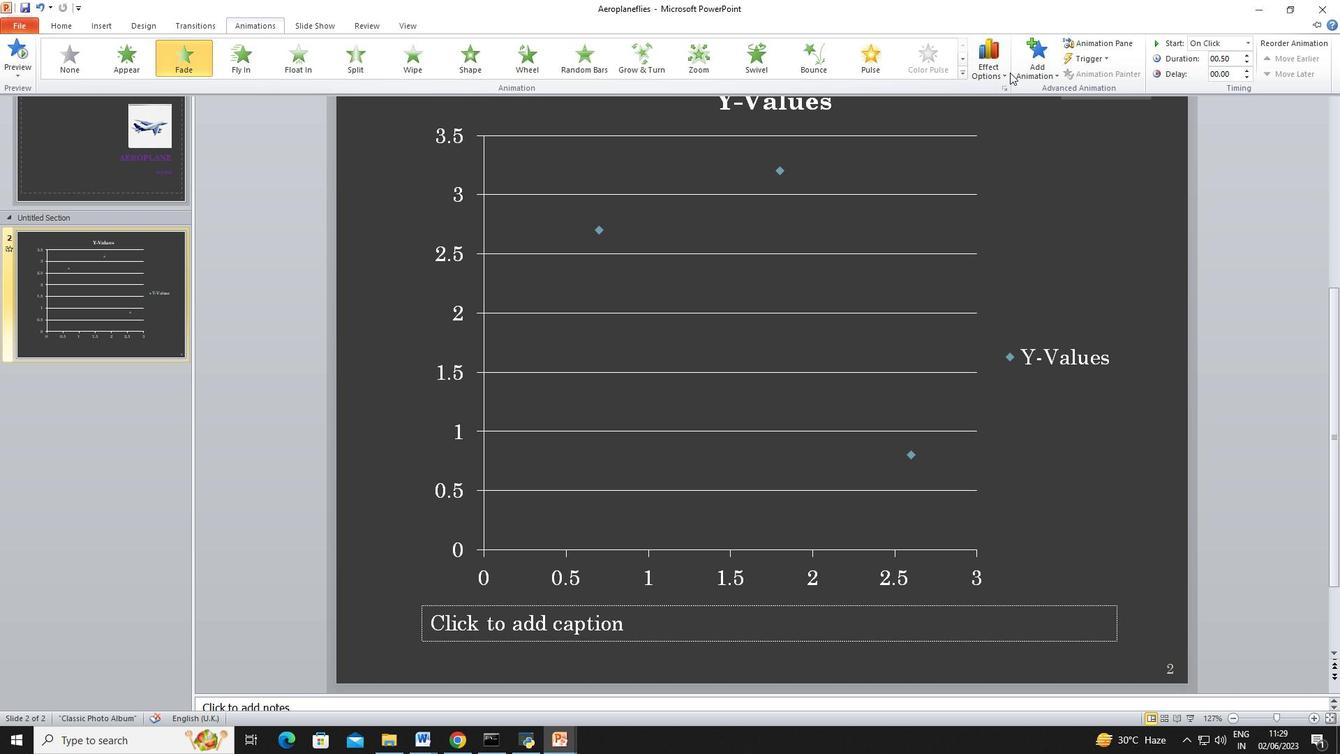 
Action: Mouse pressed left at (1006, 72)
Screenshot: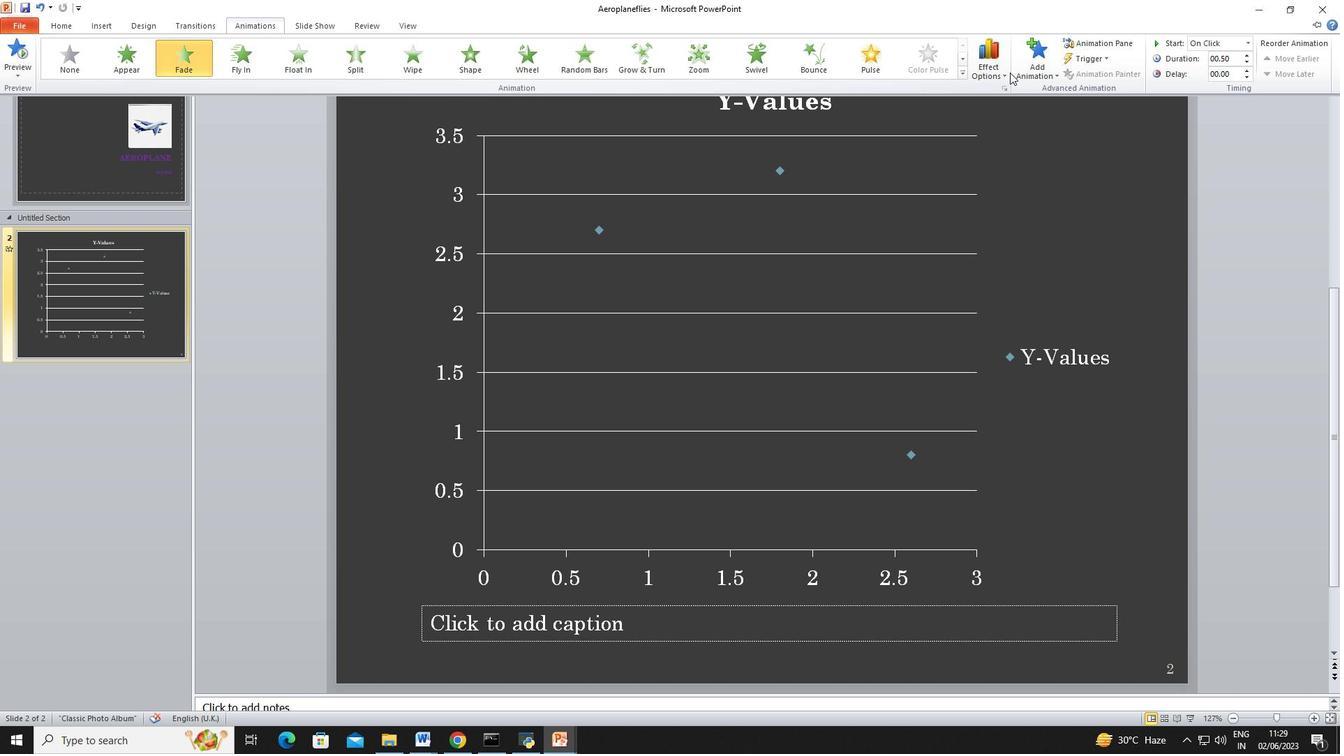 
Action: Mouse moved to (1270, 172)
Screenshot: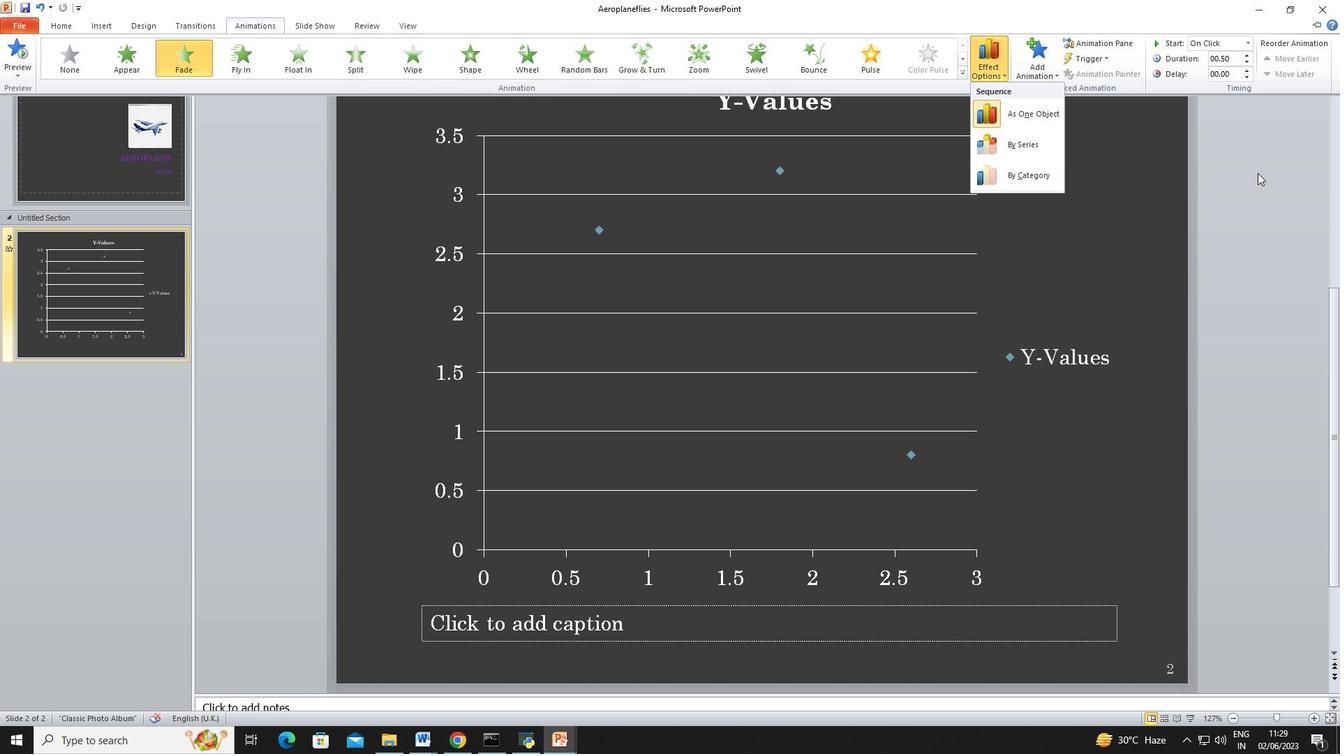 
Action: Mouse pressed left at (1270, 172)
Screenshot: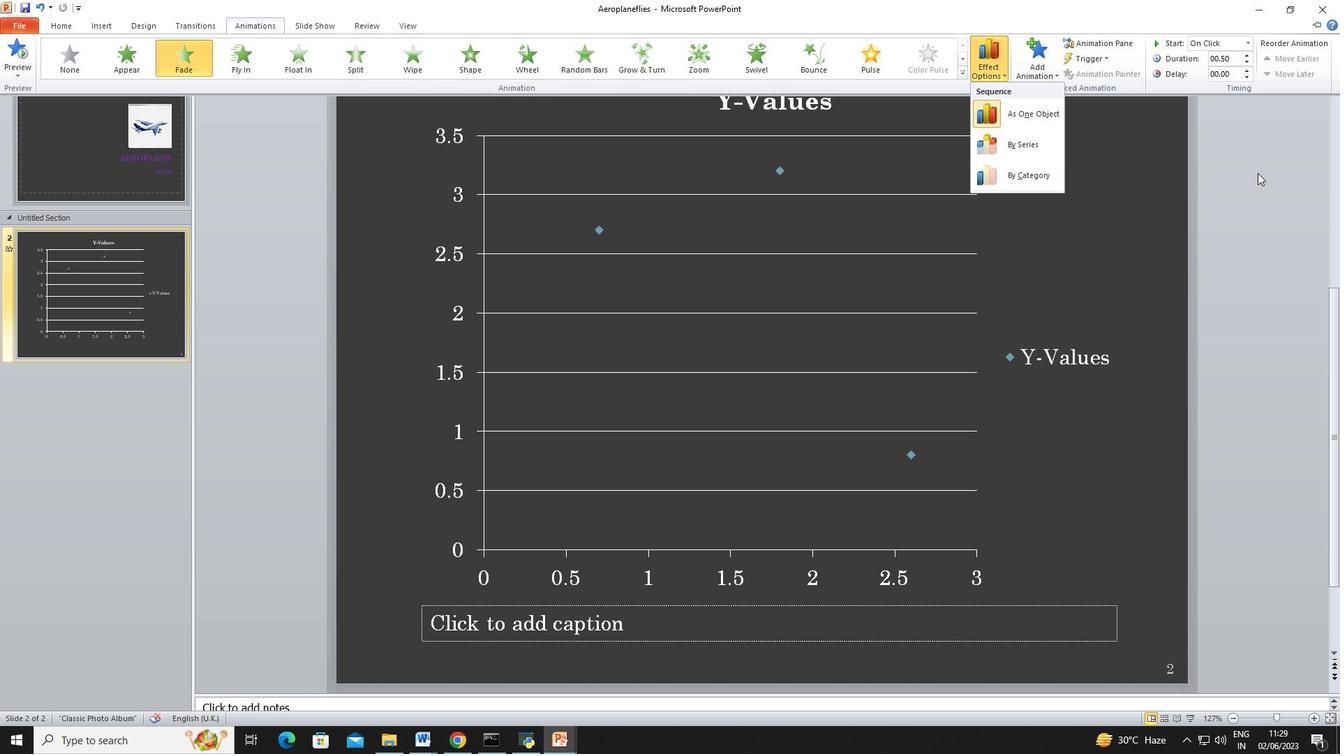 
Action: Mouse moved to (135, 20)
Screenshot: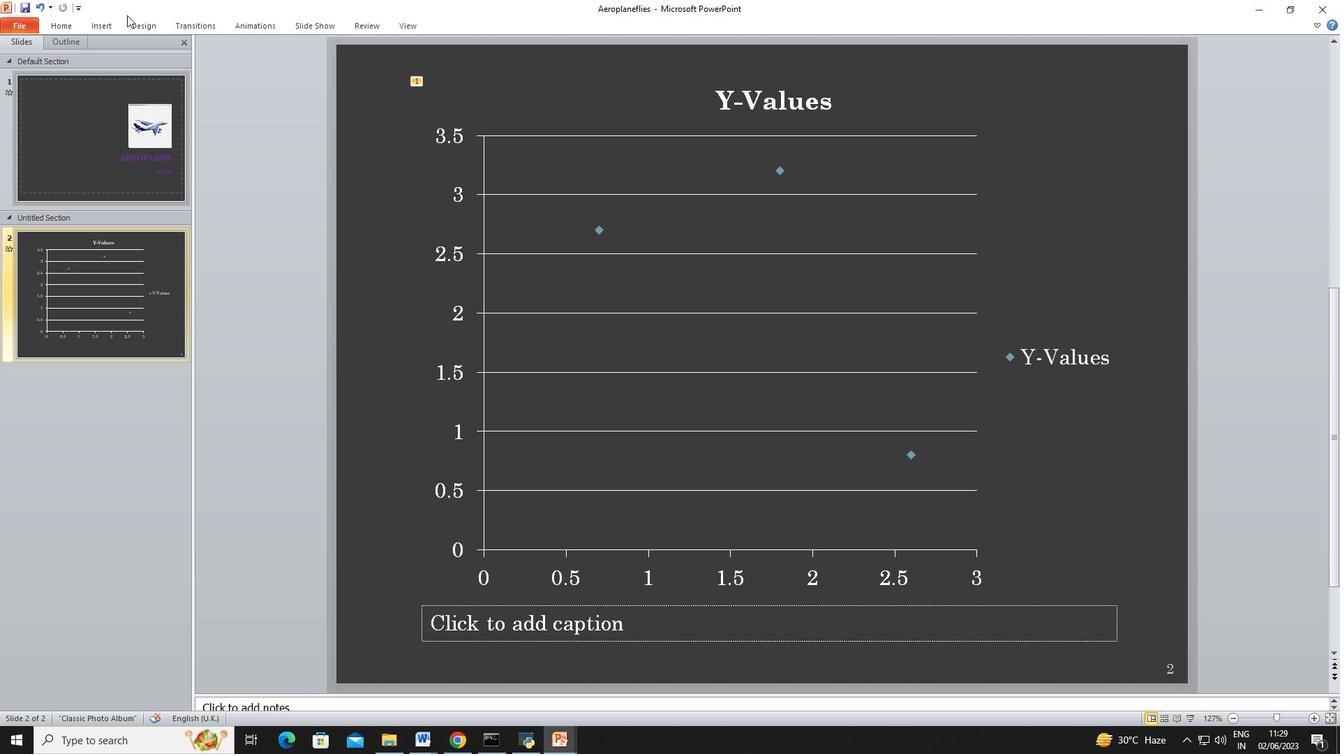 
Action: Mouse pressed left at (135, 20)
Screenshot: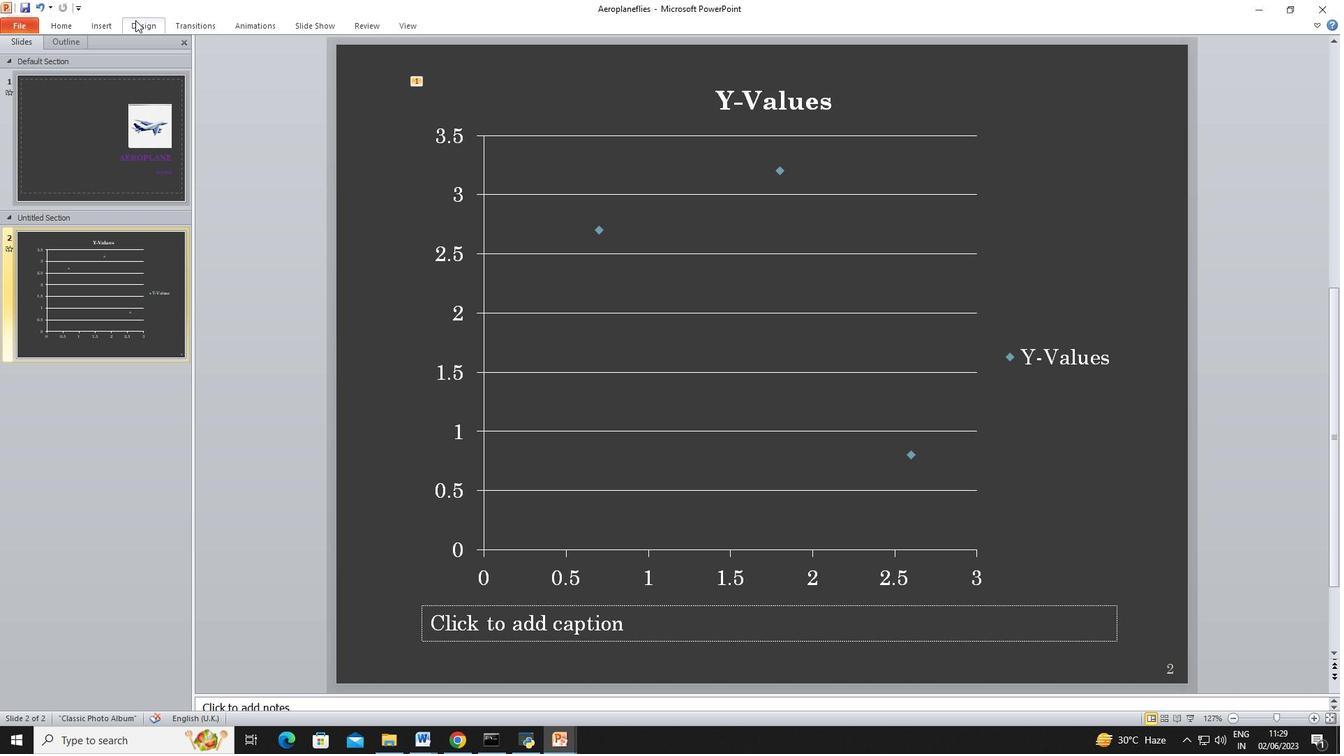 
Action: Mouse moved to (115, 140)
Screenshot: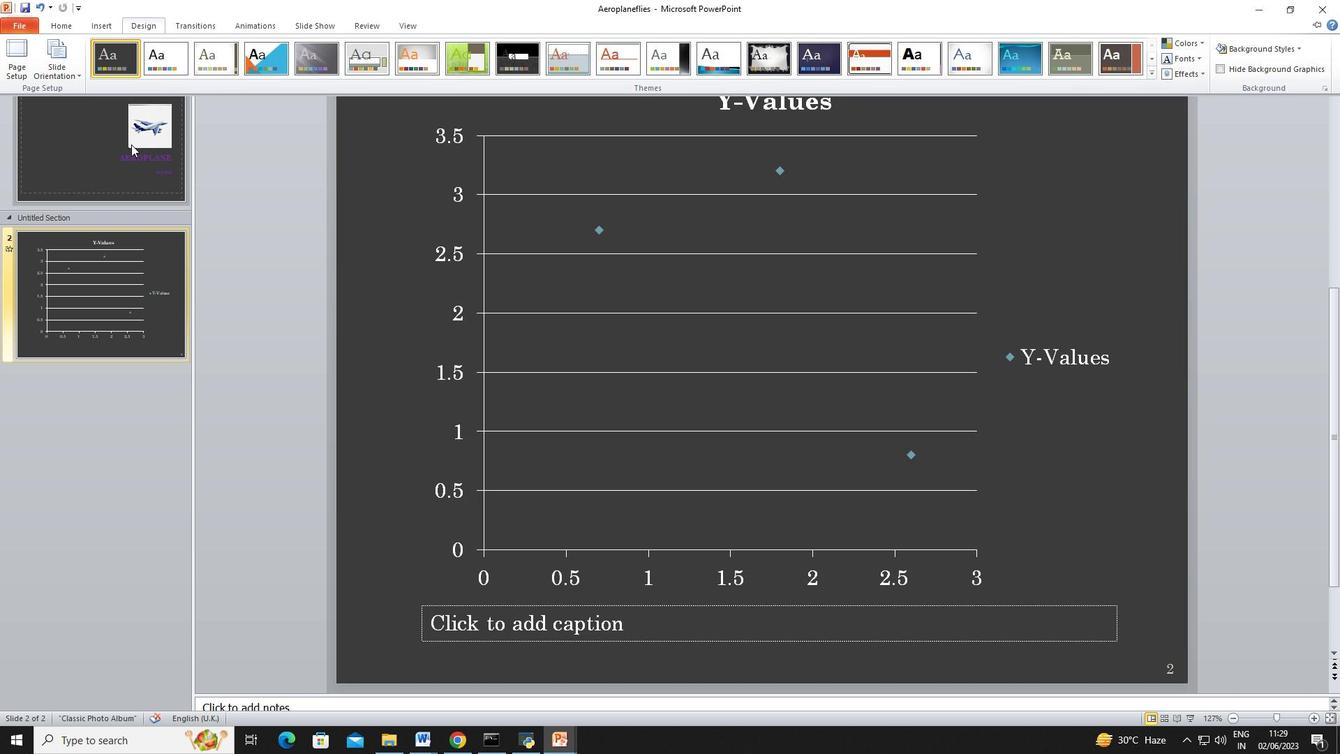 
Action: Mouse pressed left at (115, 140)
Screenshot: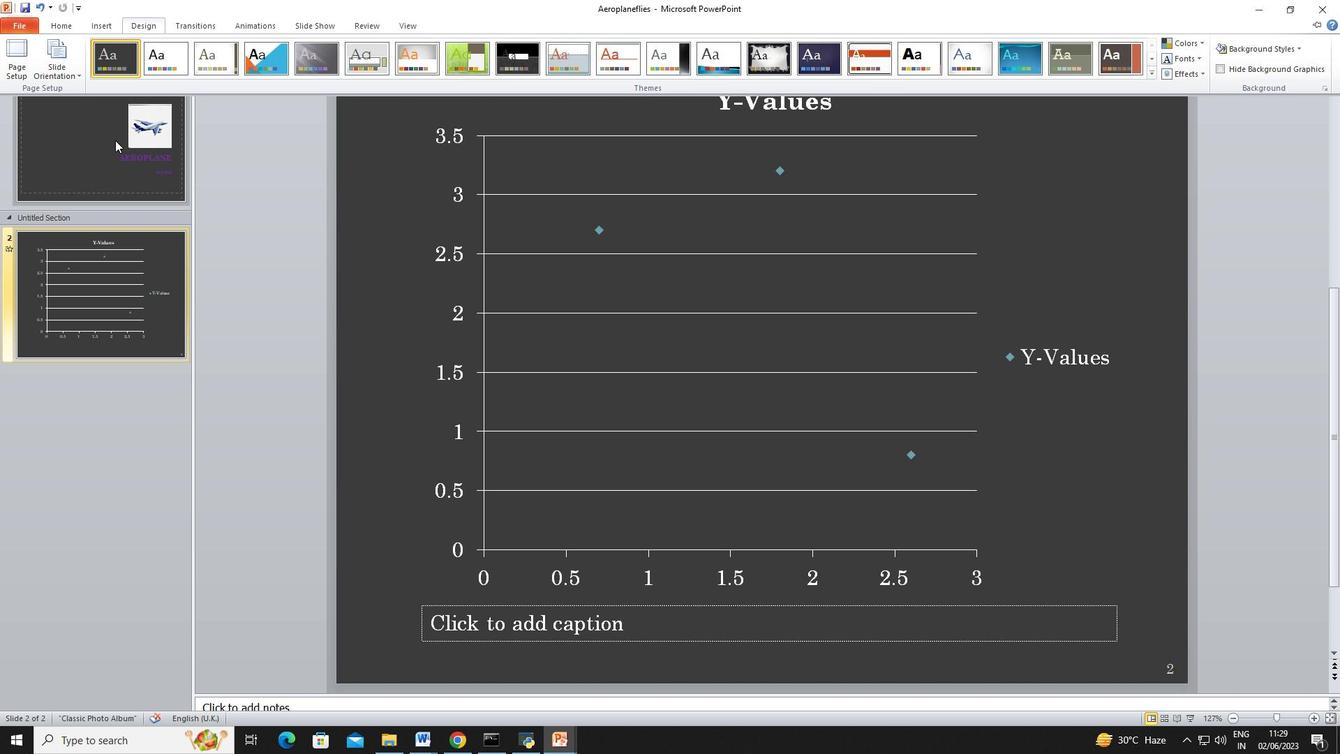
Action: Mouse moved to (148, 22)
Screenshot: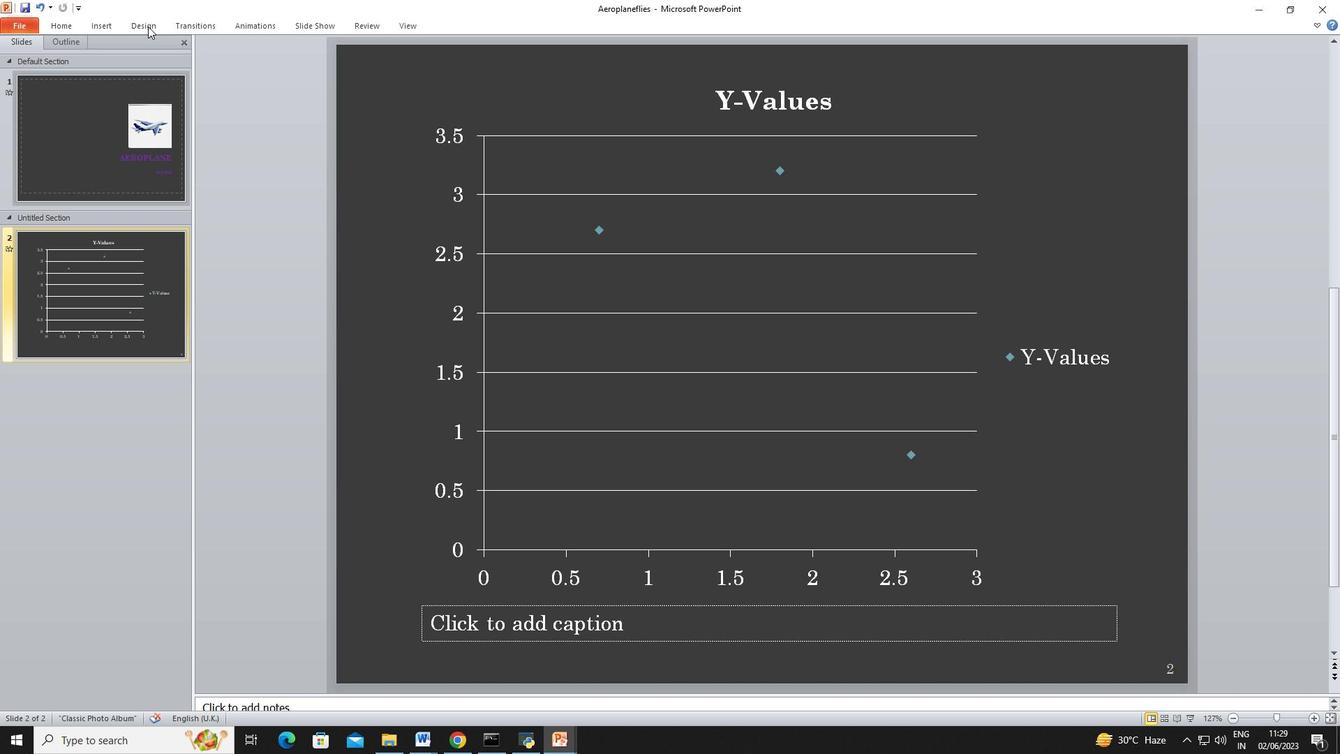 
Action: Mouse pressed left at (148, 22)
Screenshot: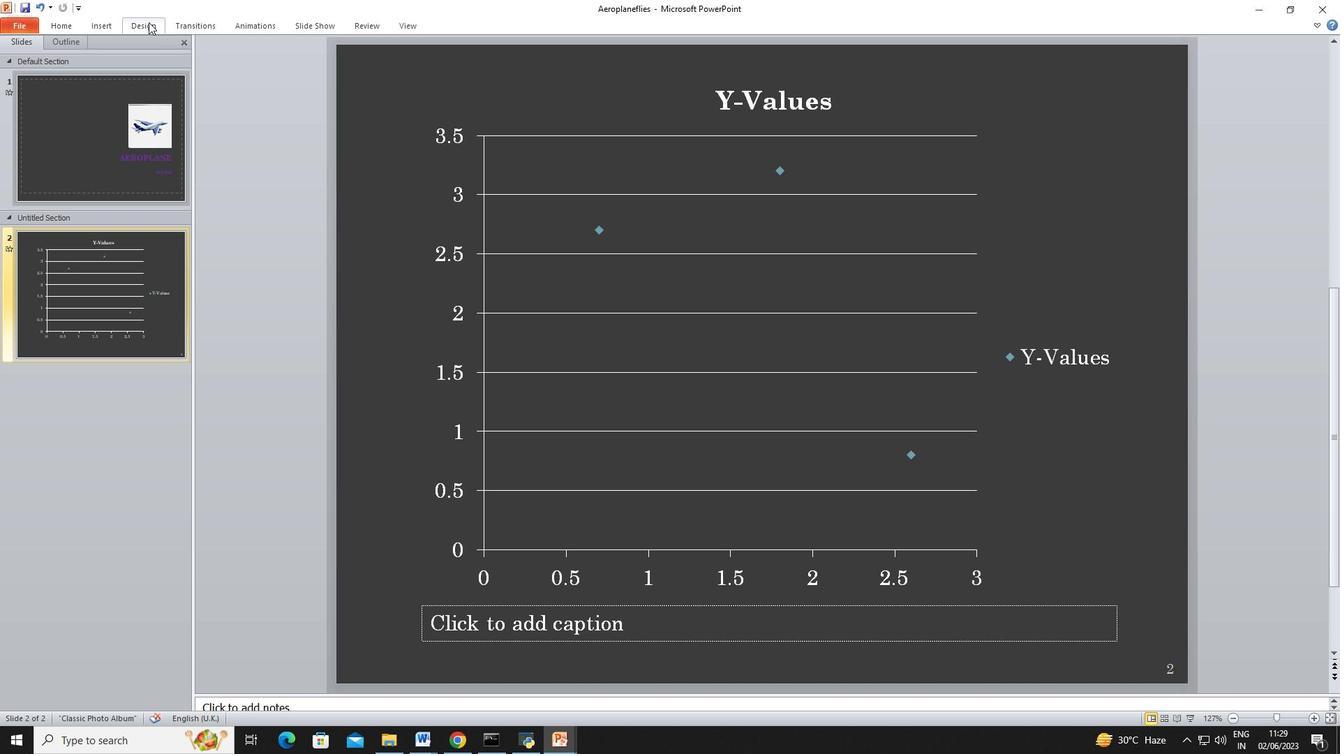
Action: Mouse moved to (1152, 71)
Screenshot: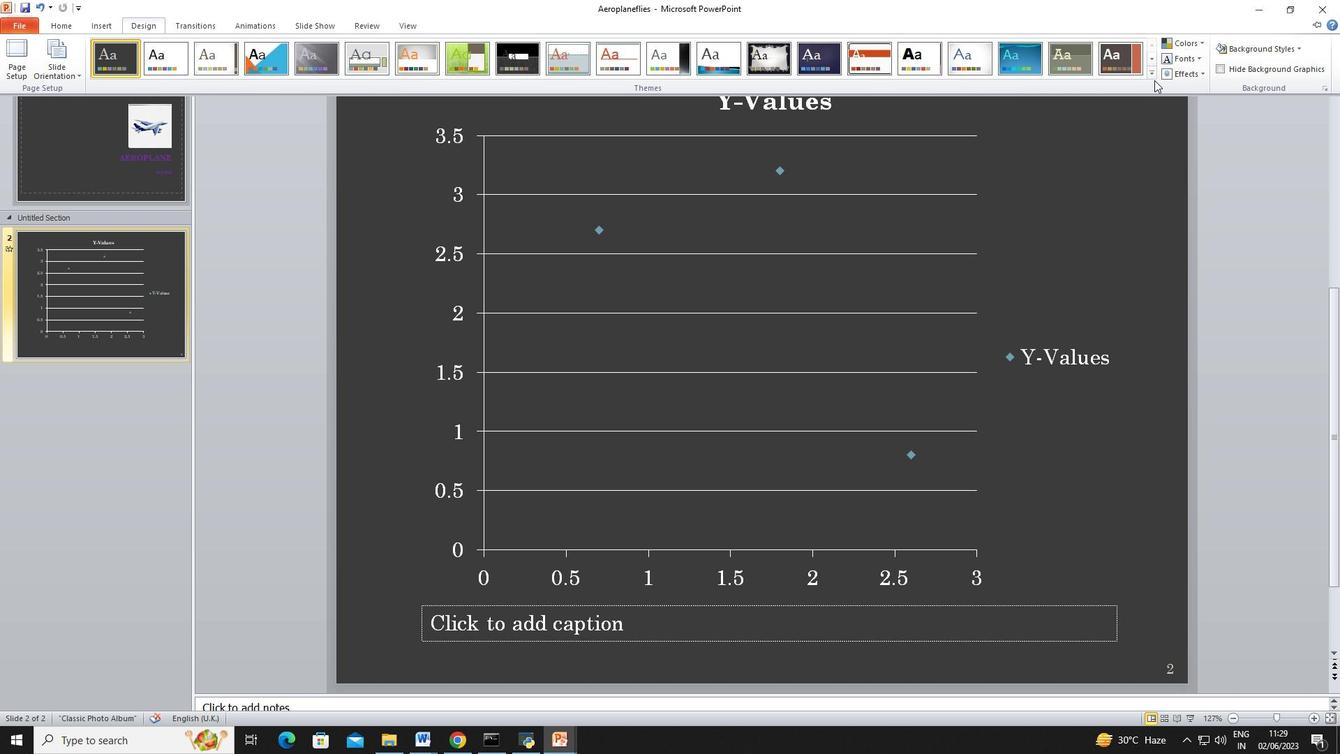 
Action: Mouse pressed left at (1152, 71)
Screenshot: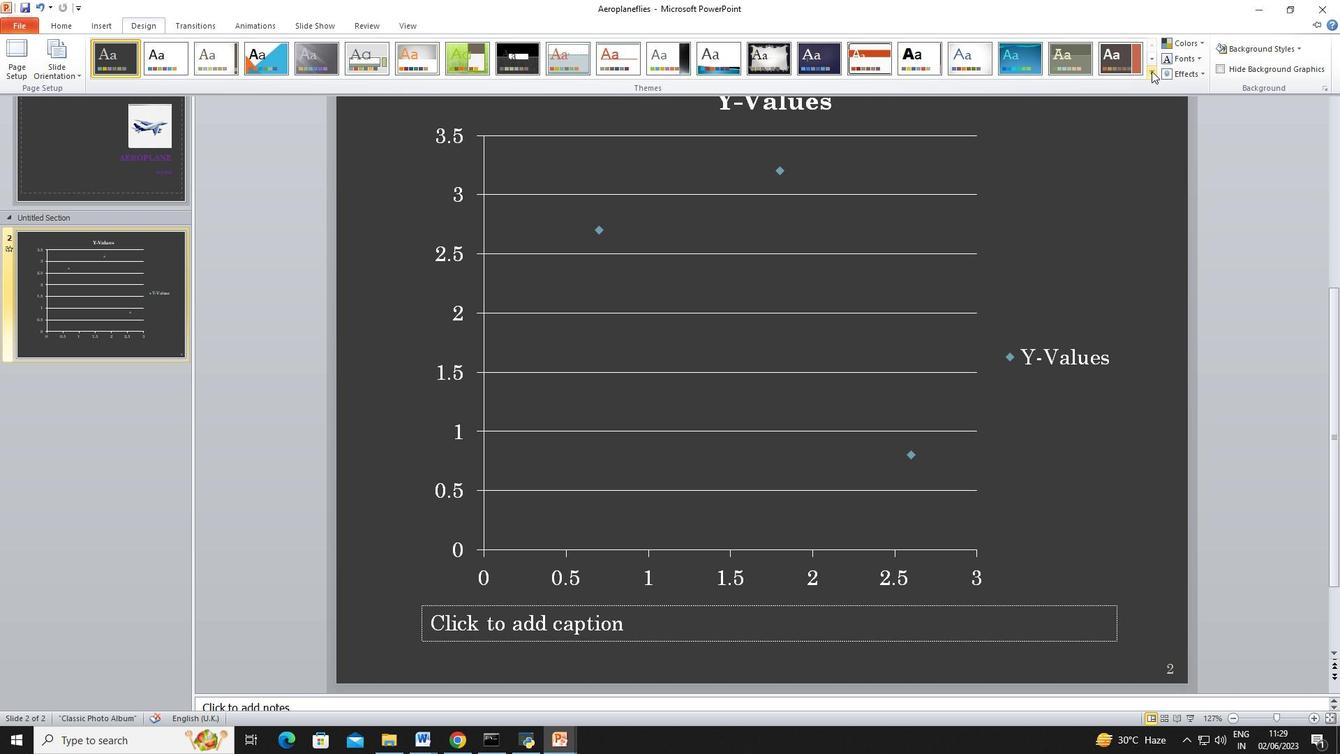 
Action: Mouse moved to (1152, 185)
Screenshot: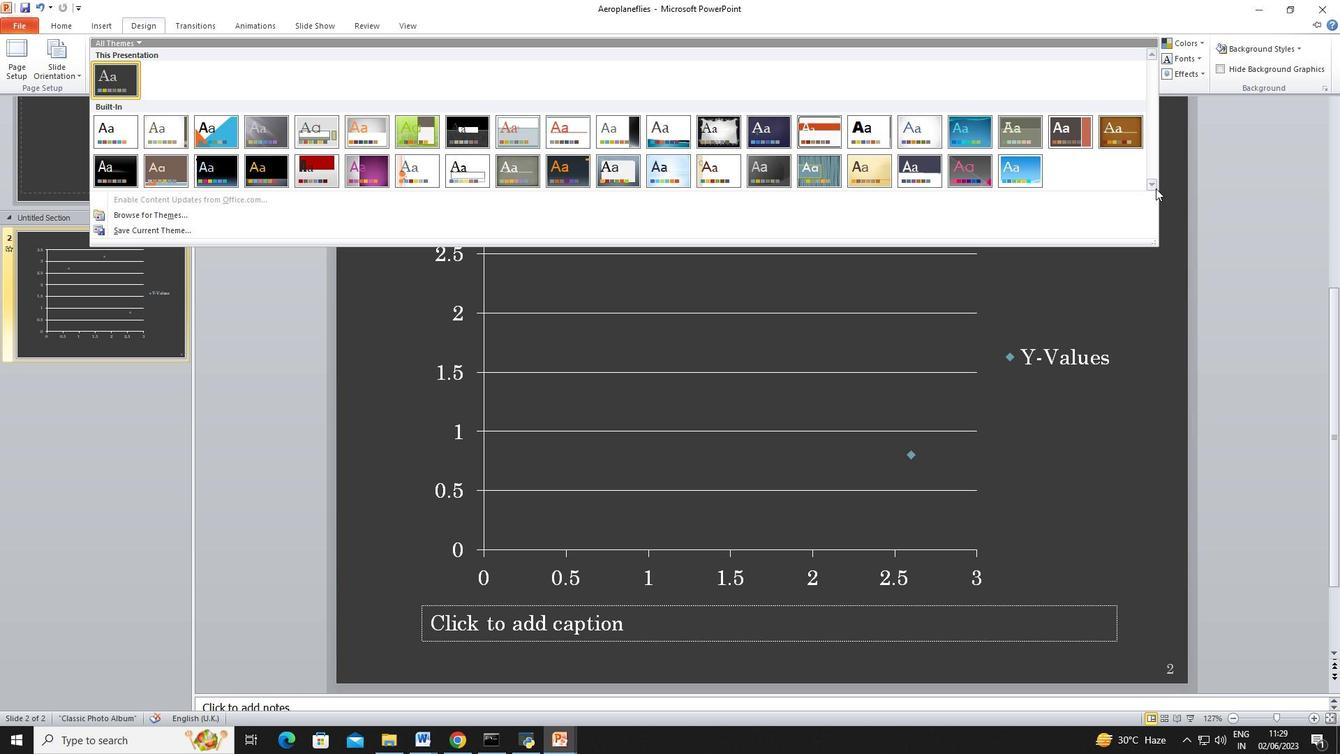 
Action: Mouse pressed left at (1152, 185)
Screenshot: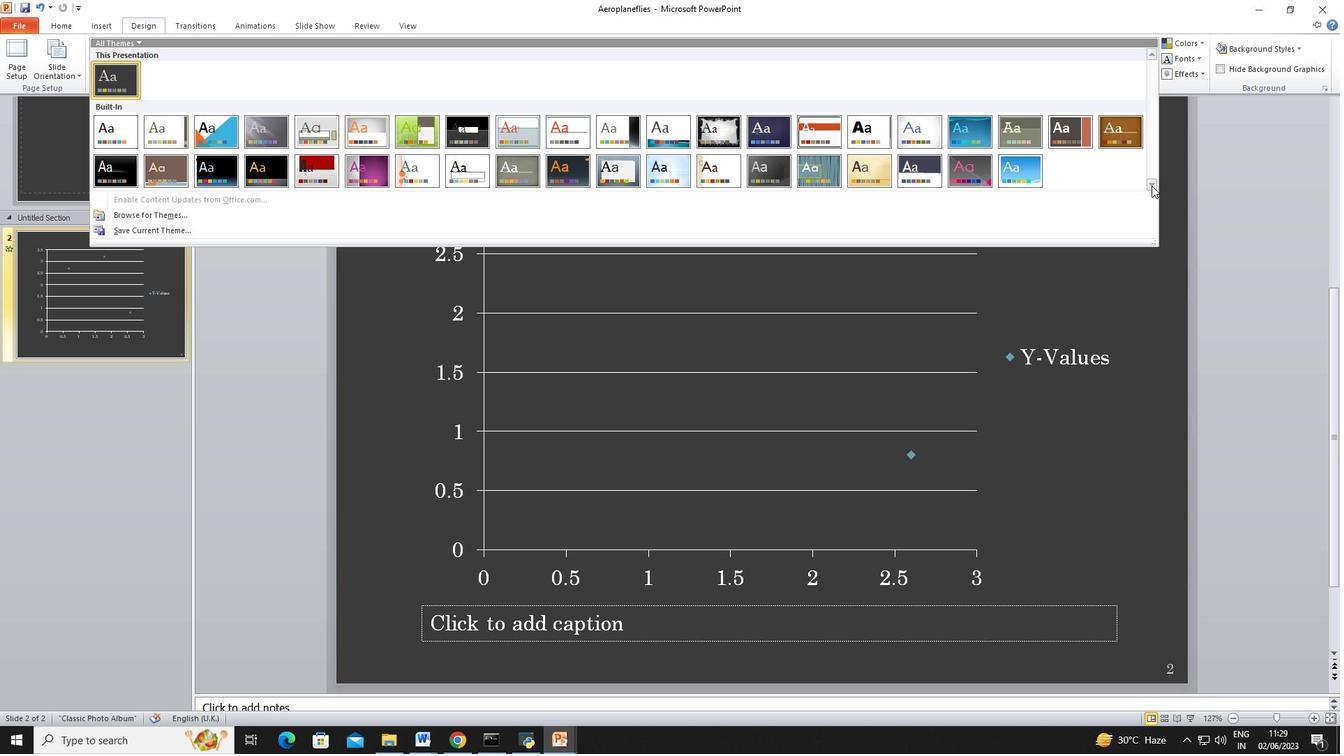 
Action: Mouse pressed left at (1152, 185)
Screenshot: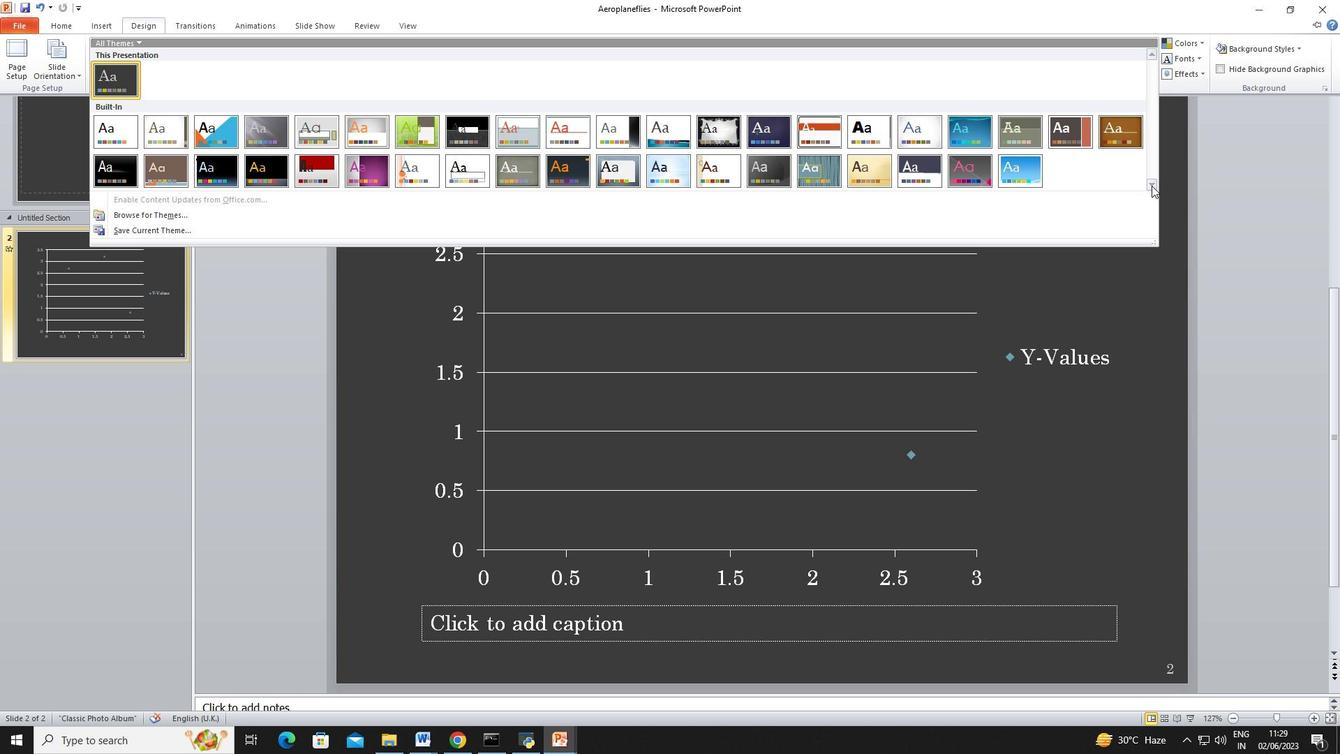 
Action: Mouse pressed left at (1152, 185)
Screenshot: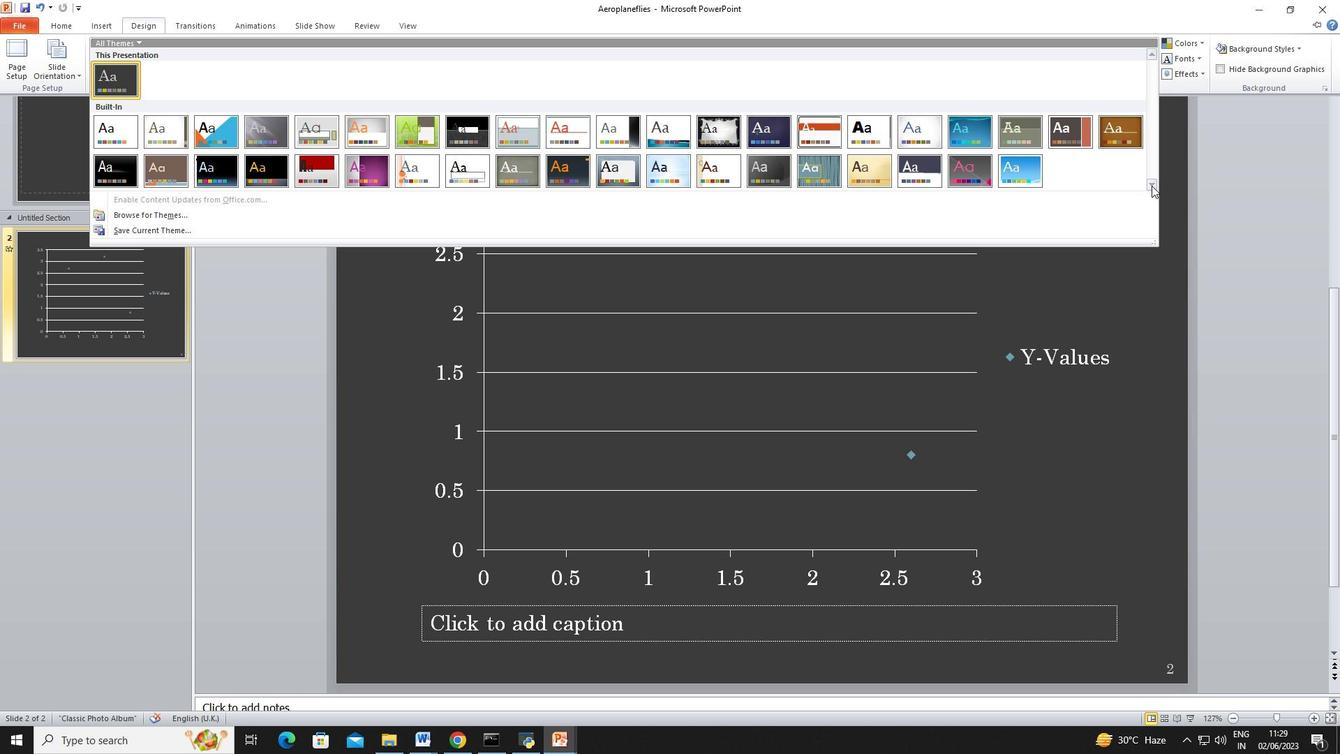 
Action: Mouse pressed left at (1152, 185)
Screenshot: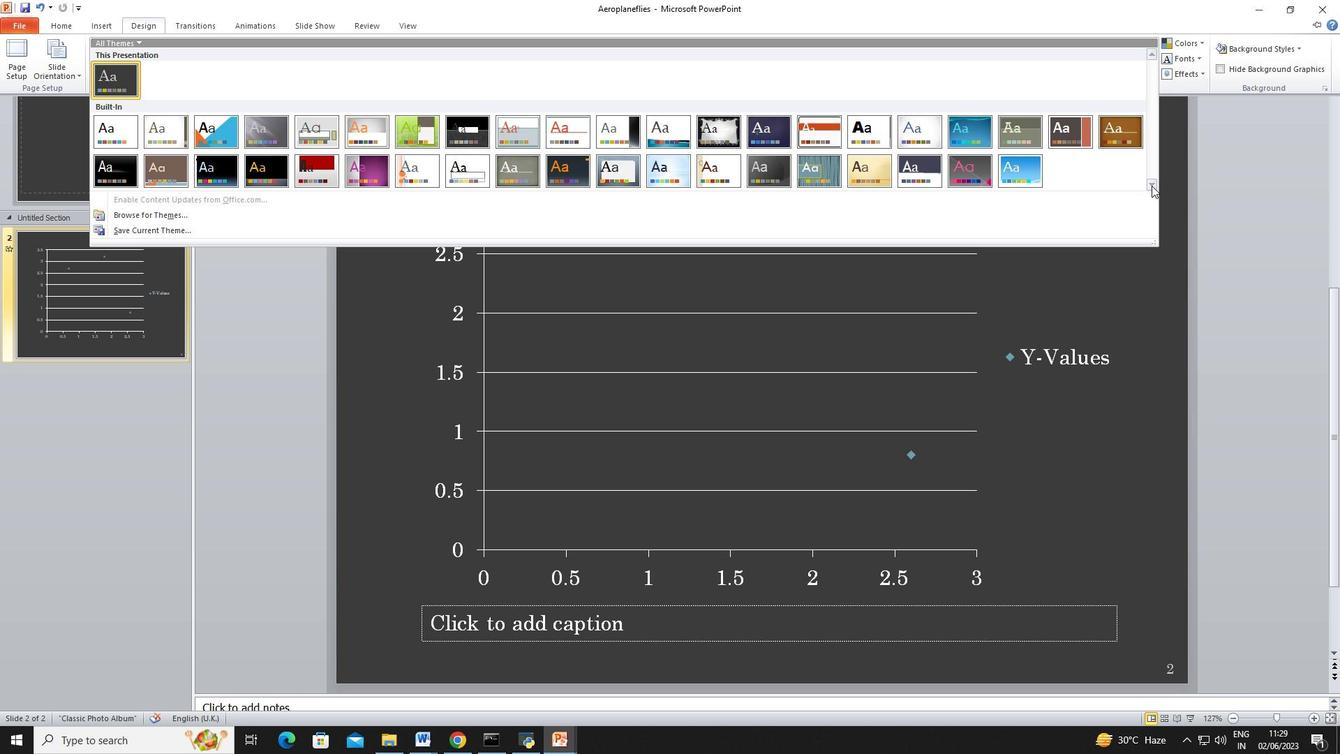 
Action: Mouse pressed left at (1152, 185)
Screenshot: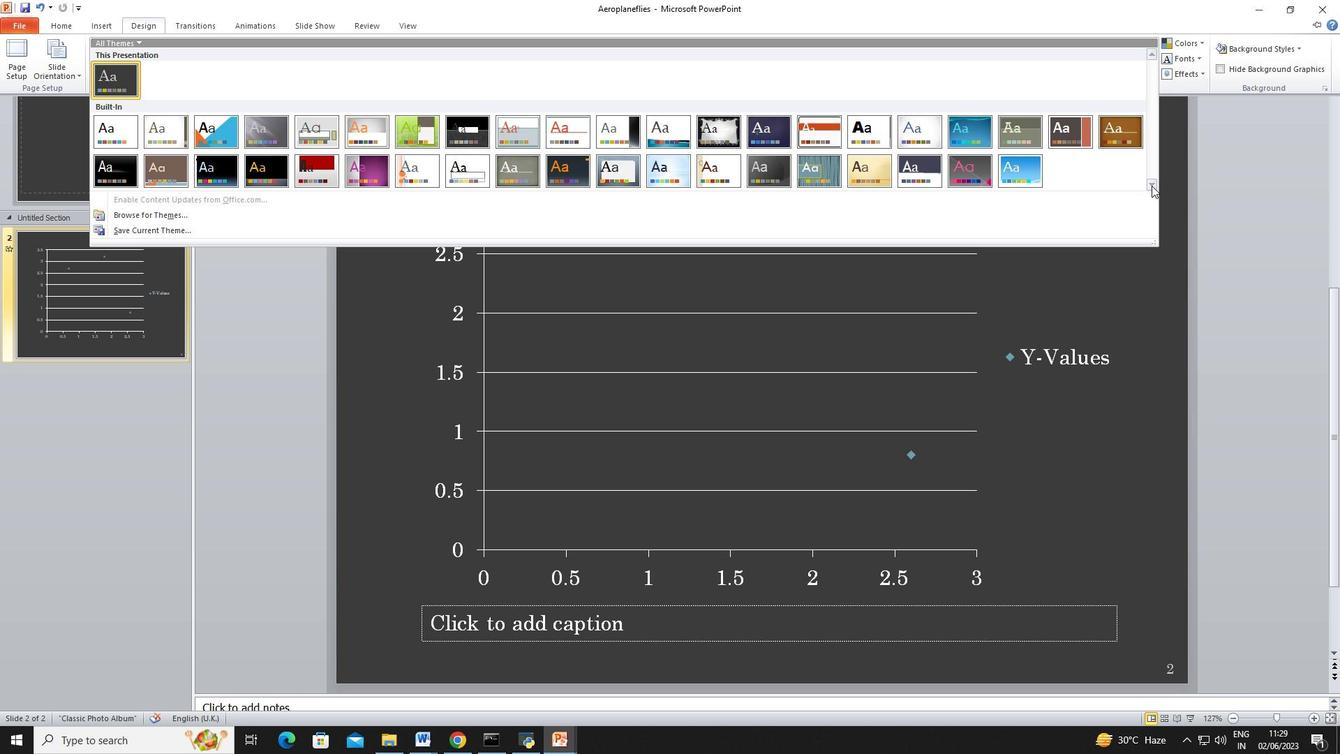 
Action: Mouse pressed left at (1152, 185)
Screenshot: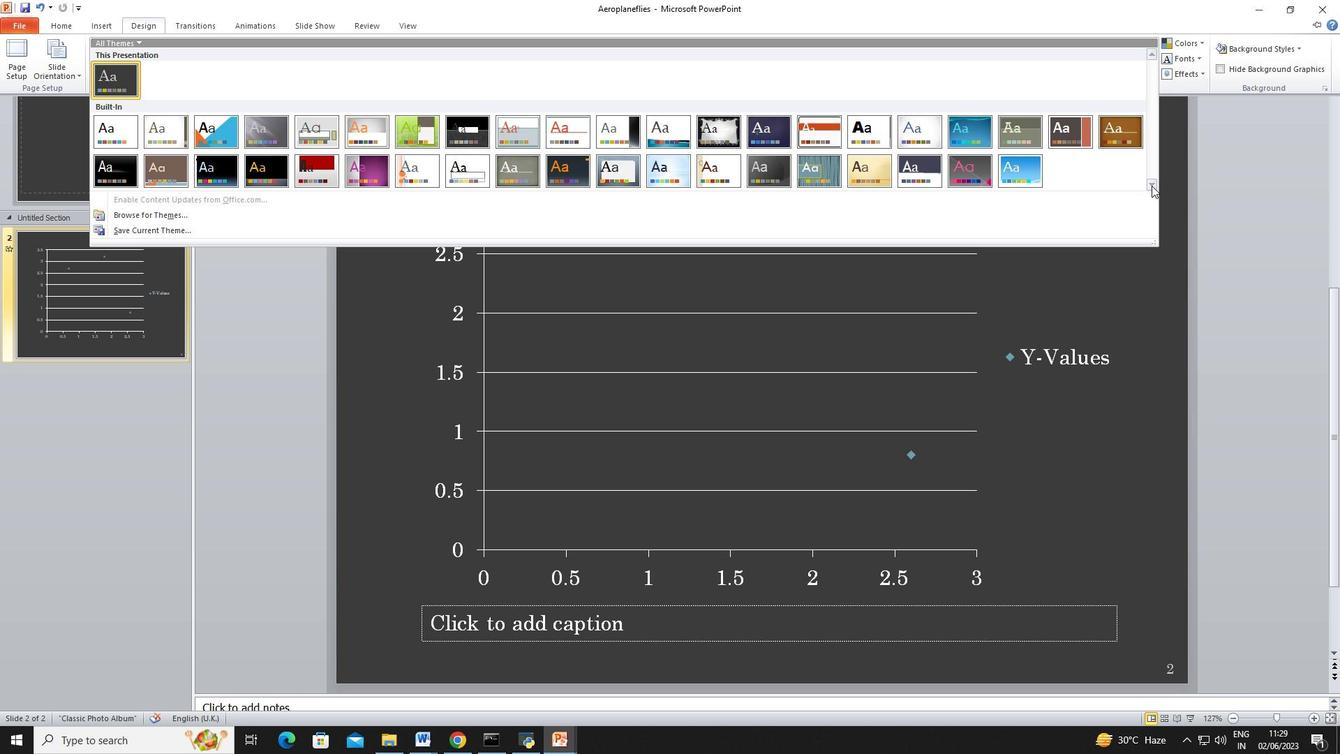 
Action: Mouse moved to (1147, 184)
Screenshot: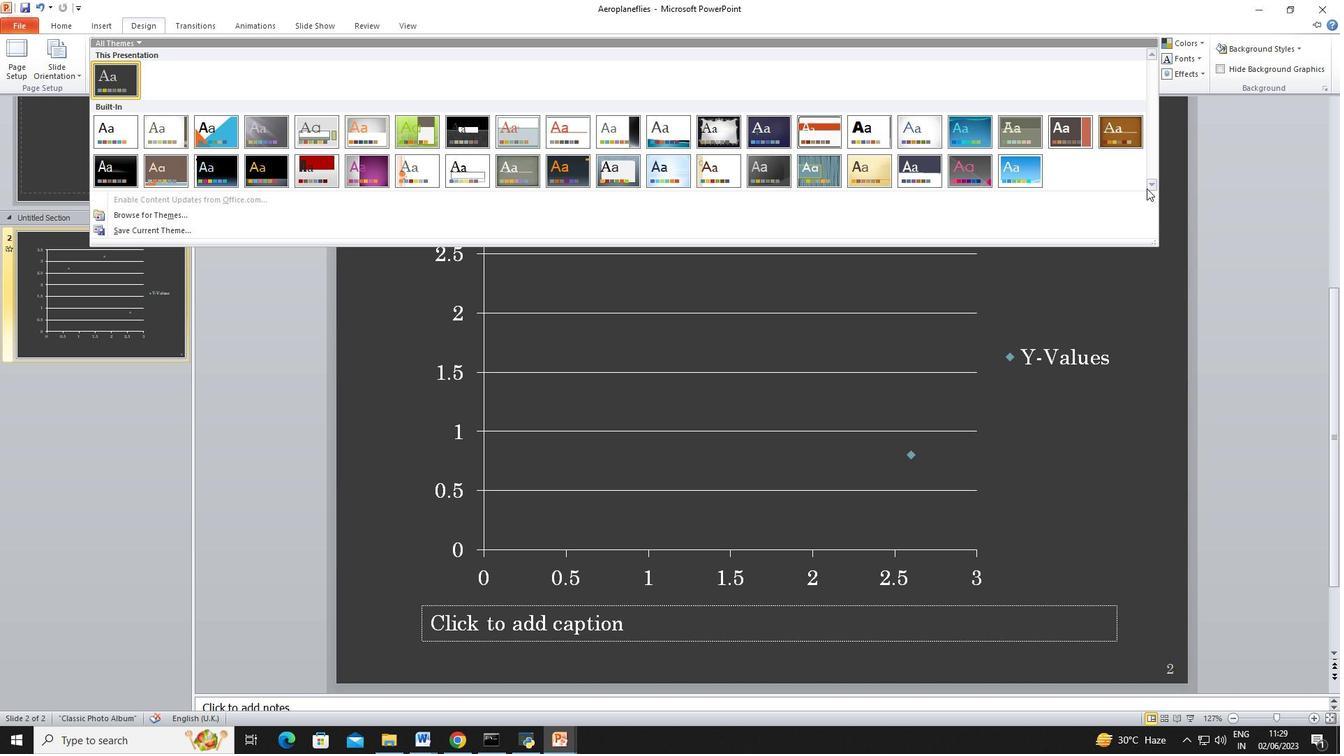 
Action: Mouse pressed left at (1147, 184)
Screenshot: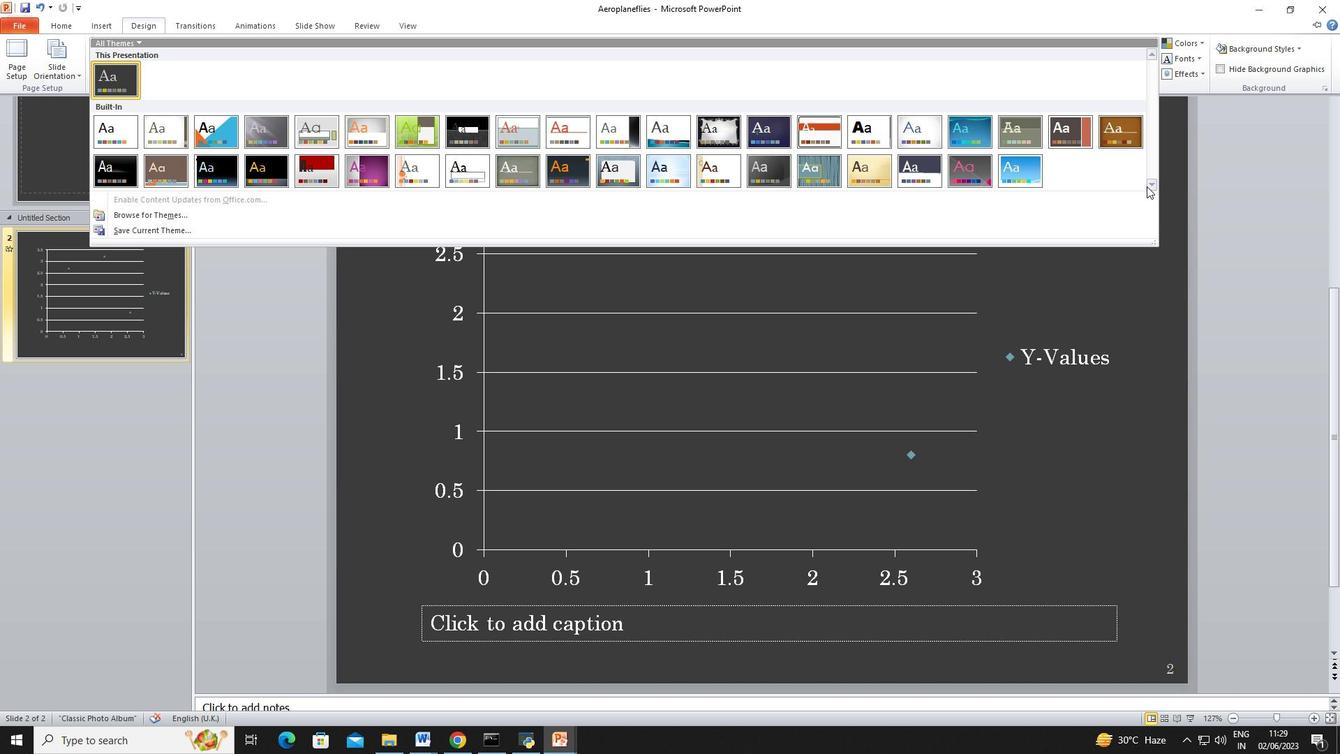 
Action: Mouse moved to (1150, 182)
Screenshot: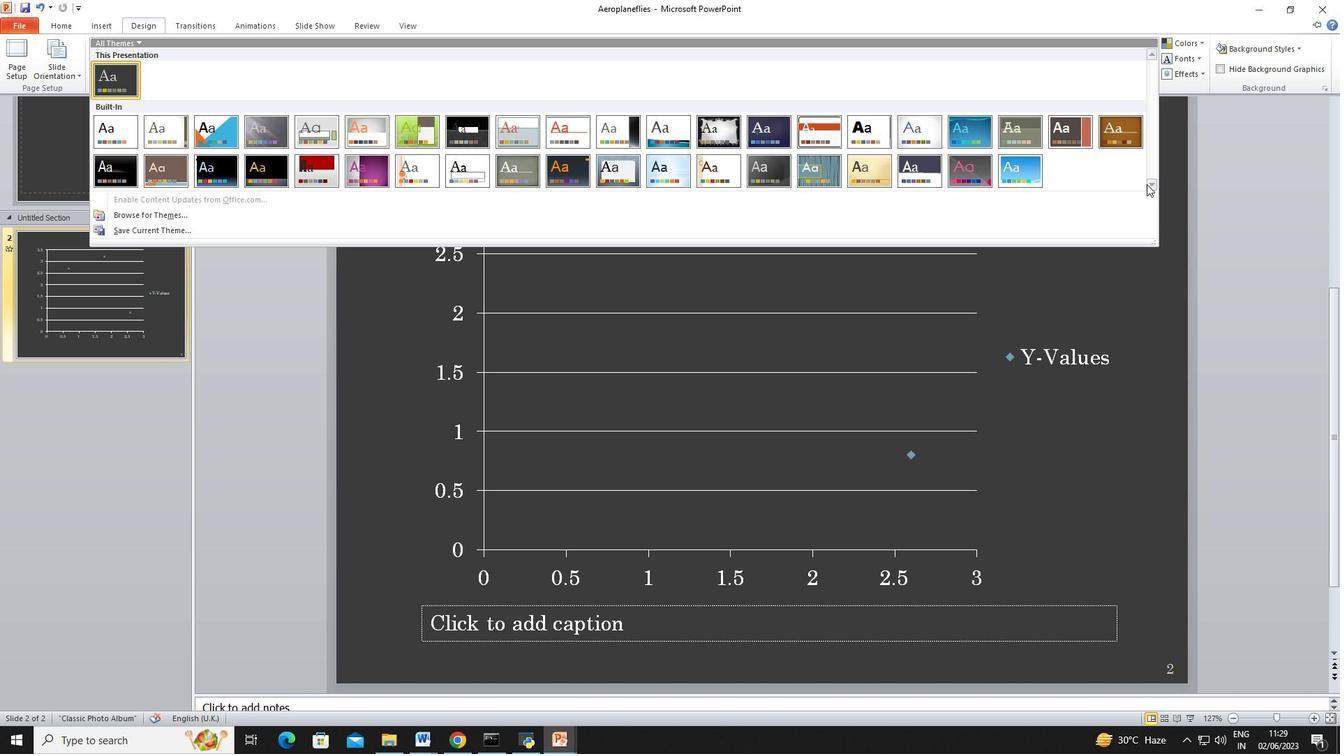 
Action: Mouse pressed left at (1150, 182)
Screenshot: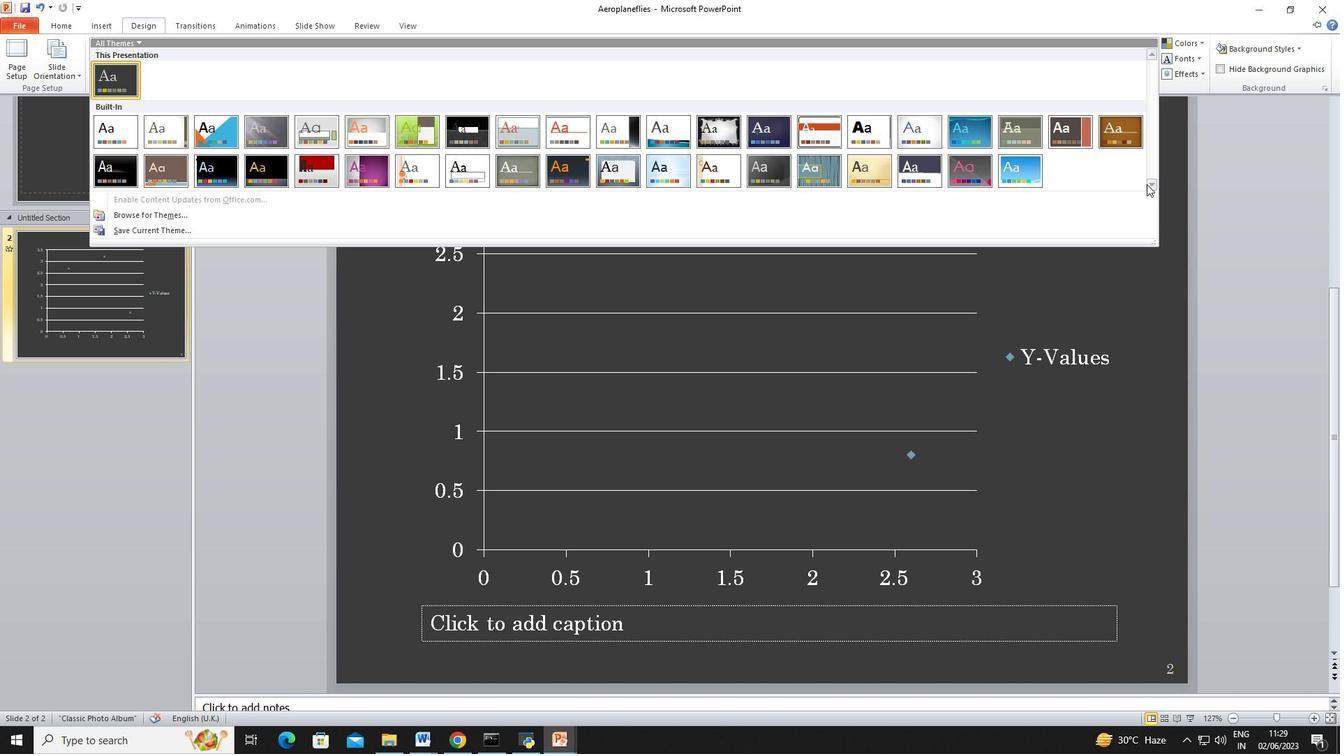 
Action: Mouse moved to (1152, 181)
Screenshot: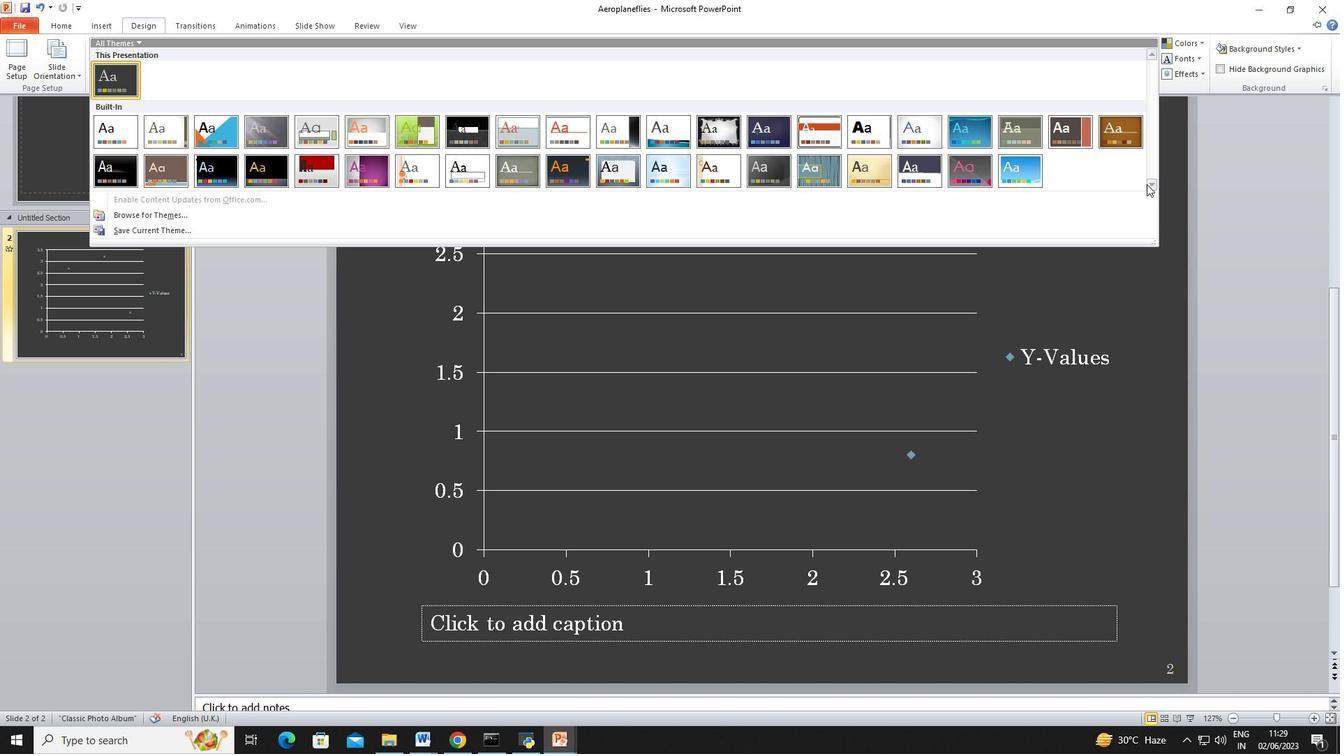 
Action: Mouse pressed left at (1152, 181)
Screenshot: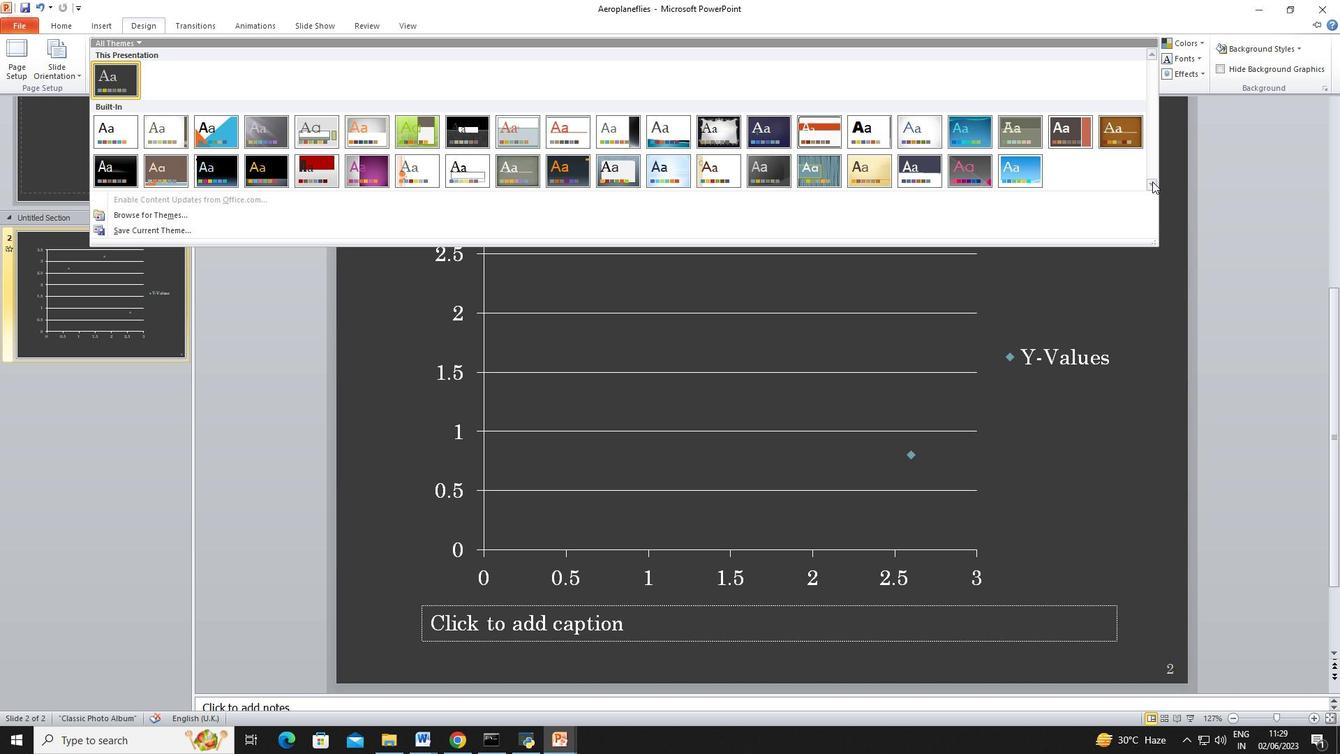 
Action: Mouse scrolled (1152, 182) with delta (0, 0)
Screenshot: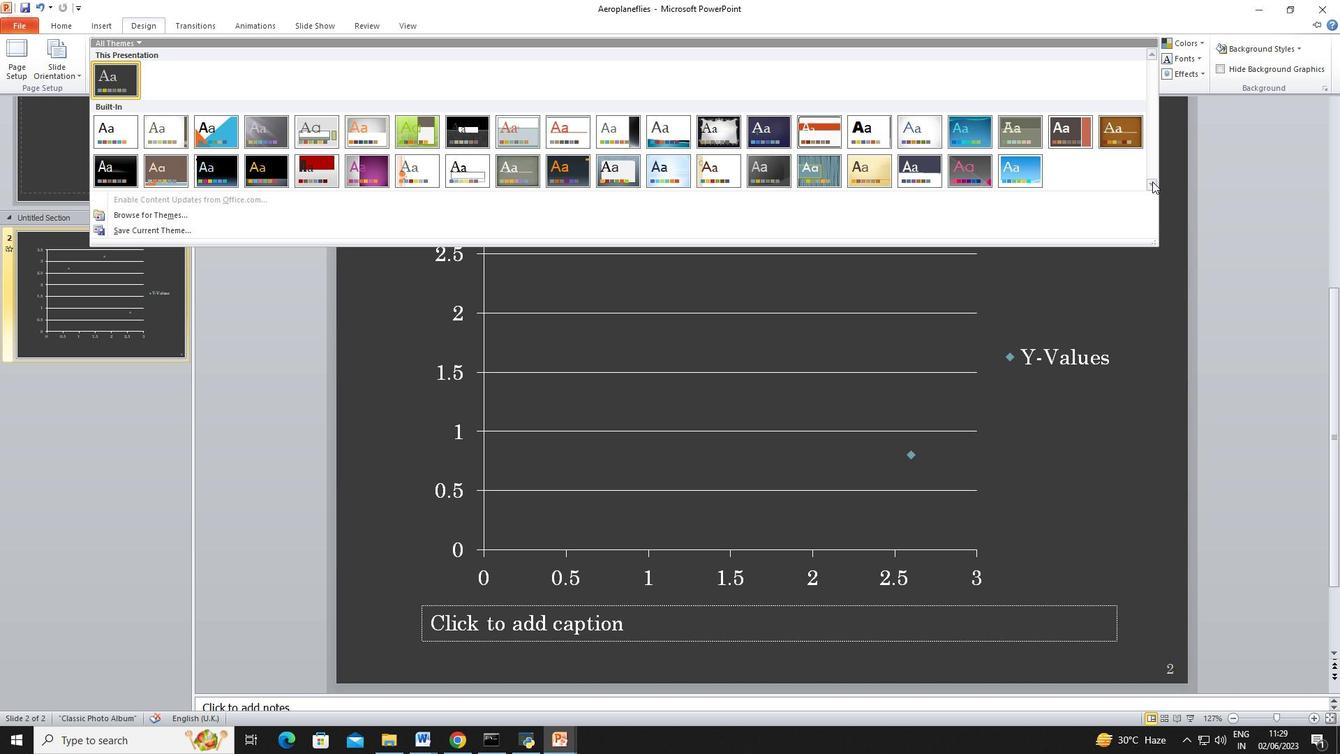 
Action: Mouse scrolled (1152, 182) with delta (0, 0)
Screenshot: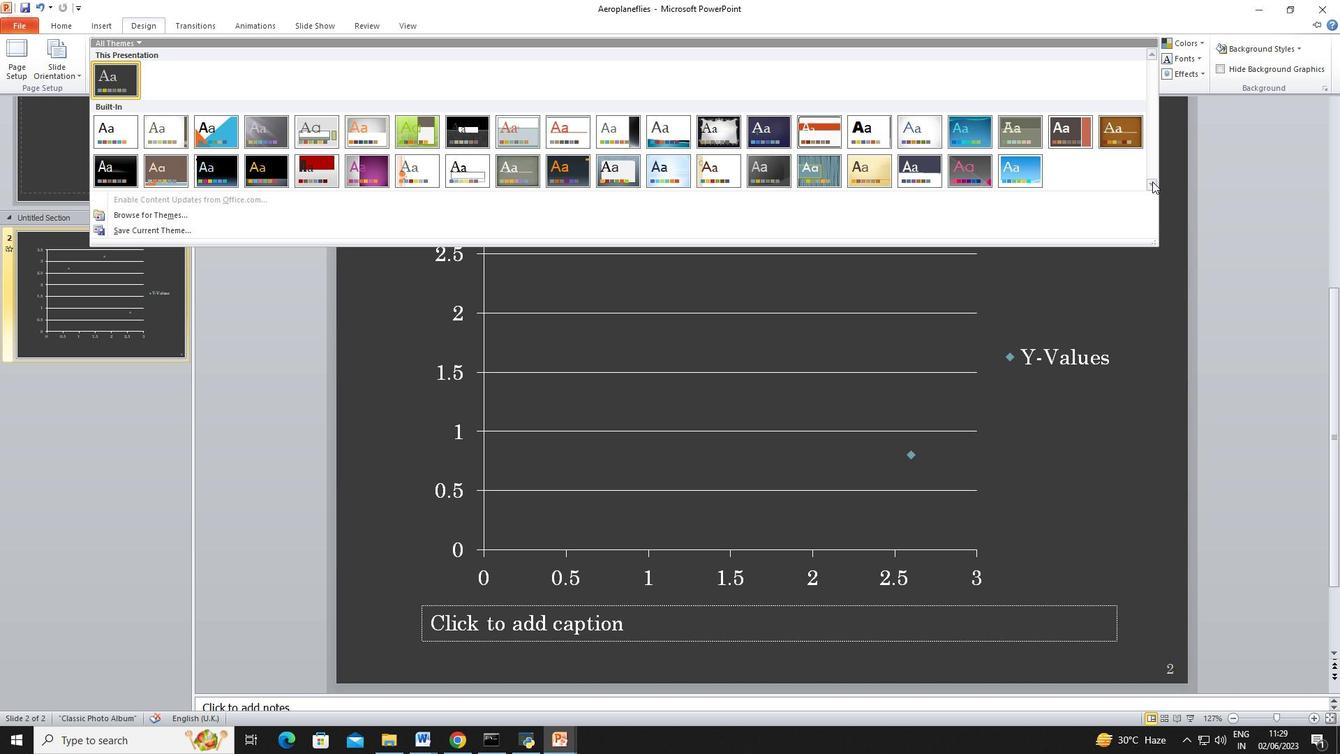 
Action: Mouse moved to (1152, 181)
Screenshot: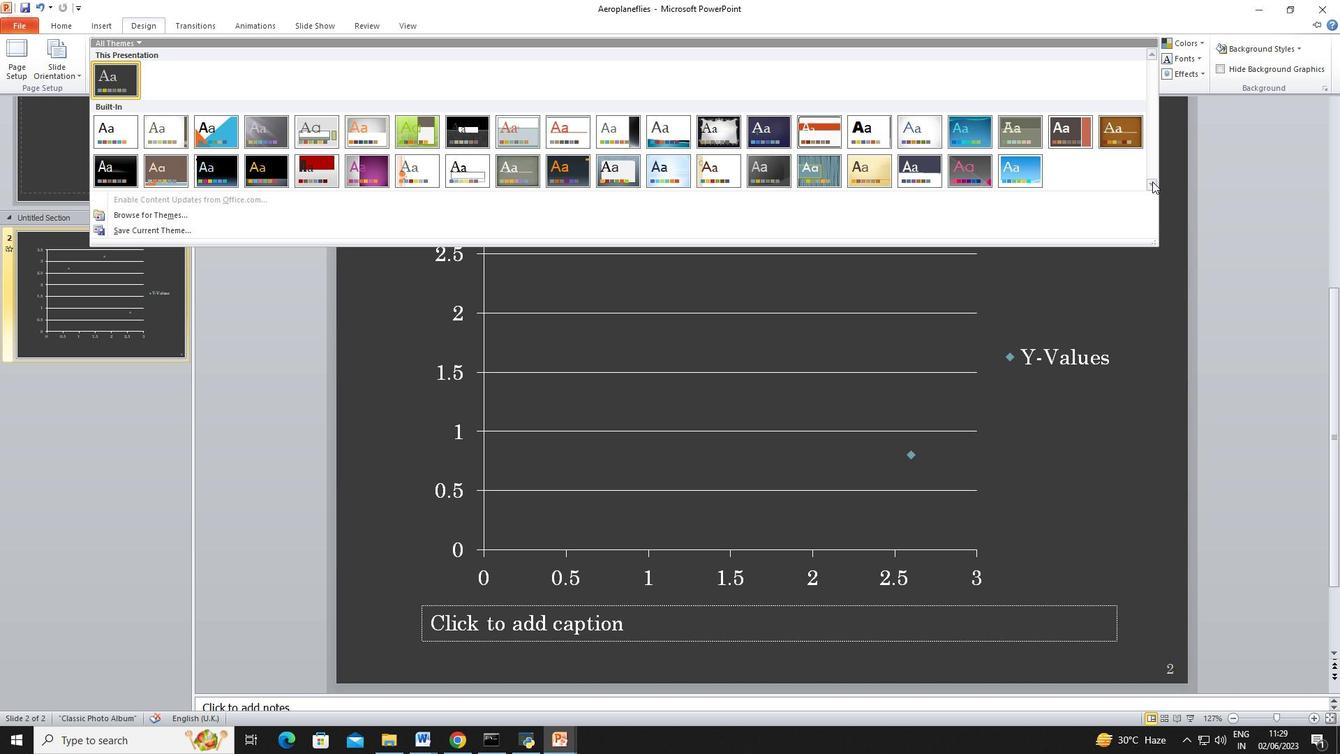 
Action: Mouse scrolled (1152, 182) with delta (0, 0)
Screenshot: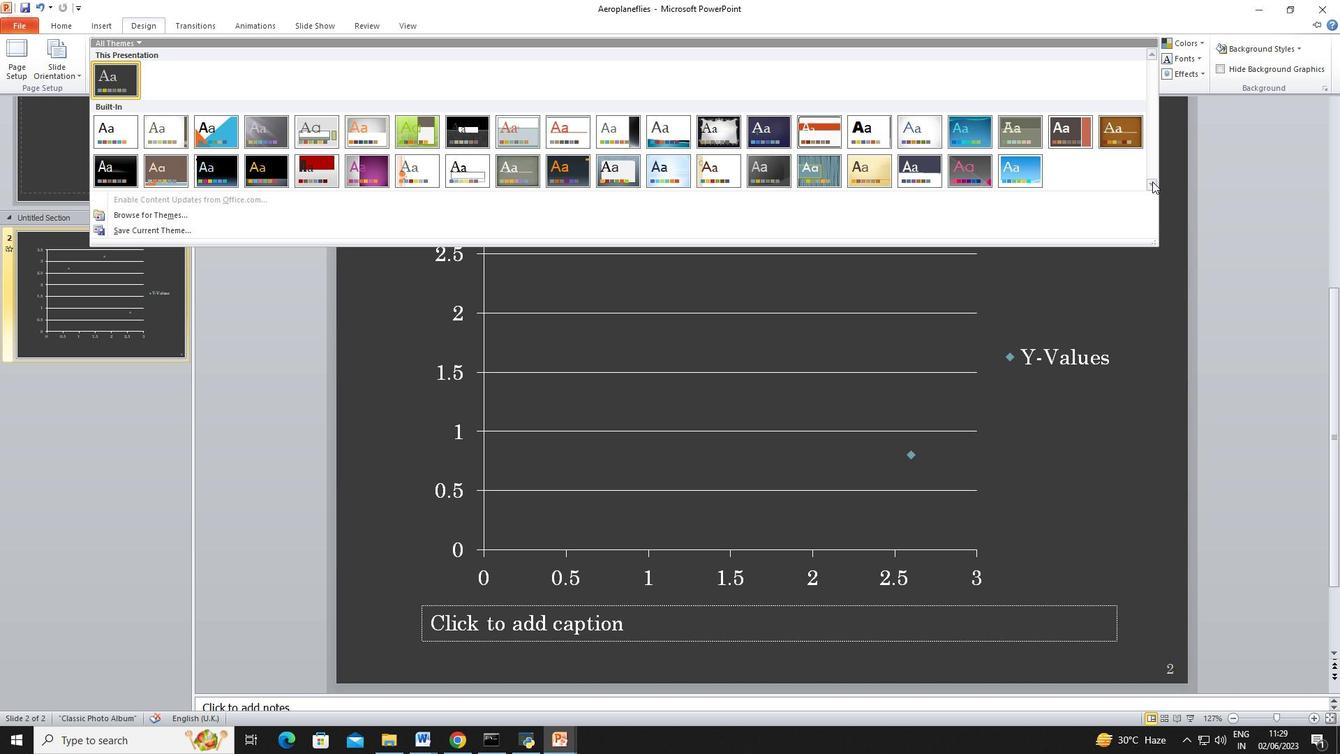 
Action: Mouse moved to (1148, 178)
Screenshot: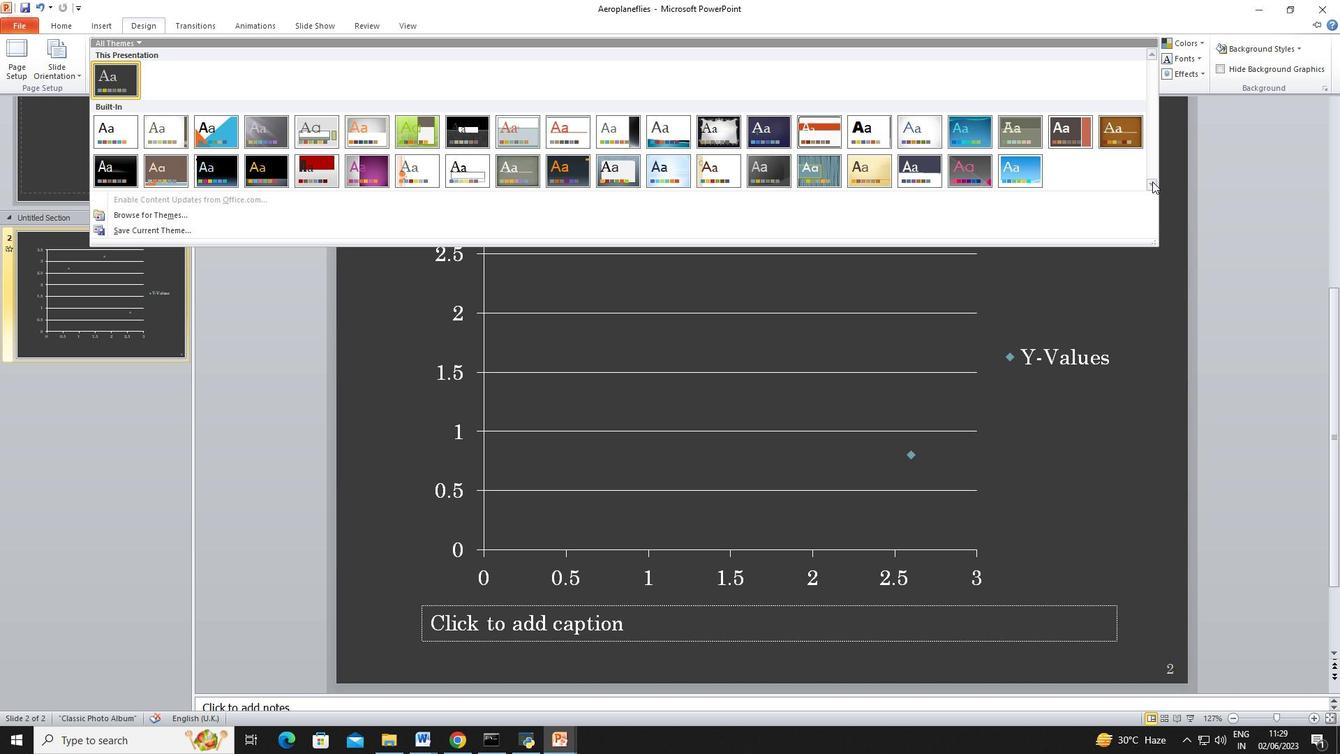 
Action: Mouse scrolled (1148, 179) with delta (0, 0)
Screenshot: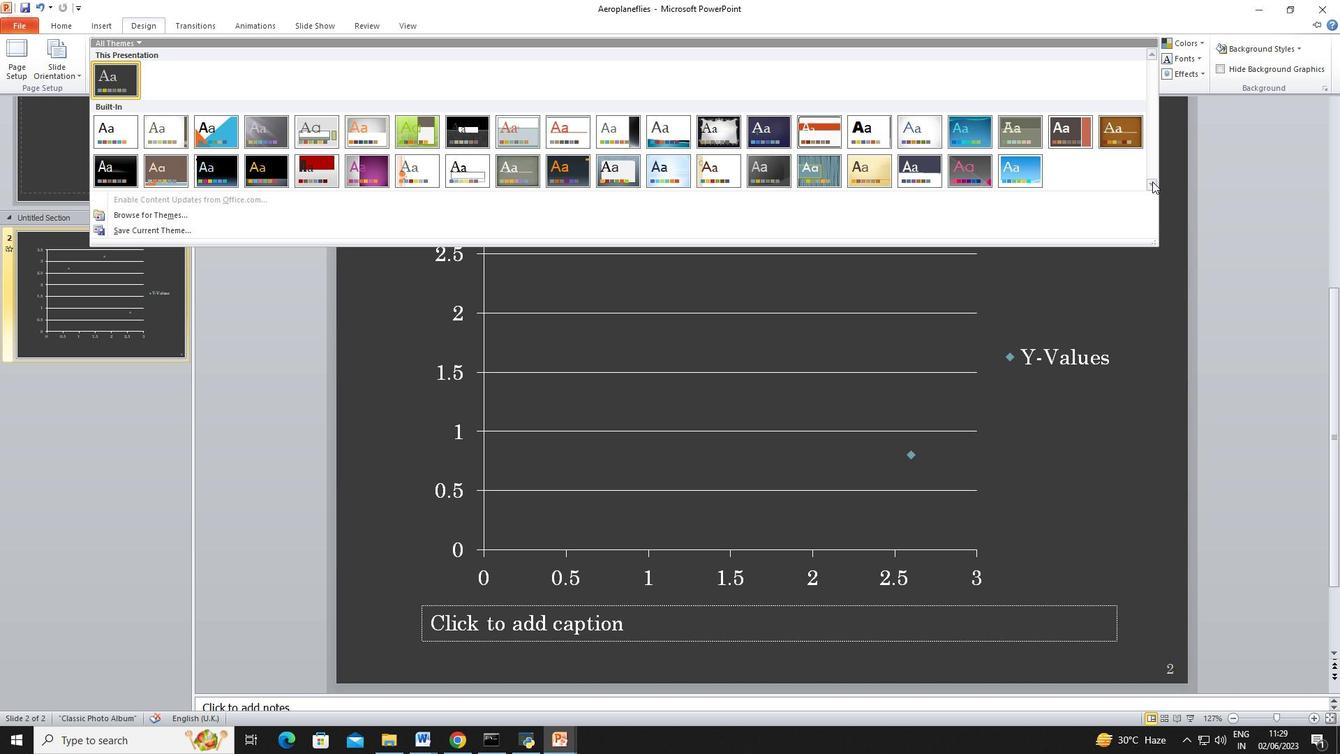 
Action: Mouse moved to (1115, 159)
Screenshot: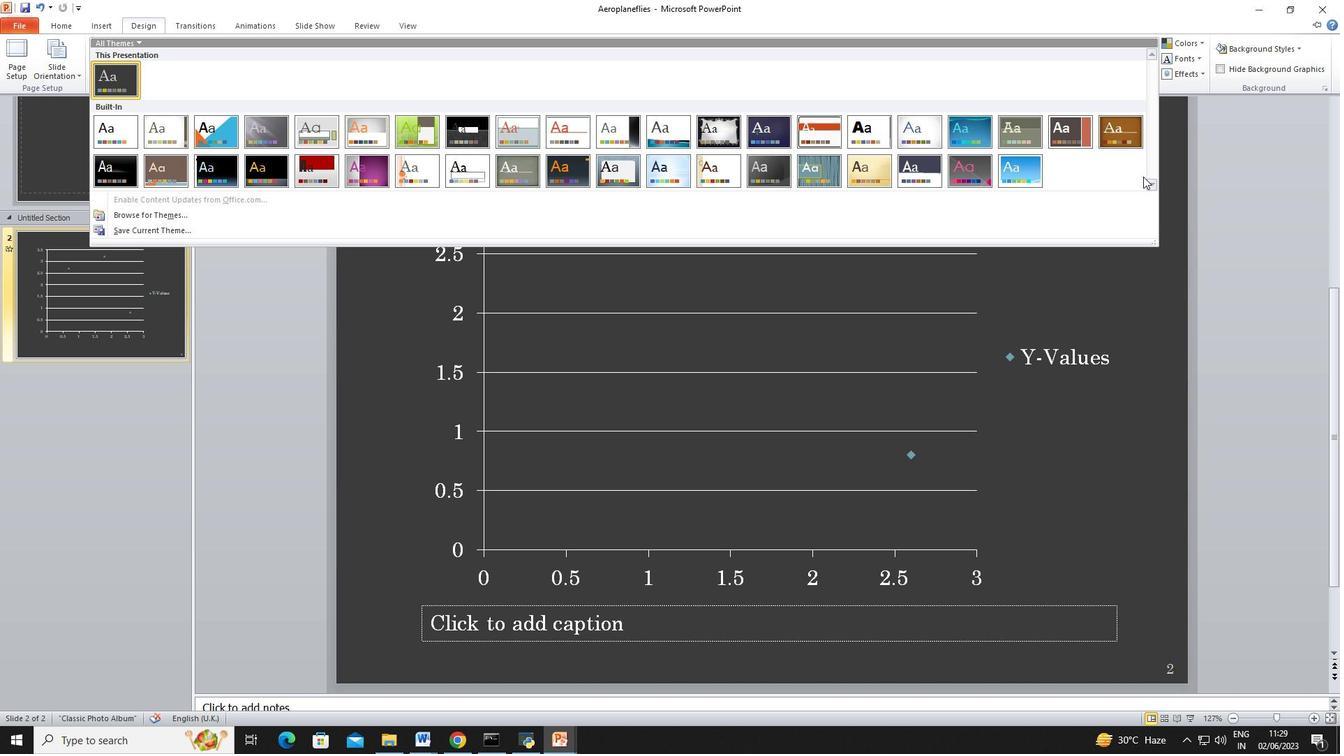 
Action: Mouse scrolled (1115, 159) with delta (0, 0)
Screenshot: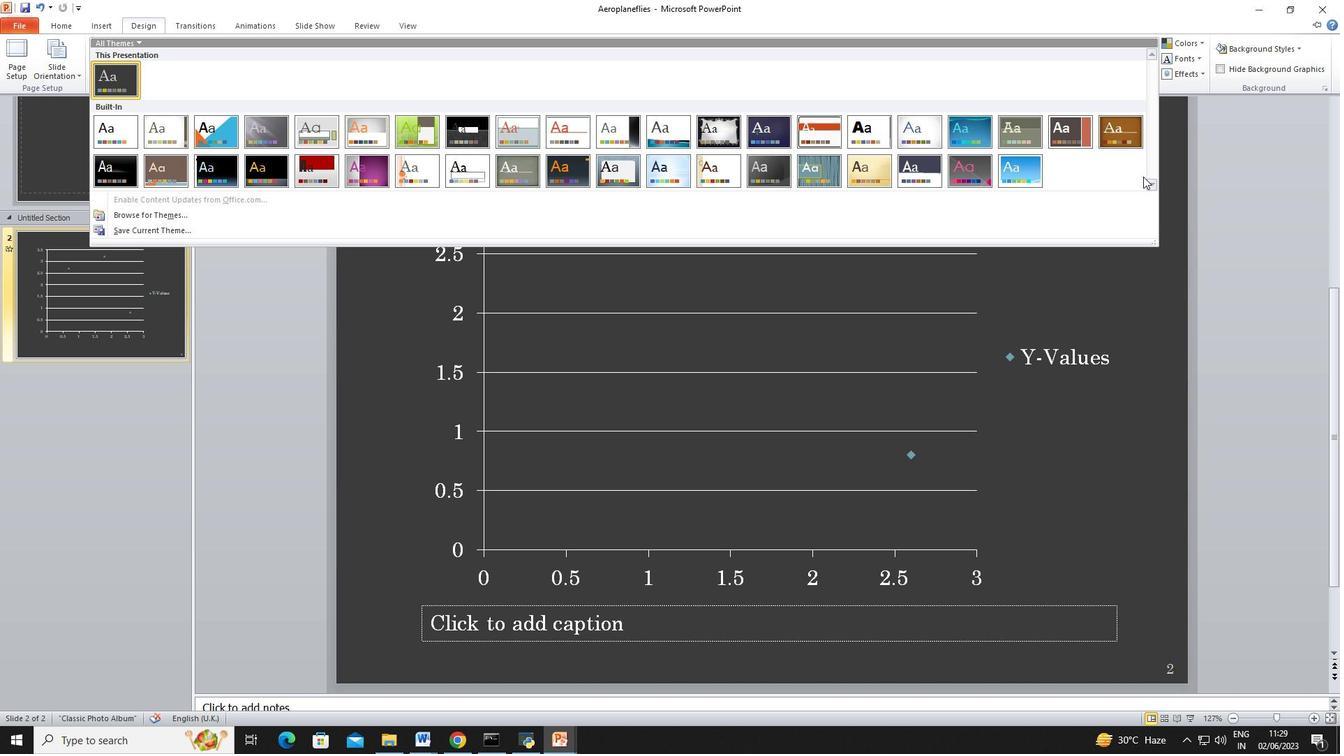 
Action: Mouse moved to (1114, 159)
Screenshot: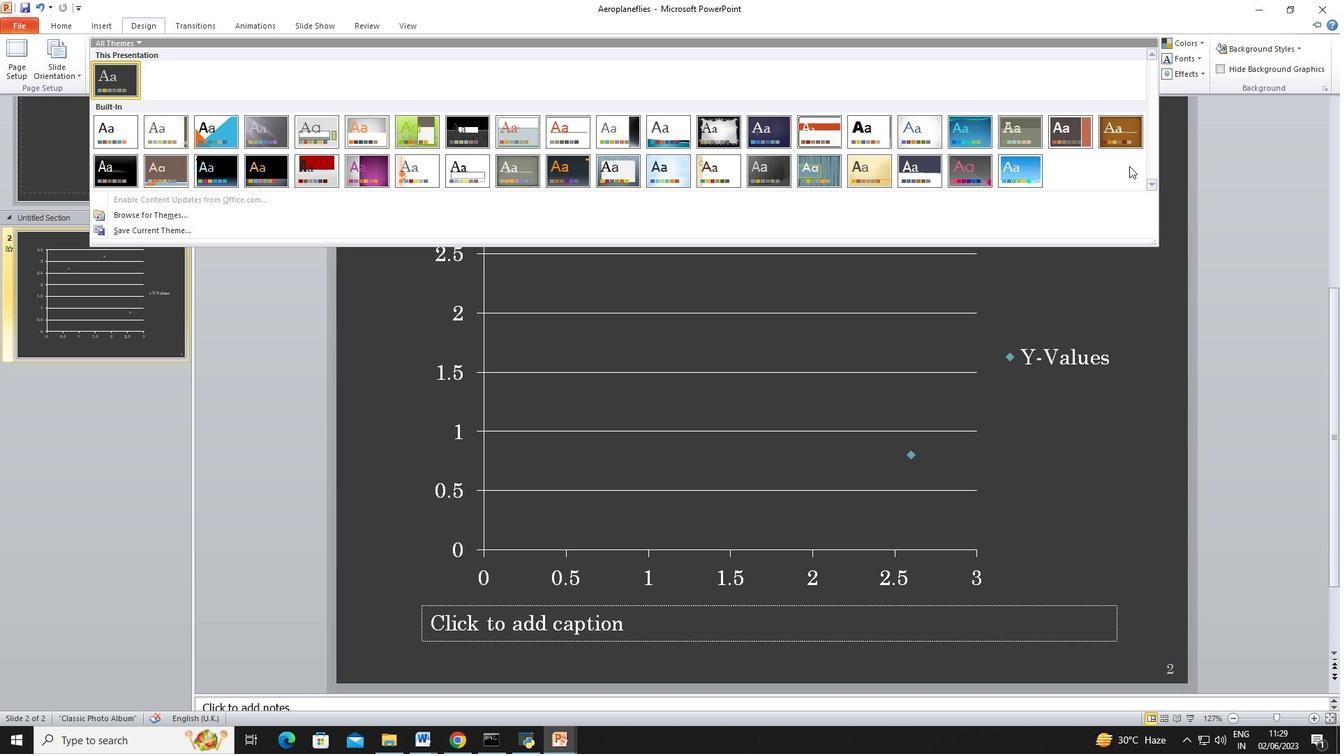 
Action: Mouse scrolled (1114, 158) with delta (0, 0)
Screenshot: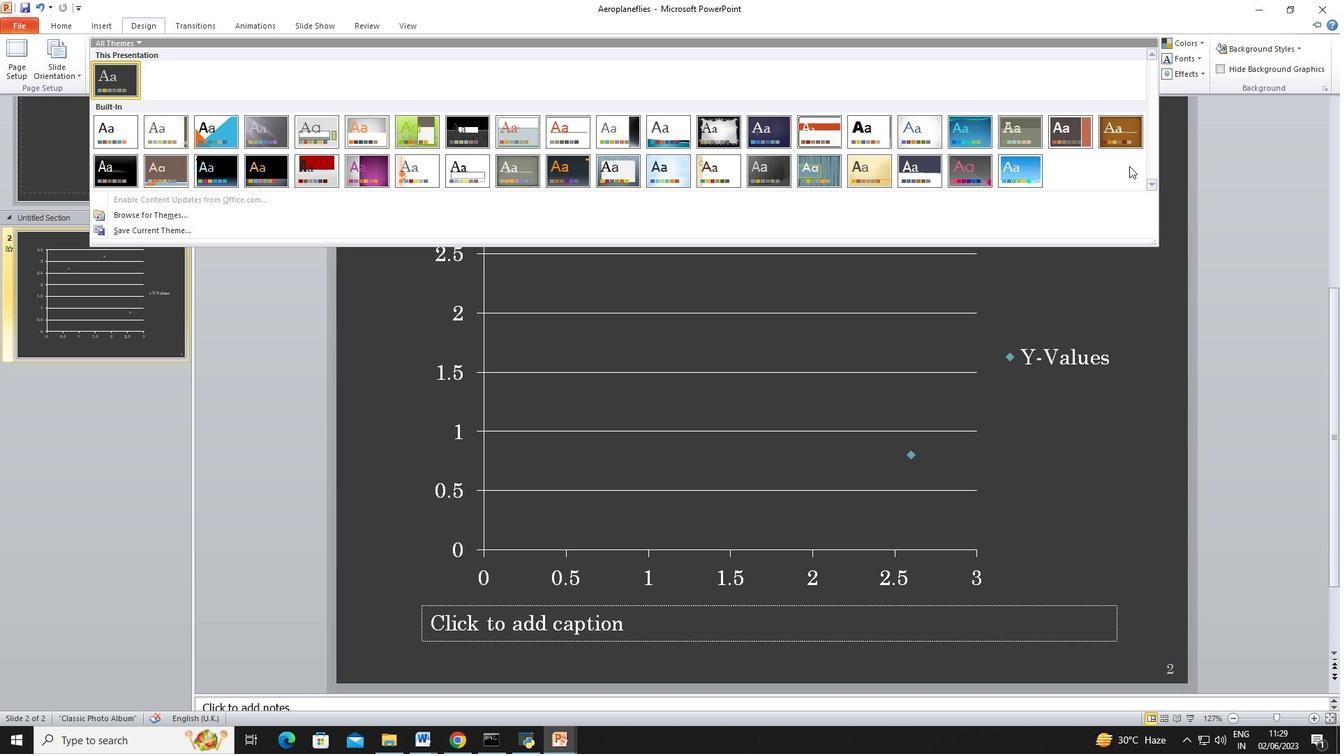 
Action: Mouse moved to (1113, 157)
Screenshot: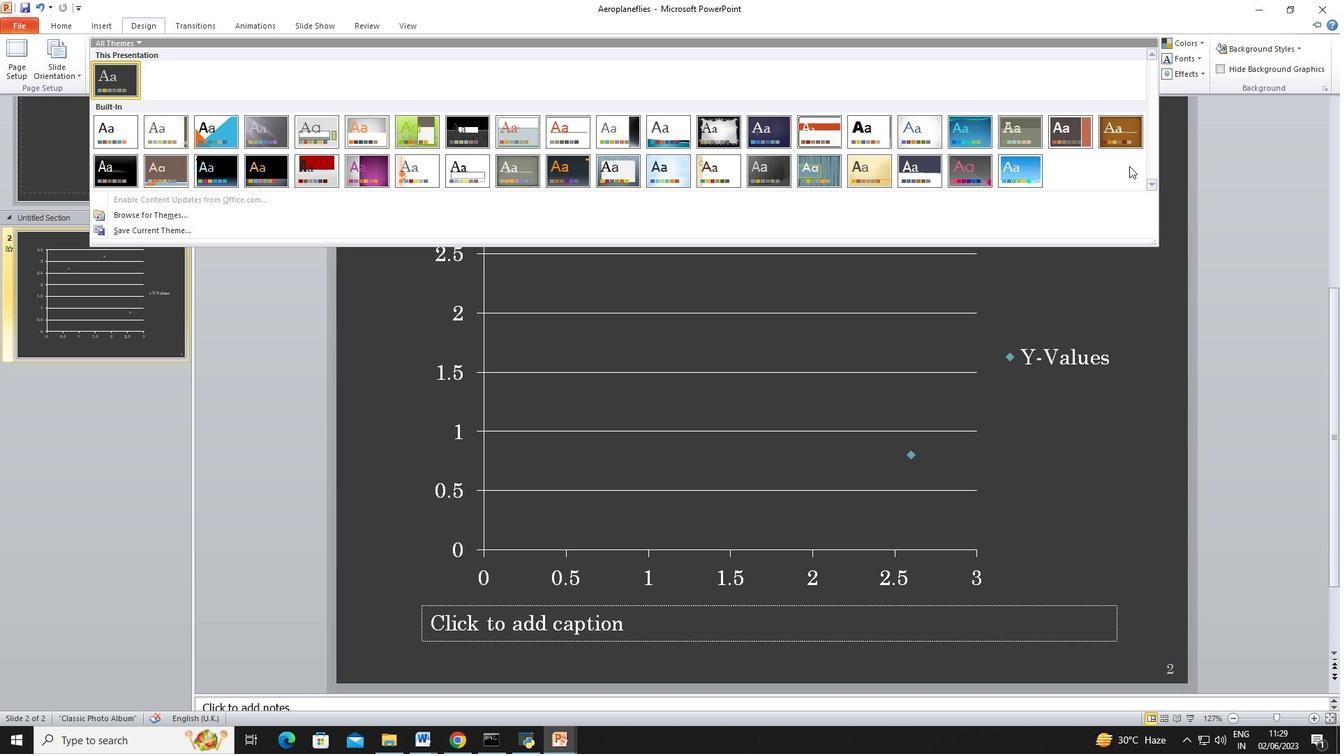 
Action: Mouse scrolled (1113, 157) with delta (0, 0)
Screenshot: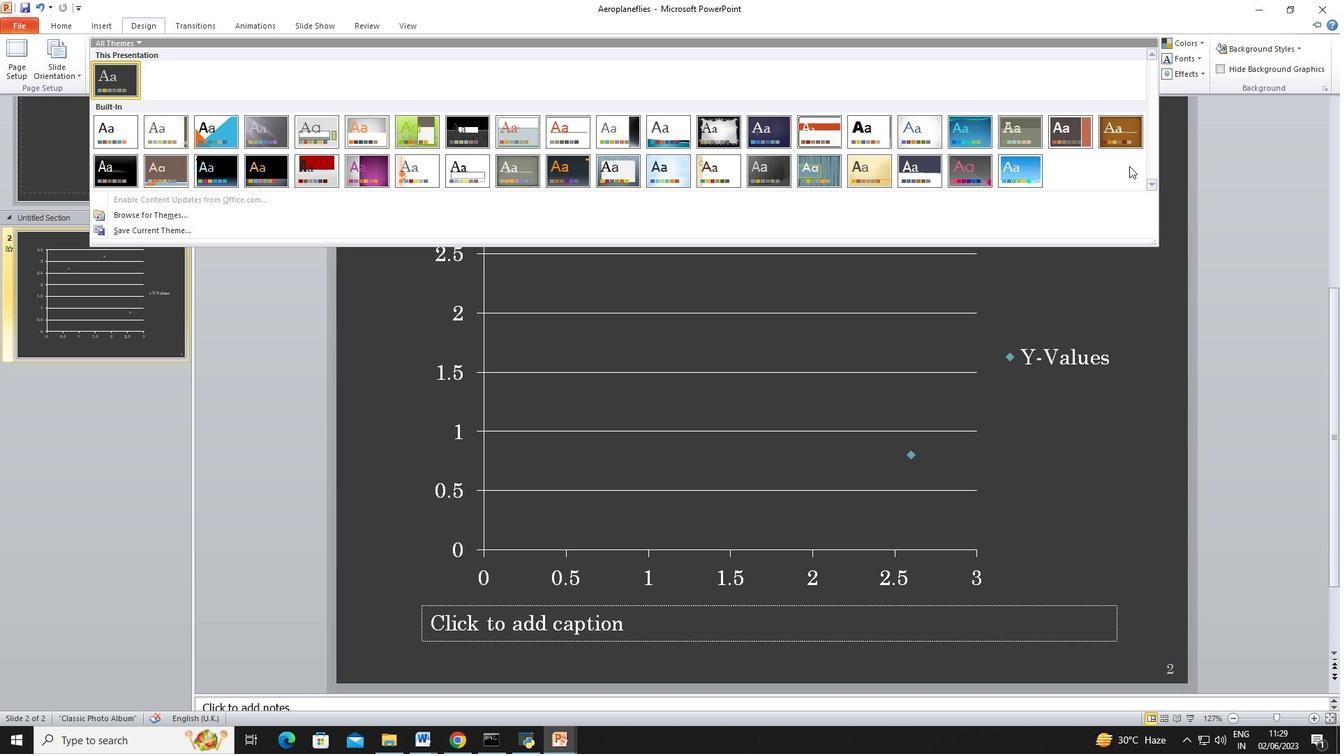
Action: Mouse moved to (1112, 157)
Screenshot: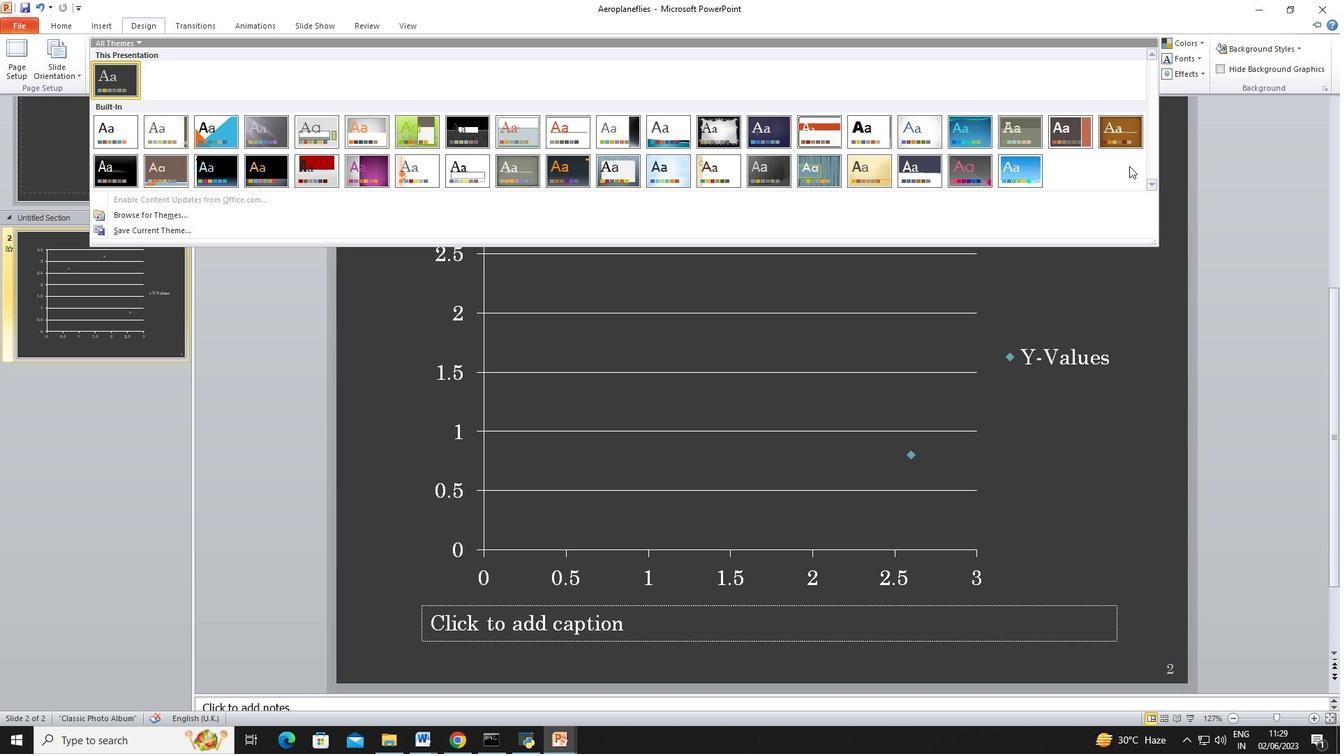 
Action: Mouse scrolled (1112, 158) with delta (0, 0)
Screenshot: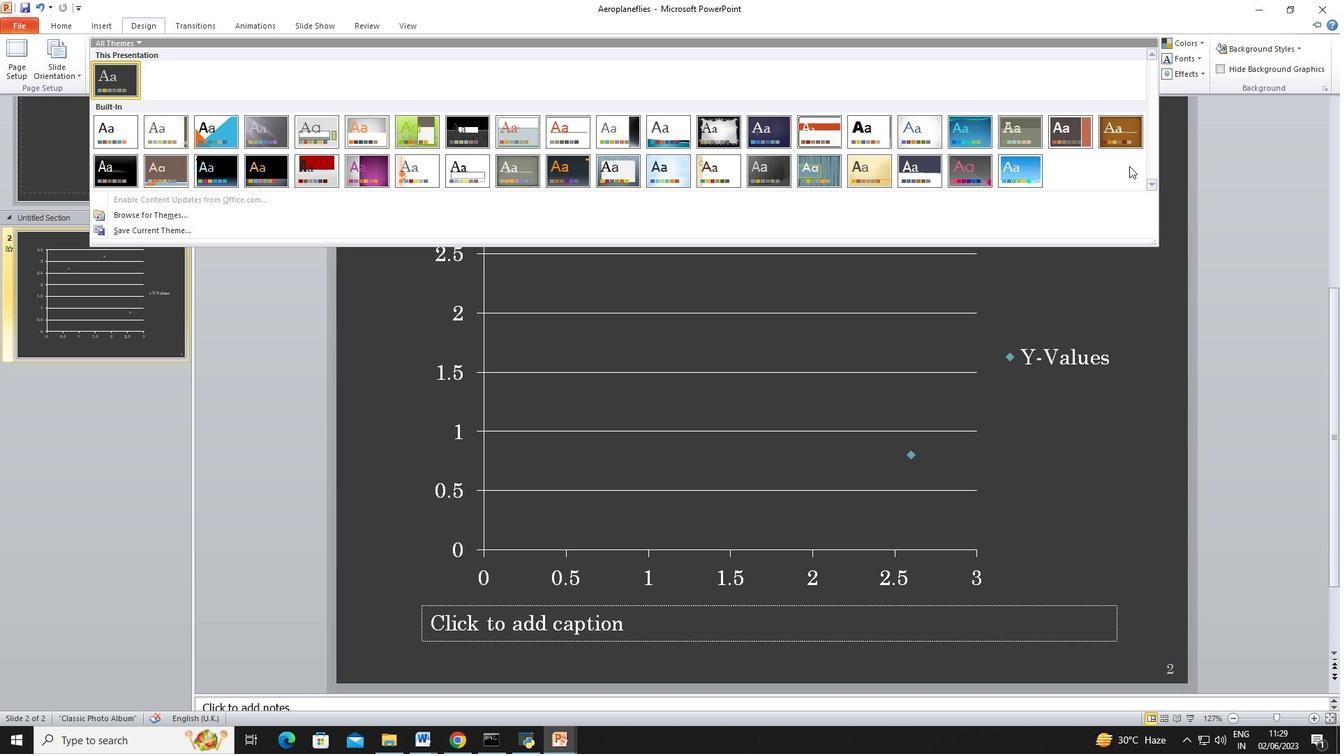 
Action: Mouse moved to (1111, 157)
Screenshot: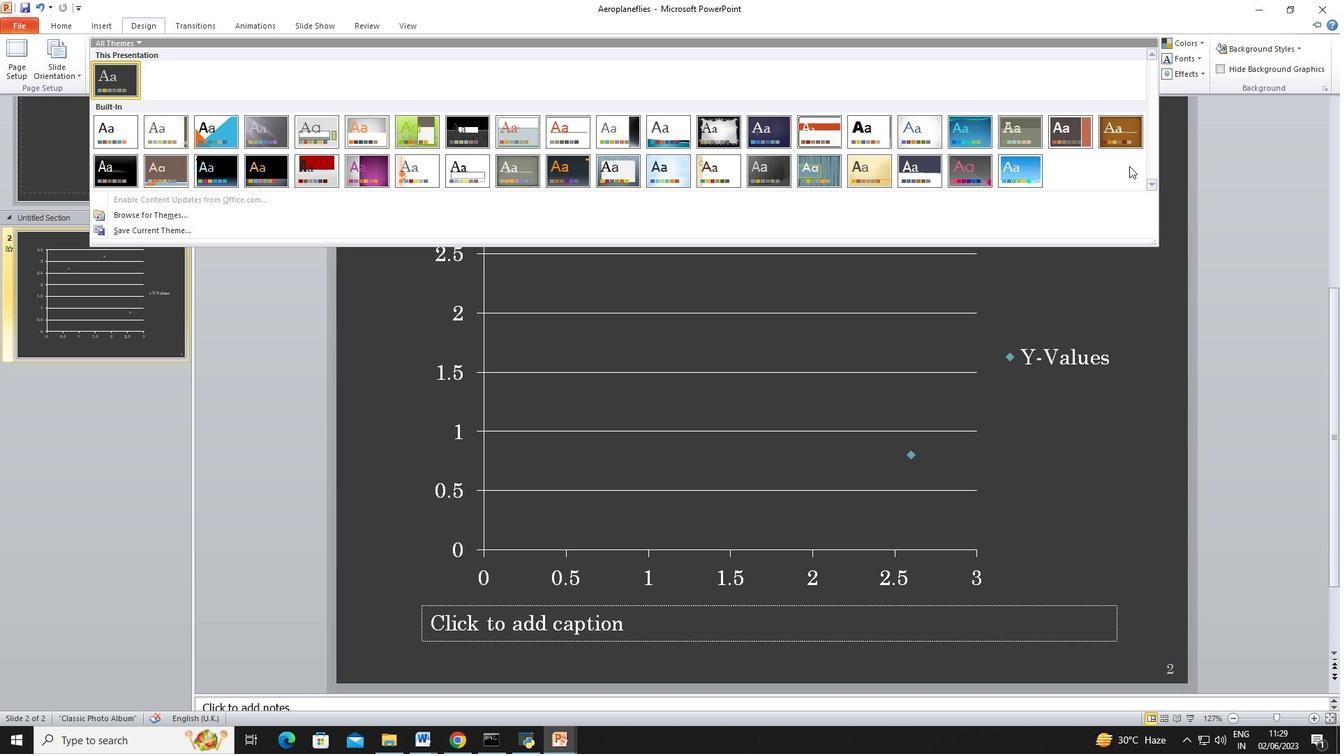 
Action: Mouse scrolled (1111, 156) with delta (0, 0)
Screenshot: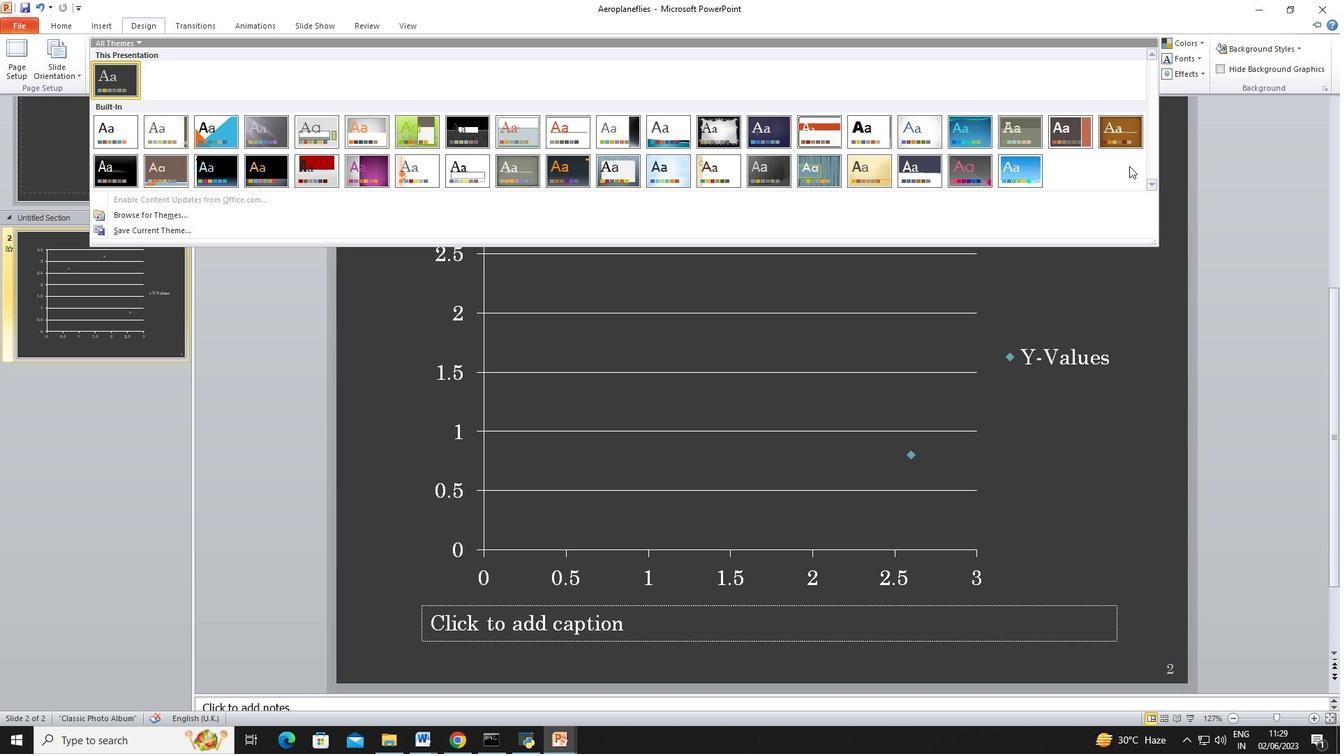 
Action: Mouse scrolled (1111, 156) with delta (0, 0)
Screenshot: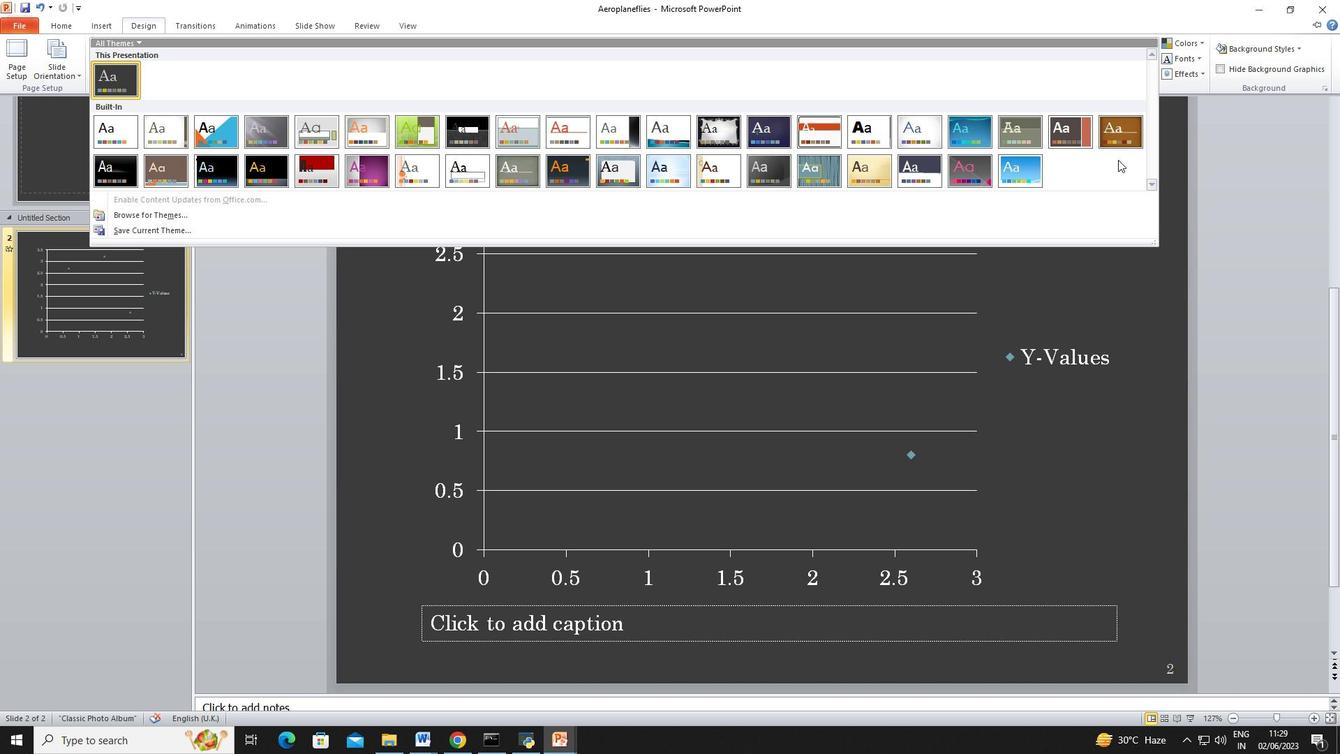 
Action: Mouse scrolled (1111, 156) with delta (0, 0)
Screenshot: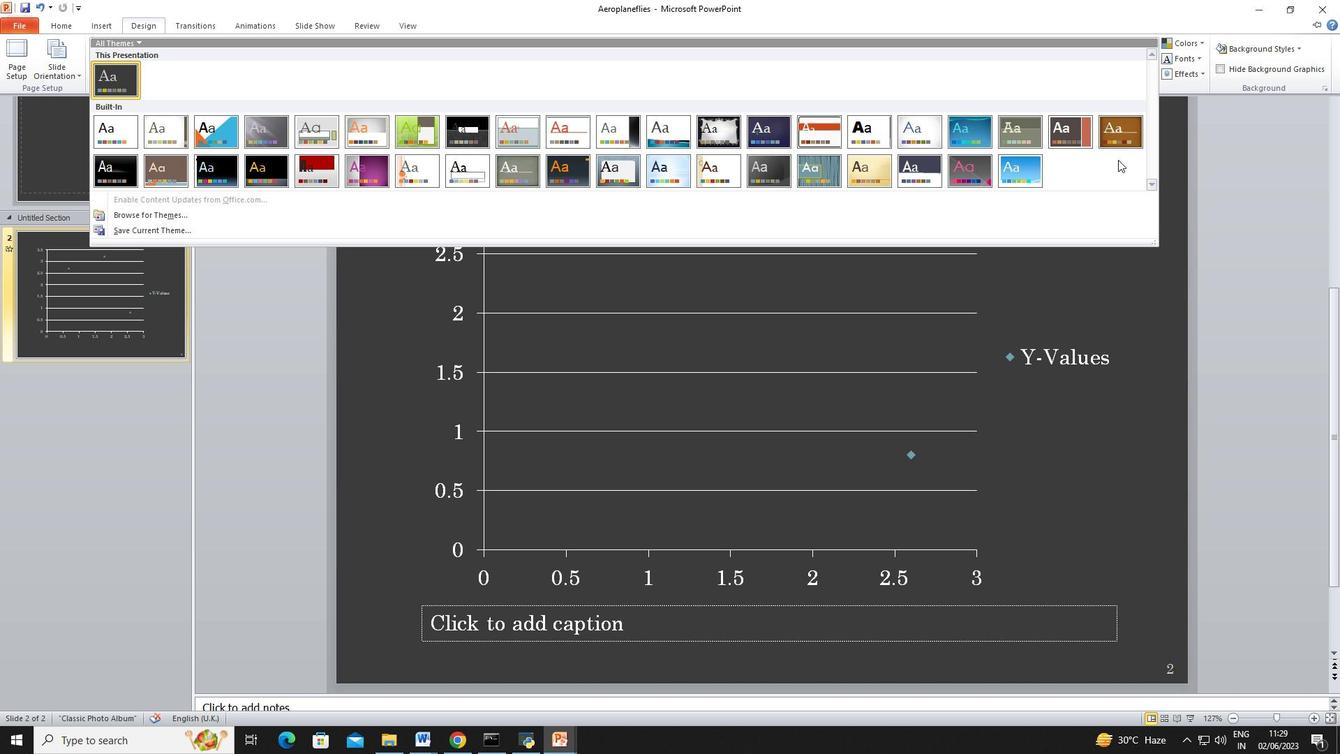 
Action: Mouse scrolled (1111, 156) with delta (0, 0)
Screenshot: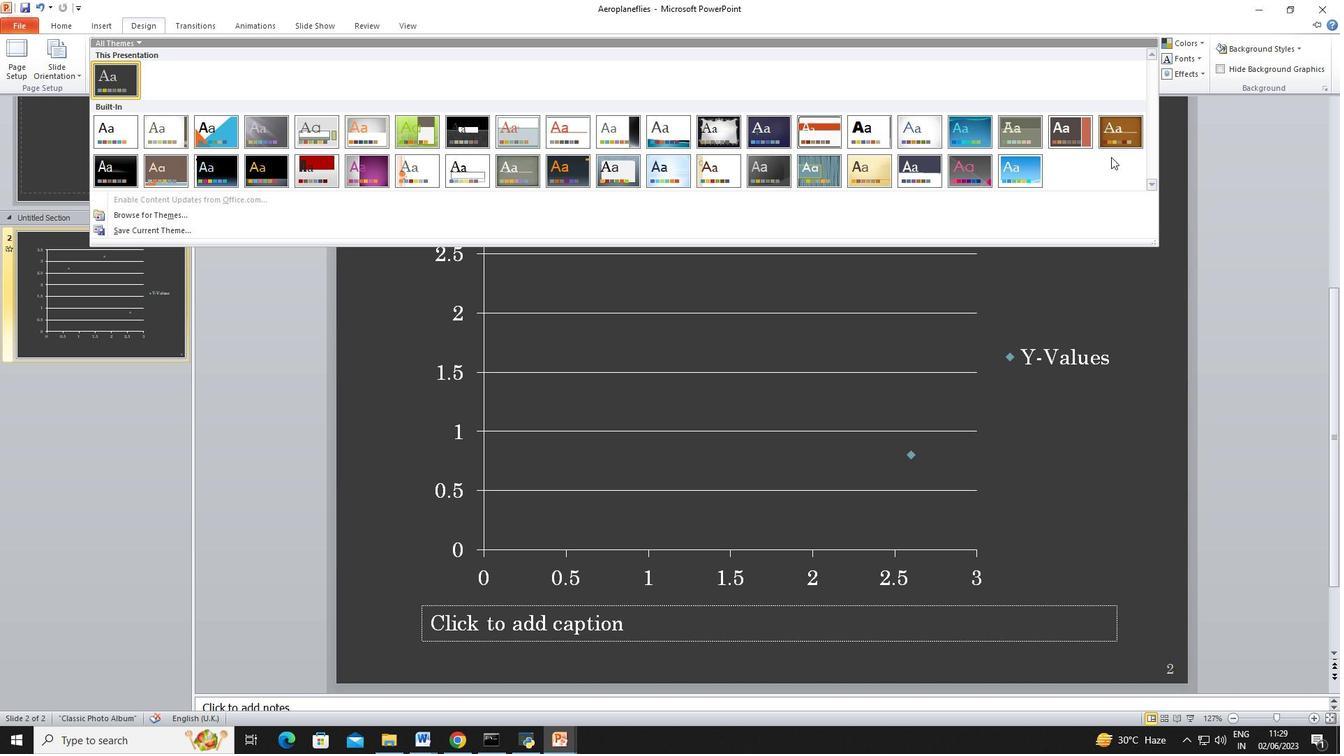 
Action: Mouse scrolled (1111, 157) with delta (0, 0)
Screenshot: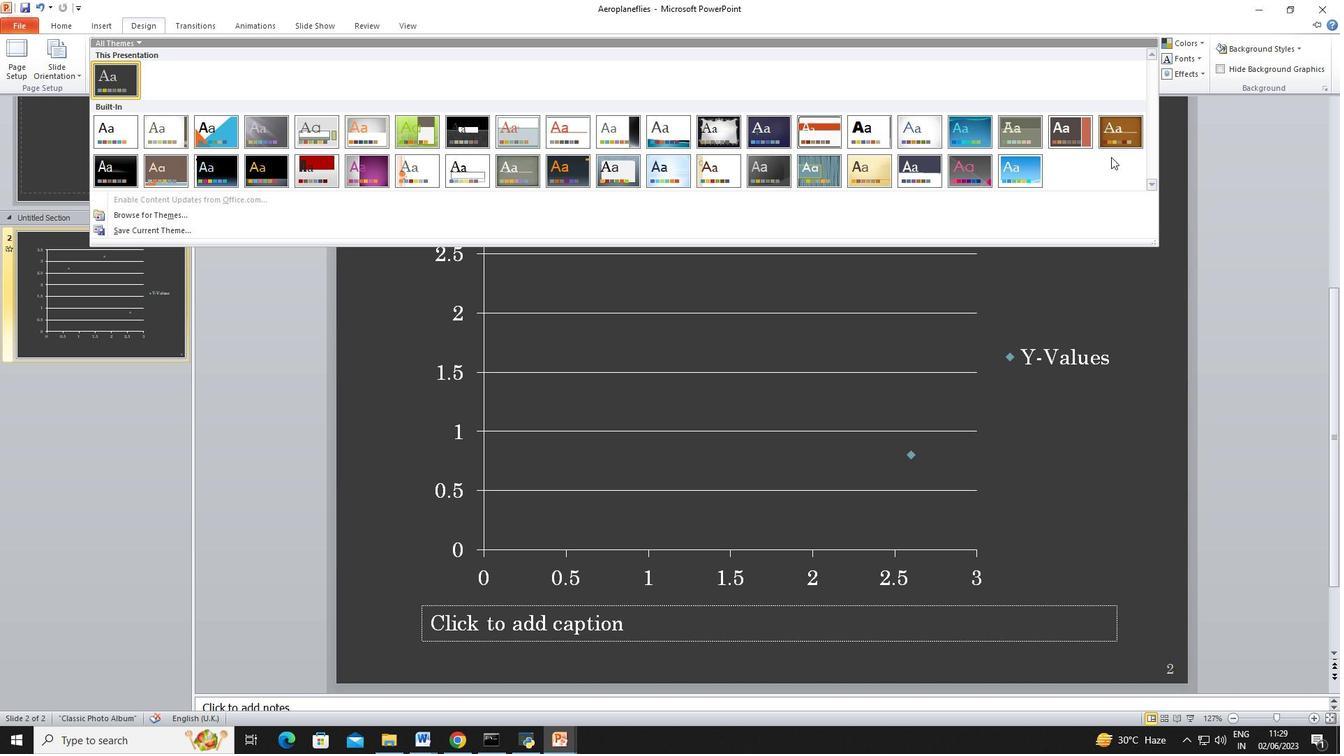 
Action: Mouse scrolled (1111, 157) with delta (0, 0)
Screenshot: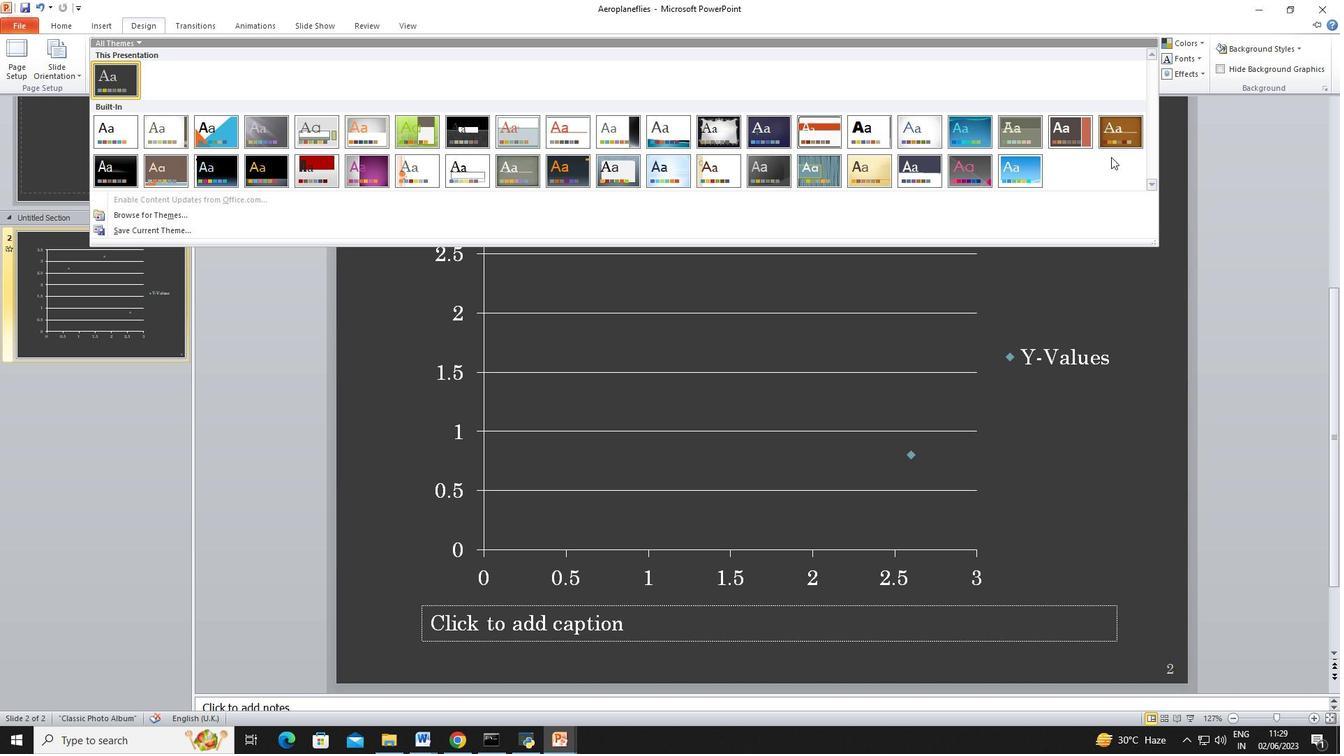 
Action: Mouse scrolled (1111, 156) with delta (0, 0)
Screenshot: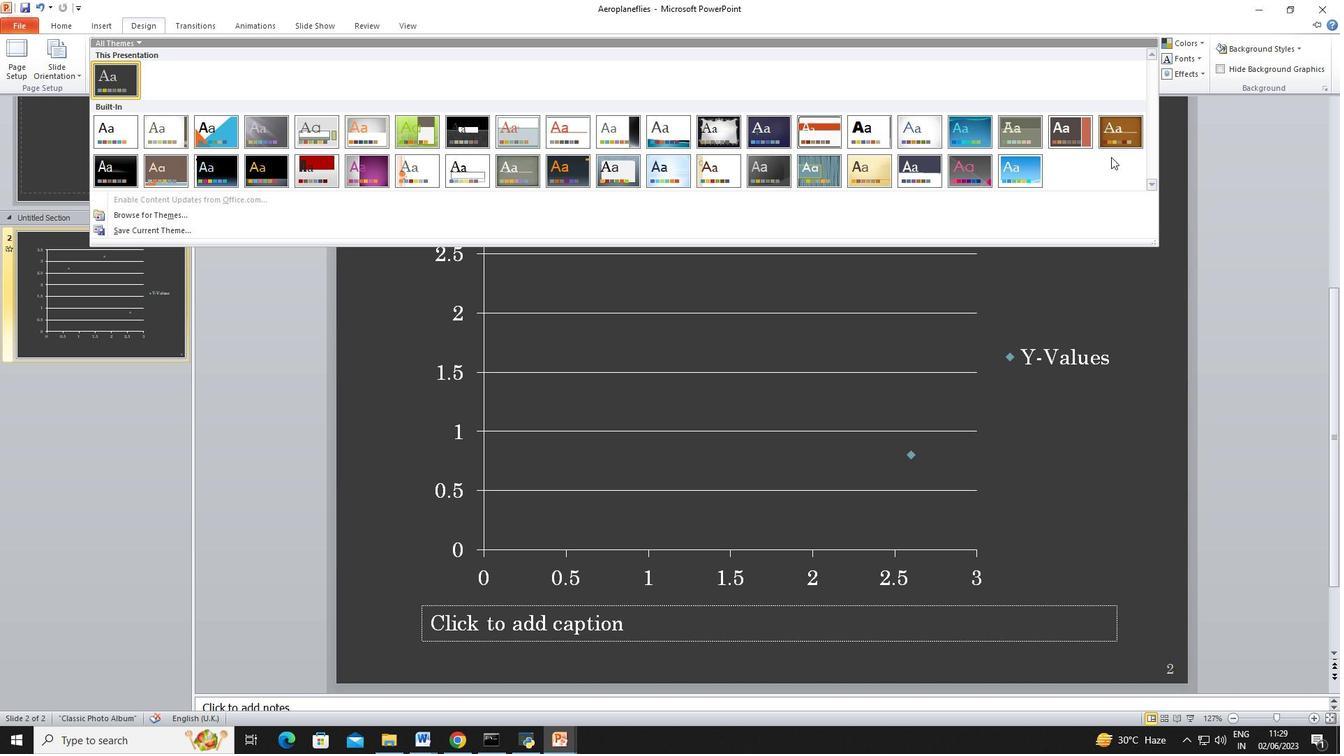 
Action: Mouse scrolled (1111, 157) with delta (0, 0)
Screenshot: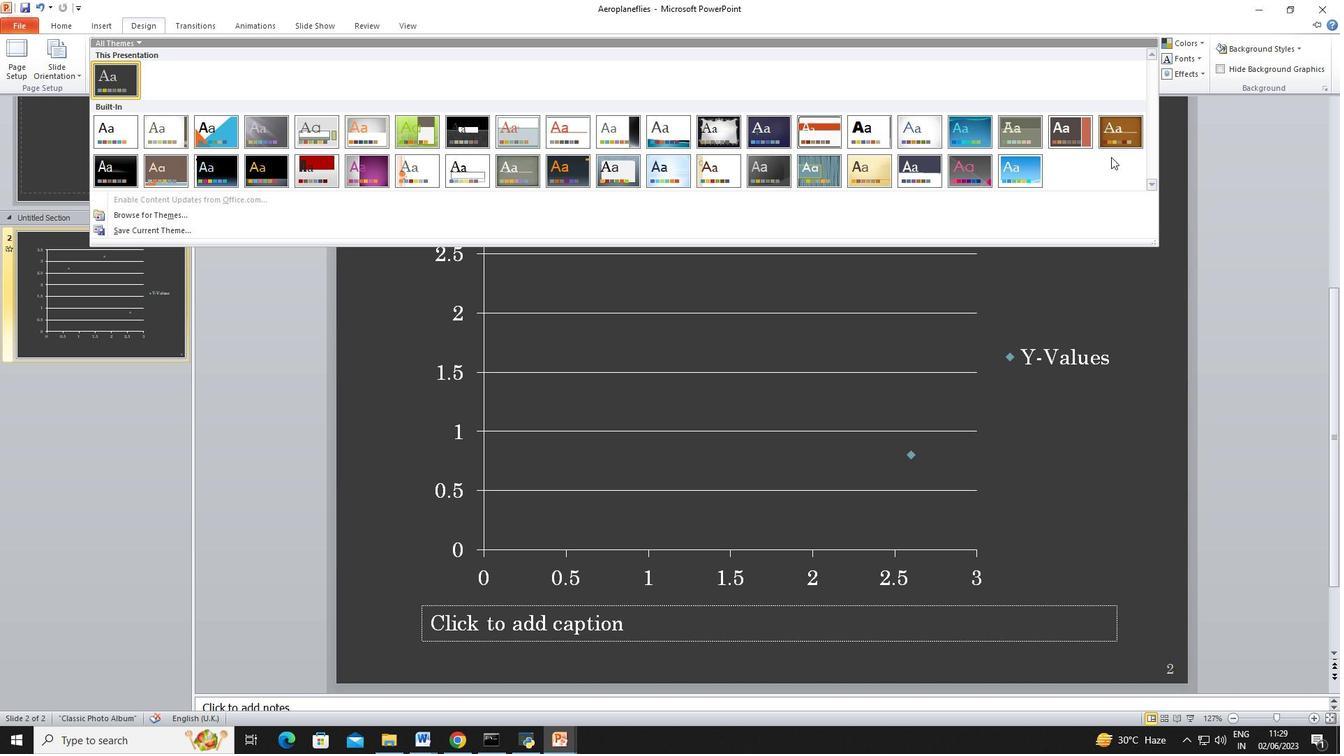 
Action: Mouse scrolled (1111, 157) with delta (0, 0)
Screenshot: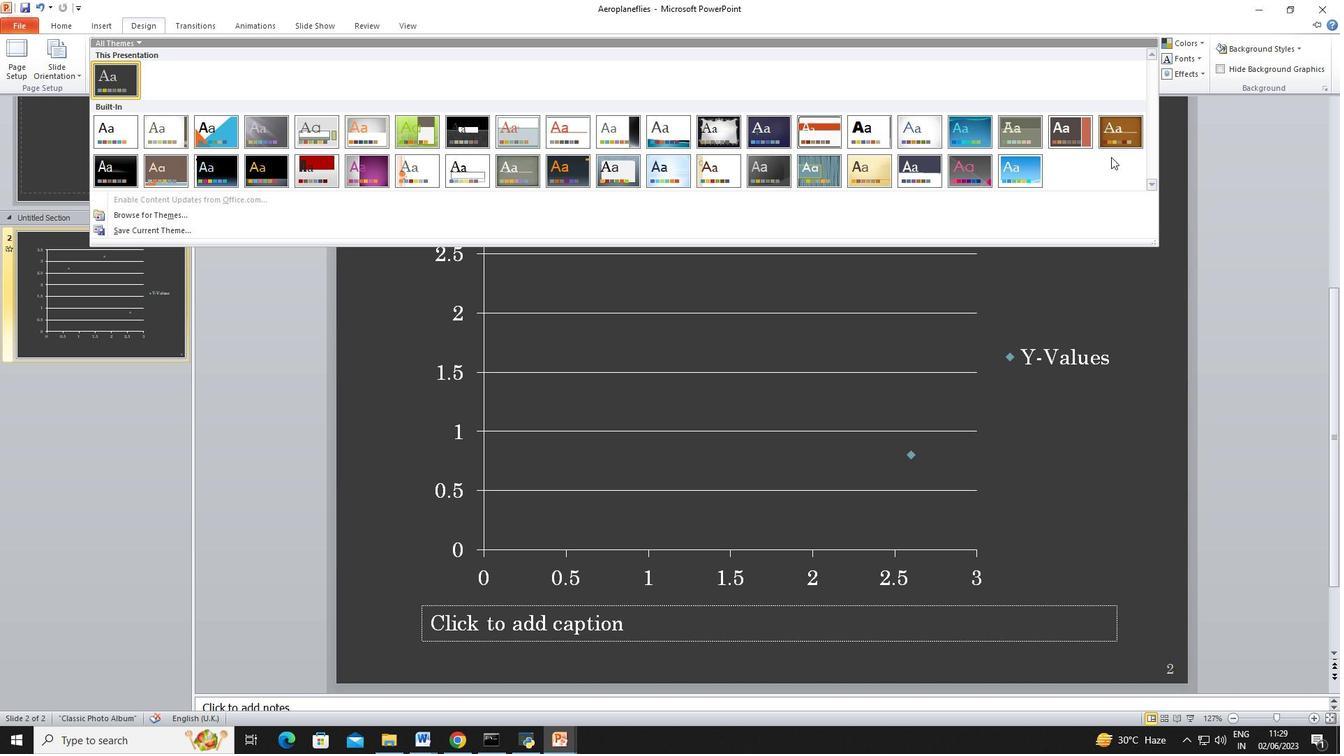 
Action: Mouse scrolled (1111, 156) with delta (0, 0)
Screenshot: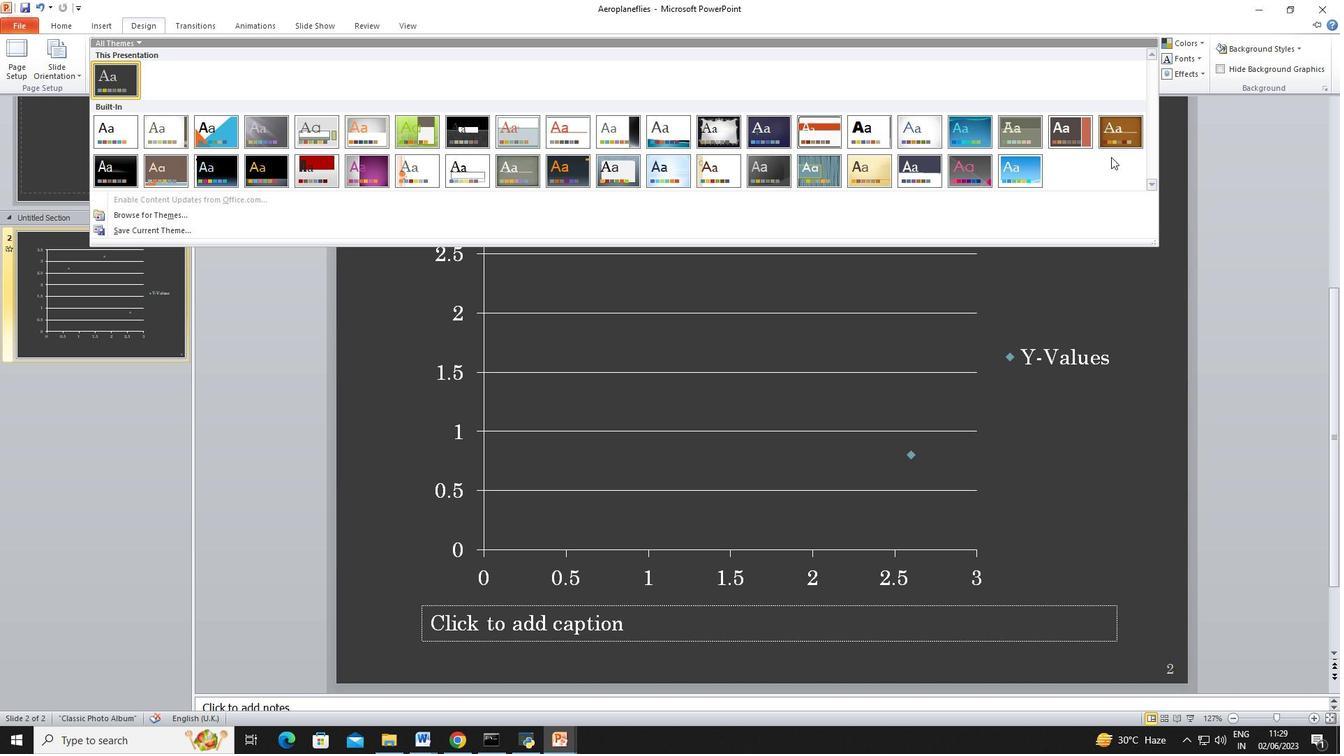 
Action: Mouse scrolled (1111, 156) with delta (0, 0)
Screenshot: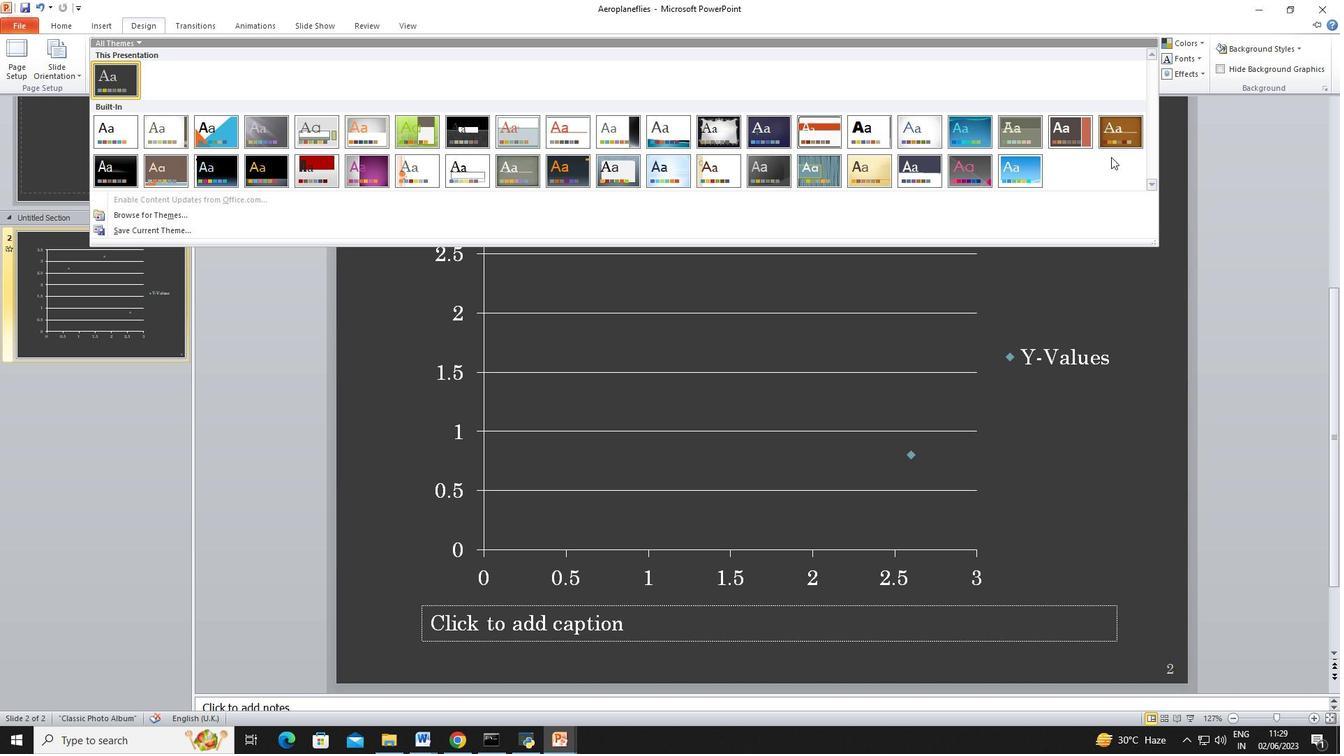 
Action: Mouse scrolled (1111, 156) with delta (0, 0)
Screenshot: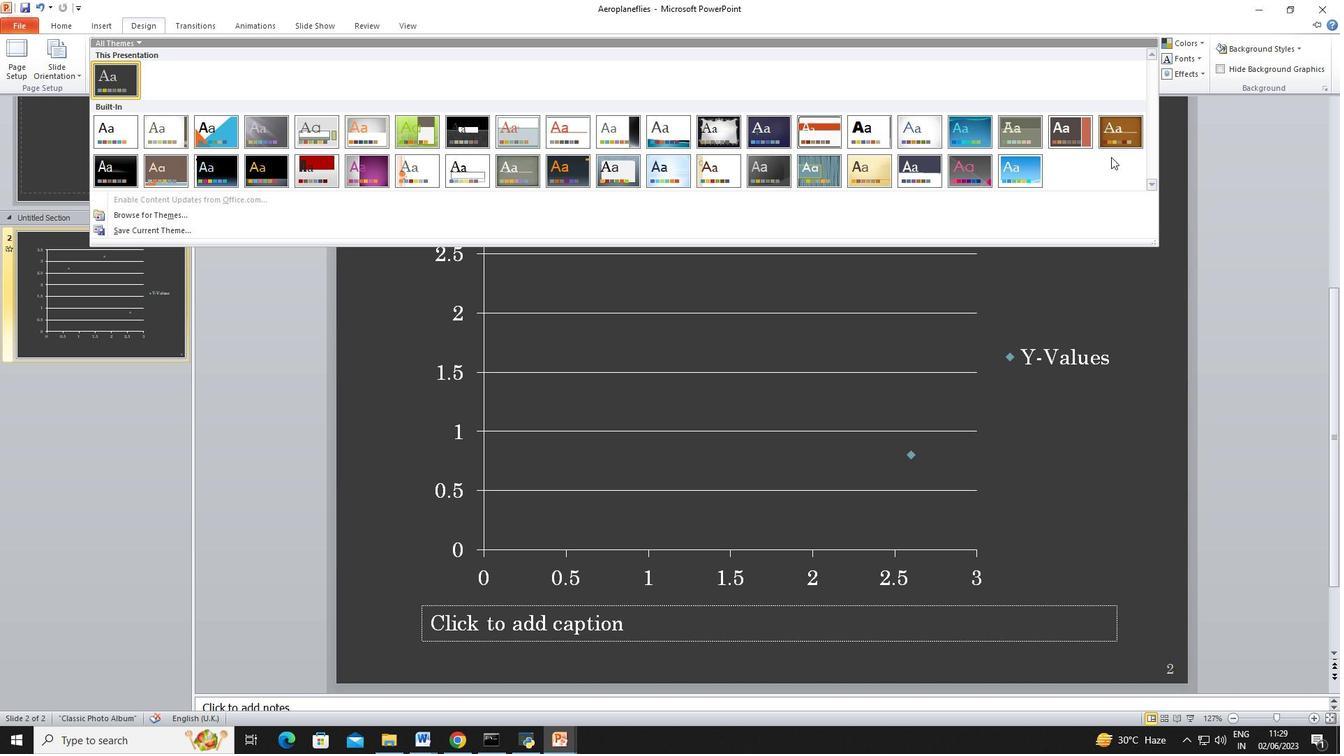 
Action: Mouse scrolled (1111, 156) with delta (0, 0)
Screenshot: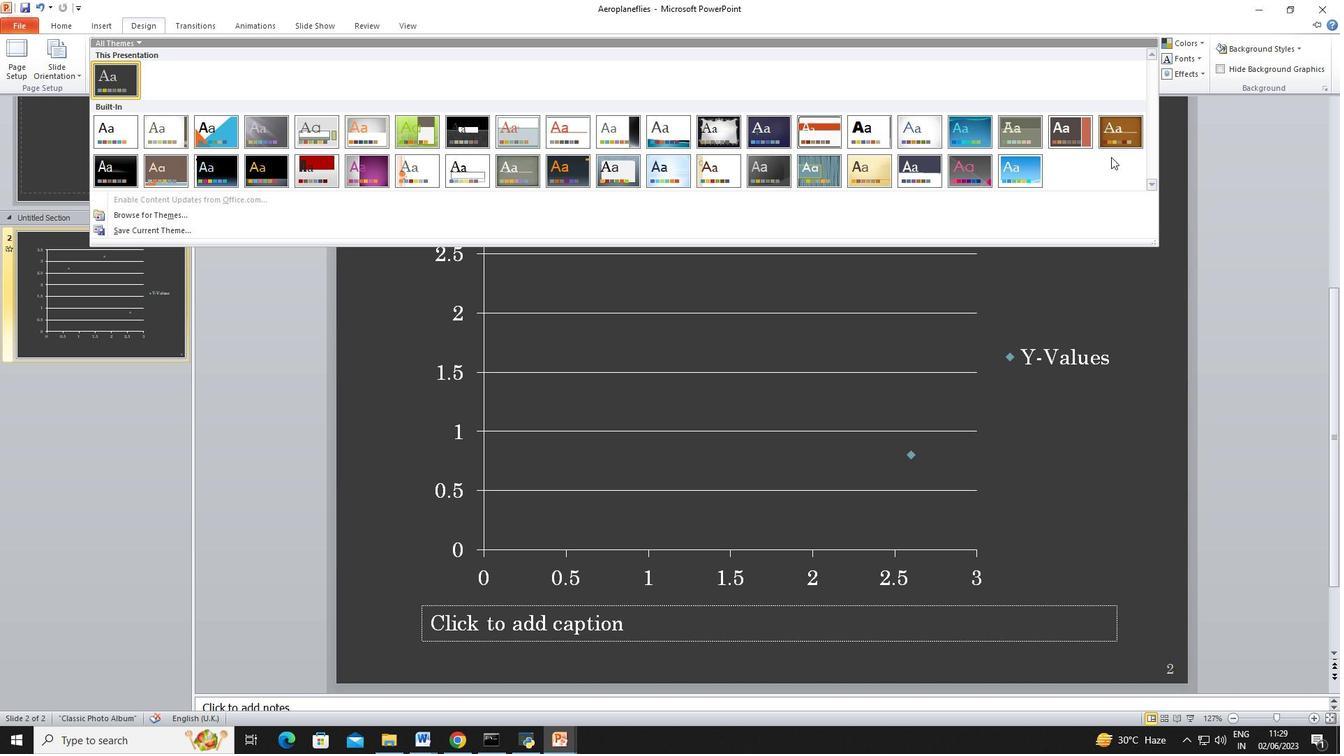 
Action: Mouse scrolled (1111, 156) with delta (0, 0)
Screenshot: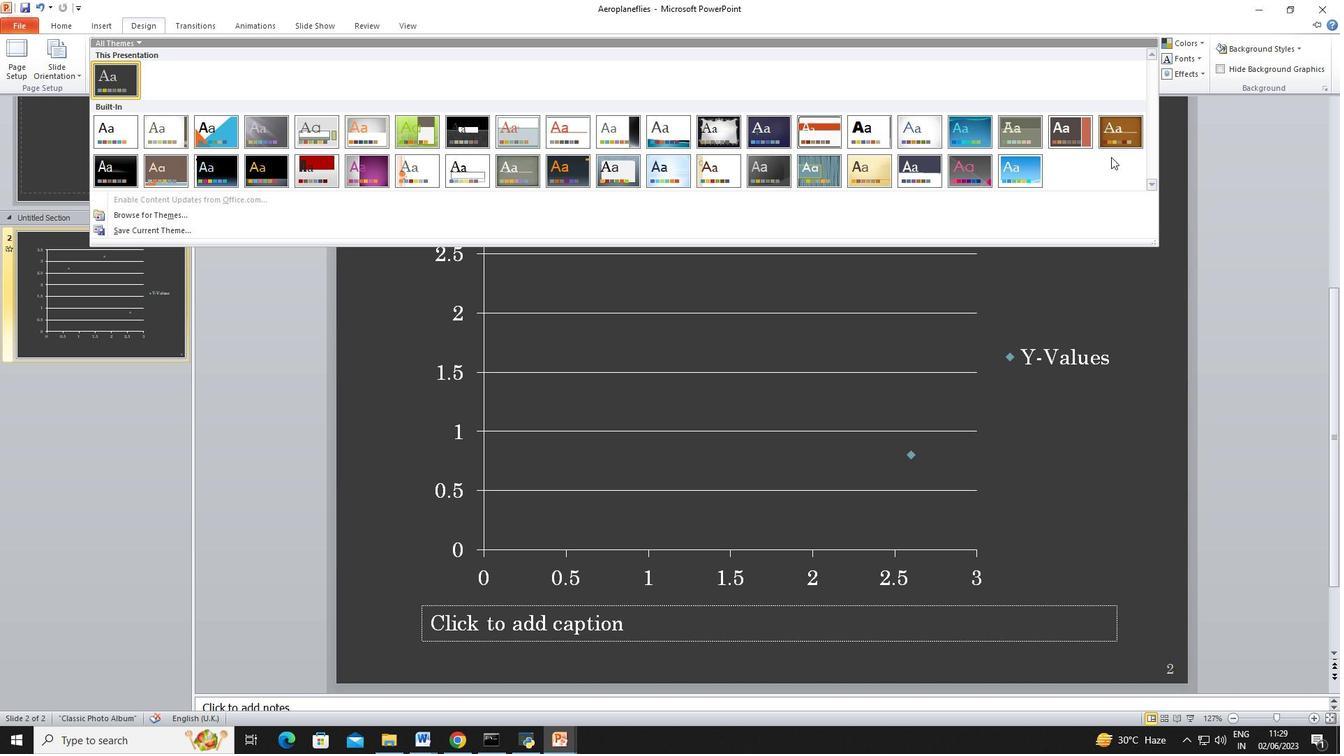 
Action: Mouse scrolled (1111, 156) with delta (0, 0)
Screenshot: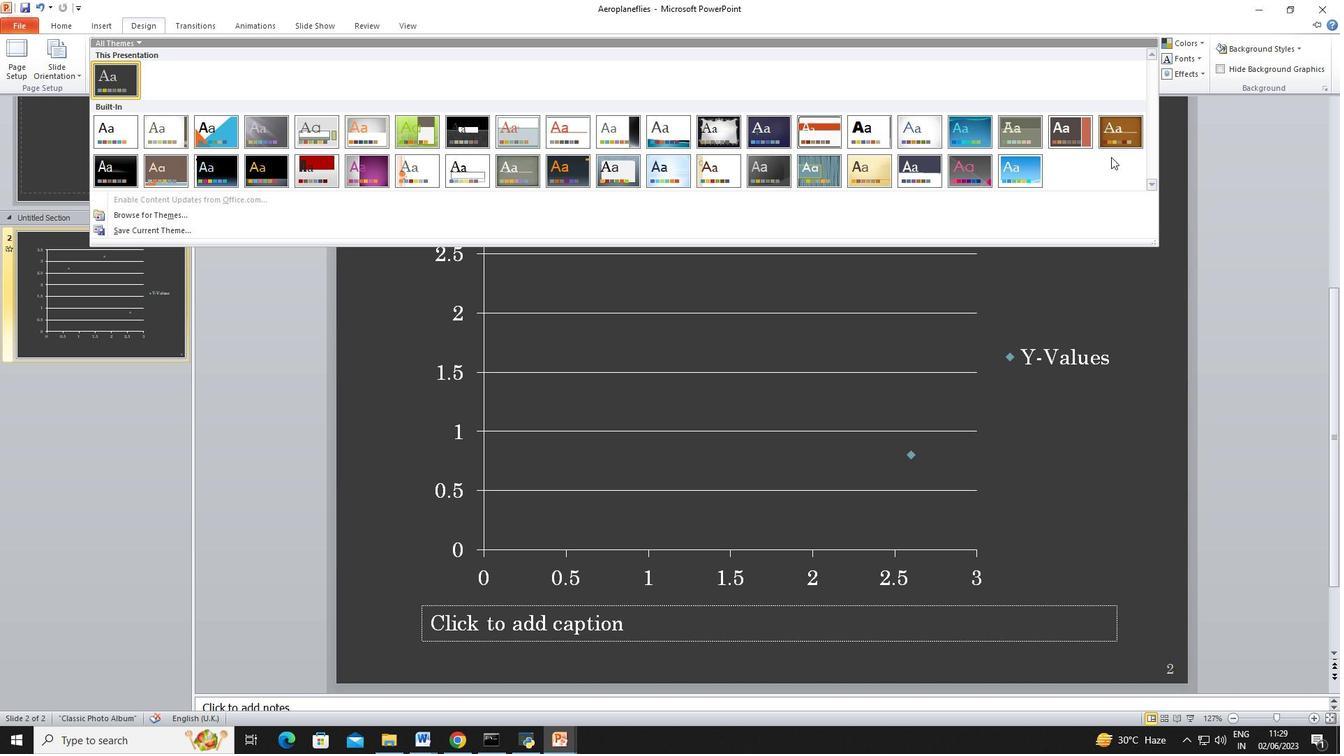 
Action: Mouse scrolled (1111, 156) with delta (0, 0)
Screenshot: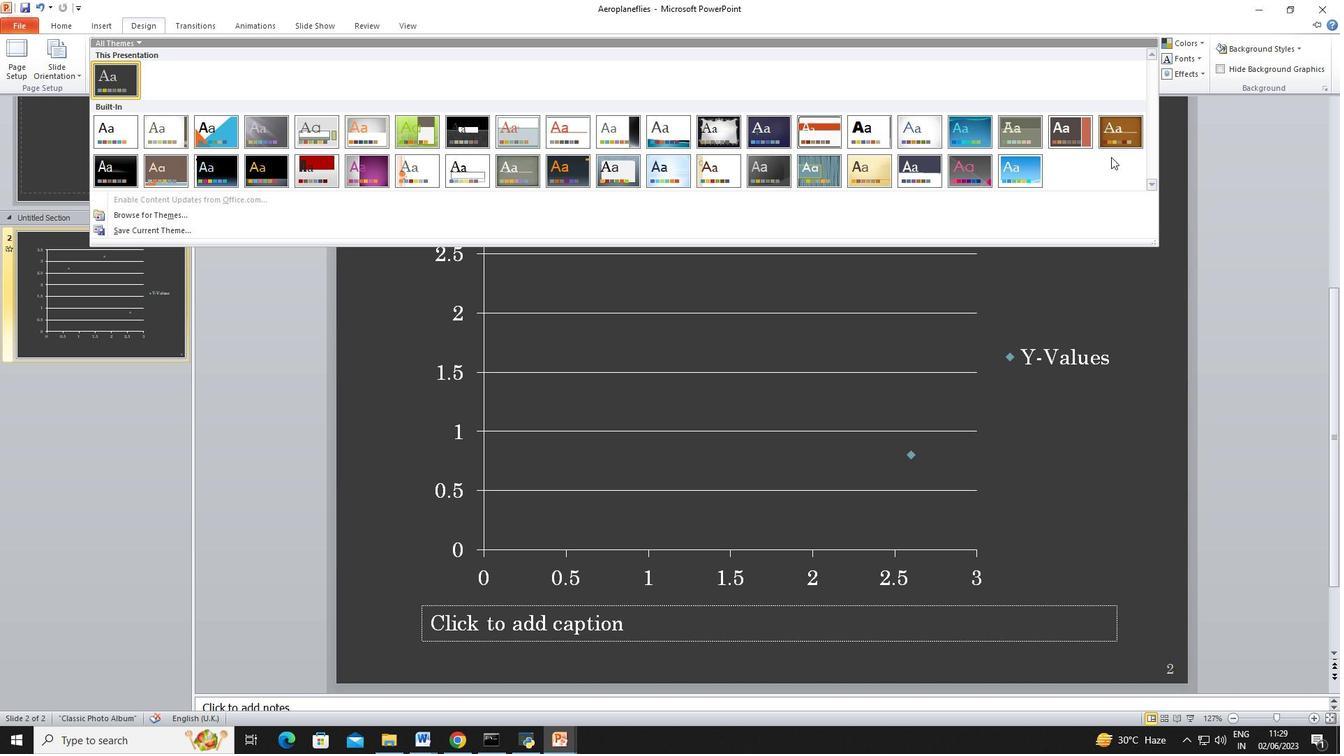 
Action: Mouse scrolled (1111, 157) with delta (0, 0)
Screenshot: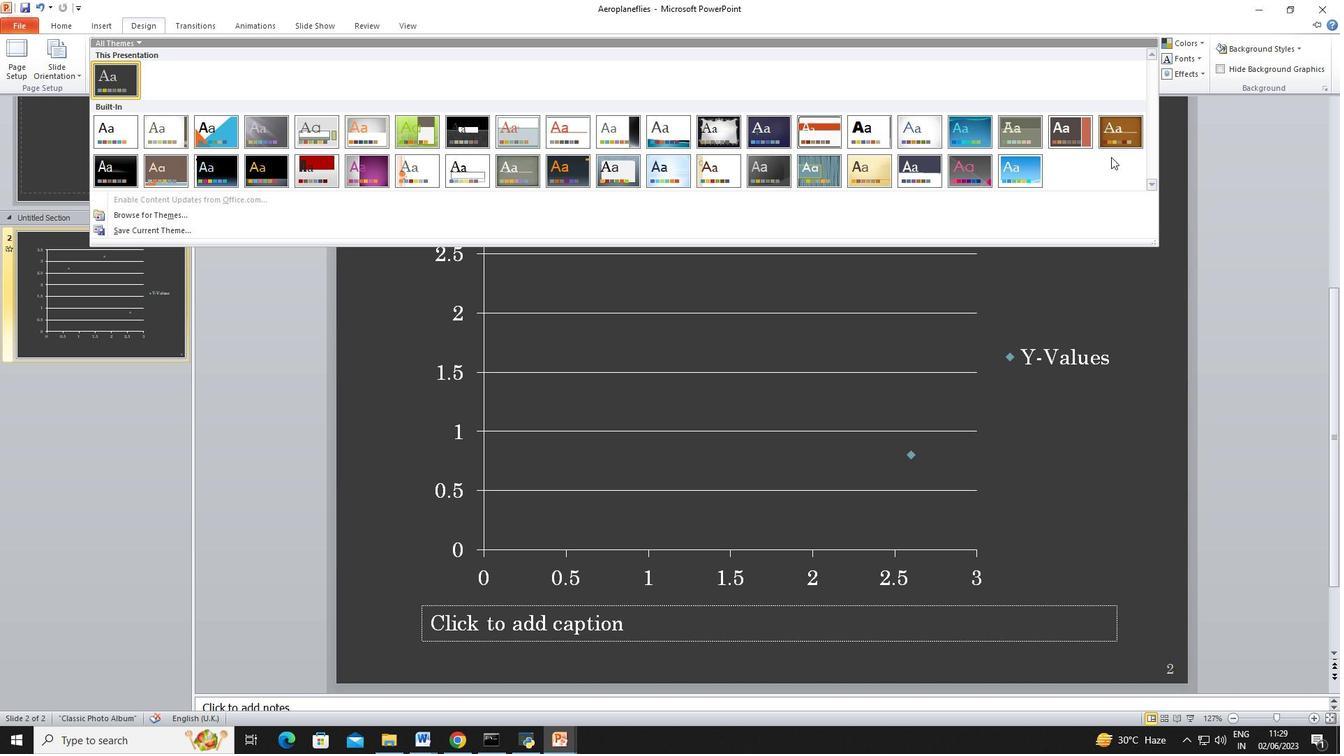 
Action: Mouse scrolled (1111, 157) with delta (0, 0)
Screenshot: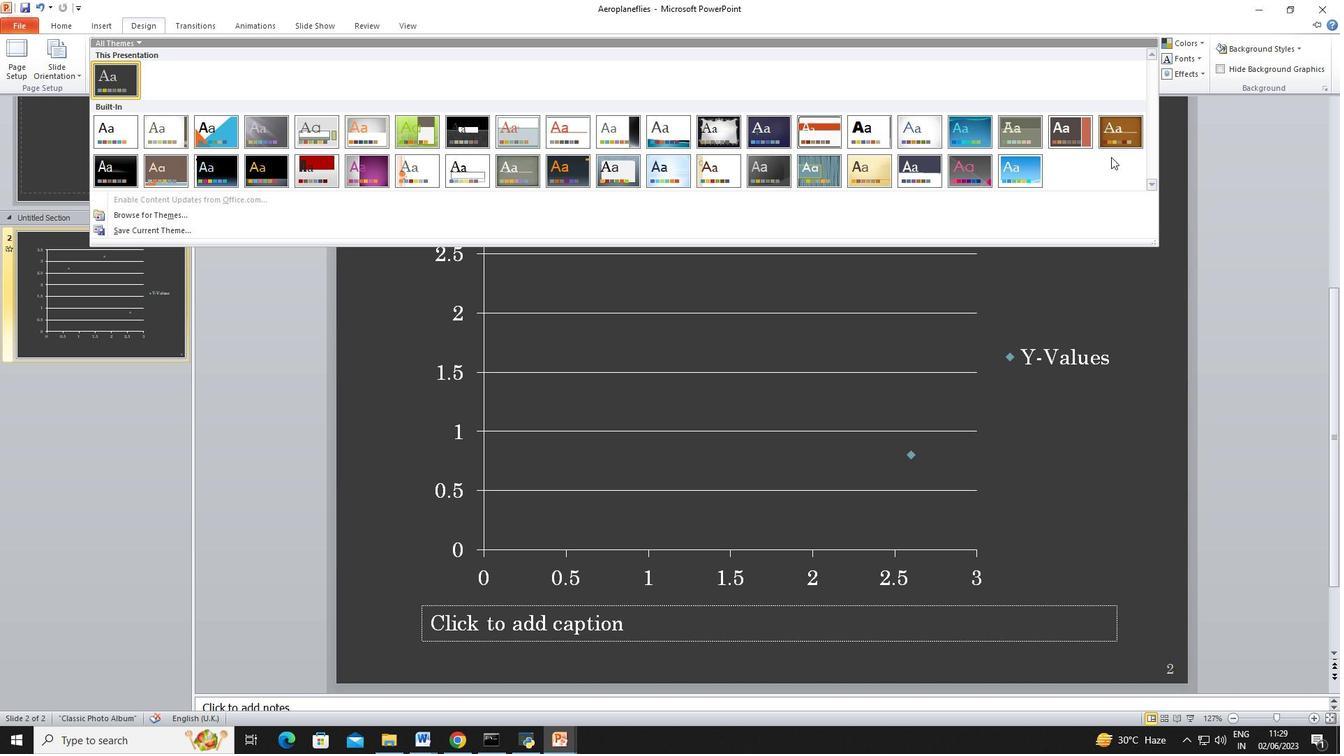 
Action: Mouse scrolled (1111, 157) with delta (0, 0)
Screenshot: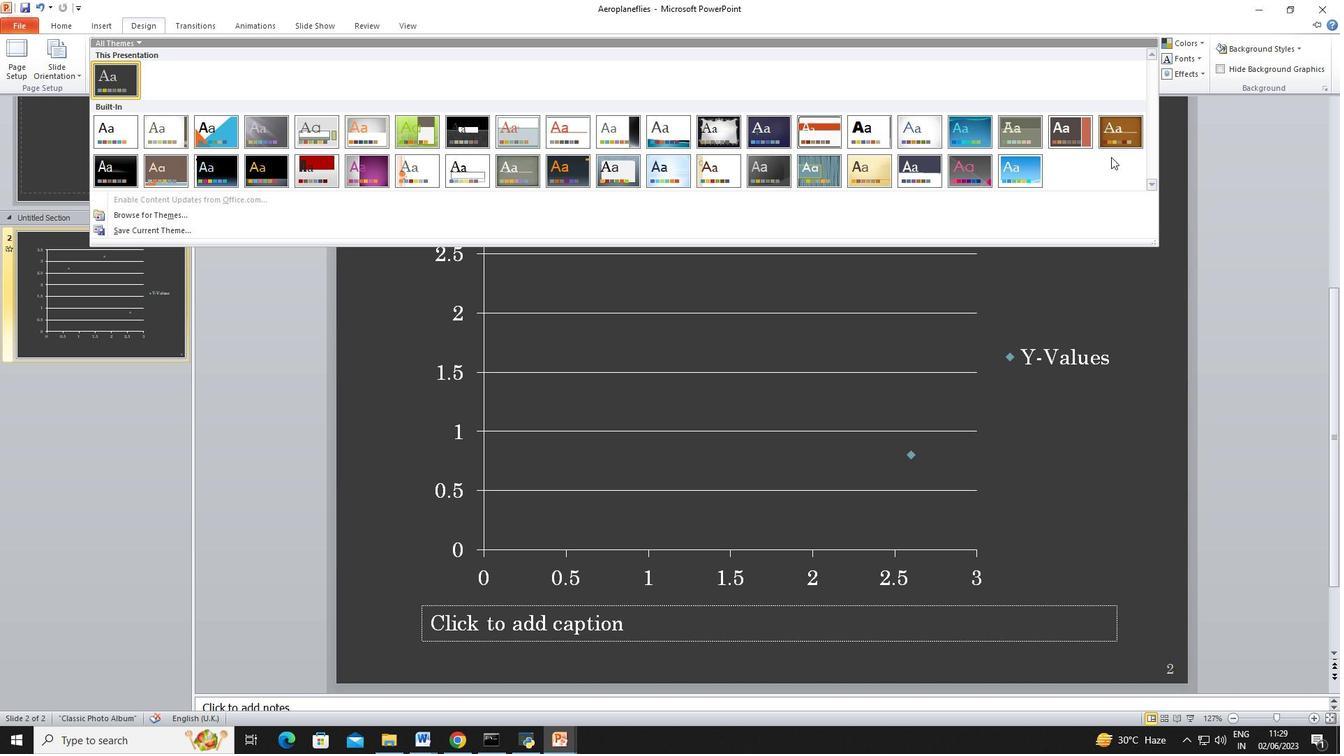
Action: Mouse scrolled (1111, 157) with delta (0, 0)
Screenshot: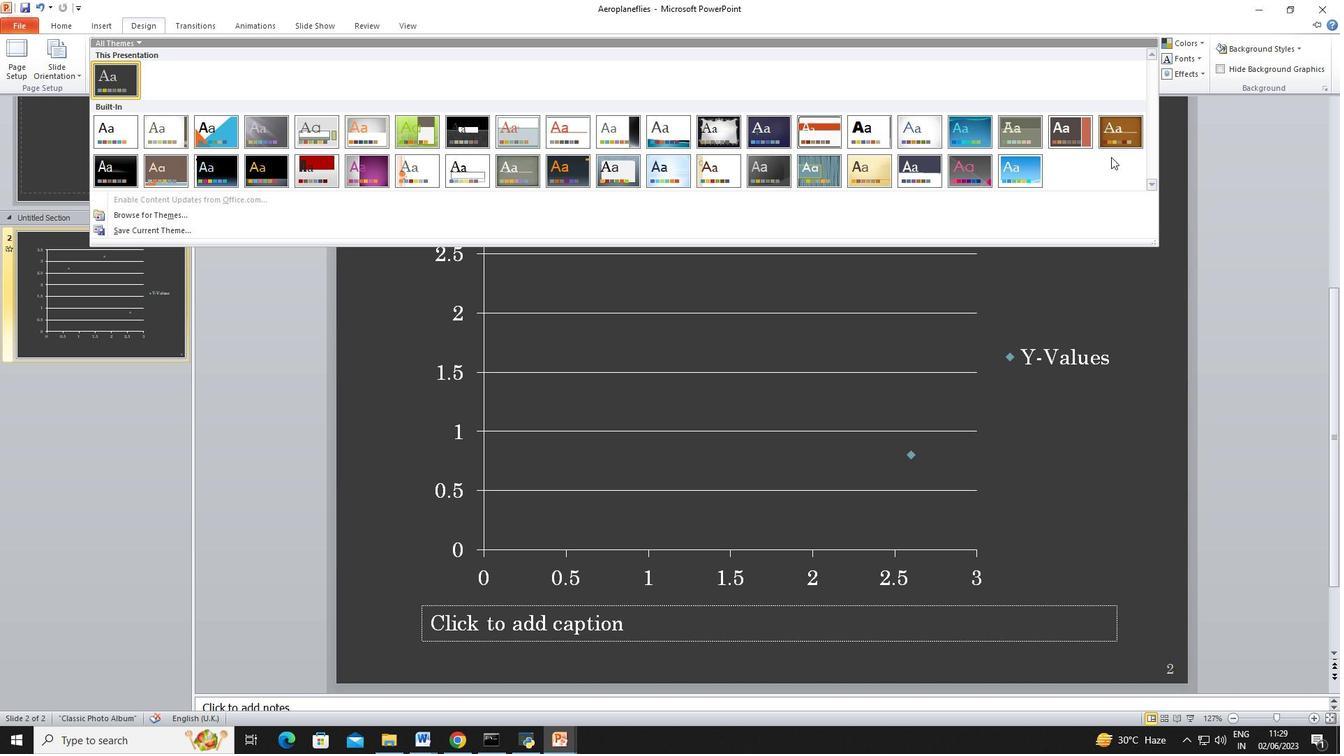 
Action: Mouse scrolled (1111, 157) with delta (0, 0)
Screenshot: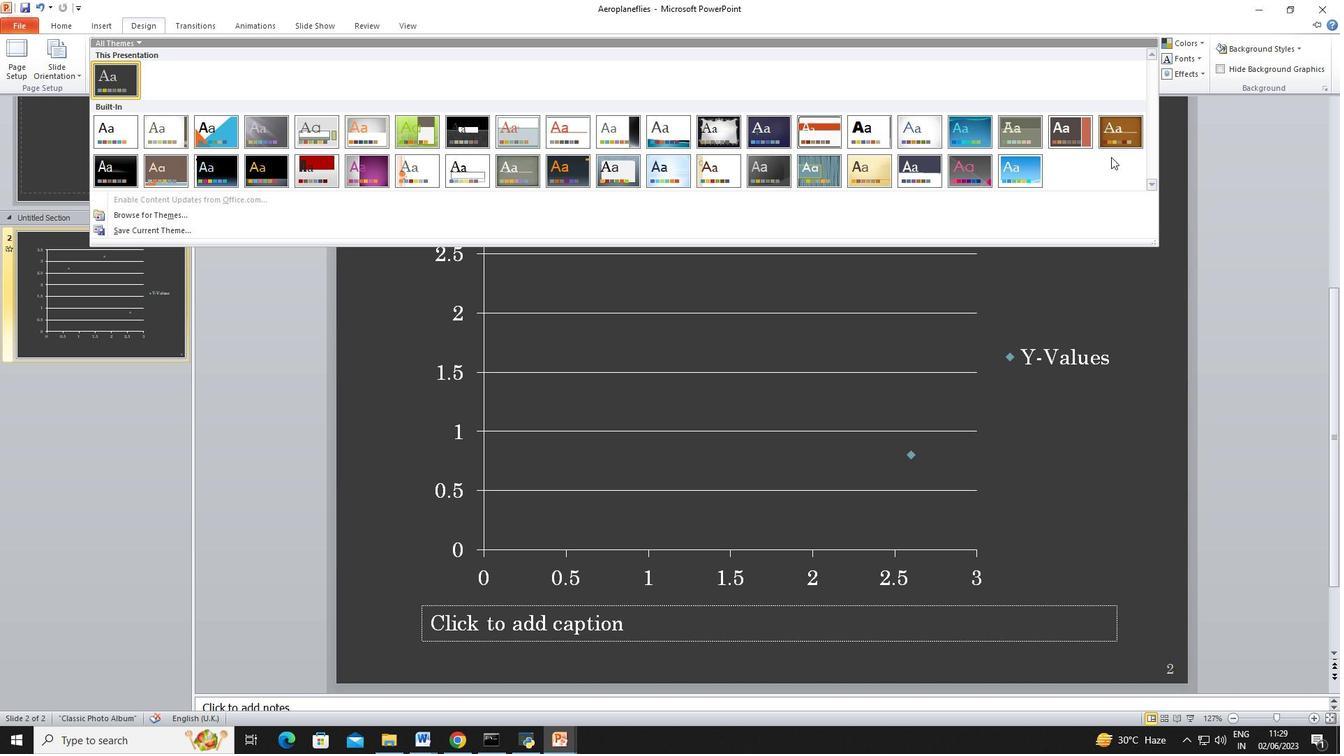 
Action: Mouse scrolled (1111, 157) with delta (0, 0)
Screenshot: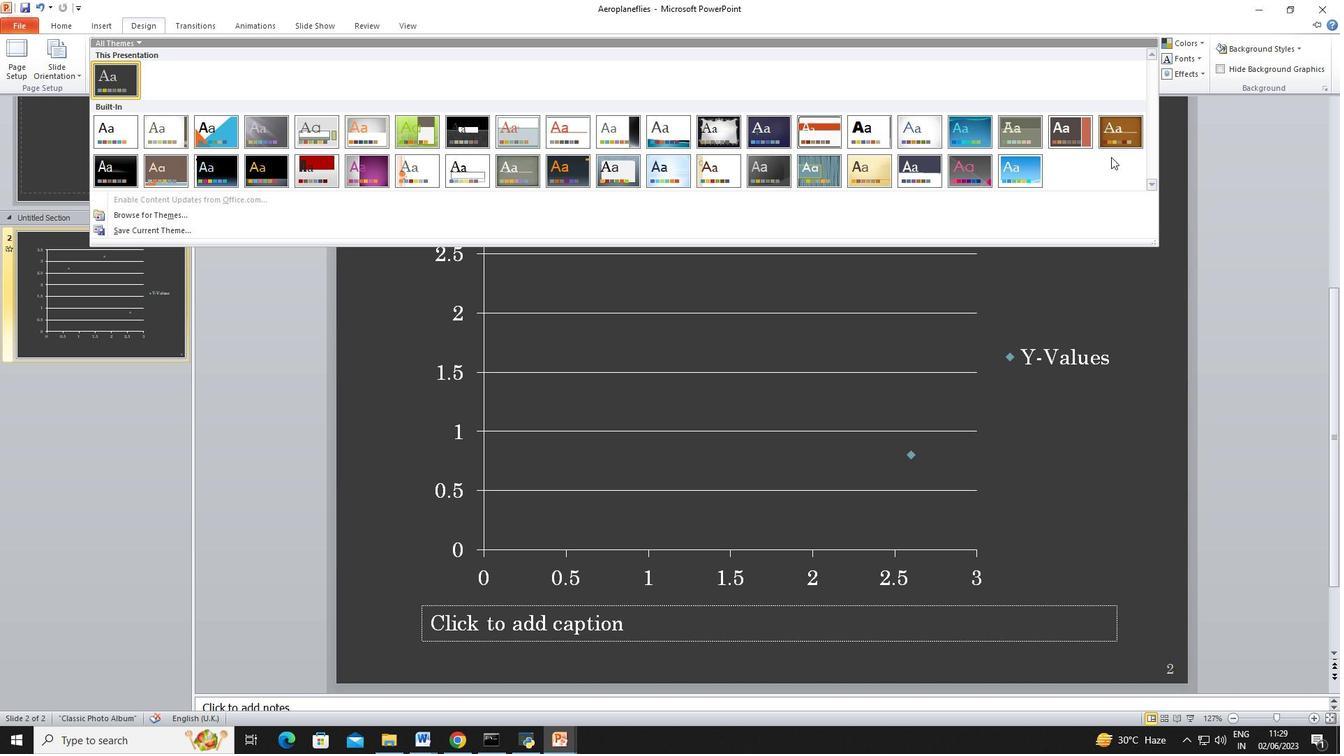 
Action: Mouse scrolled (1111, 157) with delta (0, 0)
Screenshot: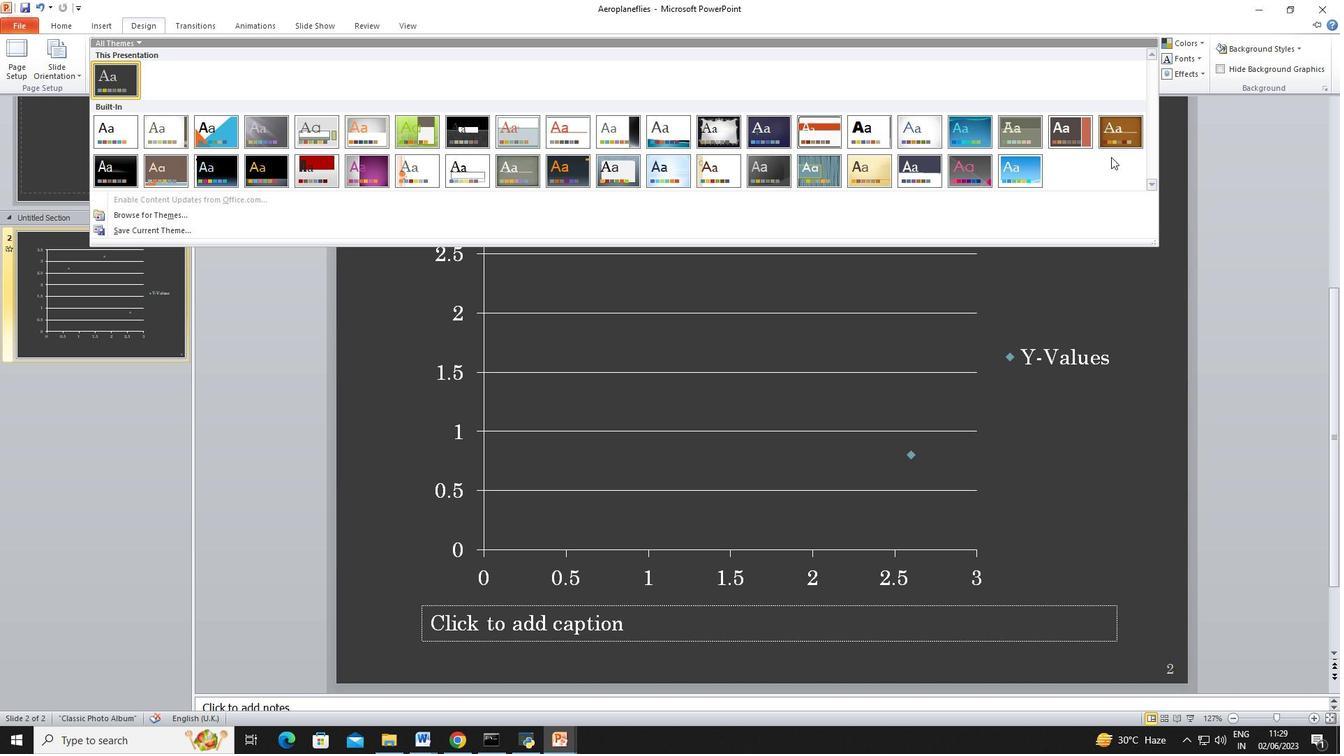 
Action: Mouse moved to (1232, 141)
Screenshot: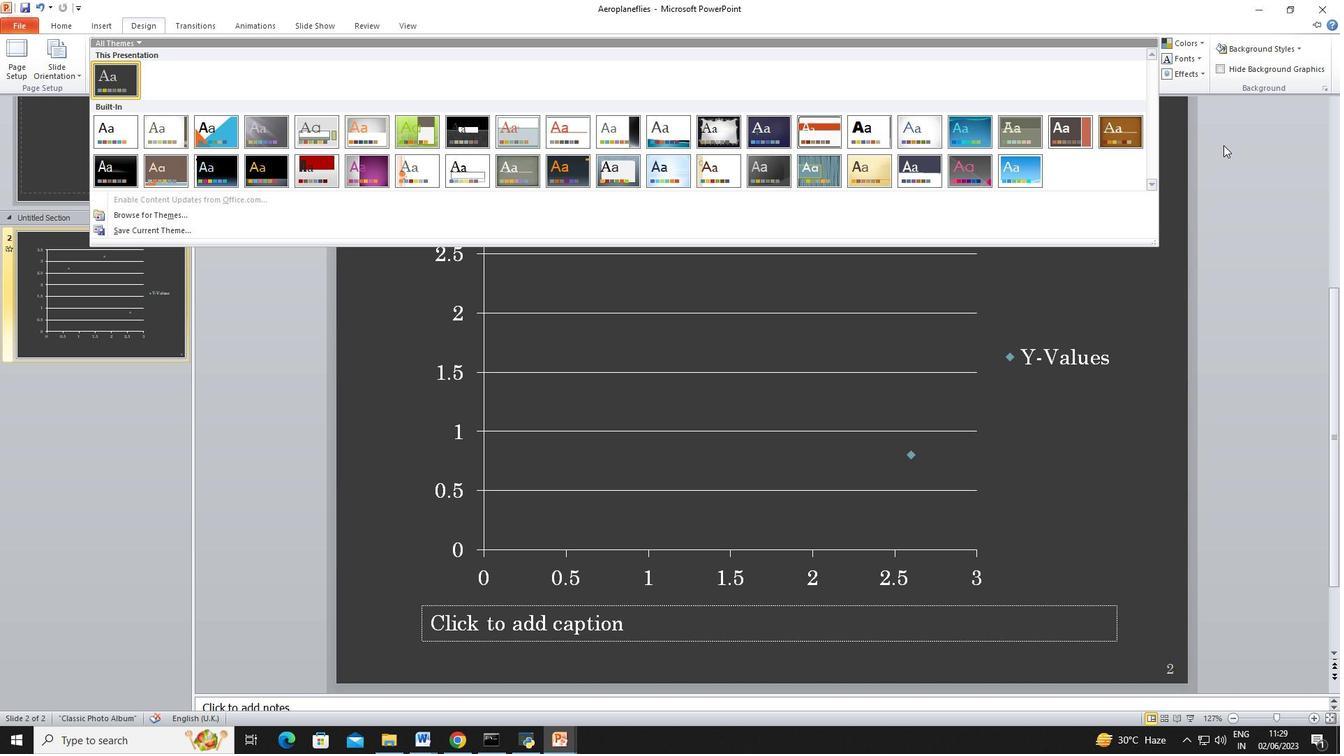 
Action: Mouse pressed left at (1232, 141)
Screenshot: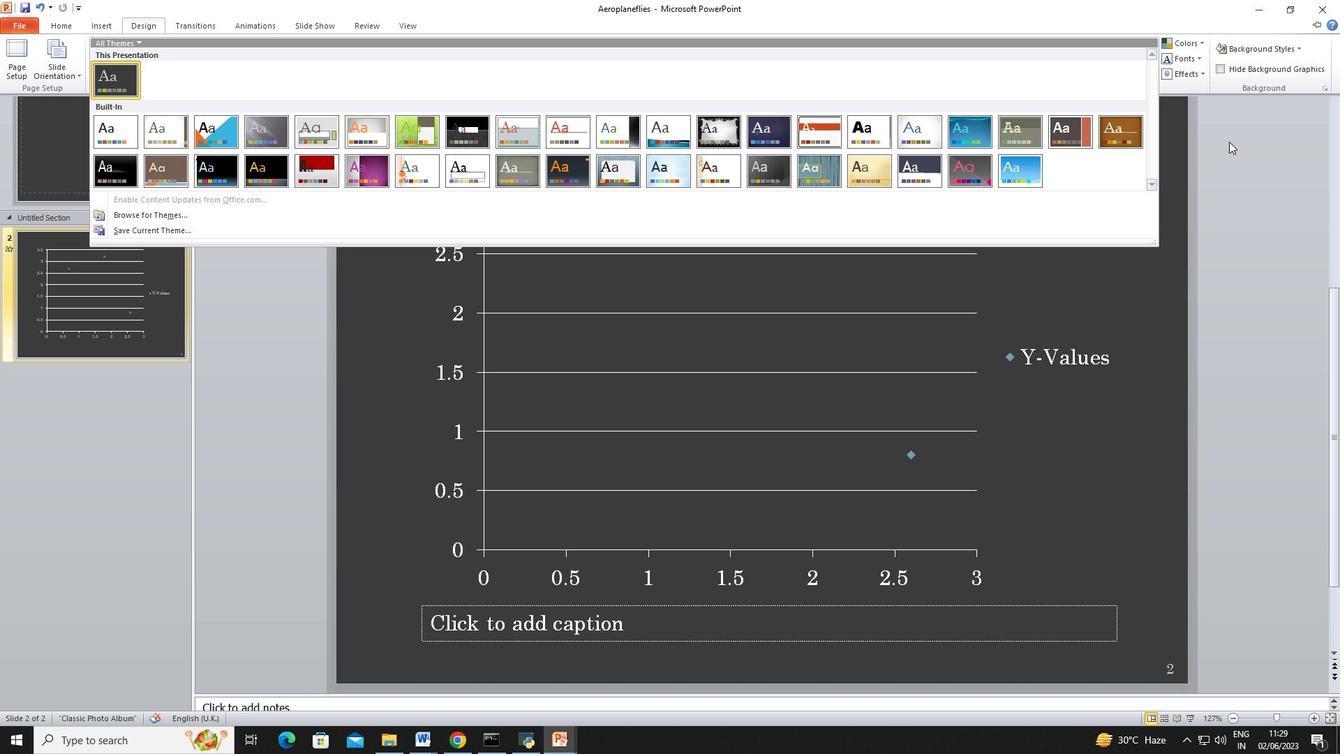 
Action: Mouse moved to (148, 23)
Screenshot: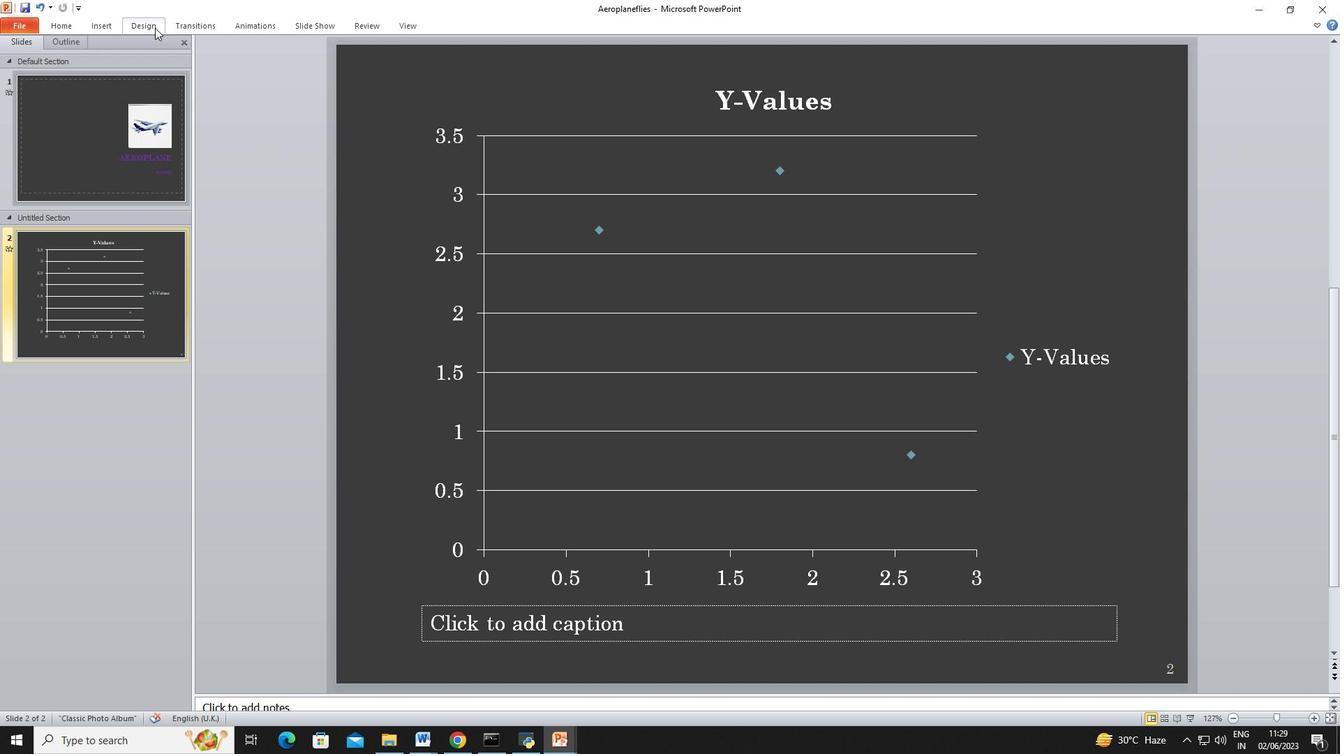 
Action: Mouse pressed left at (148, 23)
Screenshot: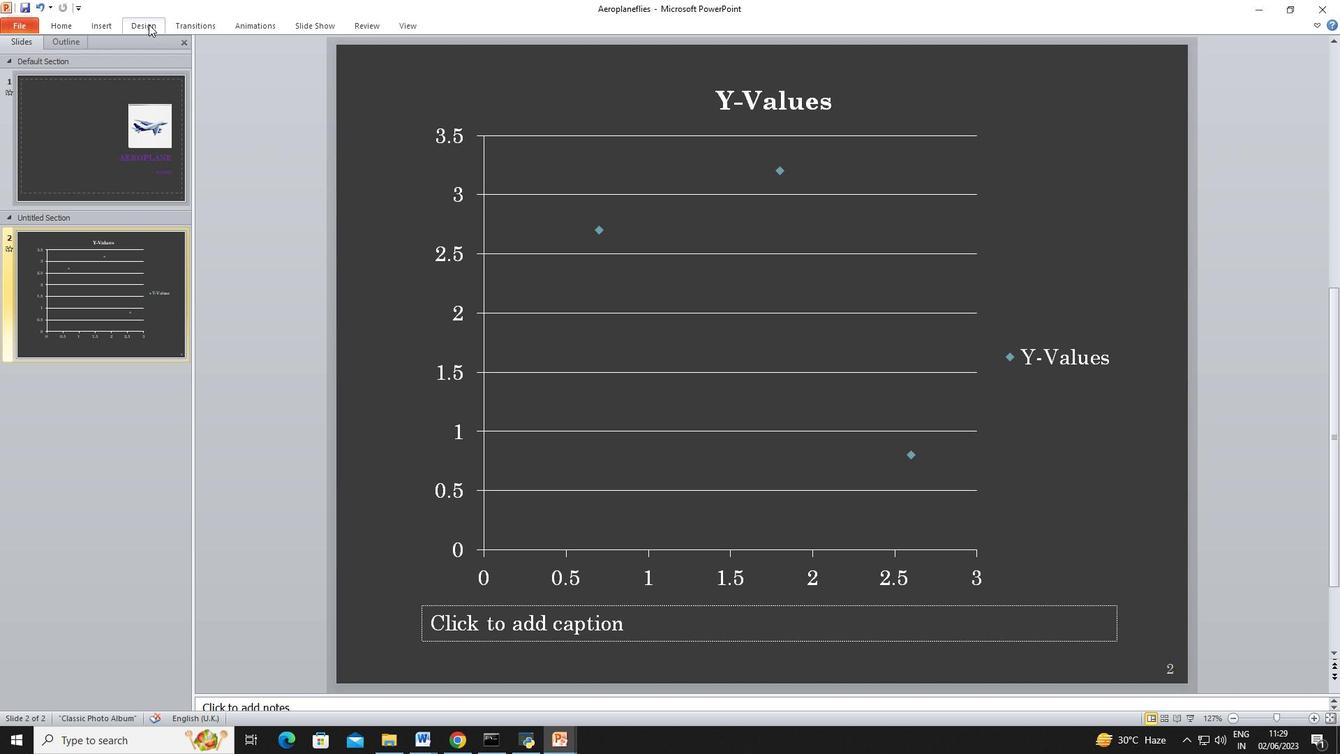
Action: Mouse moved to (990, 58)
Screenshot: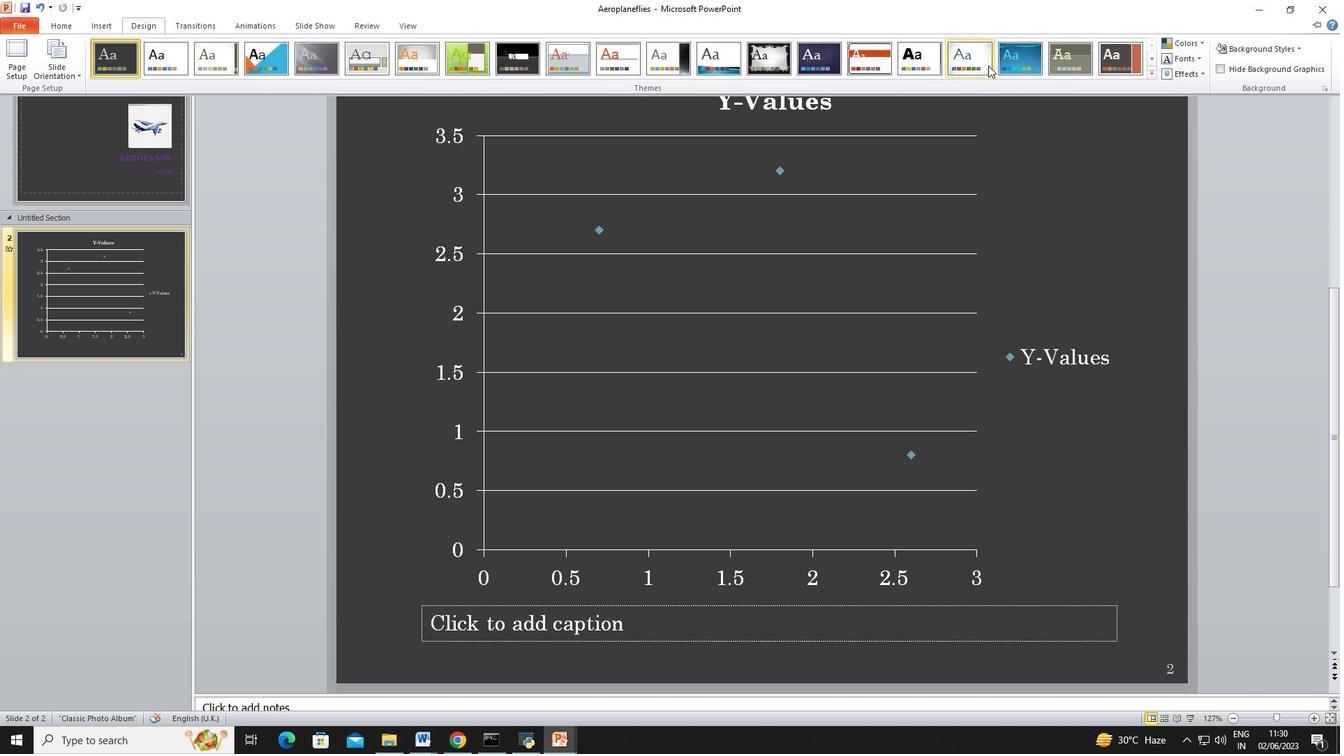
Action: Mouse pressed left at (990, 58)
Screenshot: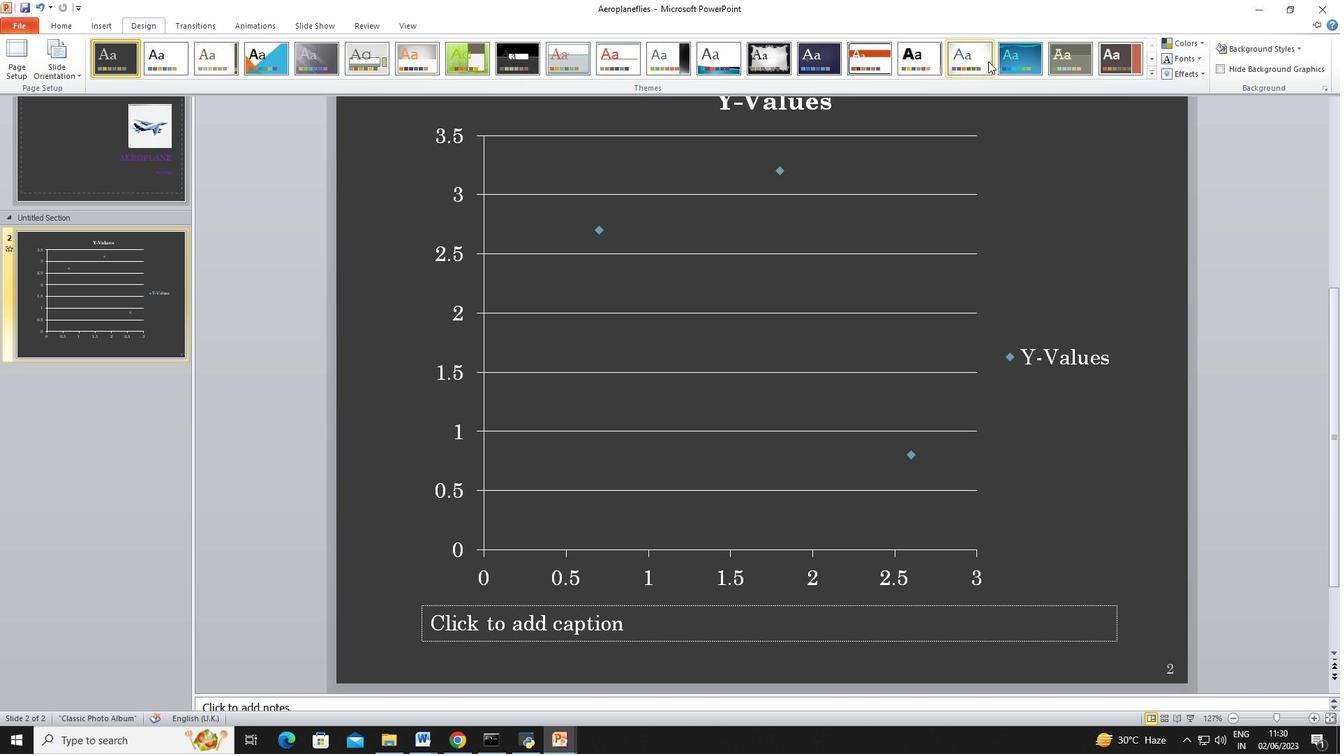 
Action: Mouse moved to (124, 307)
Screenshot: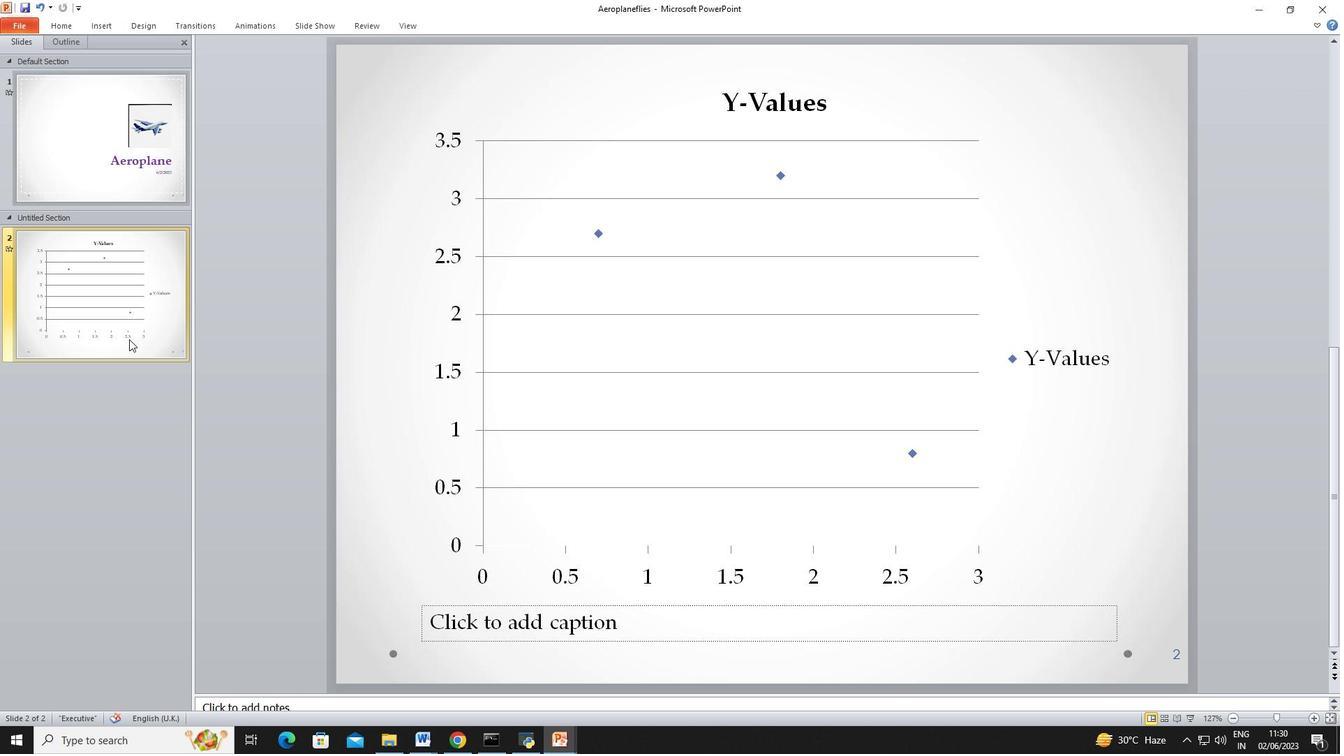
Action: Mouse pressed left at (124, 307)
Screenshot: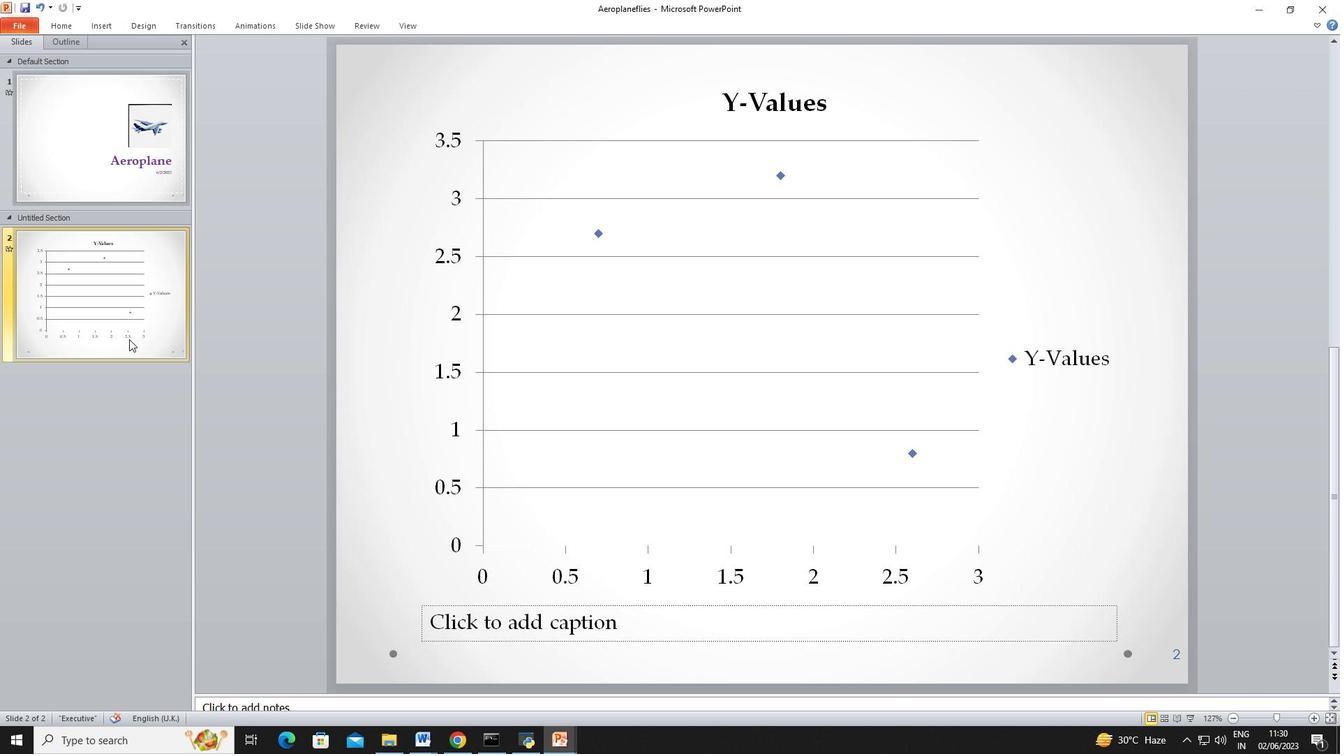 
Action: Mouse moved to (160, 23)
Screenshot: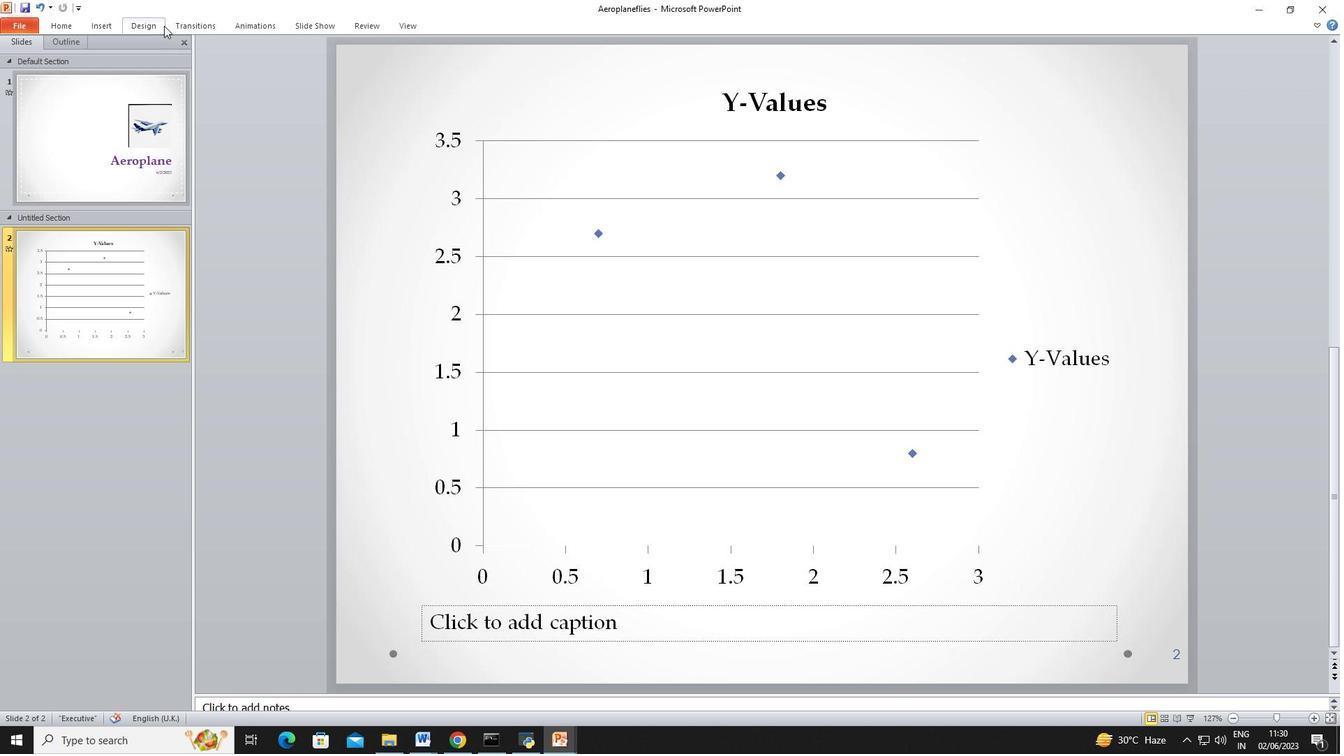 
Action: Mouse pressed left at (160, 23)
Screenshot: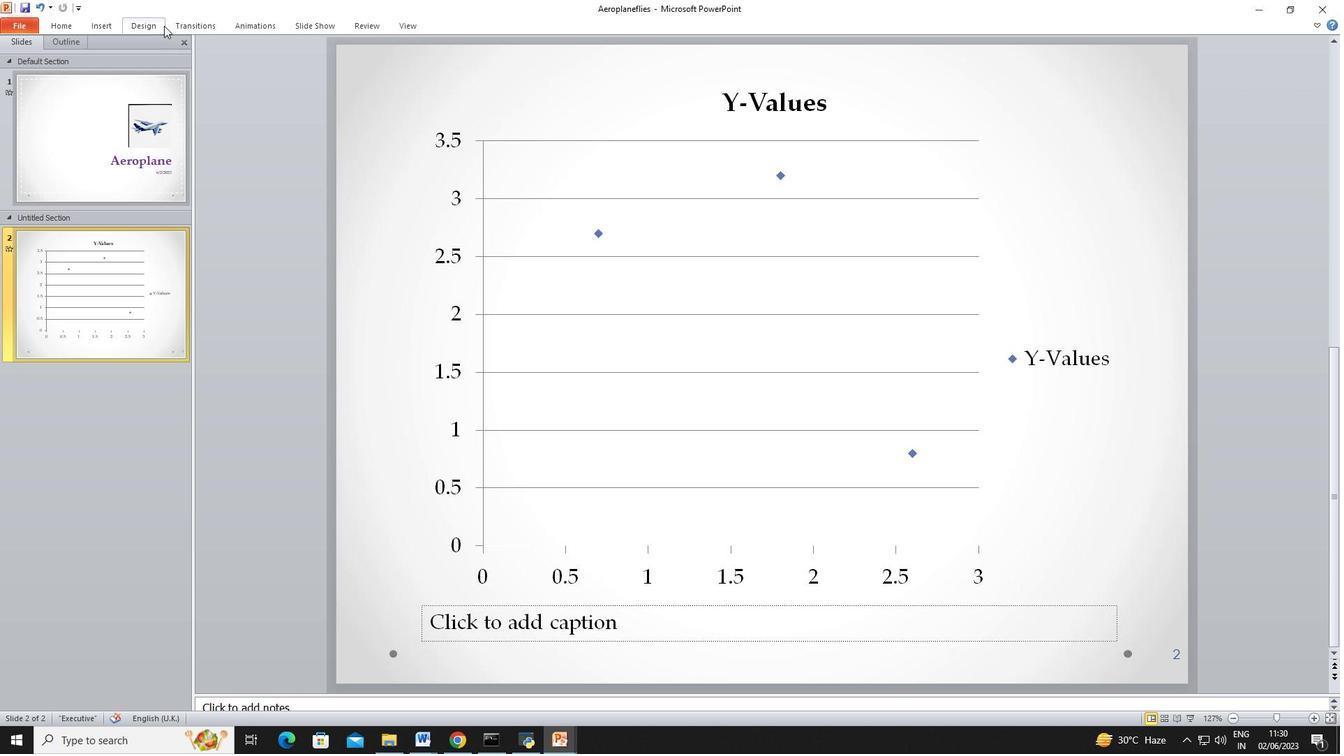 
Action: Mouse moved to (330, 56)
Screenshot: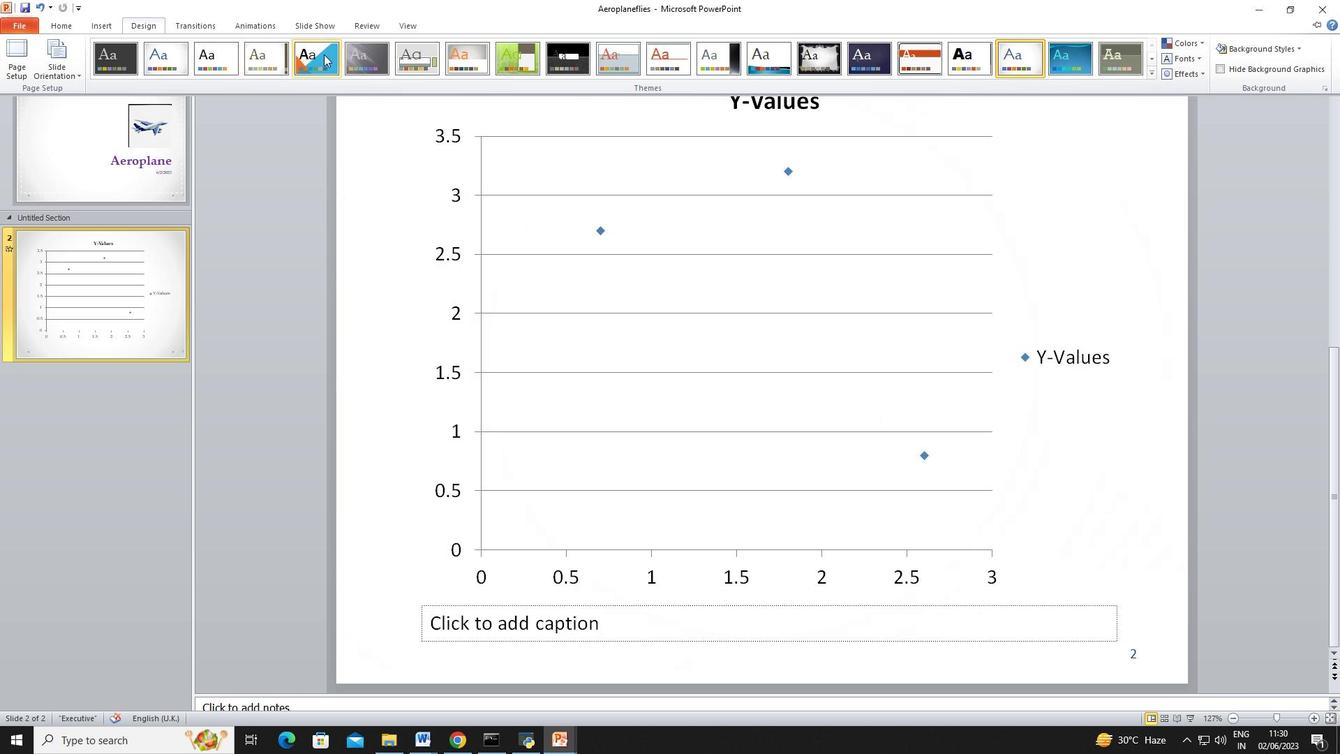 
Action: Mouse pressed left at (330, 56)
Screenshot: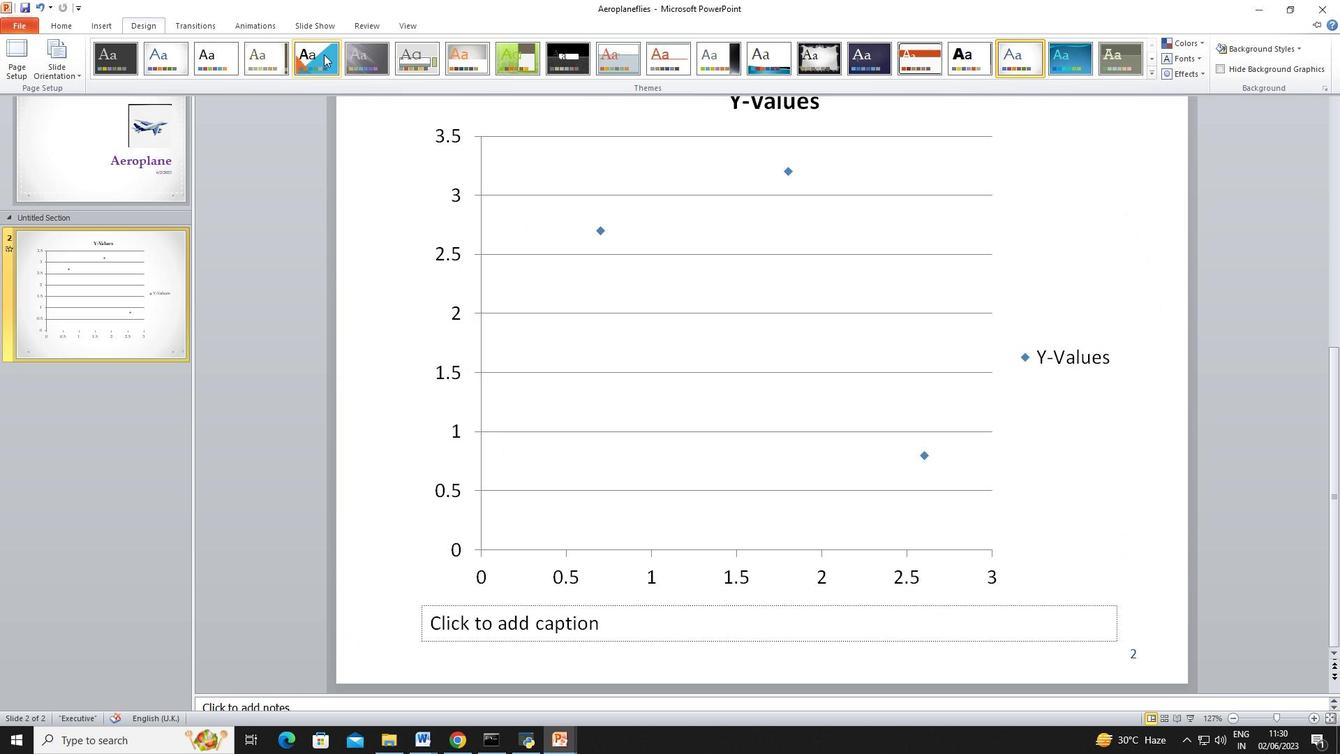 
Action: Mouse moved to (278, 264)
Screenshot: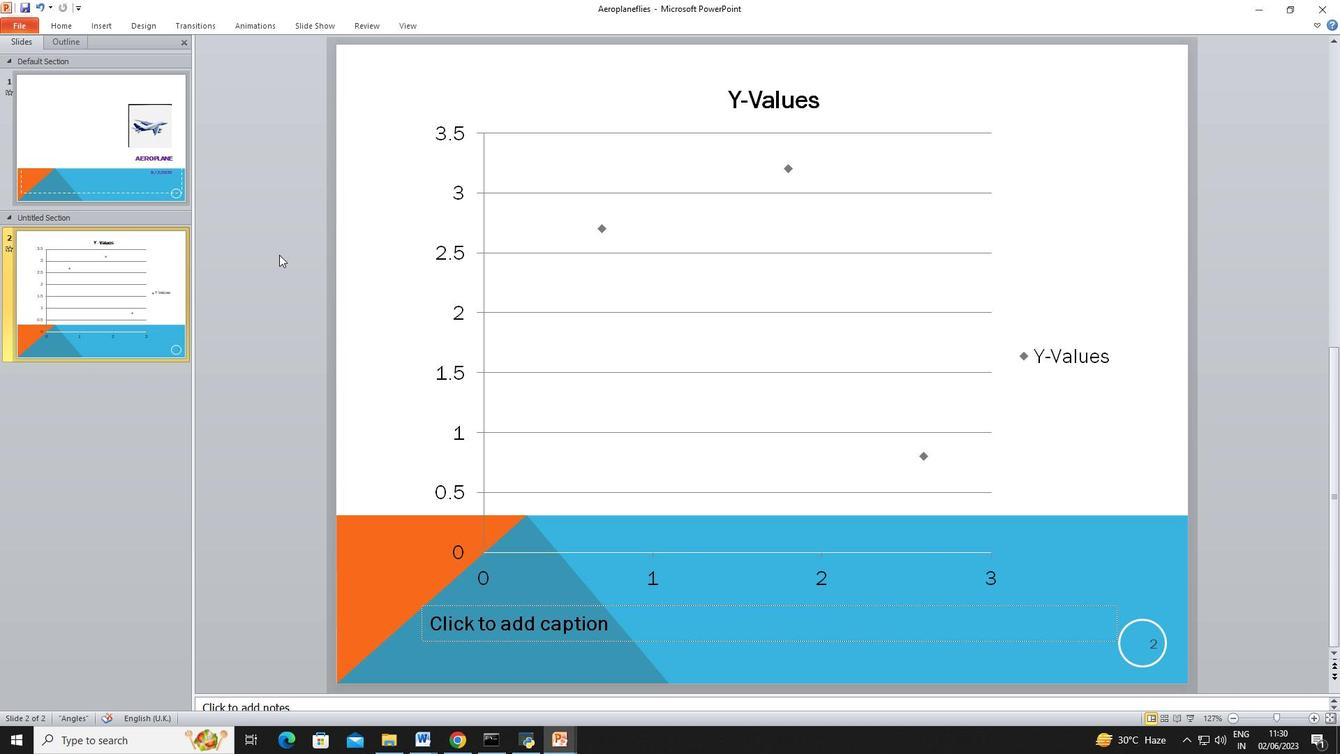 
